 Task: Open Card Social Media Performance Review in Board Brand Style Guide Development and Implementation to Workspace Brand Management and add a team member Softage.1@softage.net, a label Blue, a checklist Data Visualization, an attachment from your computer, a color Blue and finally, add a card description 'Develop and launch new customer feedback program for service improvements' and a comment 'Given the potential risks associated with this task, let us ensure that we have a solid risk management plan in place.'. Add a start date 'Jan 18, 1900' with a due date 'Jan 25, 1900'
Action: Mouse moved to (628, 534)
Screenshot: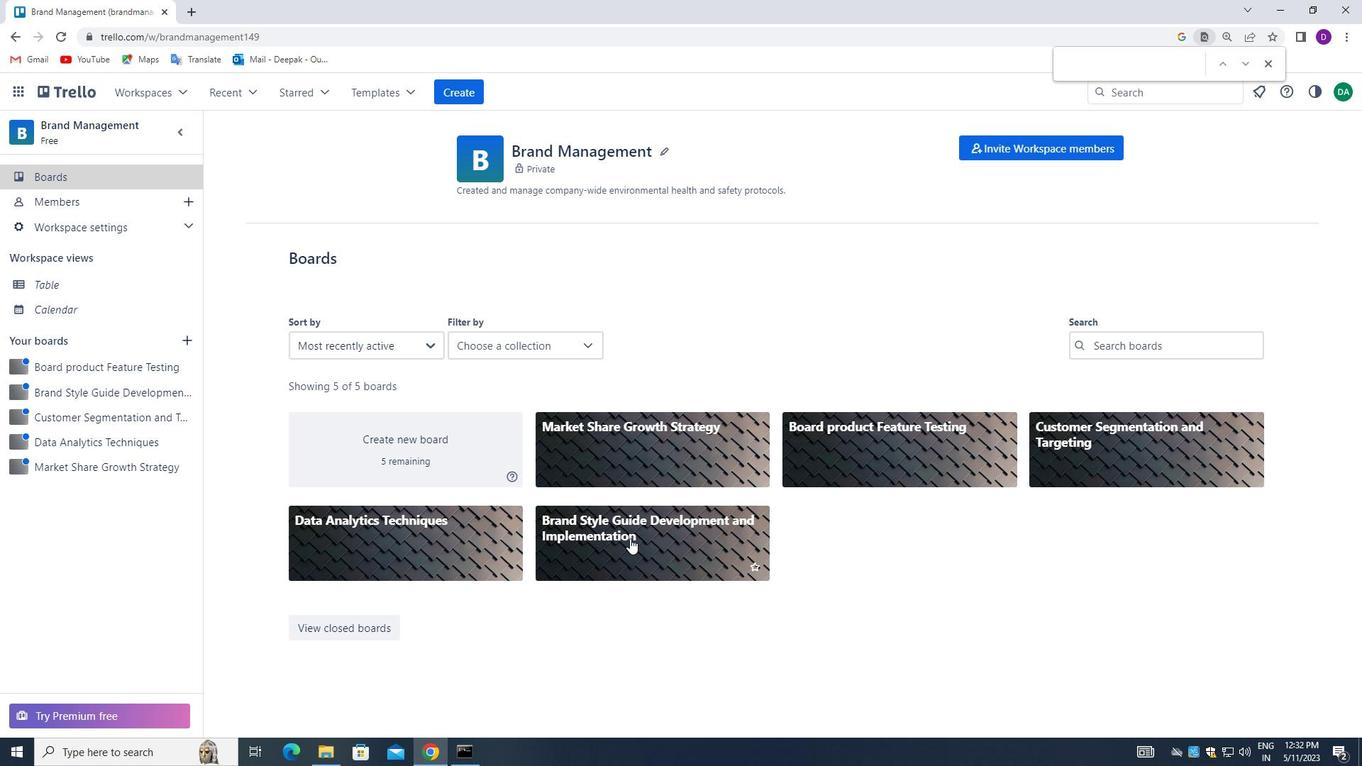 
Action: Mouse pressed left at (628, 534)
Screenshot: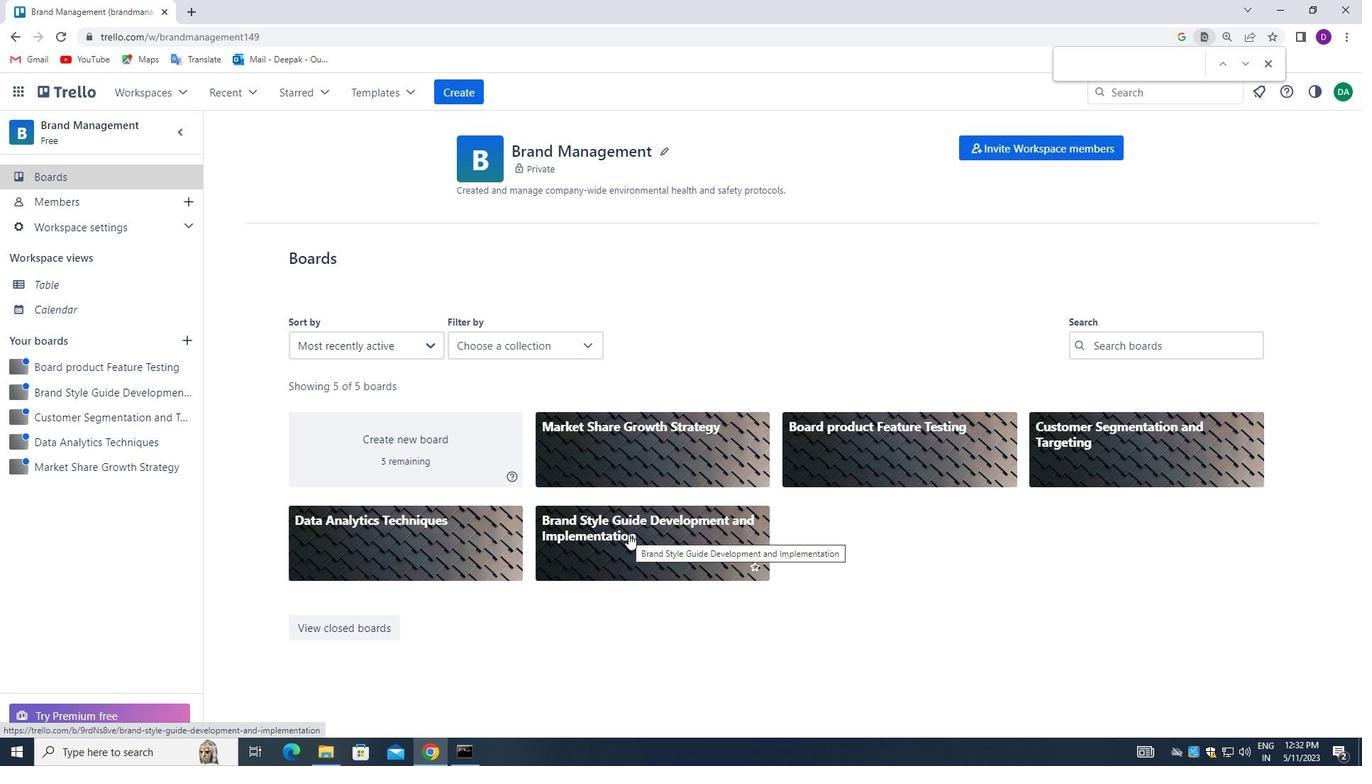 
Action: Mouse moved to (758, 214)
Screenshot: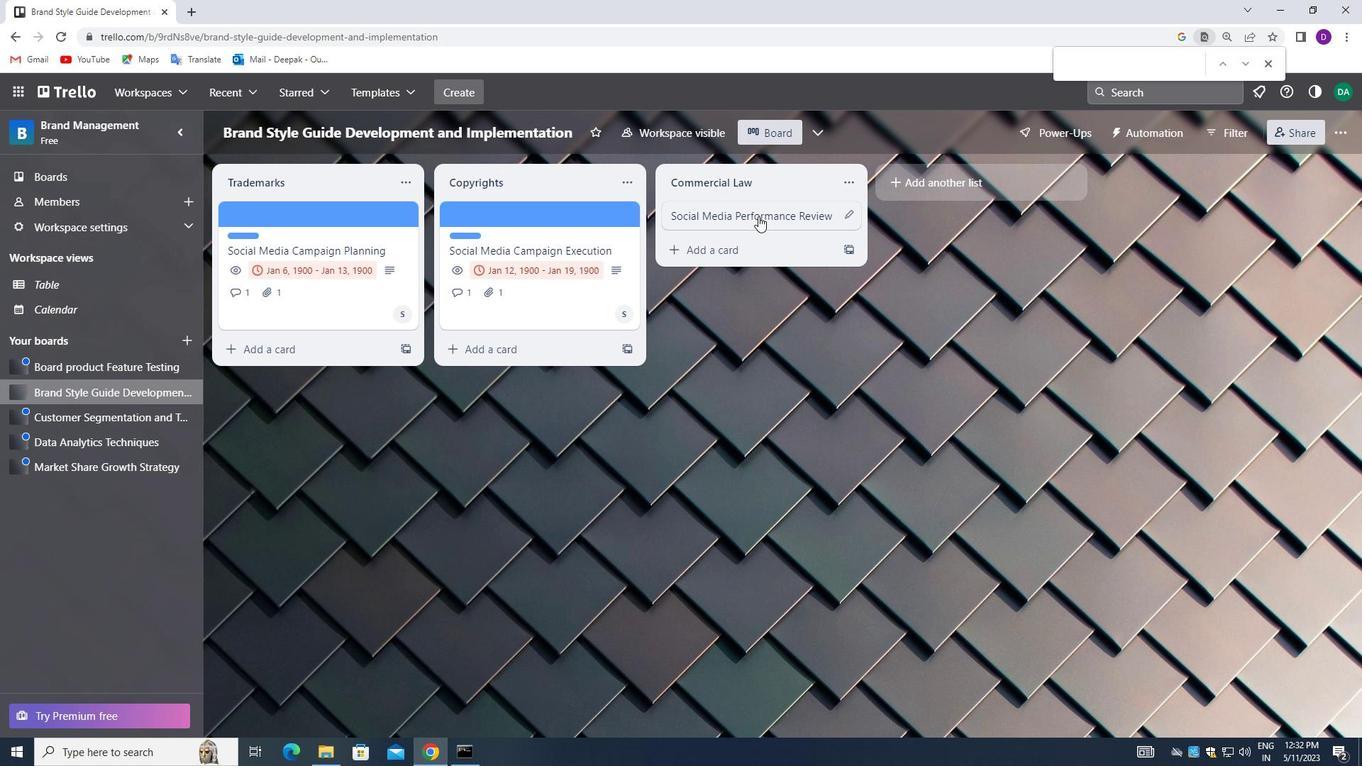
Action: Mouse pressed left at (758, 214)
Screenshot: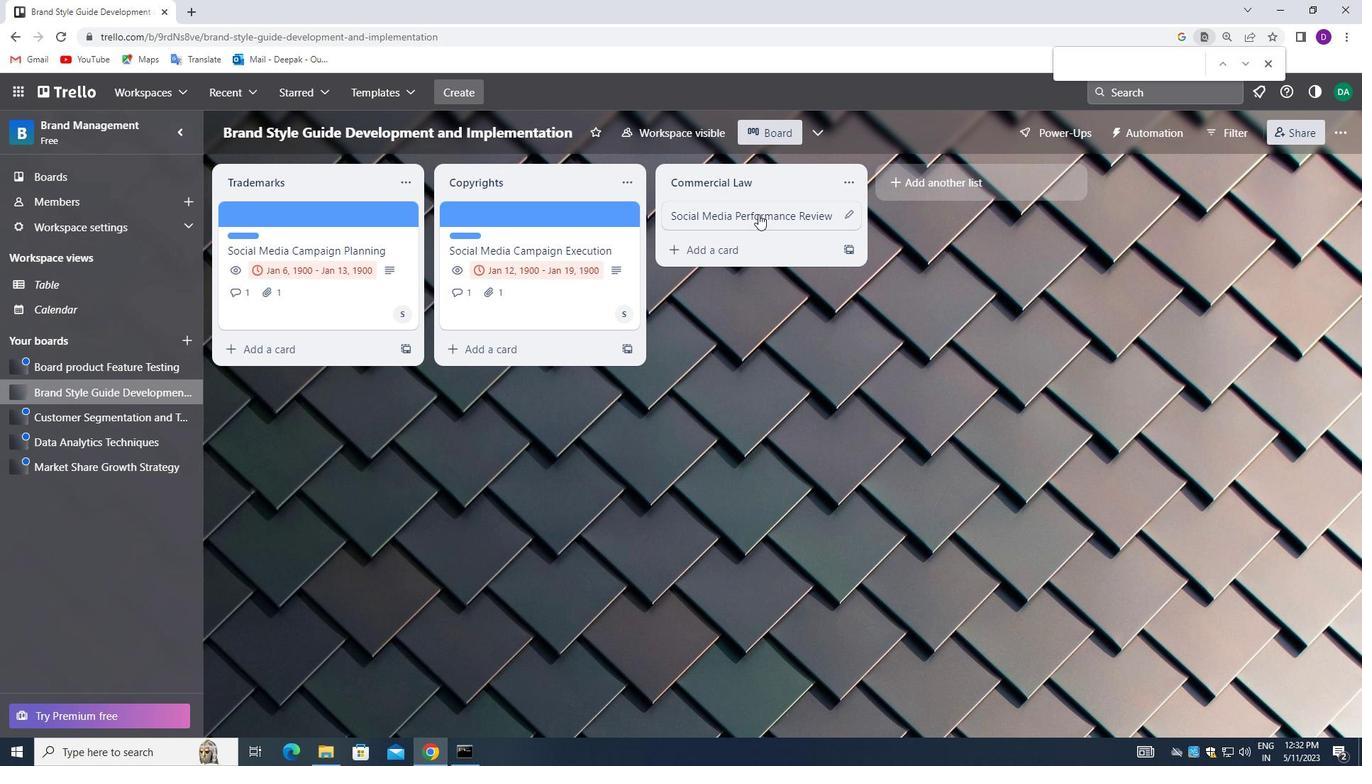 
Action: Mouse moved to (893, 274)
Screenshot: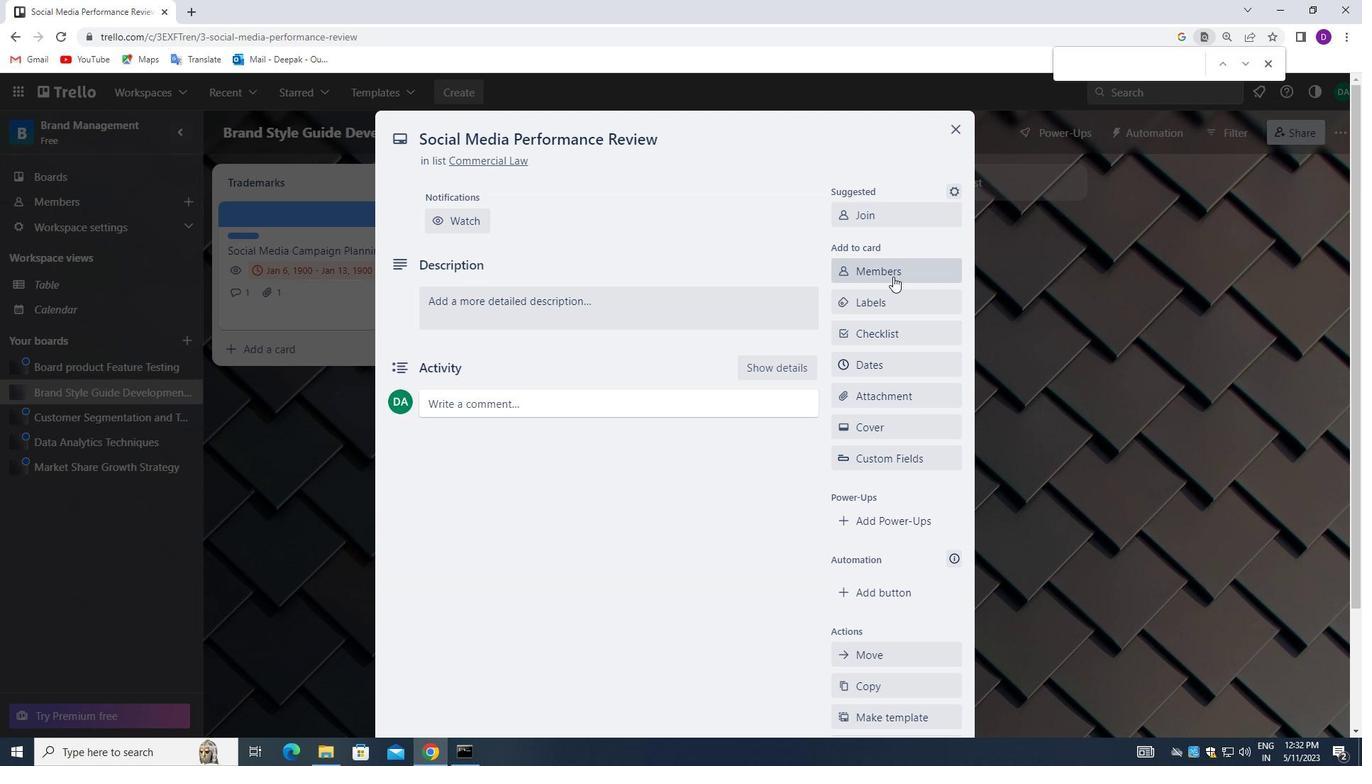 
Action: Mouse pressed left at (893, 274)
Screenshot: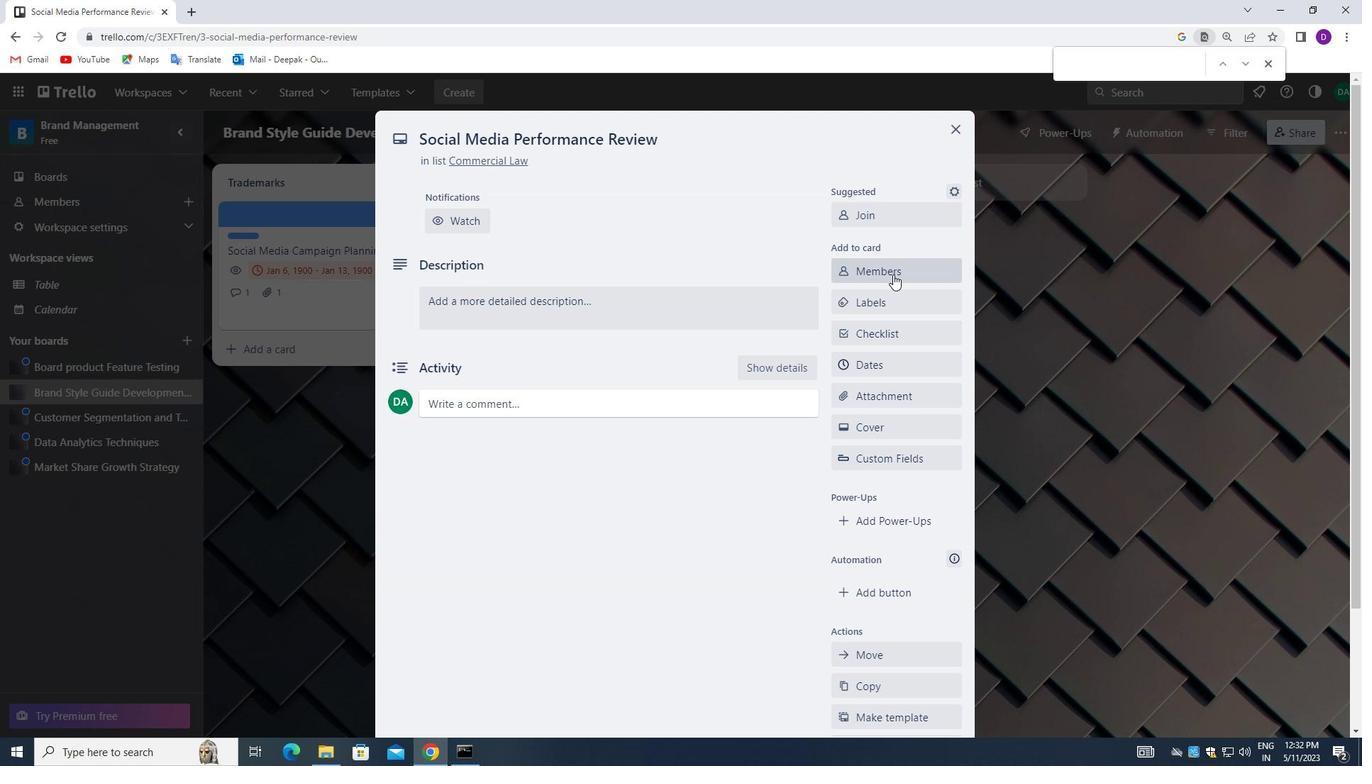 
Action: Mouse moved to (901, 343)
Screenshot: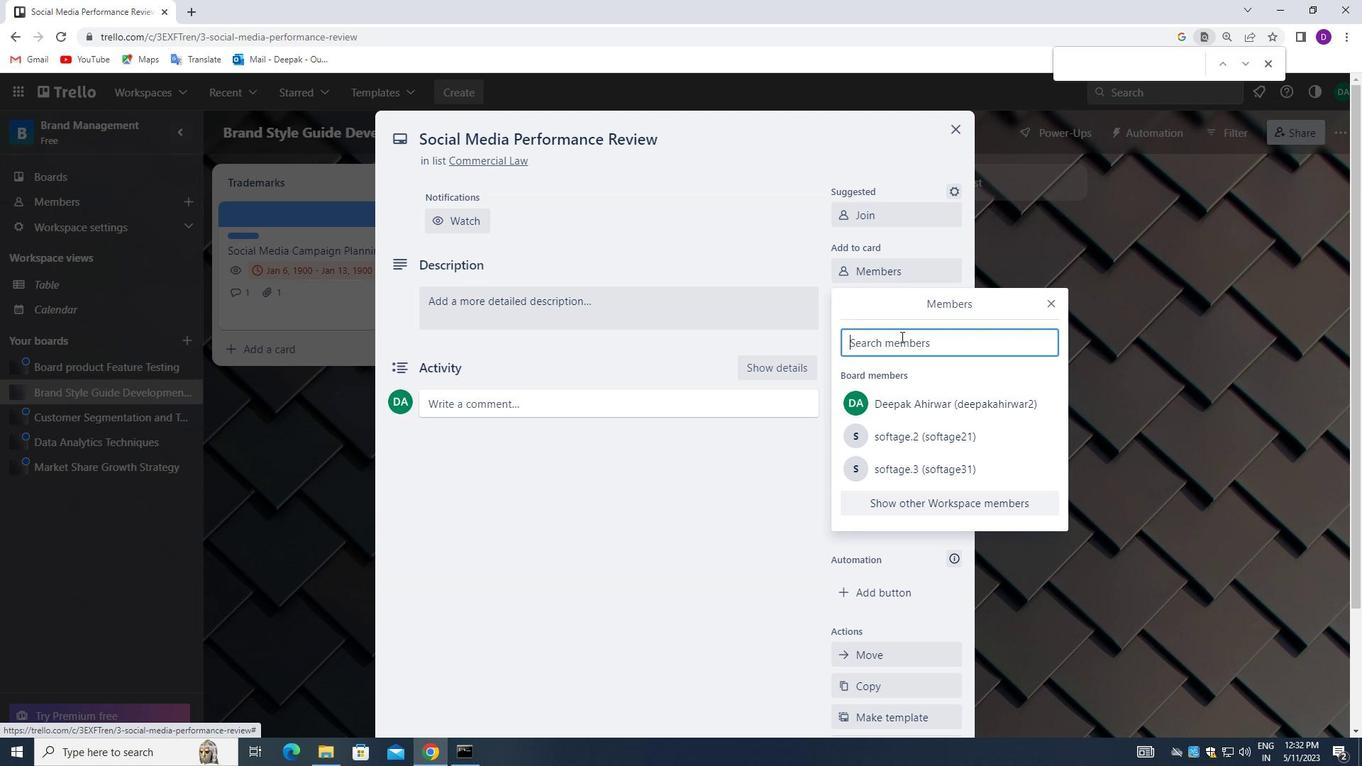 
Action: Mouse pressed left at (901, 343)
Screenshot: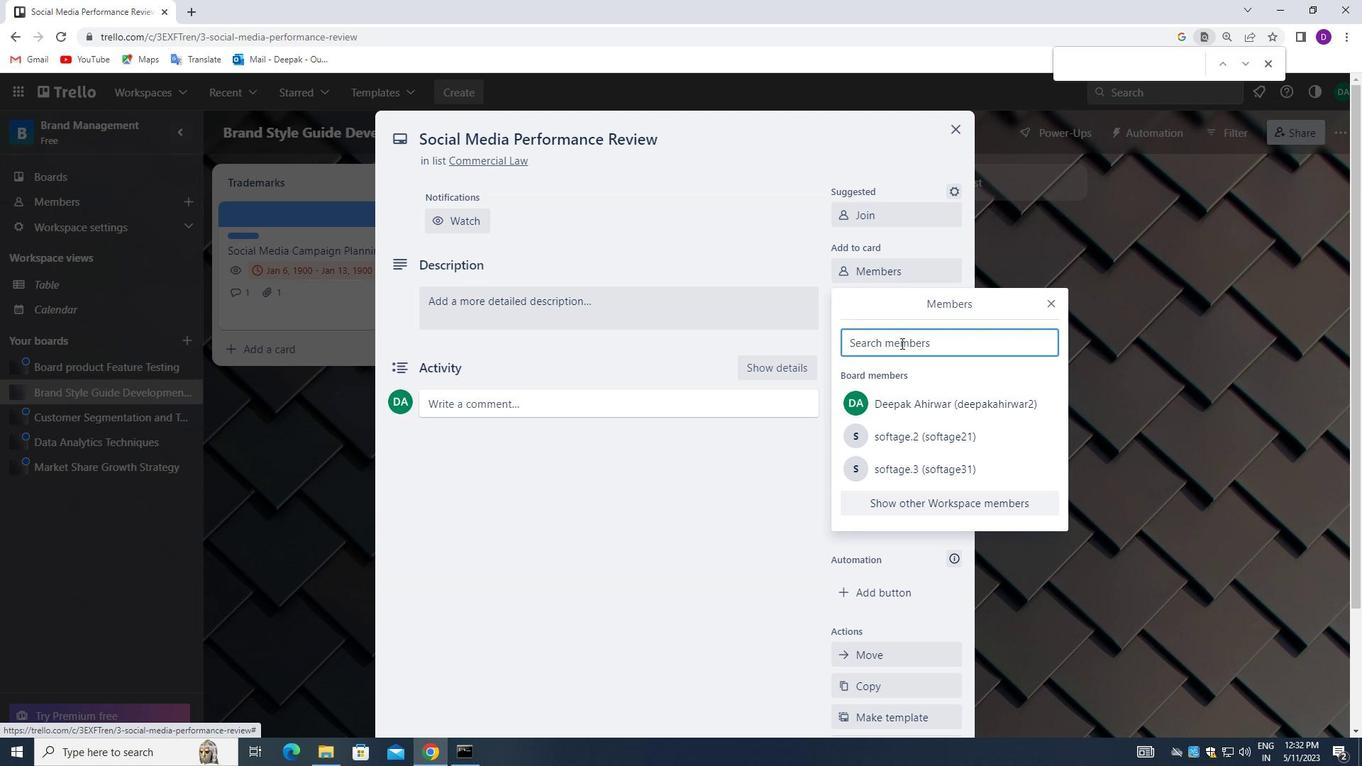 
Action: Mouse moved to (717, 403)
Screenshot: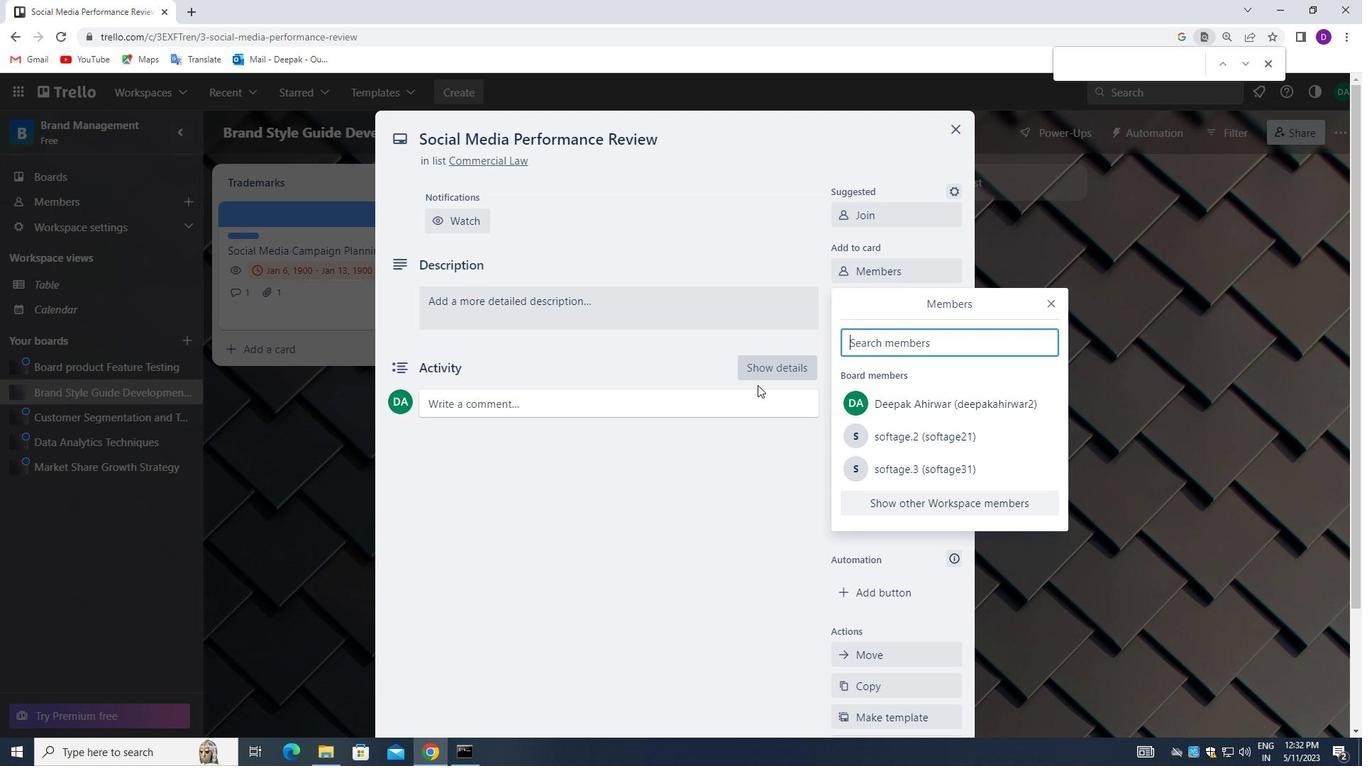 
Action: Key pressed softage.1<Key.shift>@SOFTAGE.NET
Screenshot: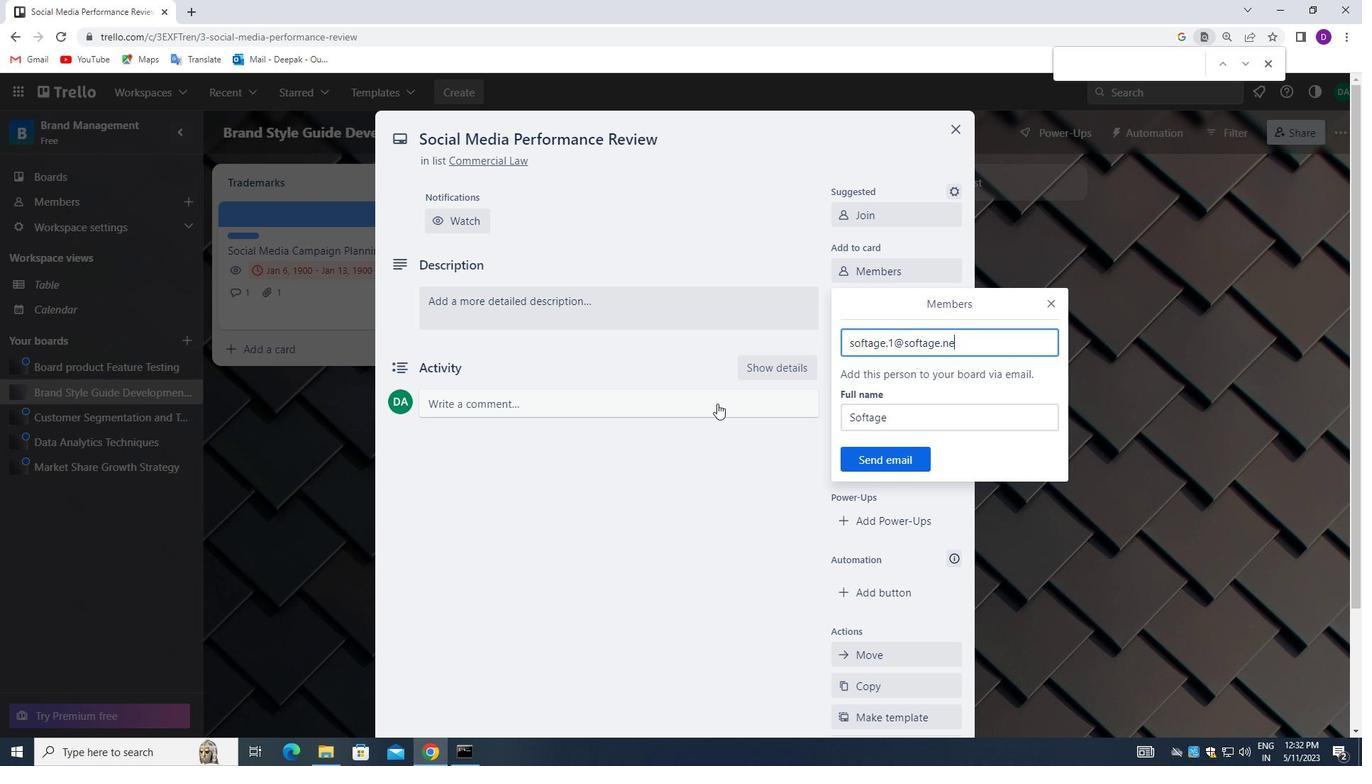 
Action: Mouse moved to (877, 459)
Screenshot: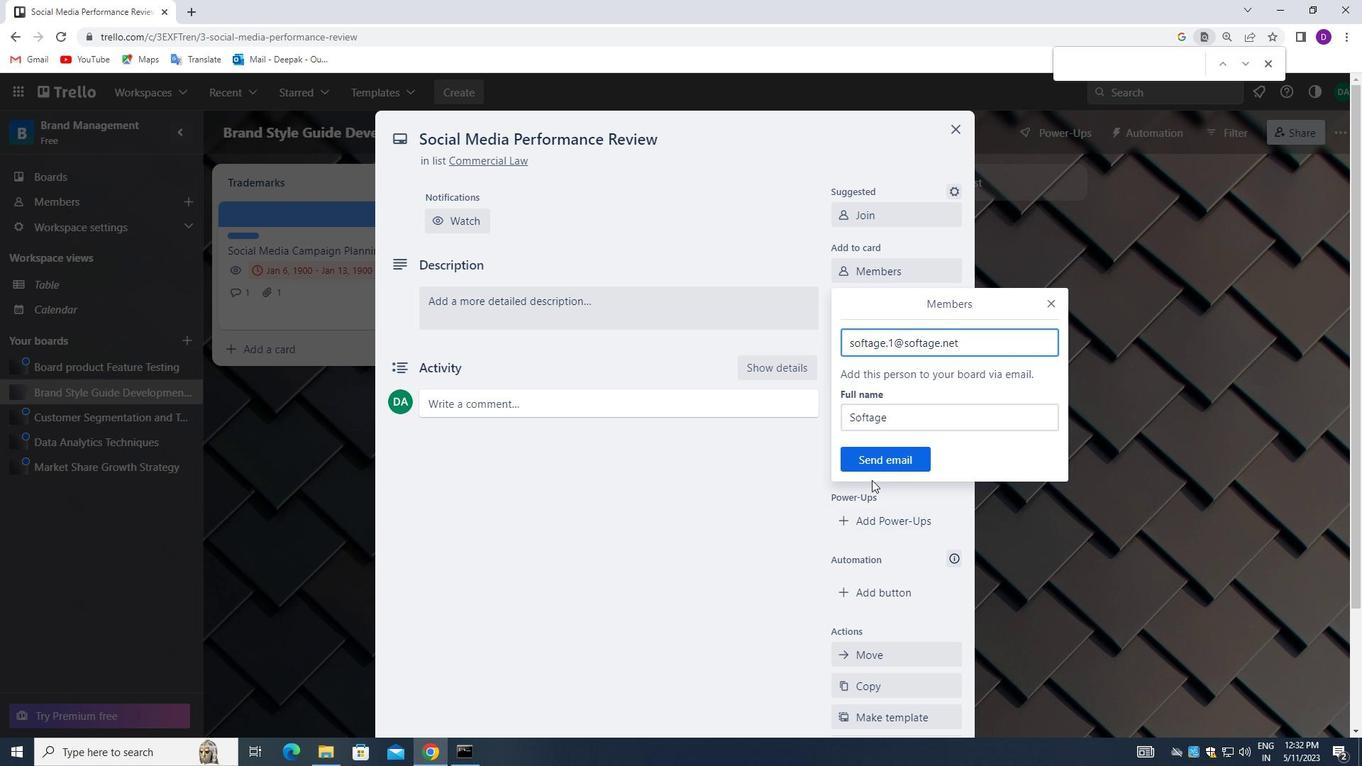 
Action: Mouse pressed left at (877, 459)
Screenshot: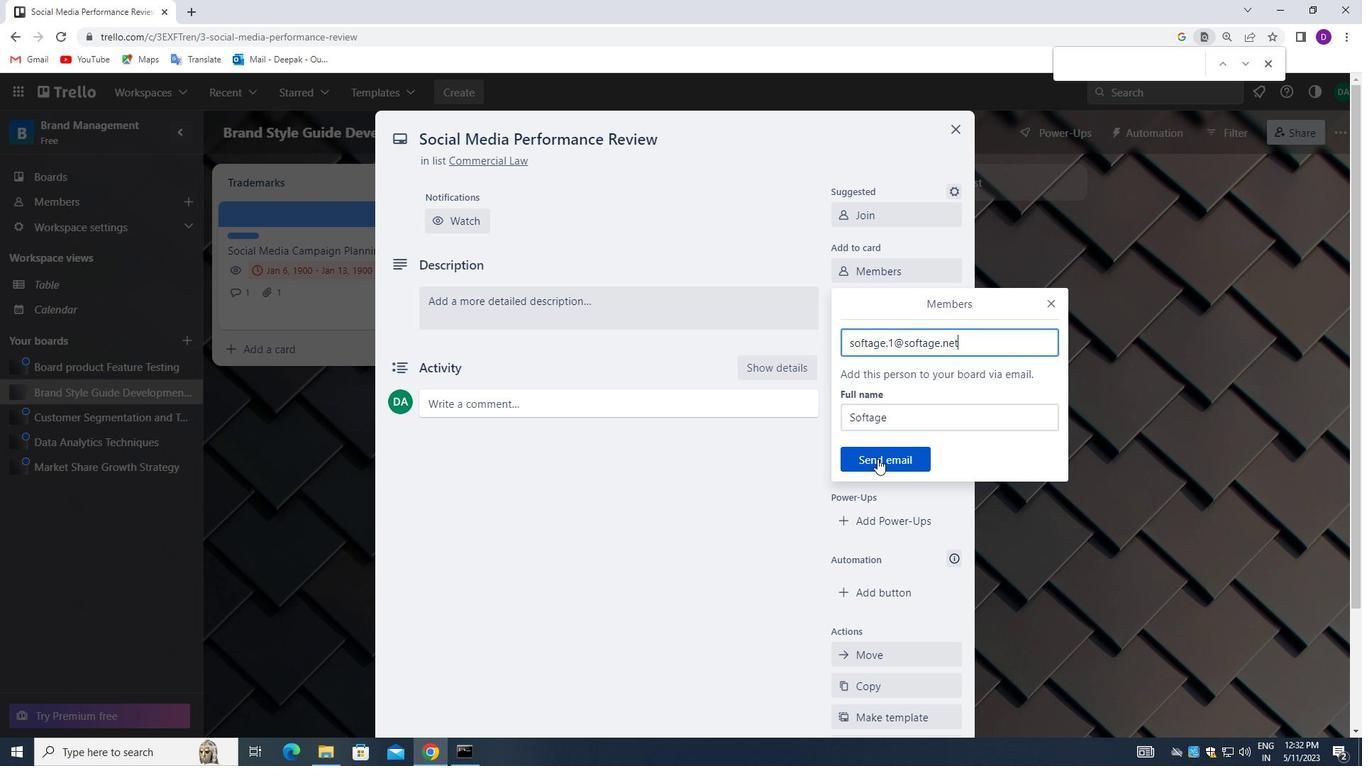 
Action: Mouse moved to (887, 307)
Screenshot: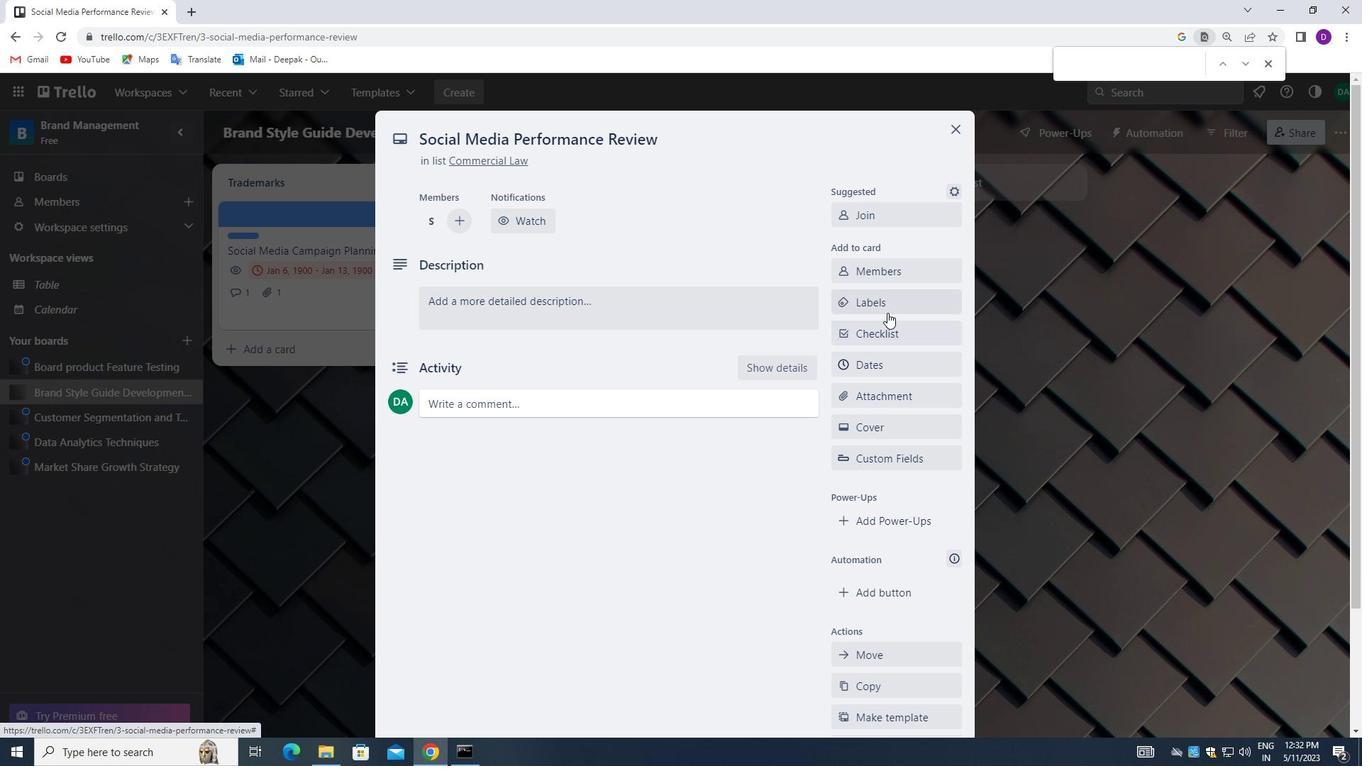 
Action: Mouse pressed left at (887, 307)
Screenshot: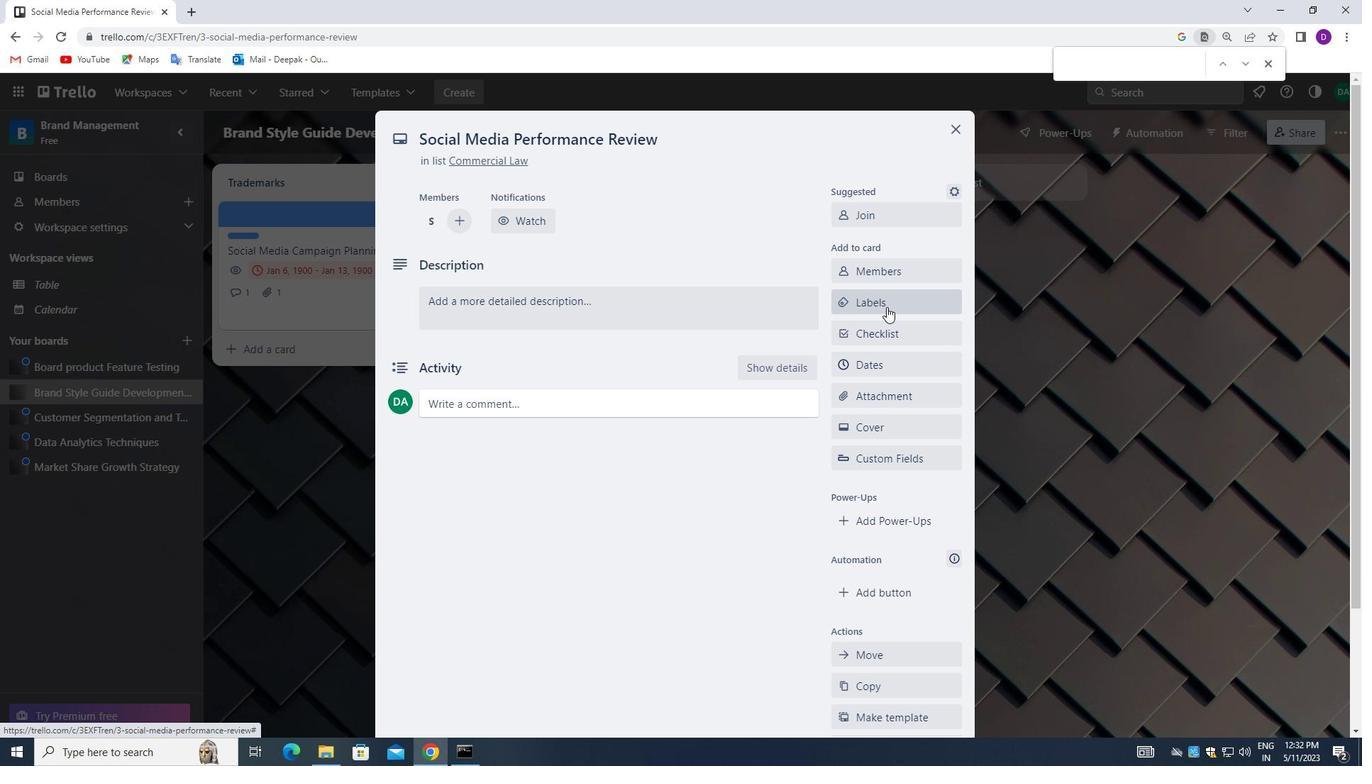 
Action: Mouse moved to (927, 567)
Screenshot: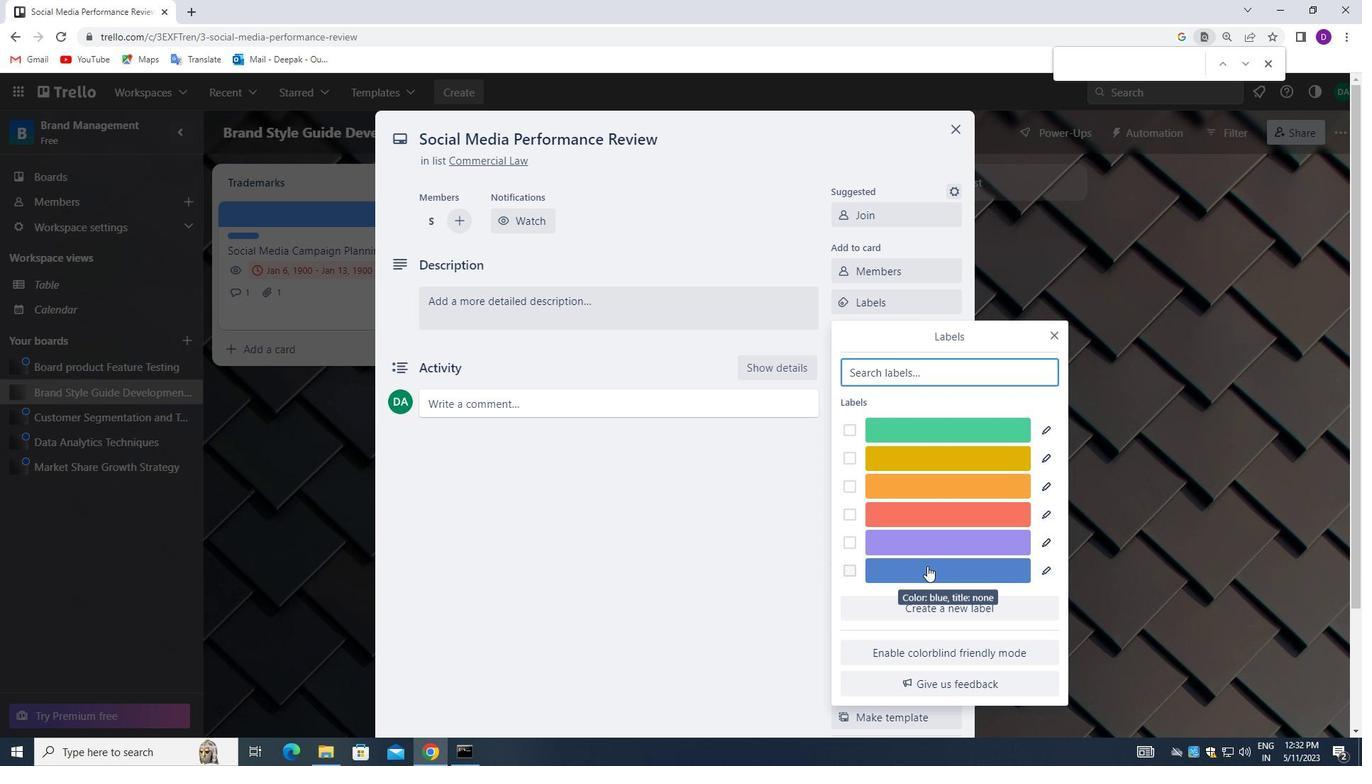 
Action: Mouse pressed left at (927, 567)
Screenshot: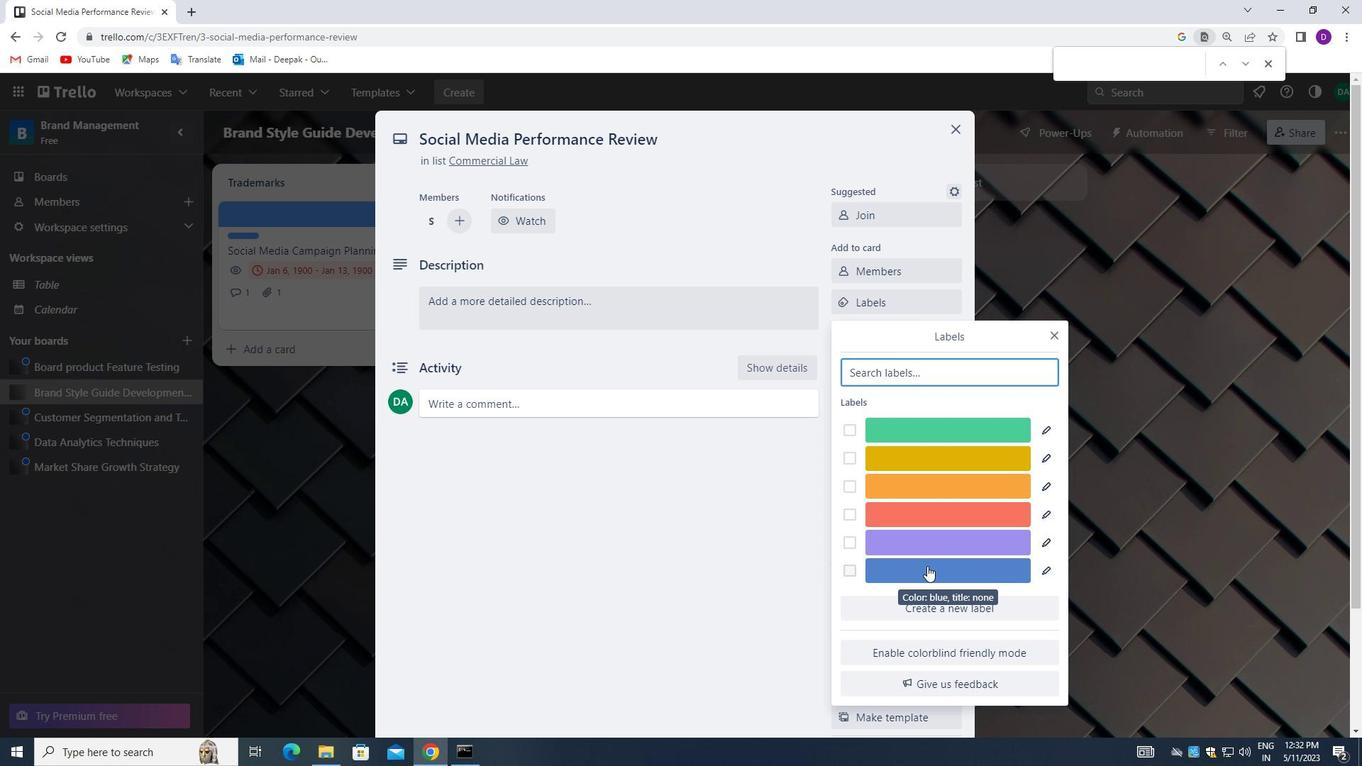 
Action: Mouse moved to (1053, 334)
Screenshot: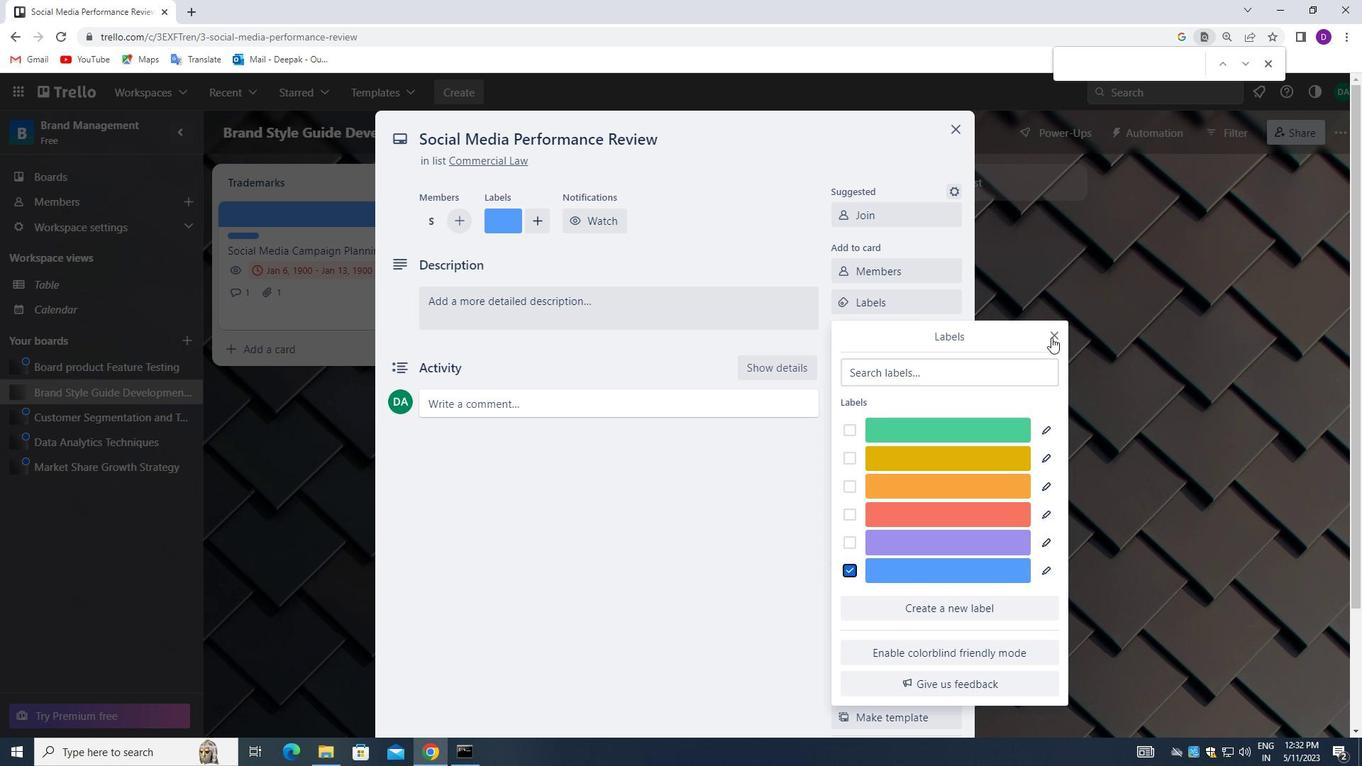 
Action: Mouse pressed left at (1053, 334)
Screenshot: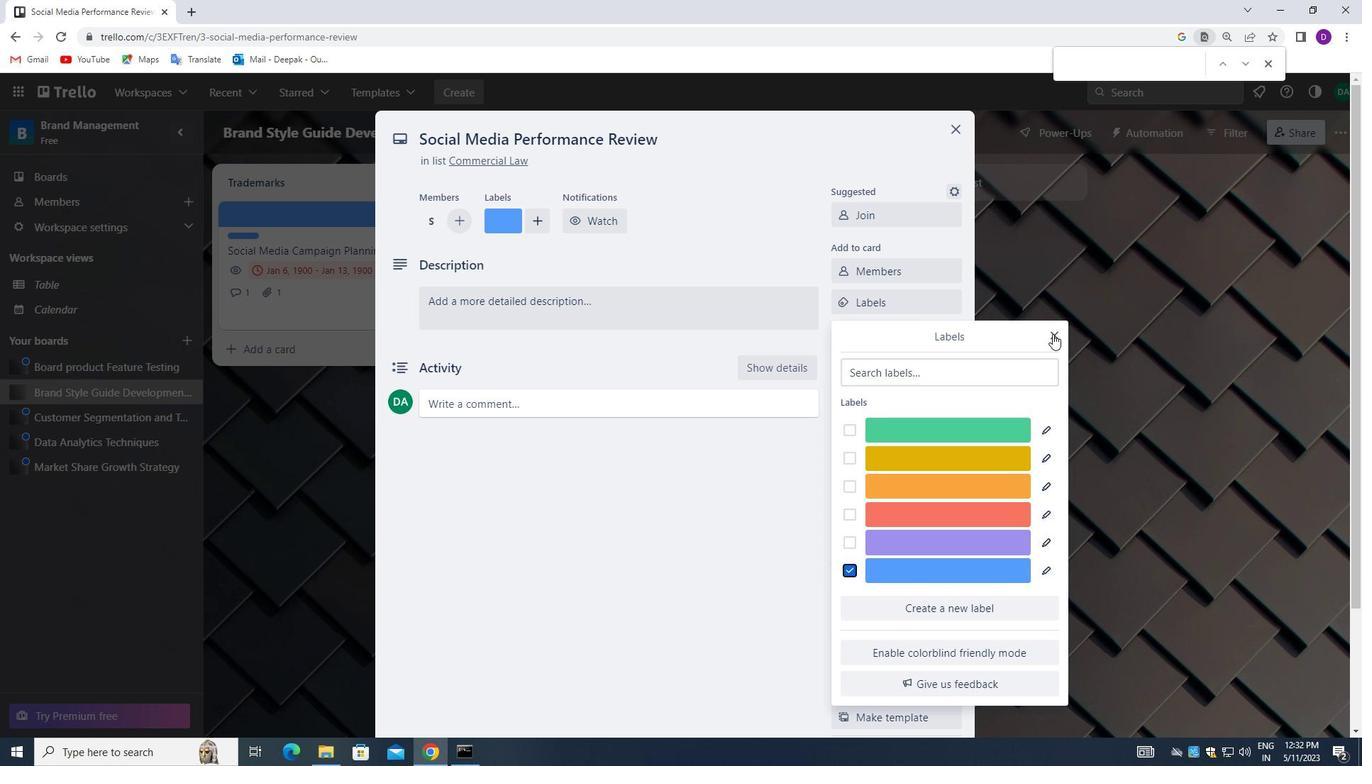 
Action: Mouse moved to (871, 335)
Screenshot: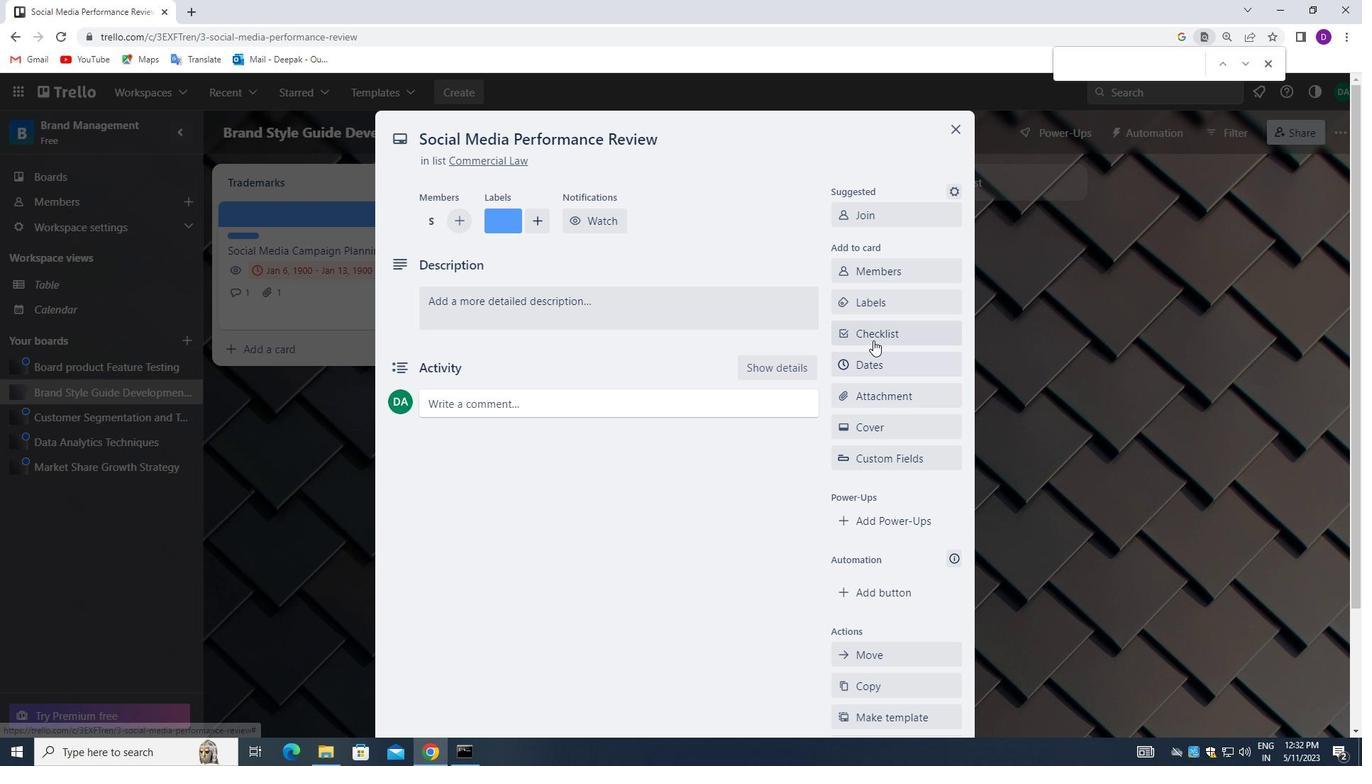 
Action: Mouse pressed left at (871, 335)
Screenshot: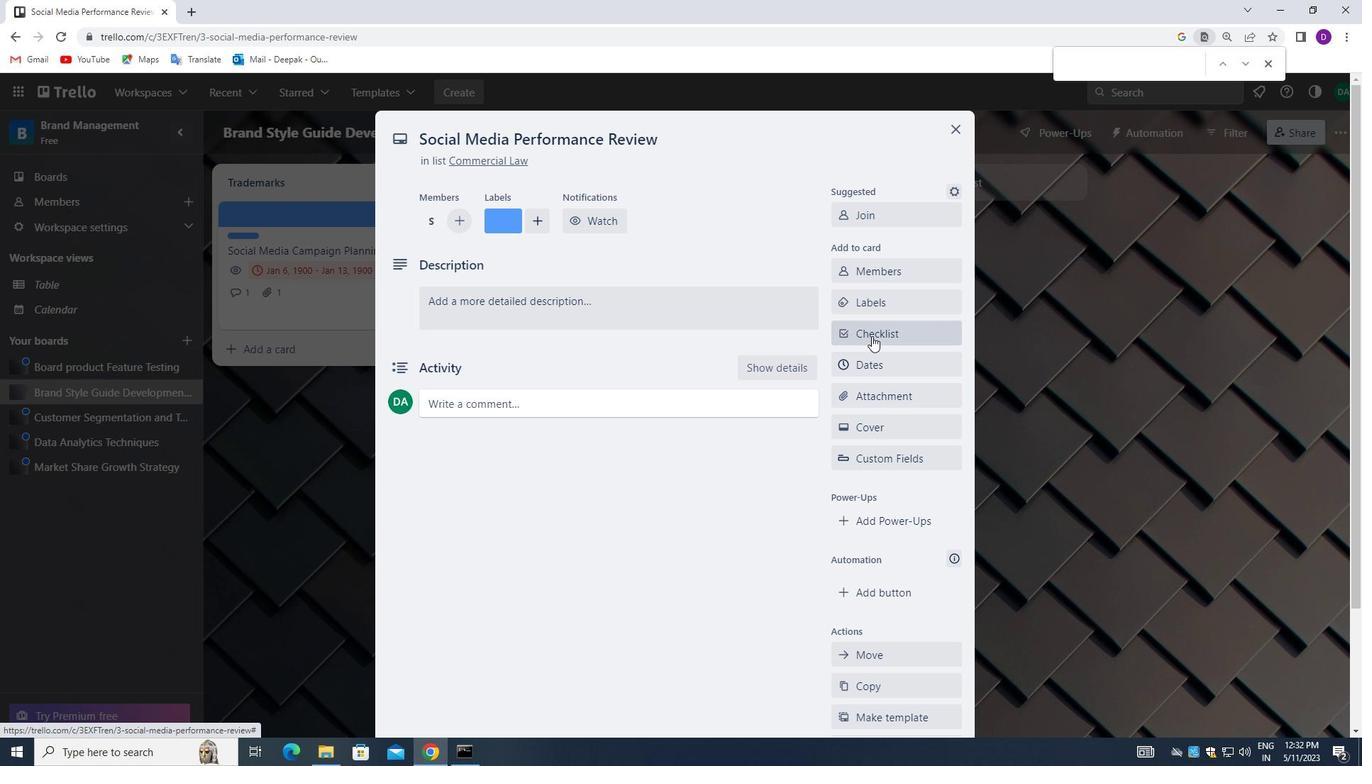
Action: Mouse moved to (932, 420)
Screenshot: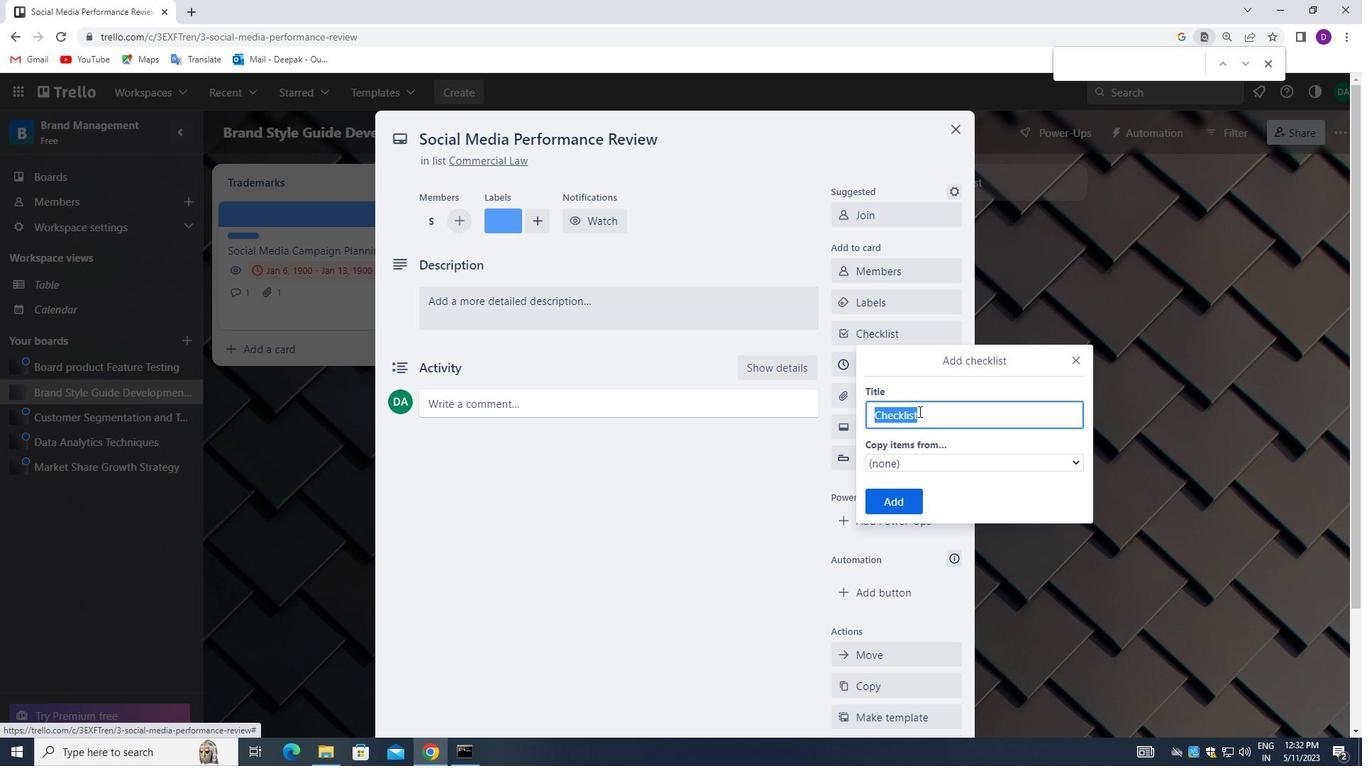 
Action: Key pressed <Key.backspace><Key.shift_r>DATA<Key.space><Key.shift_r><Key.shift_r><Key.shift_r><Key.shift_r><Key.shift_r>VISUALIZATION
Screenshot: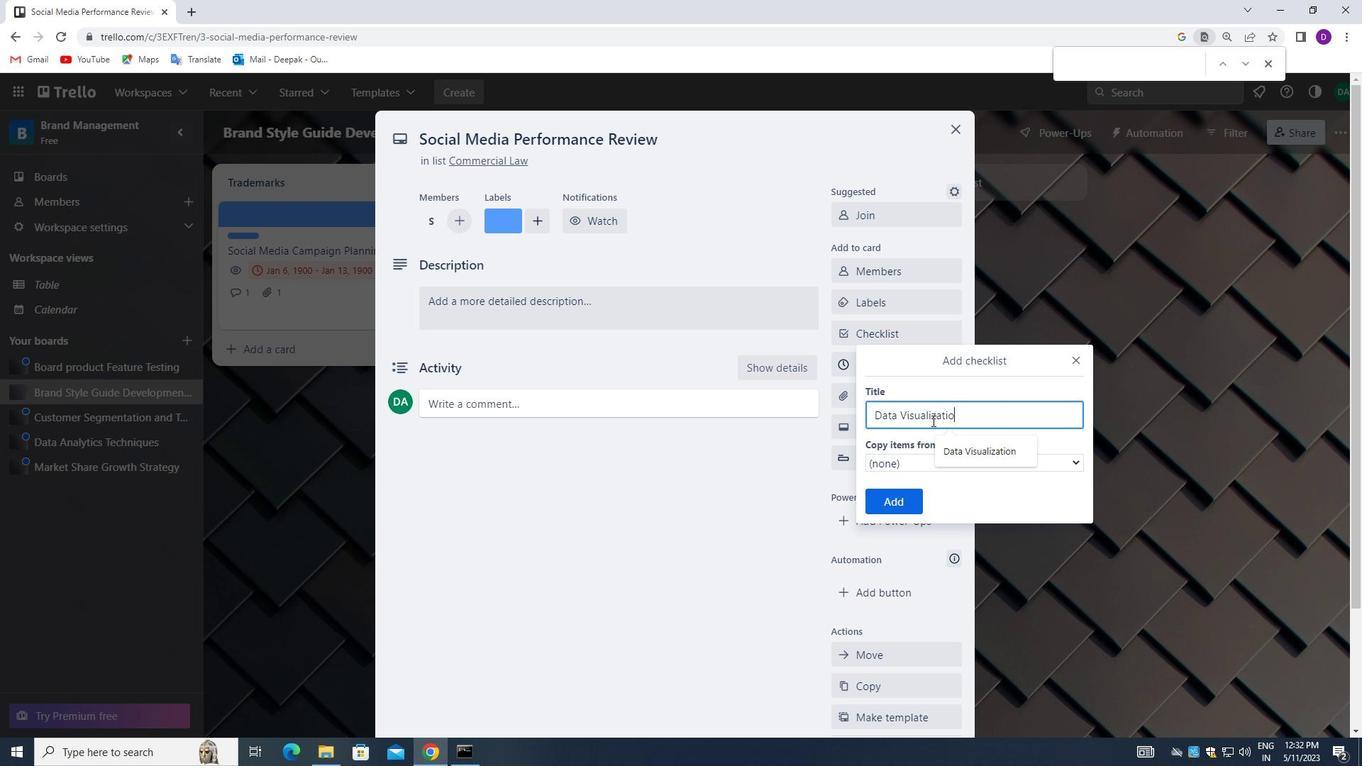 
Action: Mouse moved to (894, 497)
Screenshot: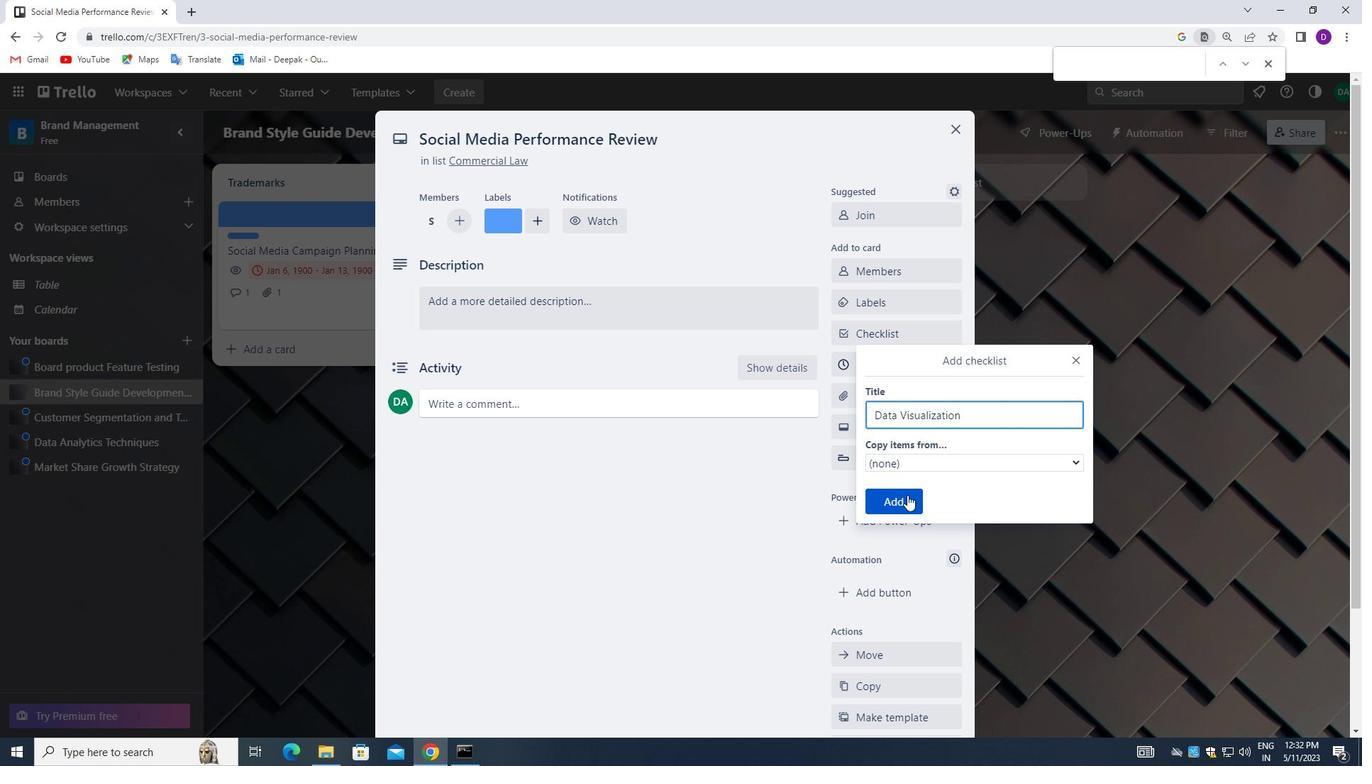 
Action: Mouse pressed left at (894, 497)
Screenshot: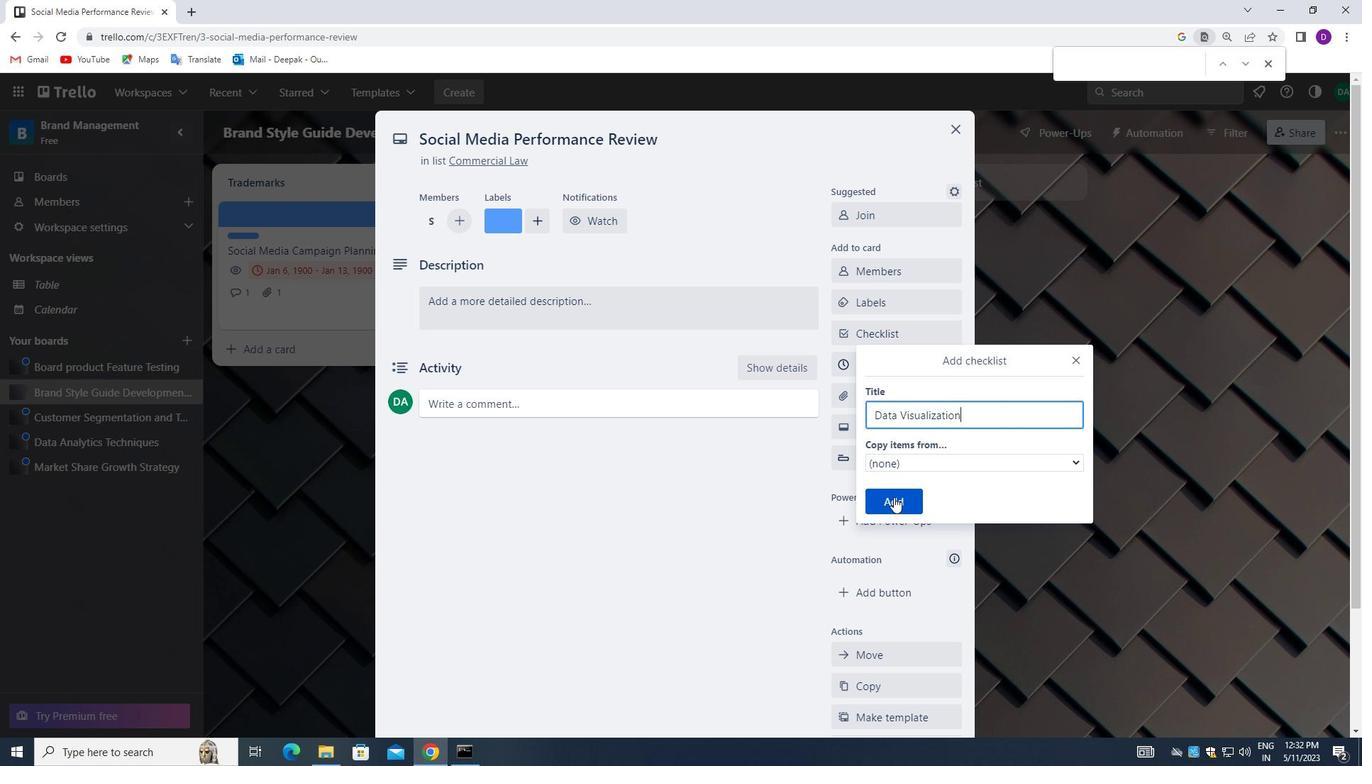 
Action: Mouse moved to (899, 396)
Screenshot: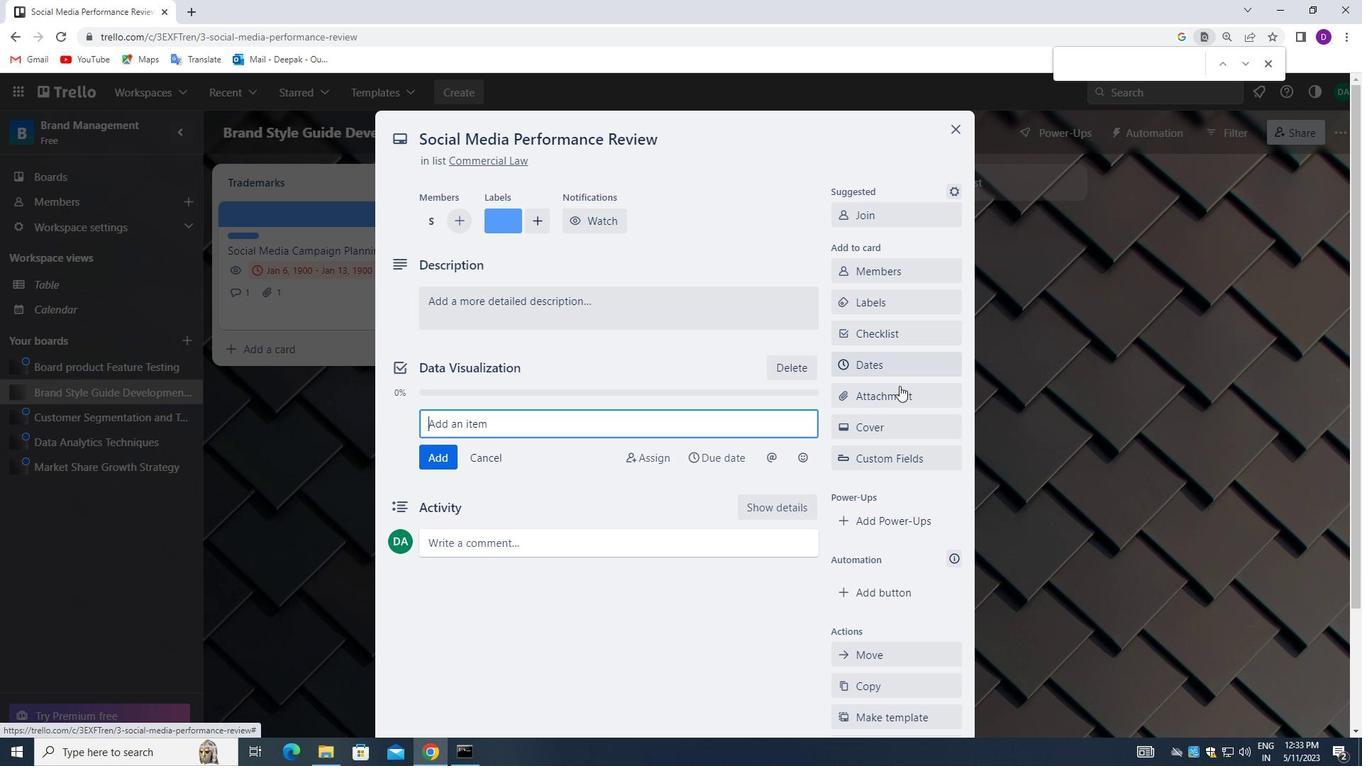 
Action: Mouse pressed left at (899, 396)
Screenshot: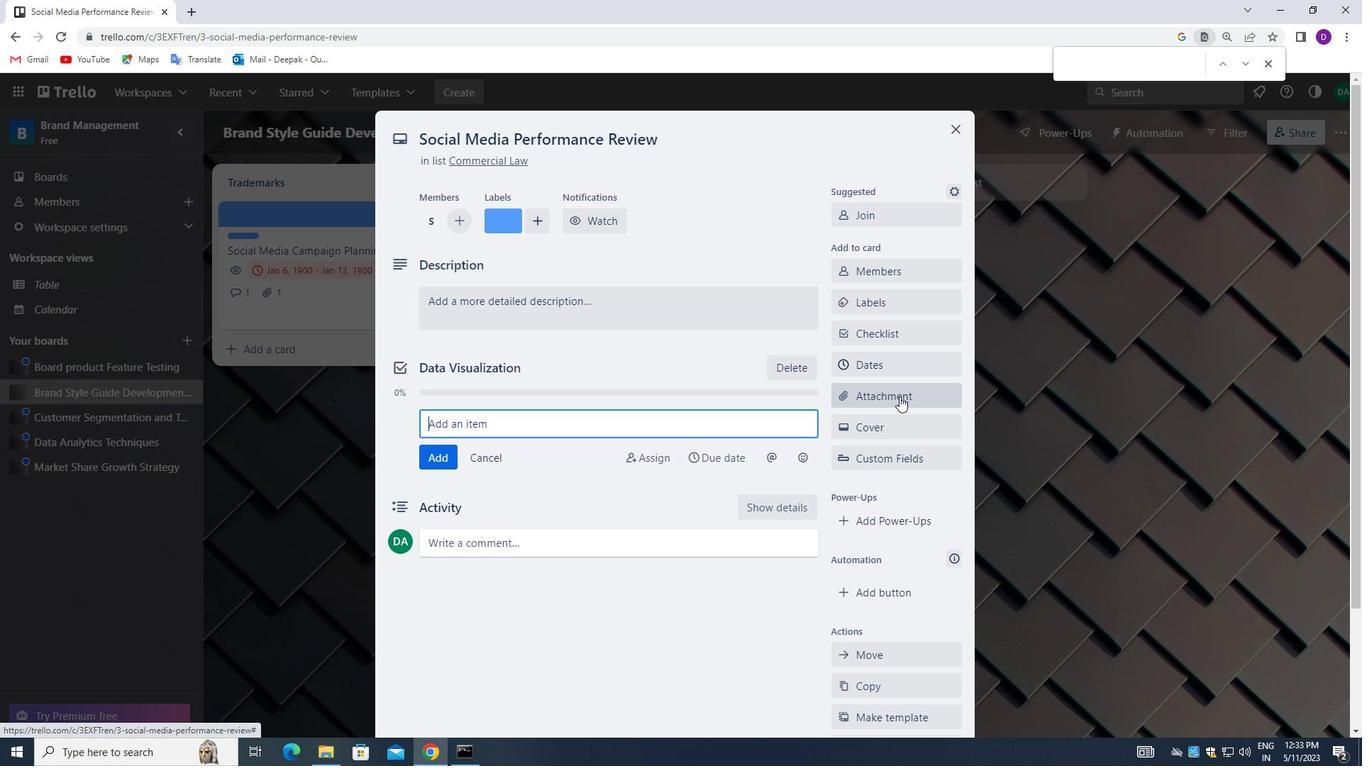 
Action: Mouse moved to (892, 164)
Screenshot: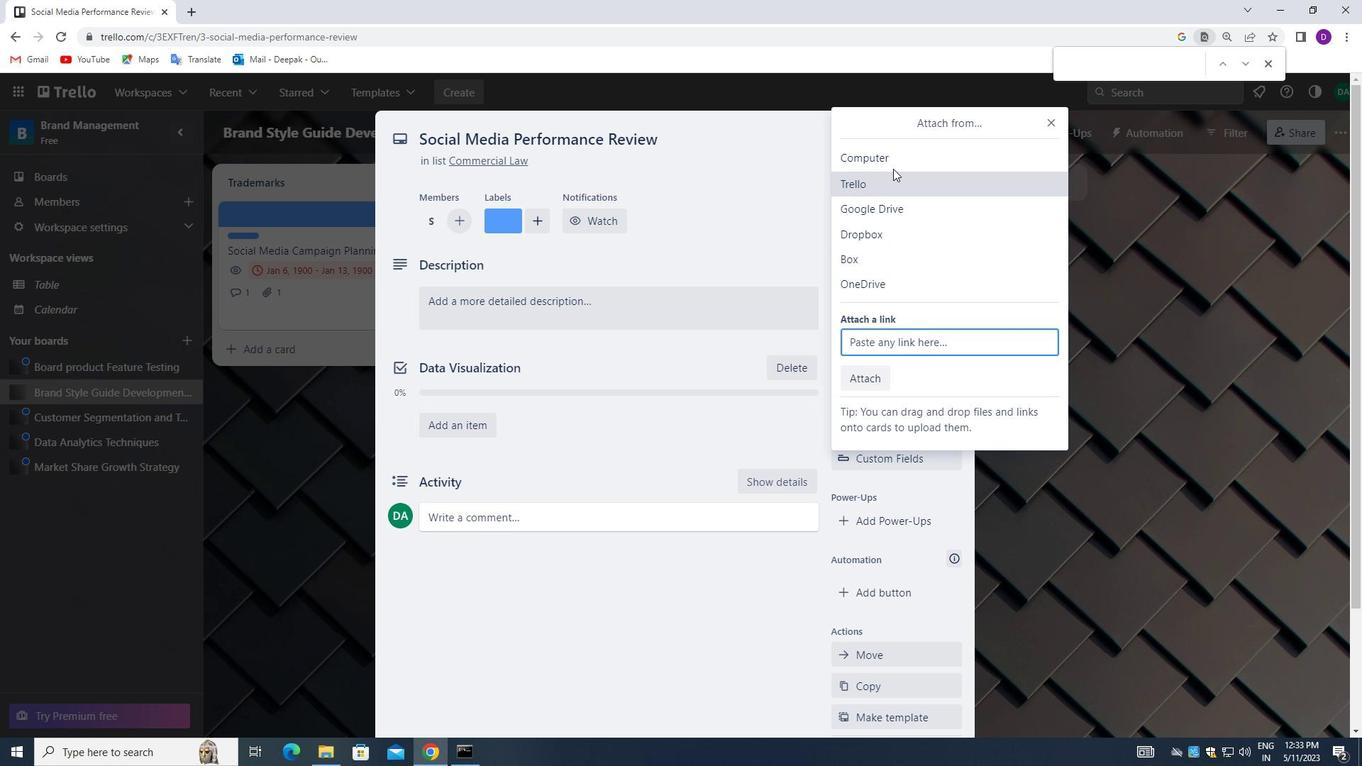 
Action: Mouse pressed left at (892, 164)
Screenshot: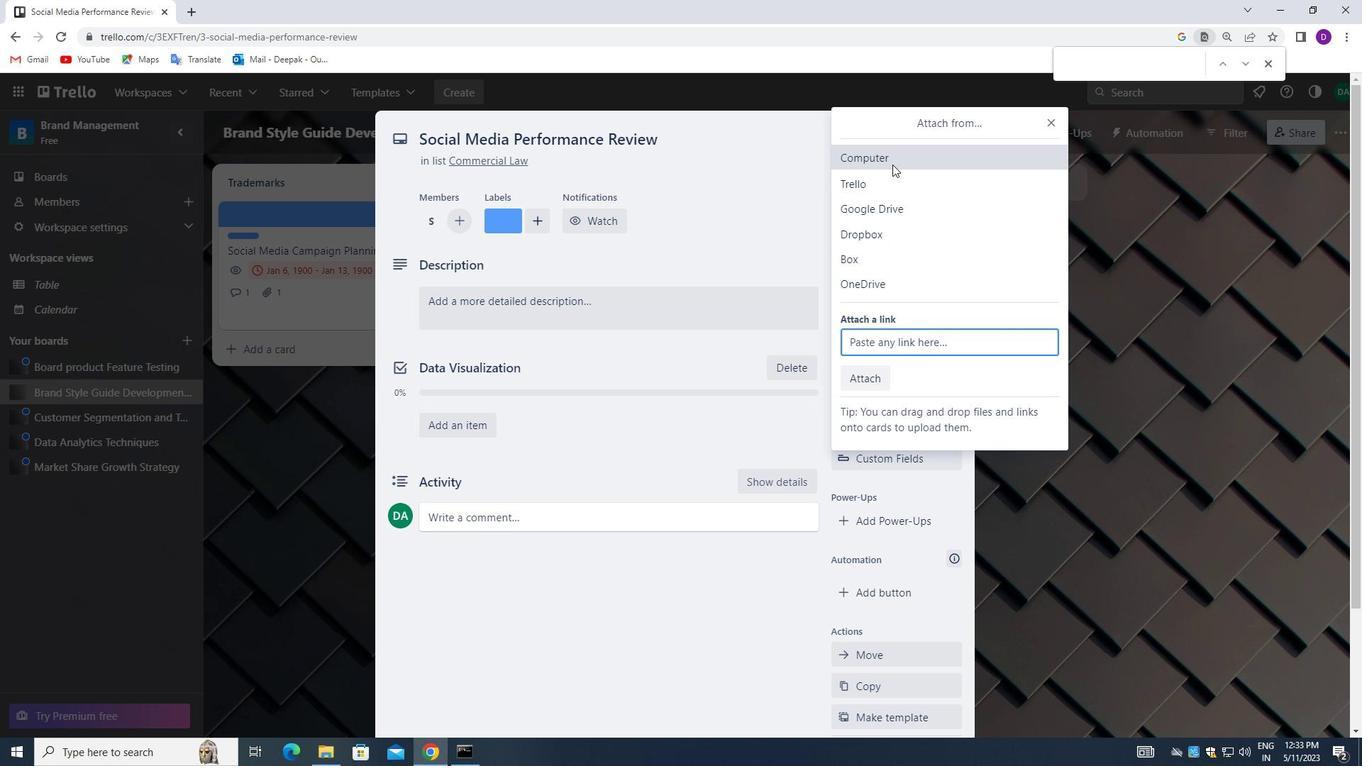 
Action: Mouse moved to (308, 258)
Screenshot: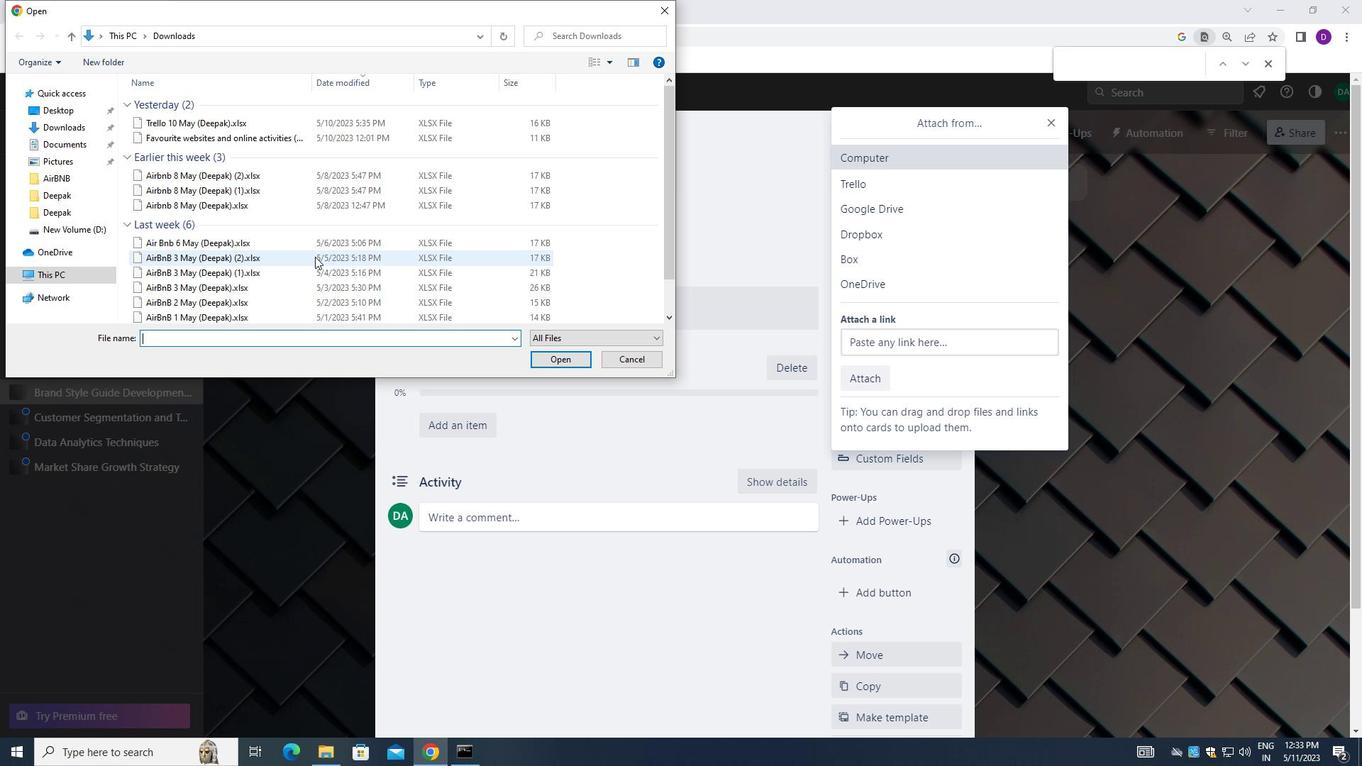 
Action: Mouse pressed left at (308, 258)
Screenshot: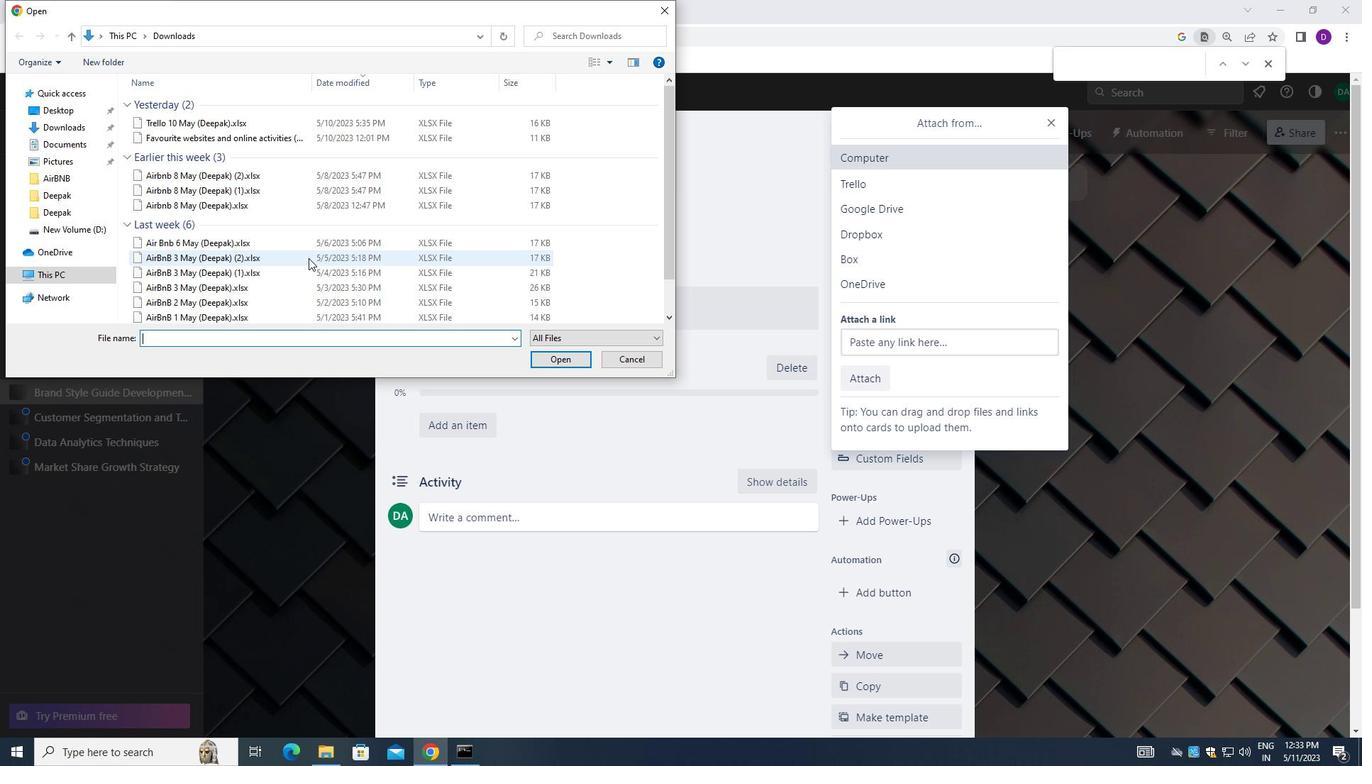
Action: Mouse moved to (558, 361)
Screenshot: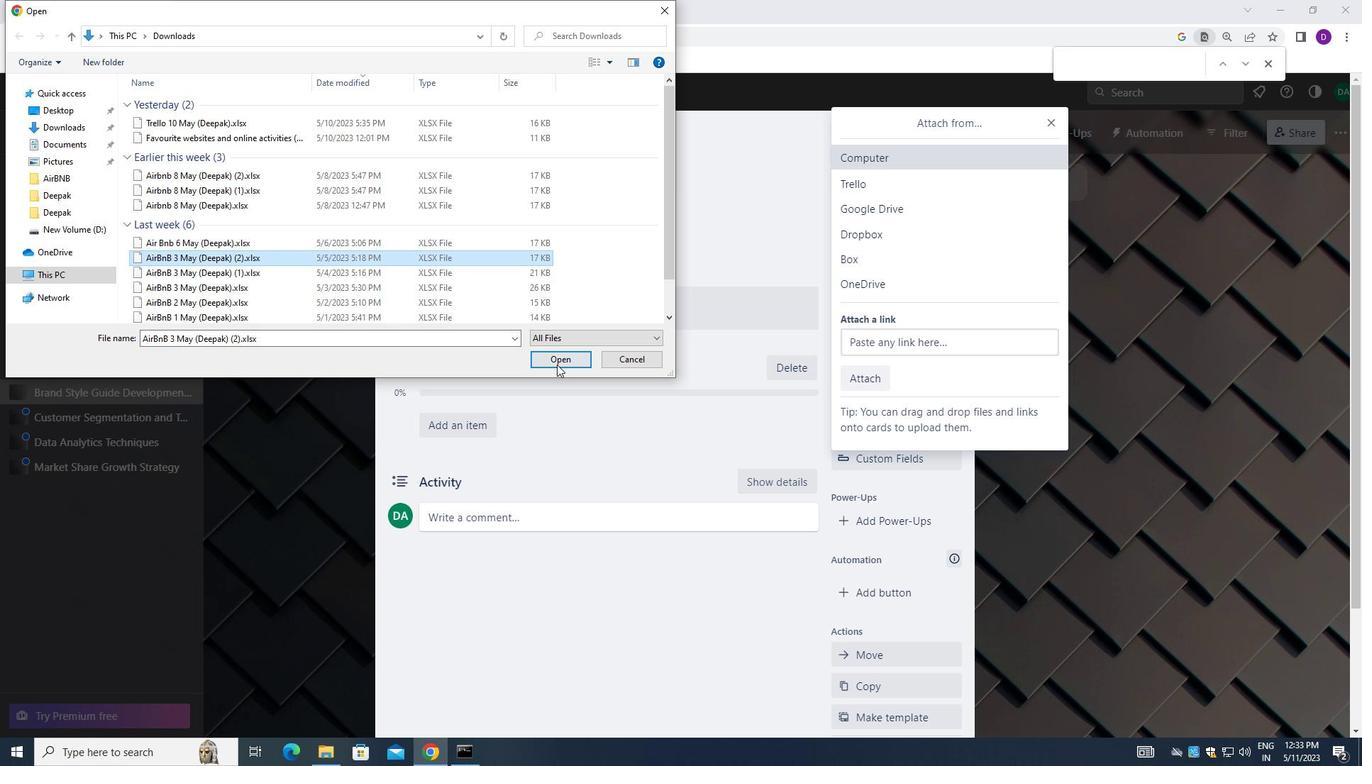 
Action: Mouse pressed left at (558, 361)
Screenshot: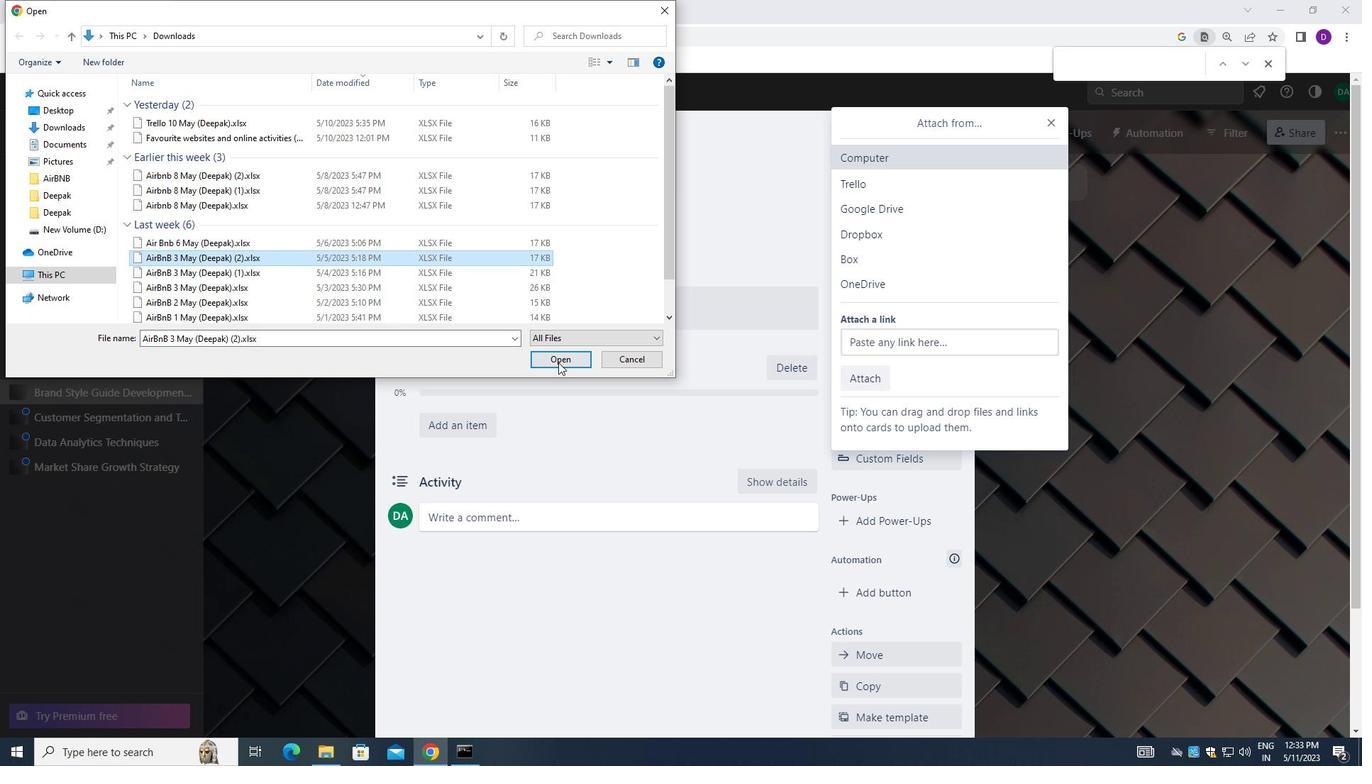 
Action: Mouse moved to (892, 428)
Screenshot: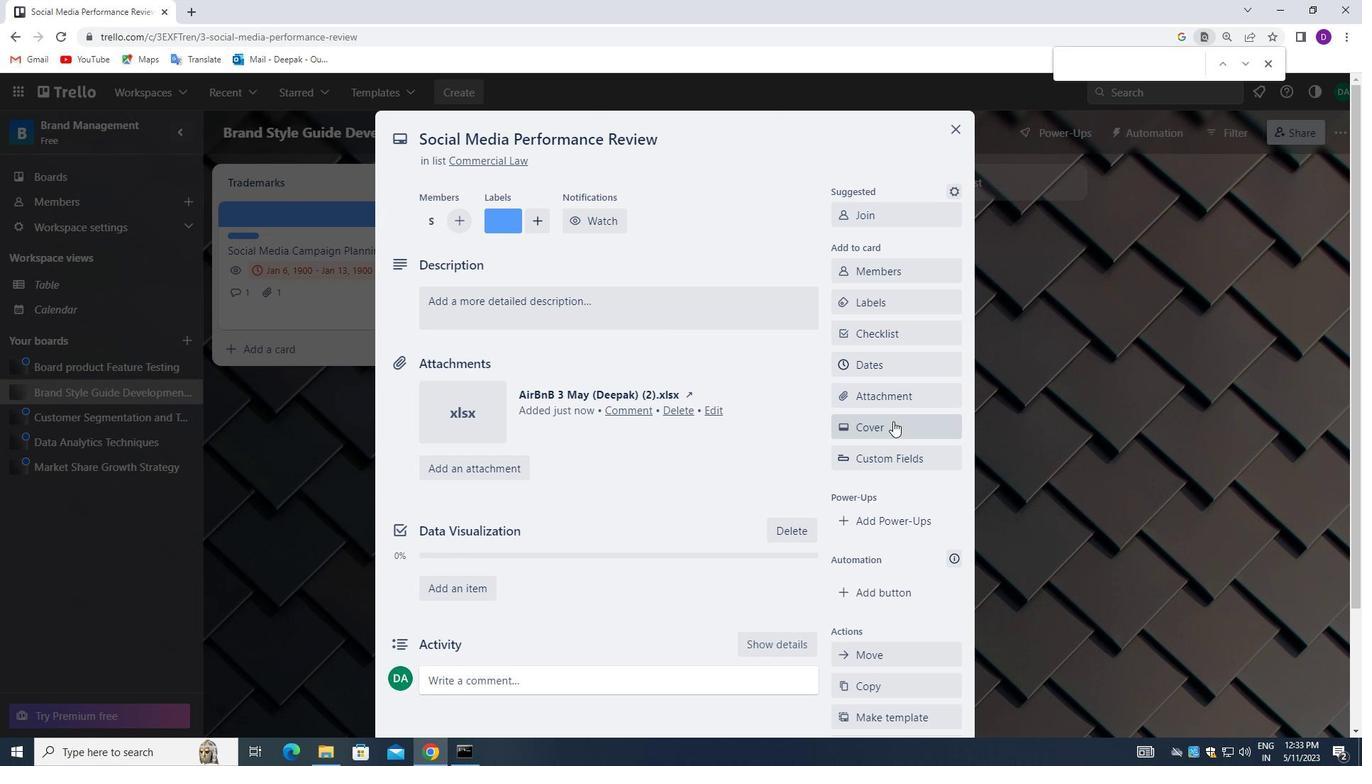 
Action: Mouse pressed left at (892, 428)
Screenshot: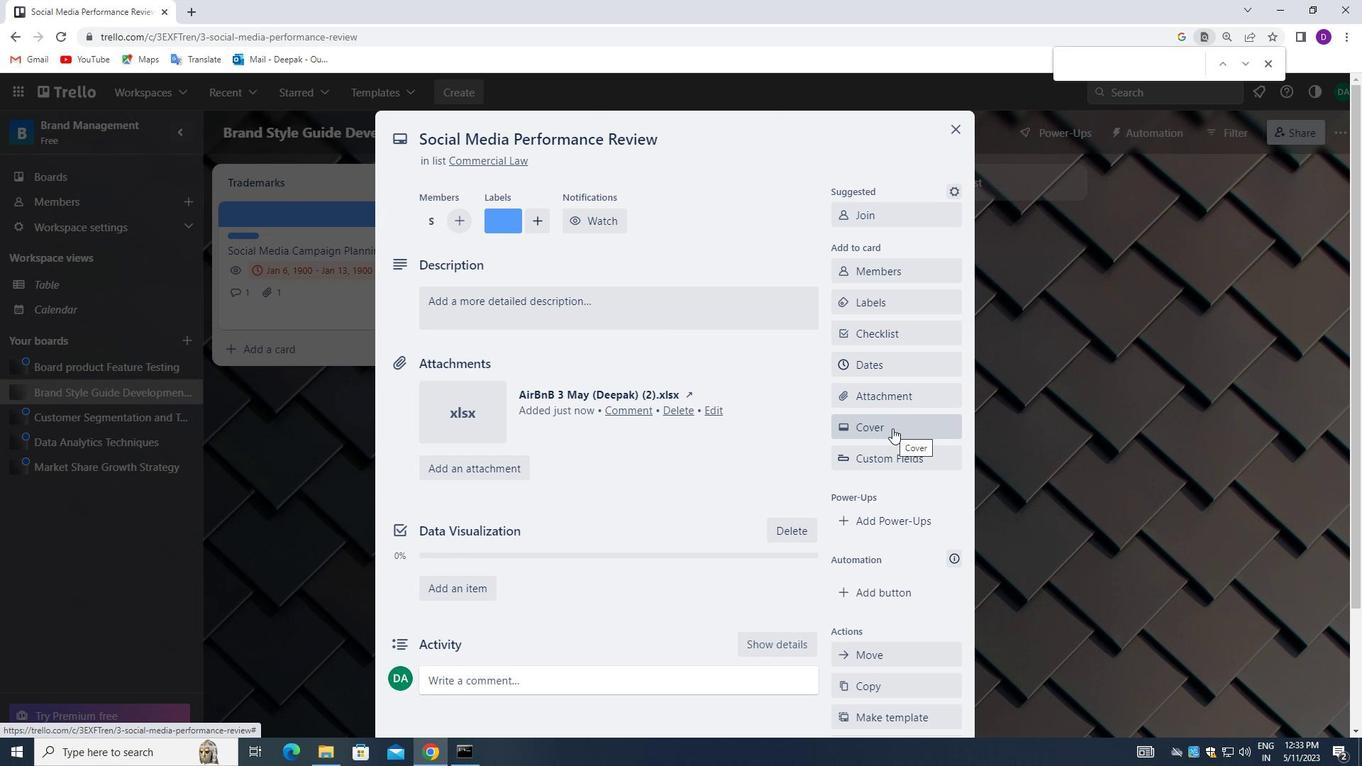 
Action: Mouse moved to (857, 285)
Screenshot: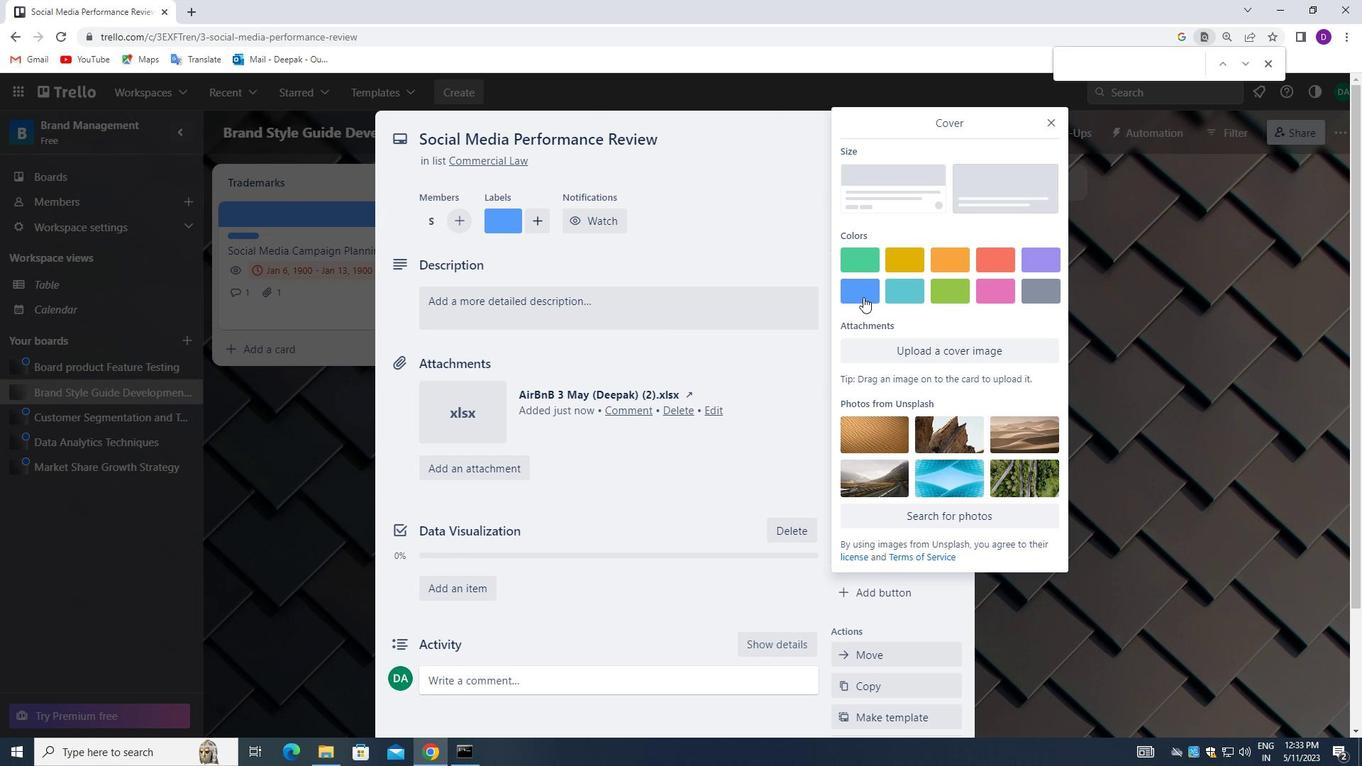 
Action: Mouse pressed left at (857, 285)
Screenshot: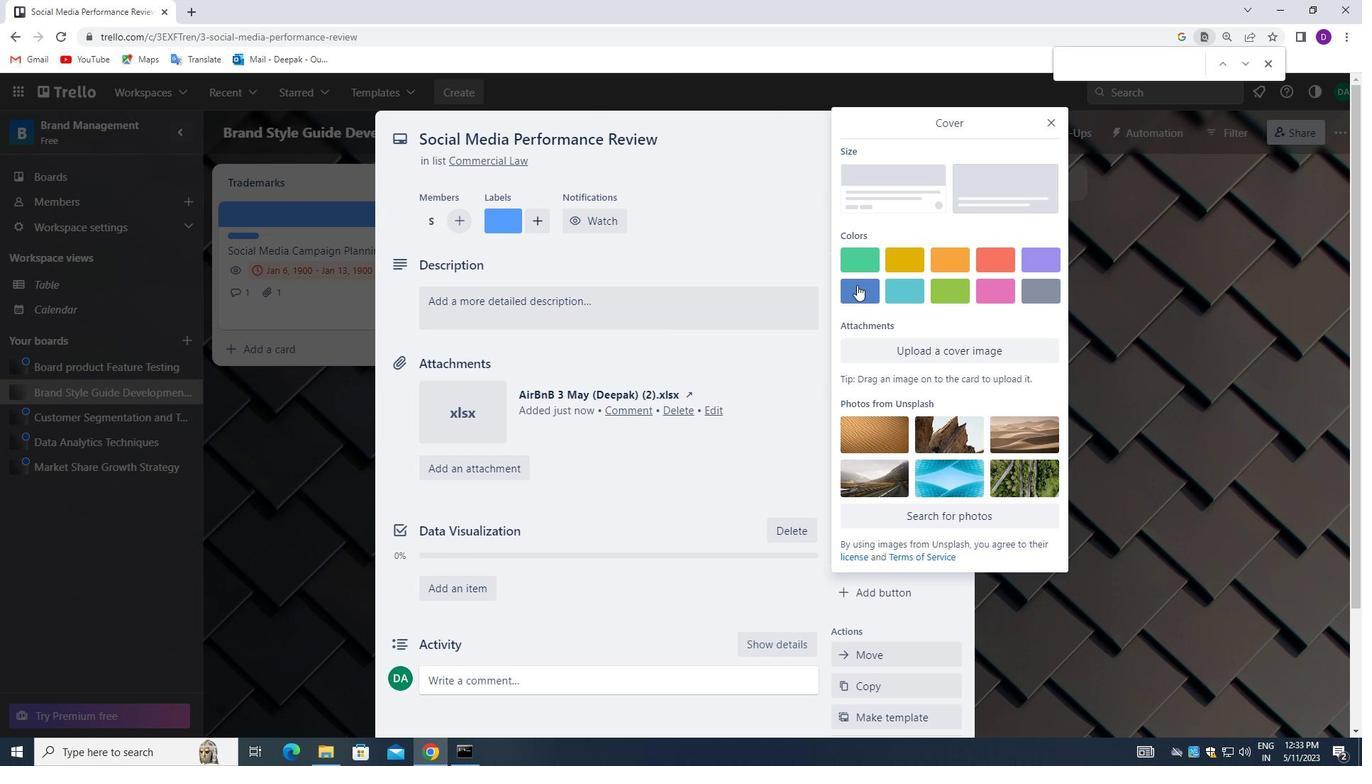 
Action: Mouse moved to (1051, 122)
Screenshot: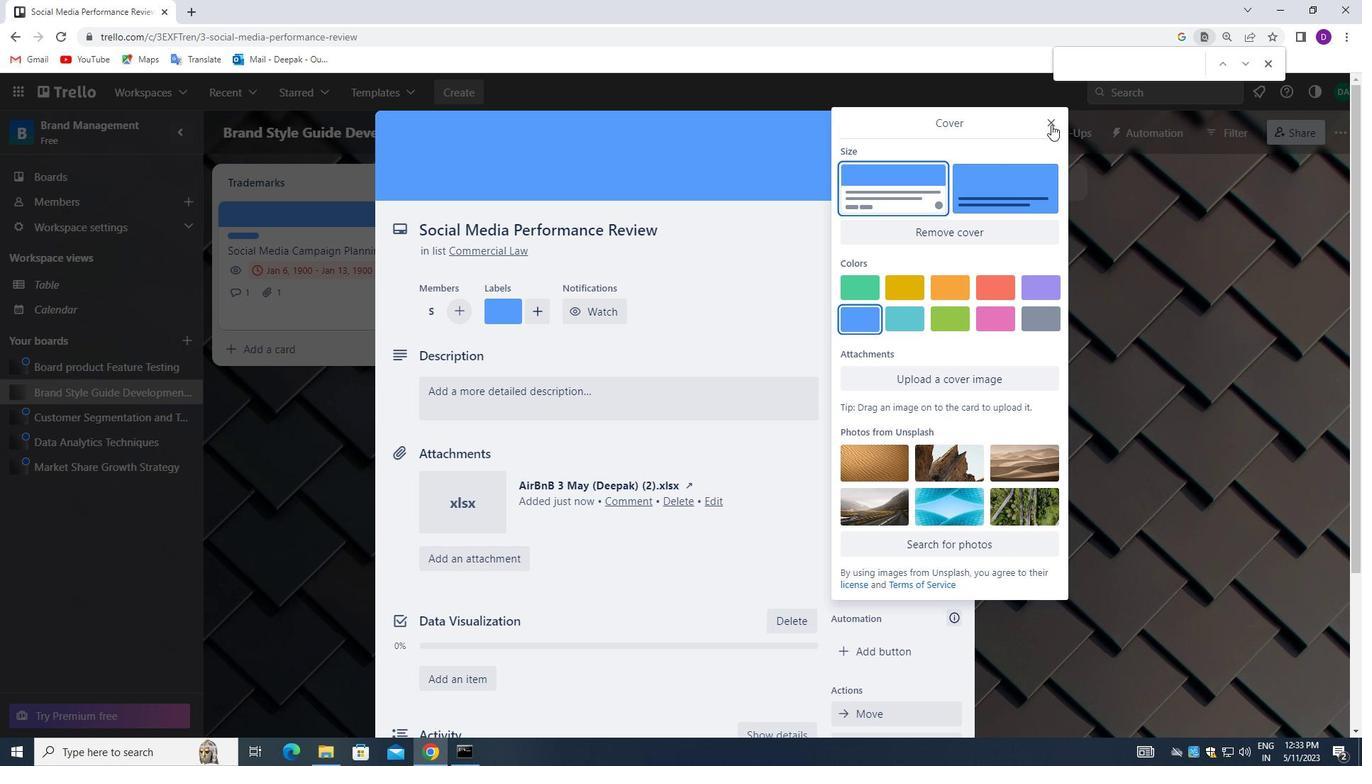 
Action: Mouse pressed left at (1051, 122)
Screenshot: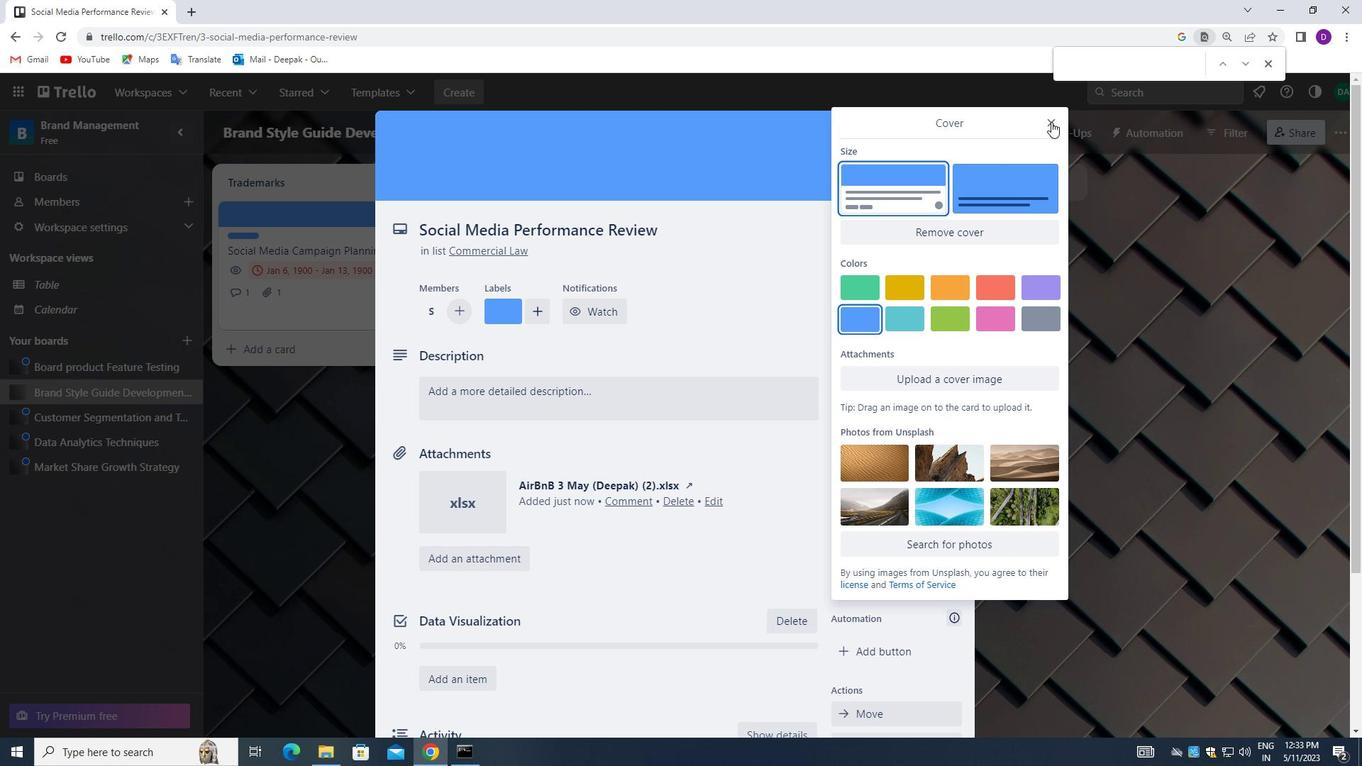 
Action: Mouse moved to (534, 391)
Screenshot: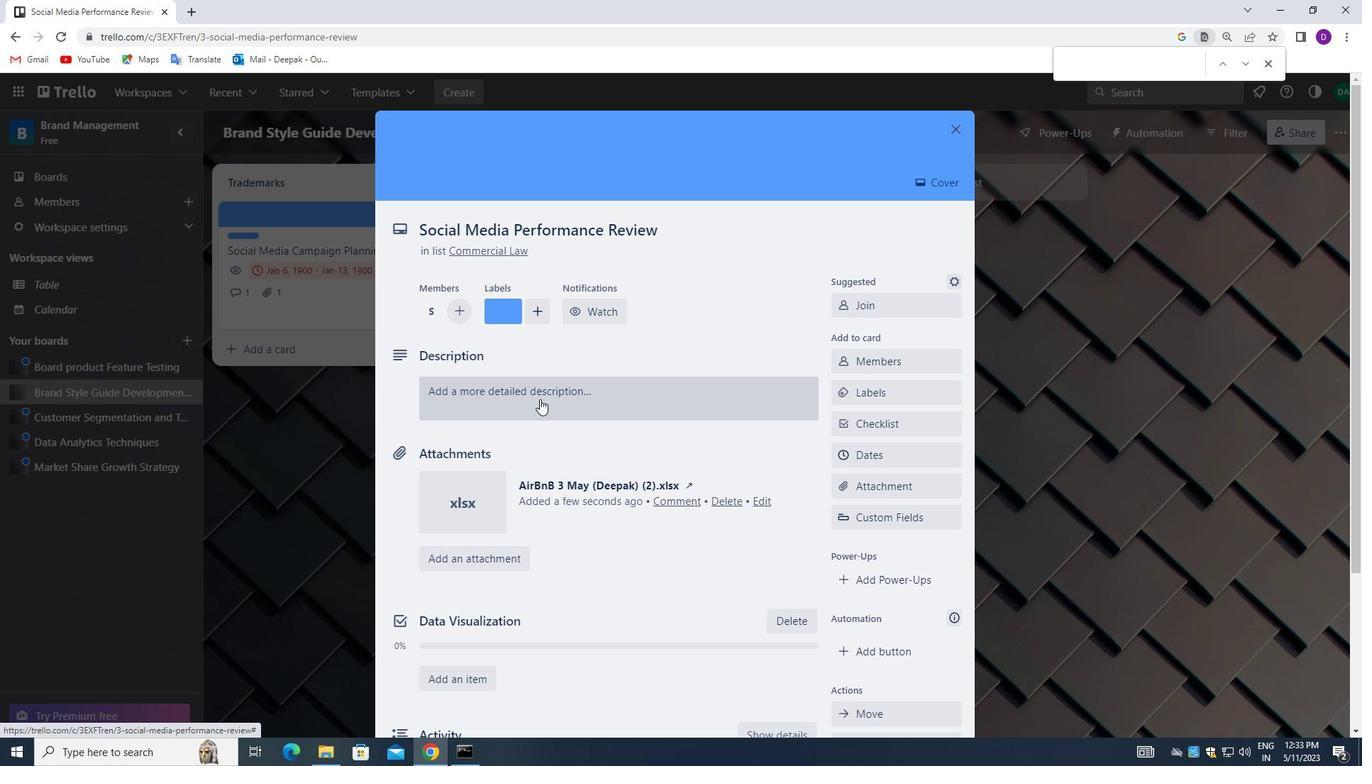 
Action: Mouse pressed left at (534, 391)
Screenshot: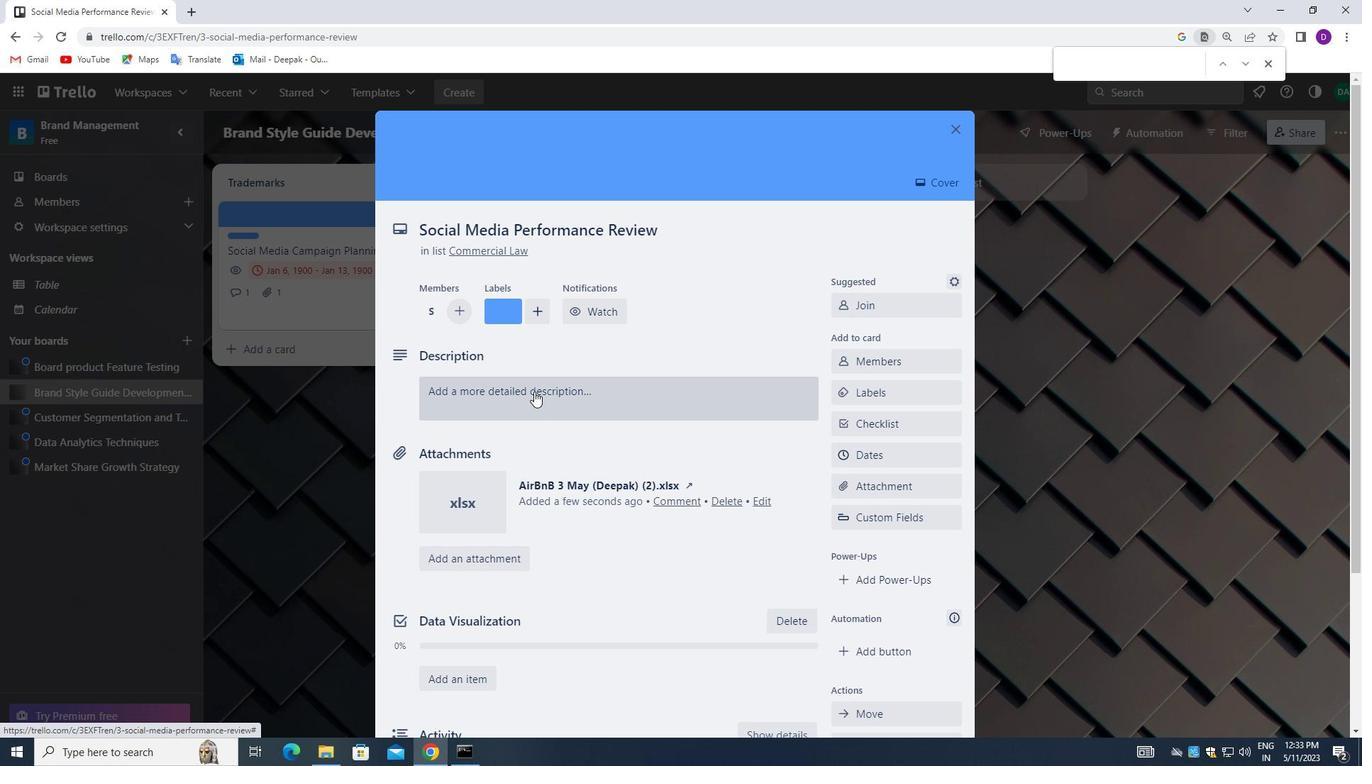 
Action: Mouse moved to (494, 443)
Screenshot: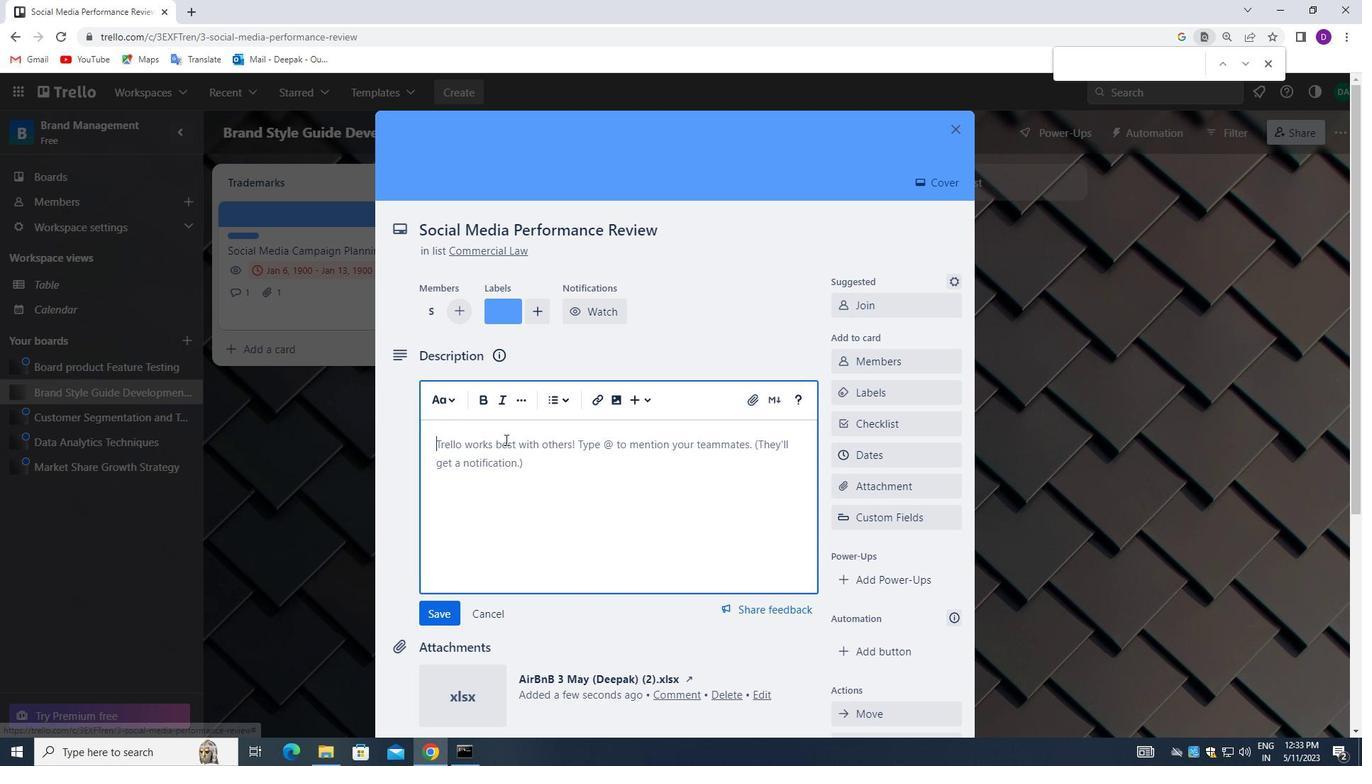 
Action: Mouse pressed left at (494, 443)
Screenshot: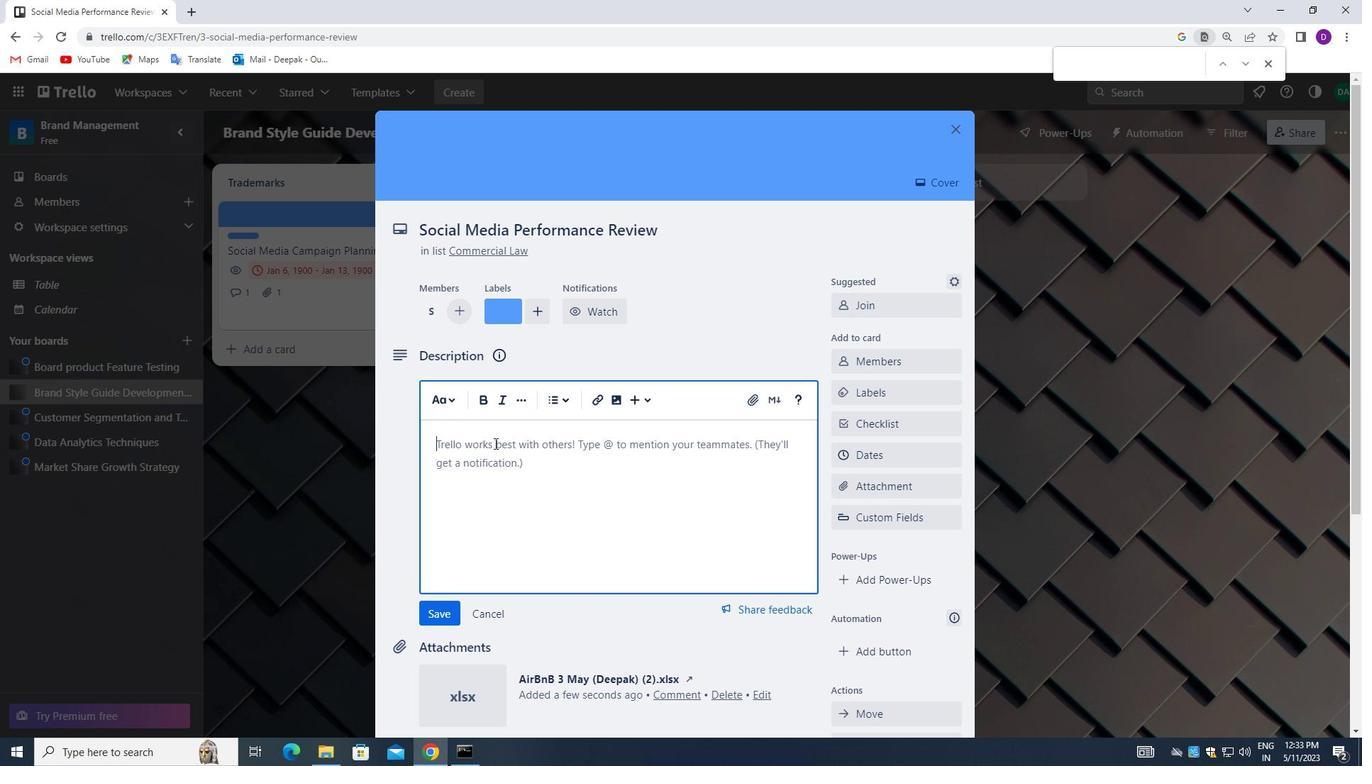 
Action: Key pressed <Key.shift_r><Key.shift_r>DEVELOP<Key.space>AND<Key.space>LAUNCH<Key.space>NEW<Key.space>CUSTOMER<Key.space>FEEDBACK<Key.space>PROGRAM<Key.space>FOR<Key.space>SERVICE<Key.space>IMPROVEMENTS.
Screenshot: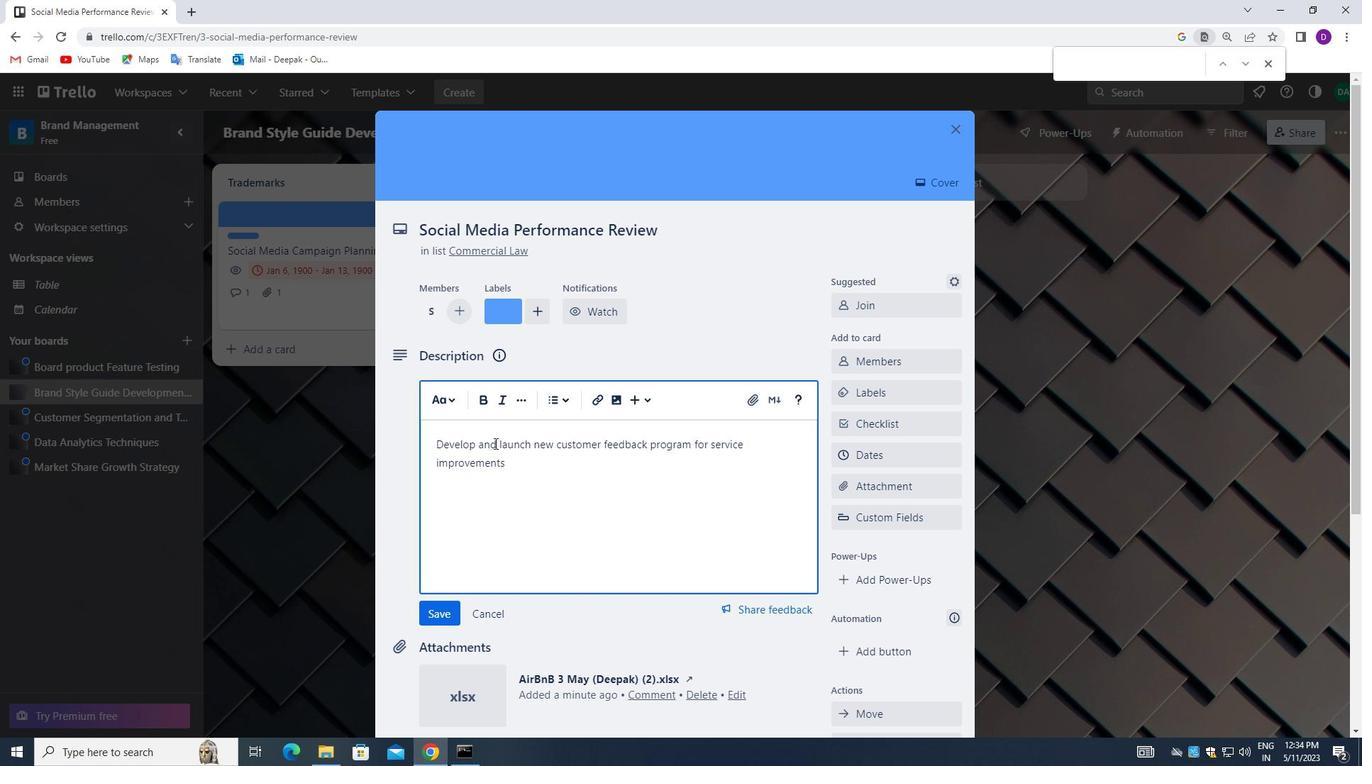 
Action: Mouse moved to (564, 525)
Screenshot: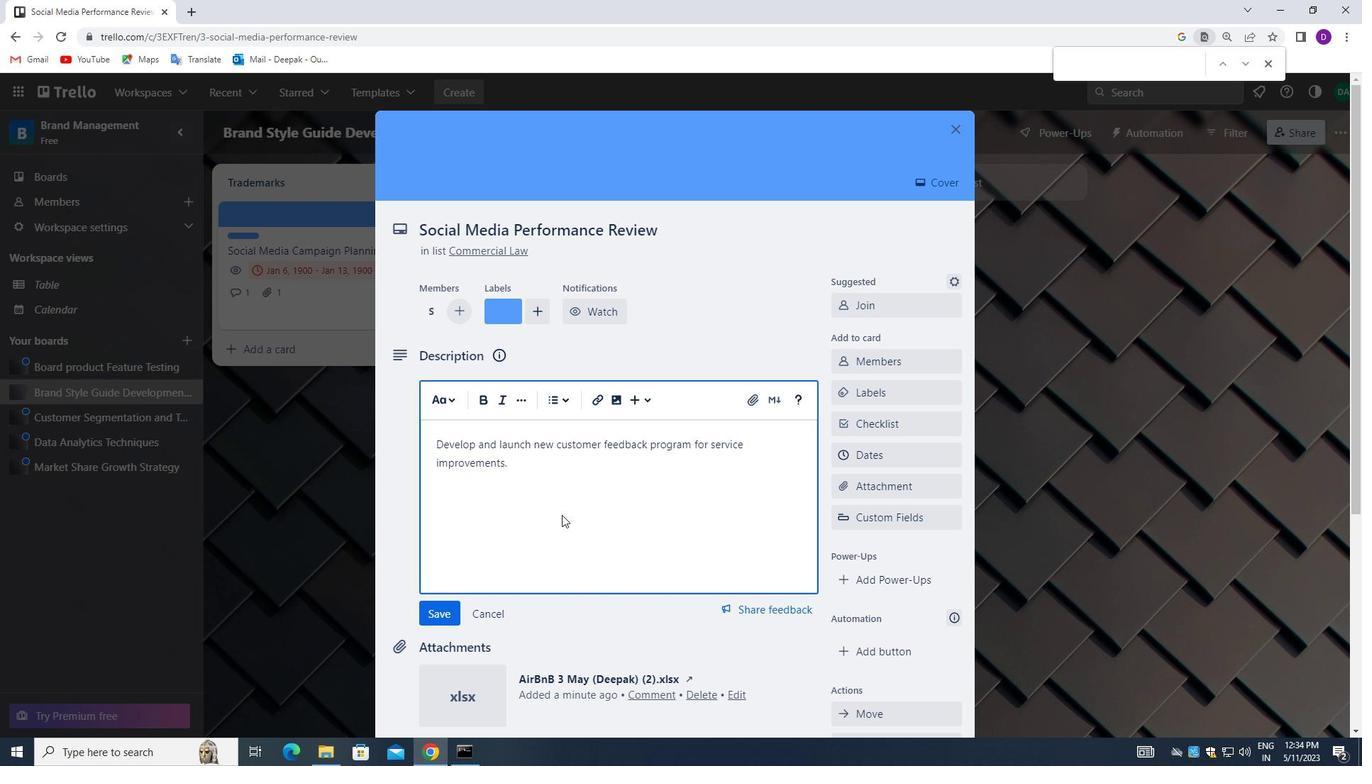 
Action: Mouse scrolled (564, 524) with delta (0, 0)
Screenshot: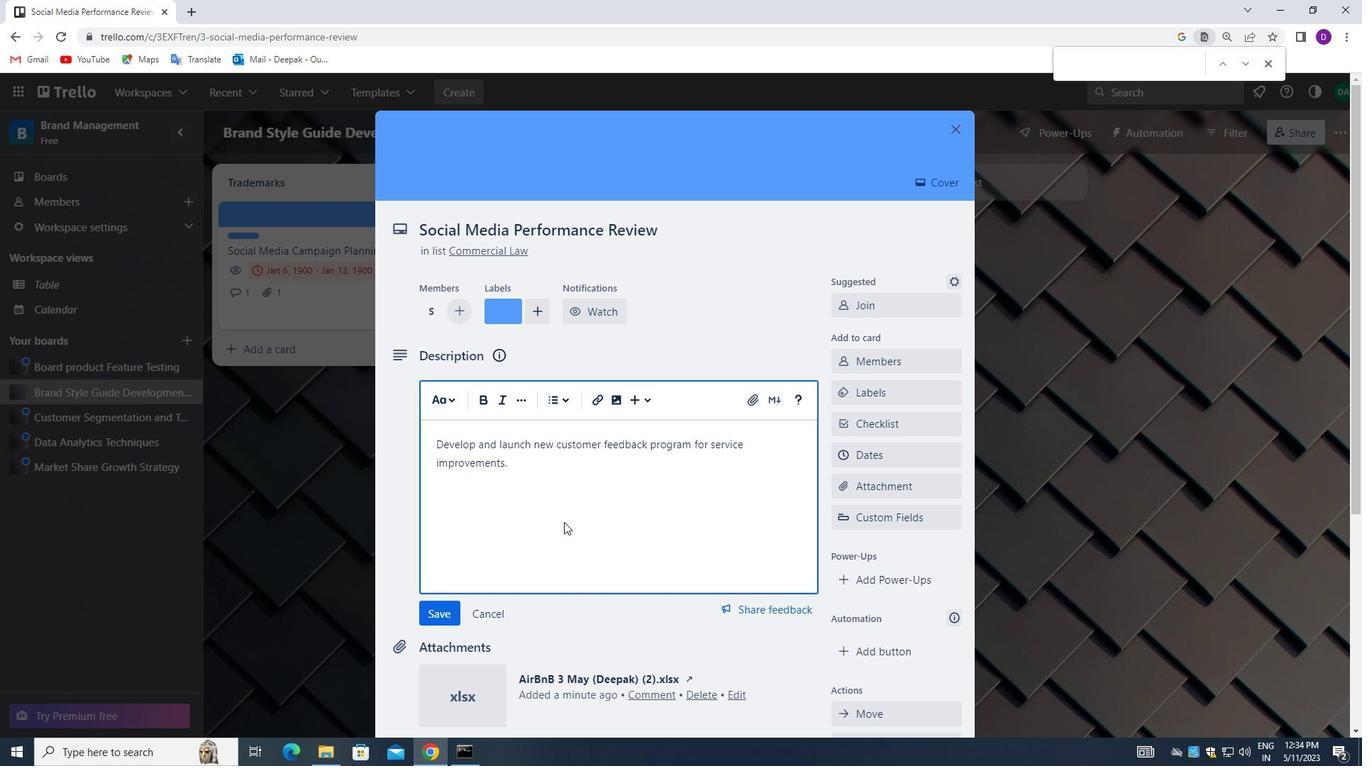 
Action: Mouse moved to (564, 526)
Screenshot: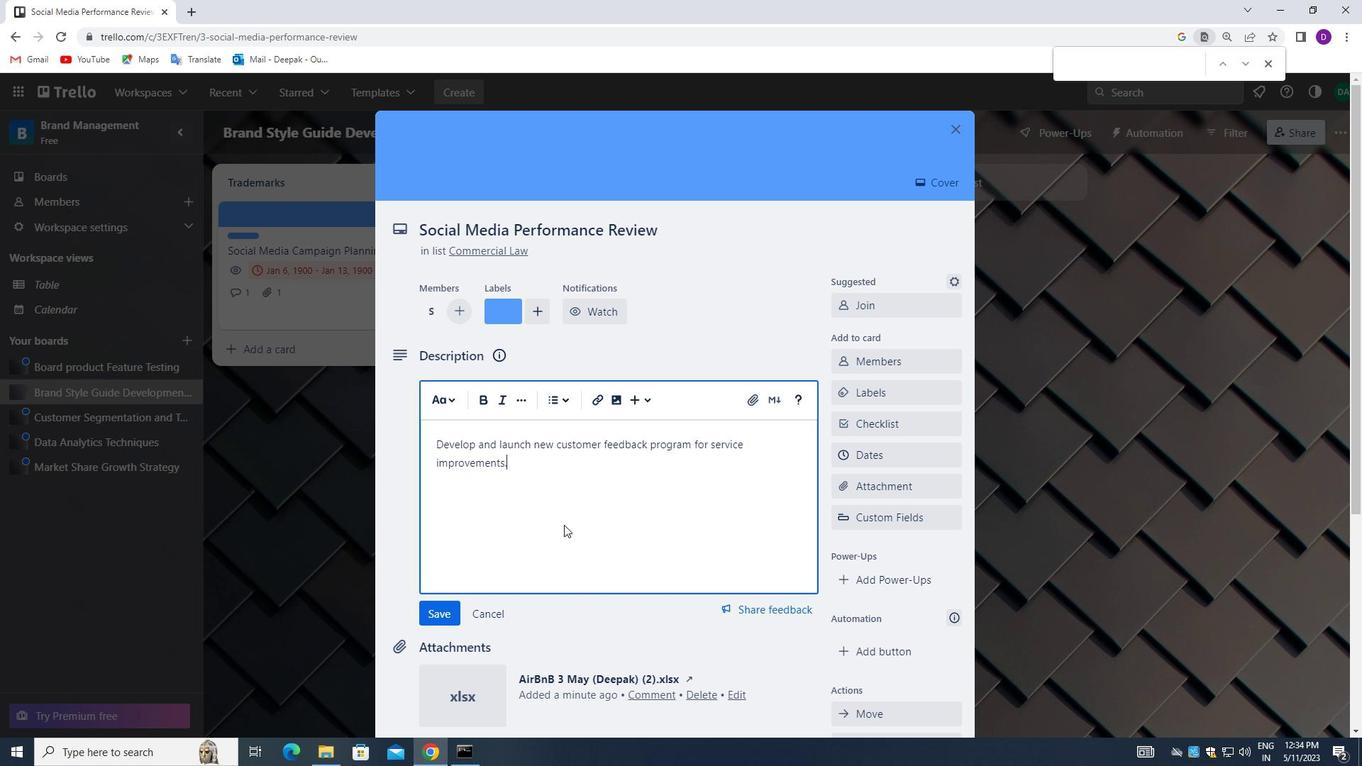 
Action: Mouse scrolled (564, 525) with delta (0, 0)
Screenshot: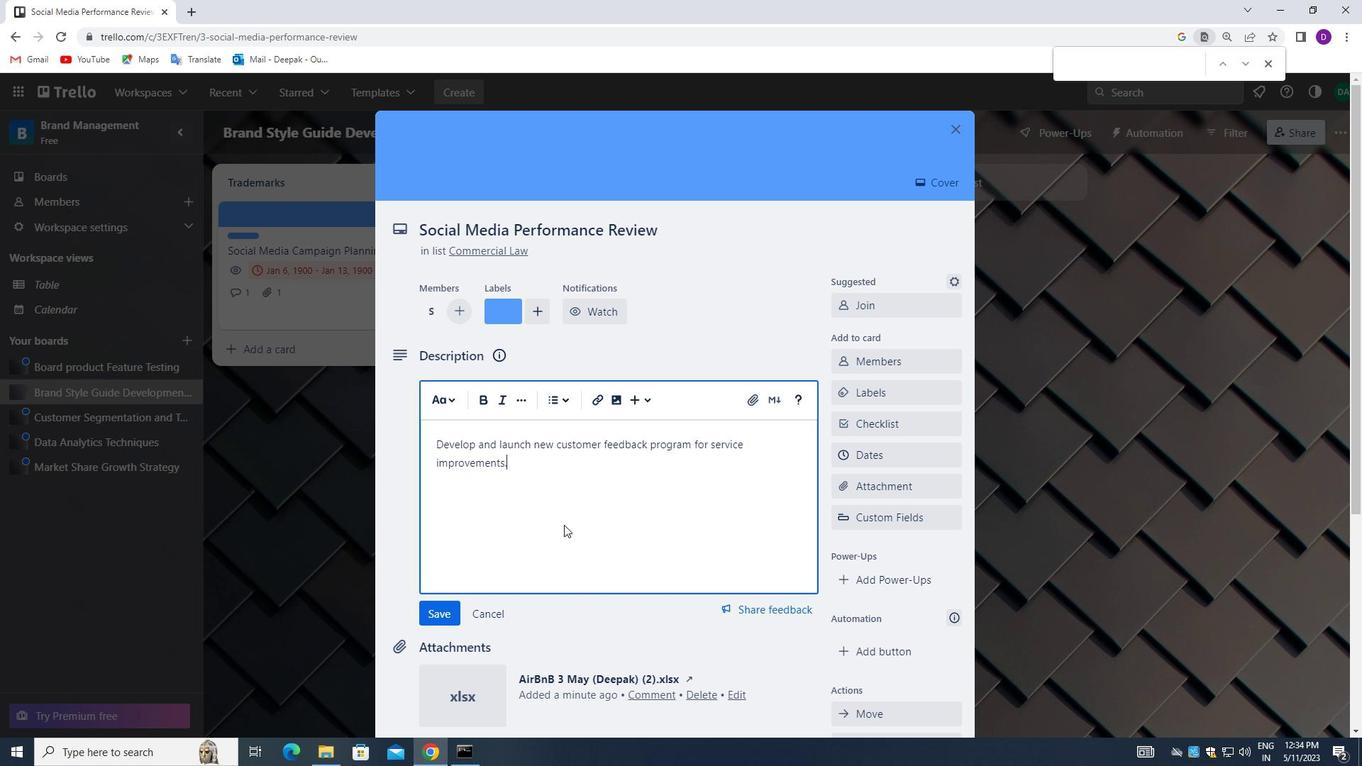 
Action: Mouse moved to (535, 578)
Screenshot: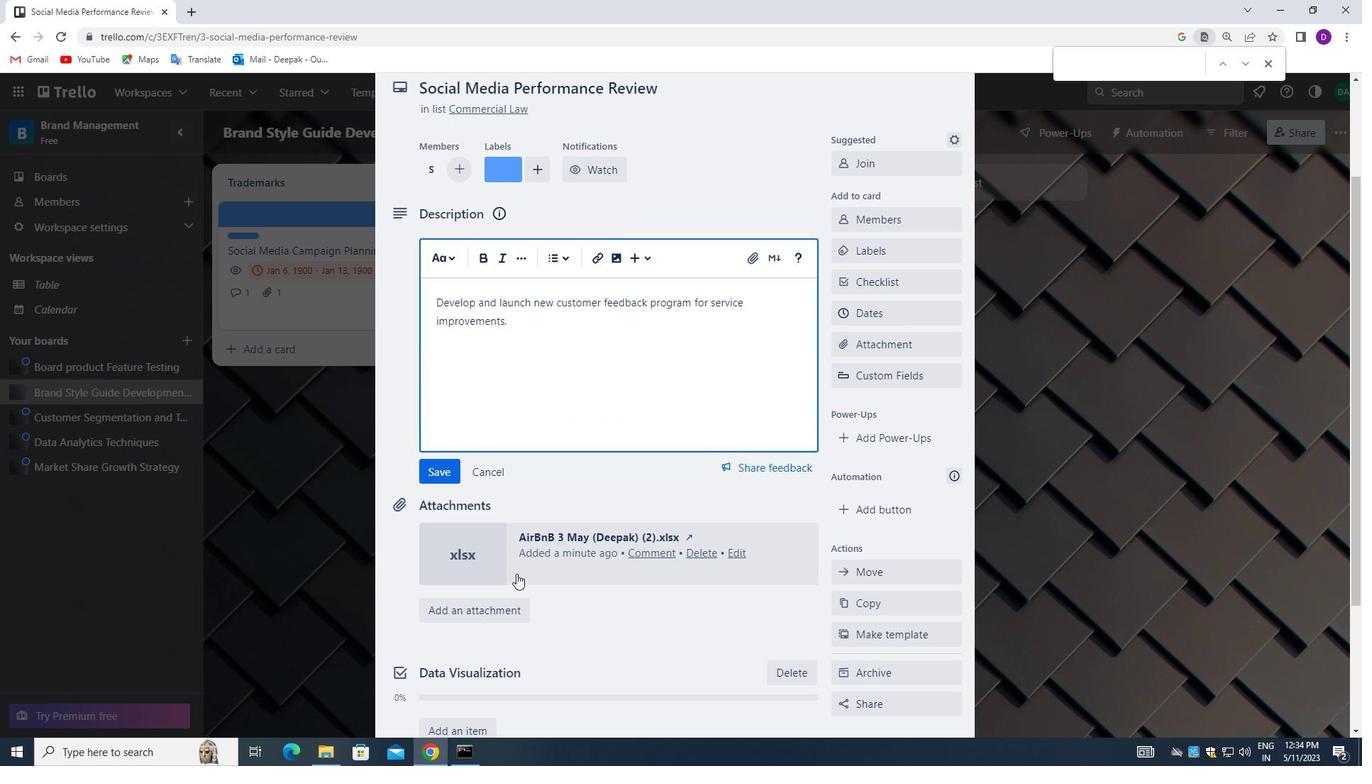 
Action: Mouse scrolled (535, 577) with delta (0, 0)
Screenshot: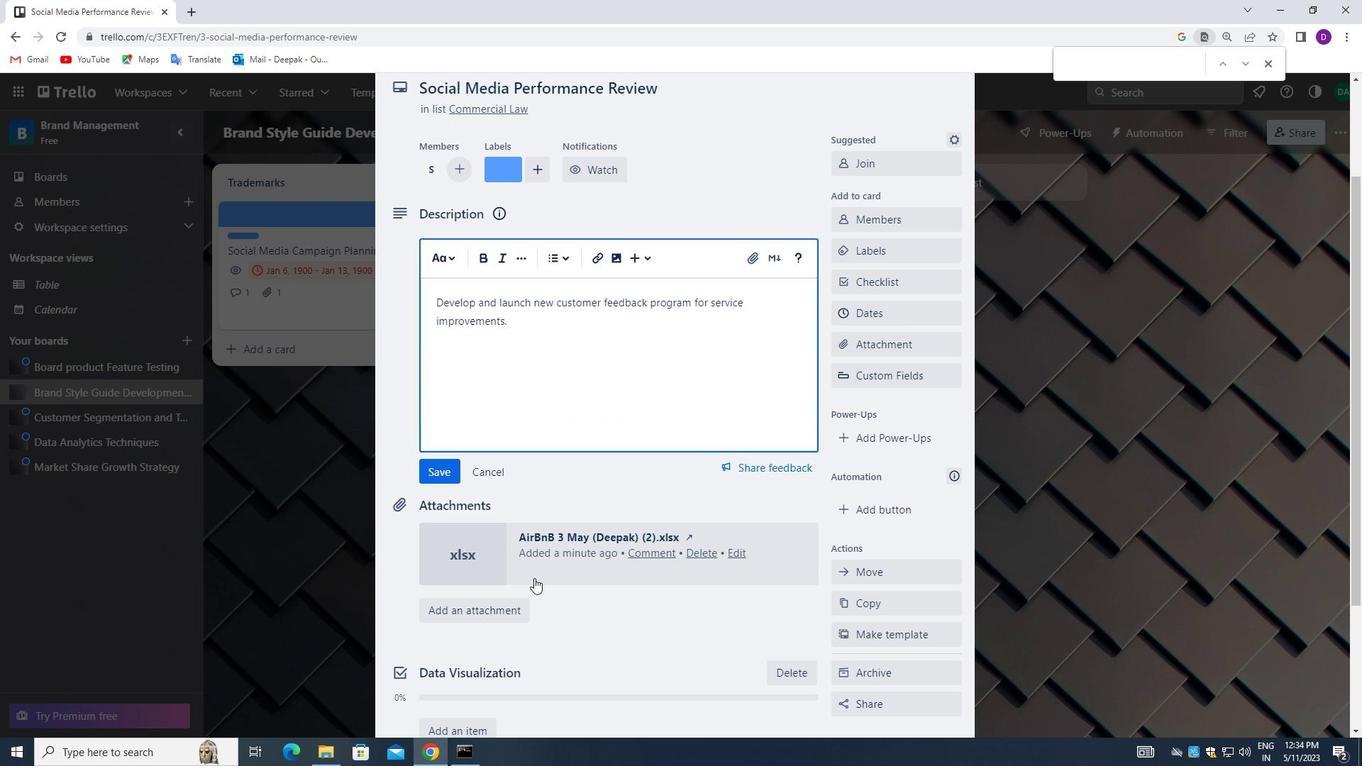 
Action: Mouse moved to (537, 620)
Screenshot: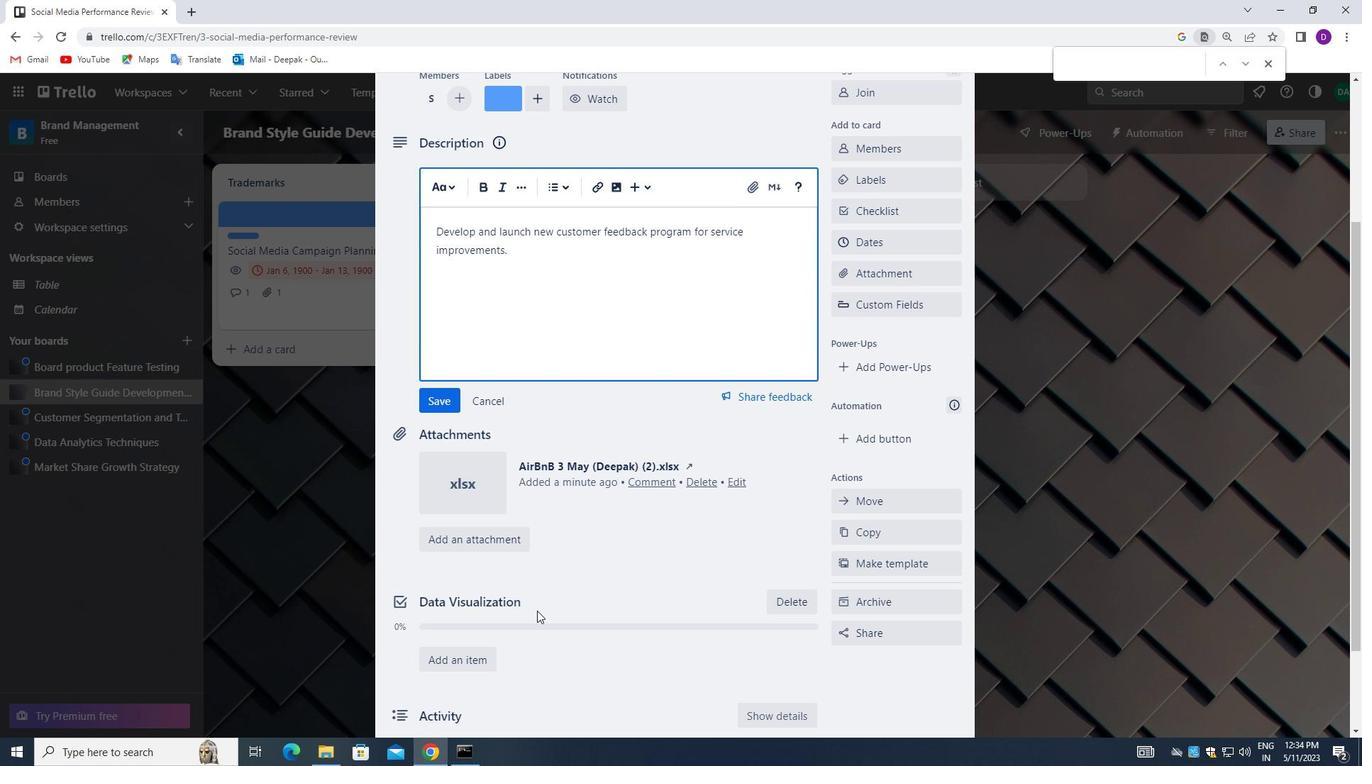 
Action: Mouse scrolled (537, 619) with delta (0, 0)
Screenshot: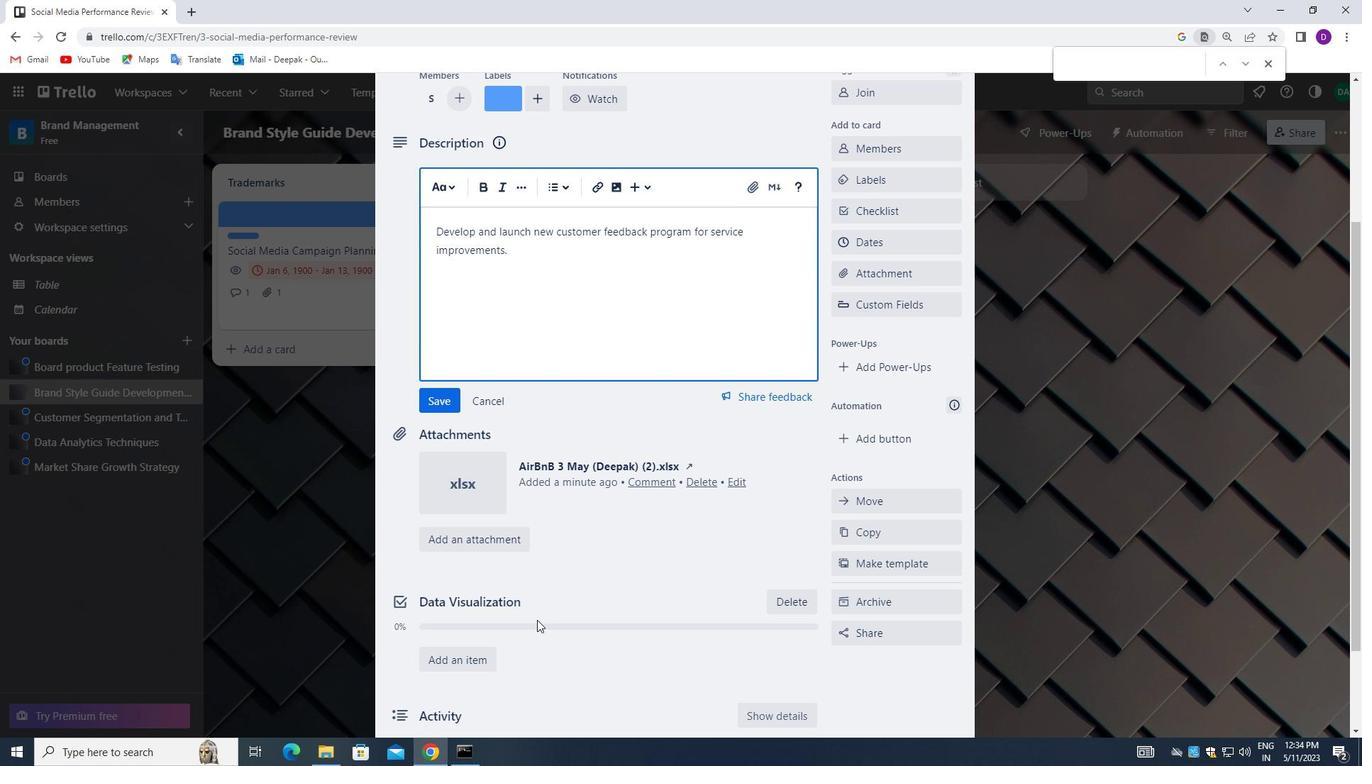 
Action: Mouse moved to (540, 603)
Screenshot: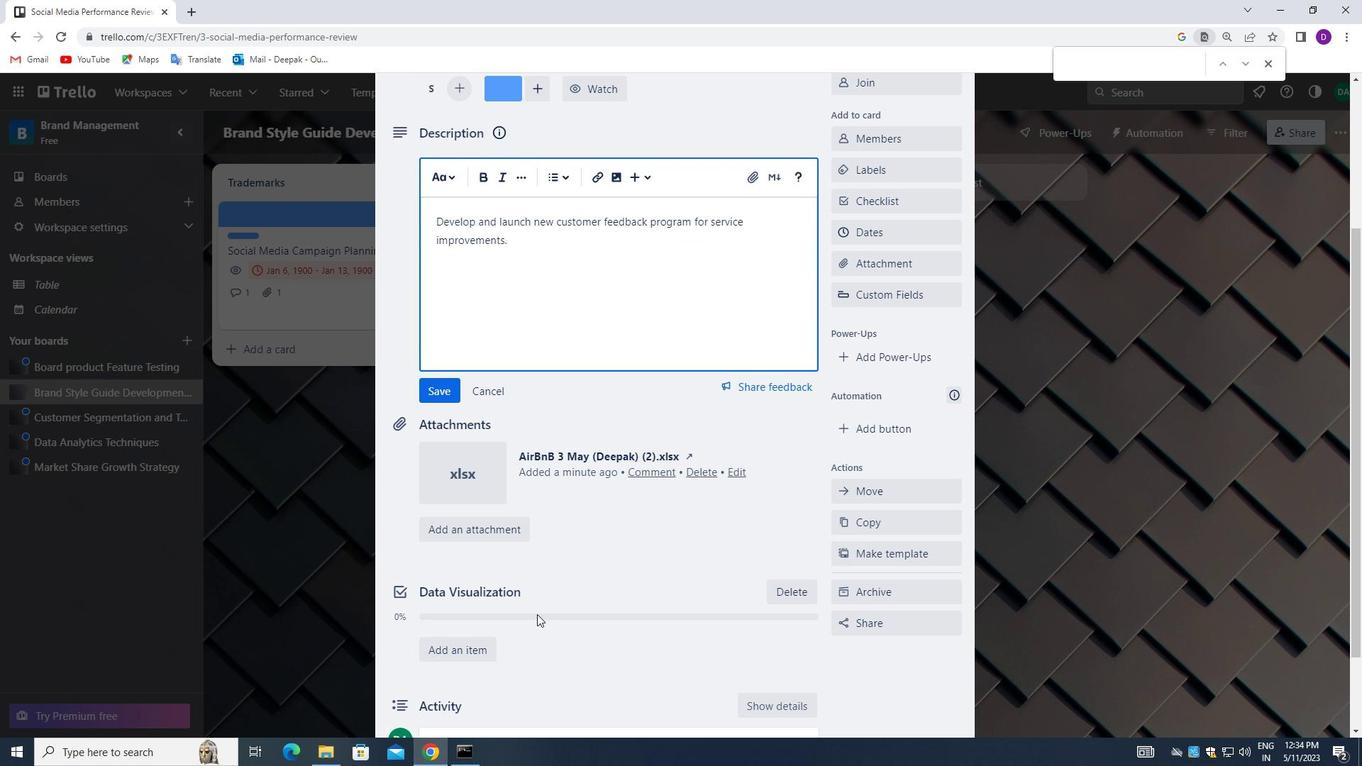 
Action: Mouse scrolled (540, 602) with delta (0, 0)
Screenshot: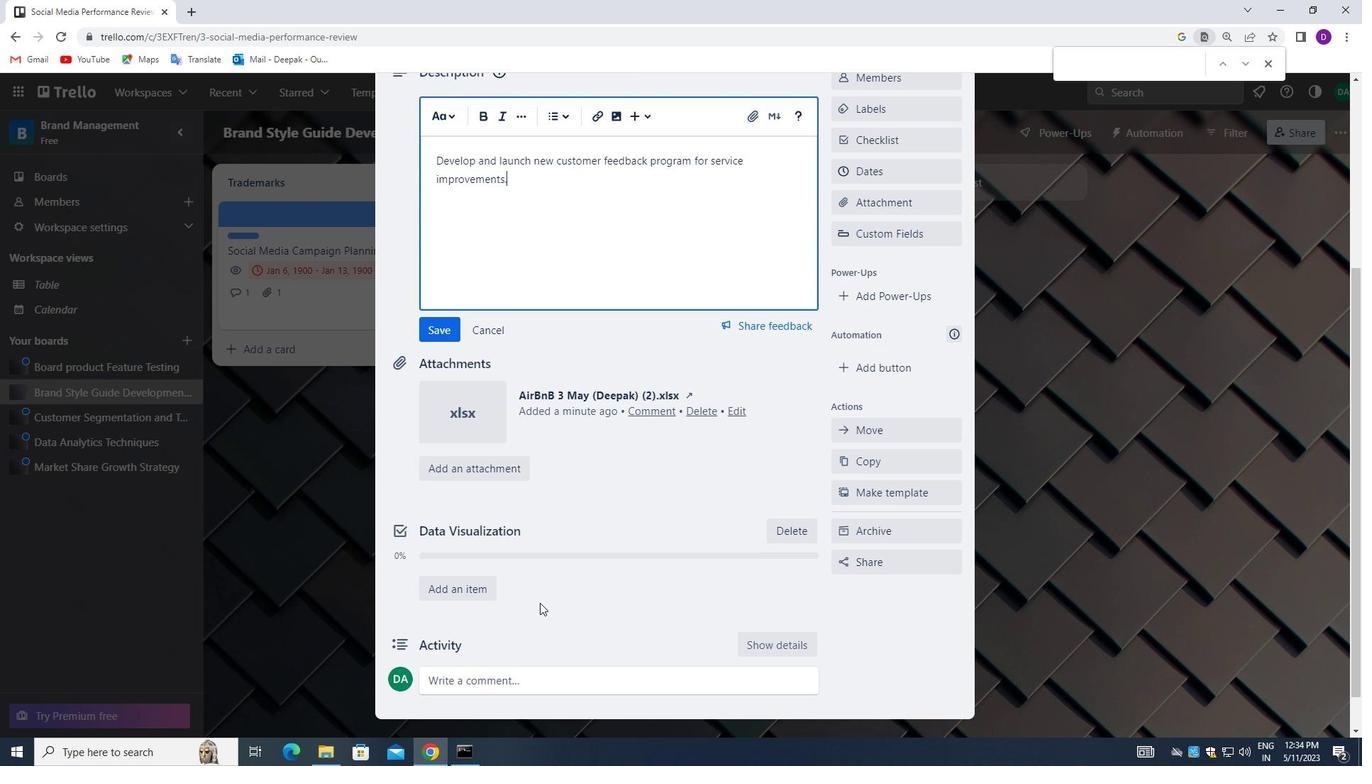 
Action: Mouse scrolled (540, 602) with delta (0, 0)
Screenshot: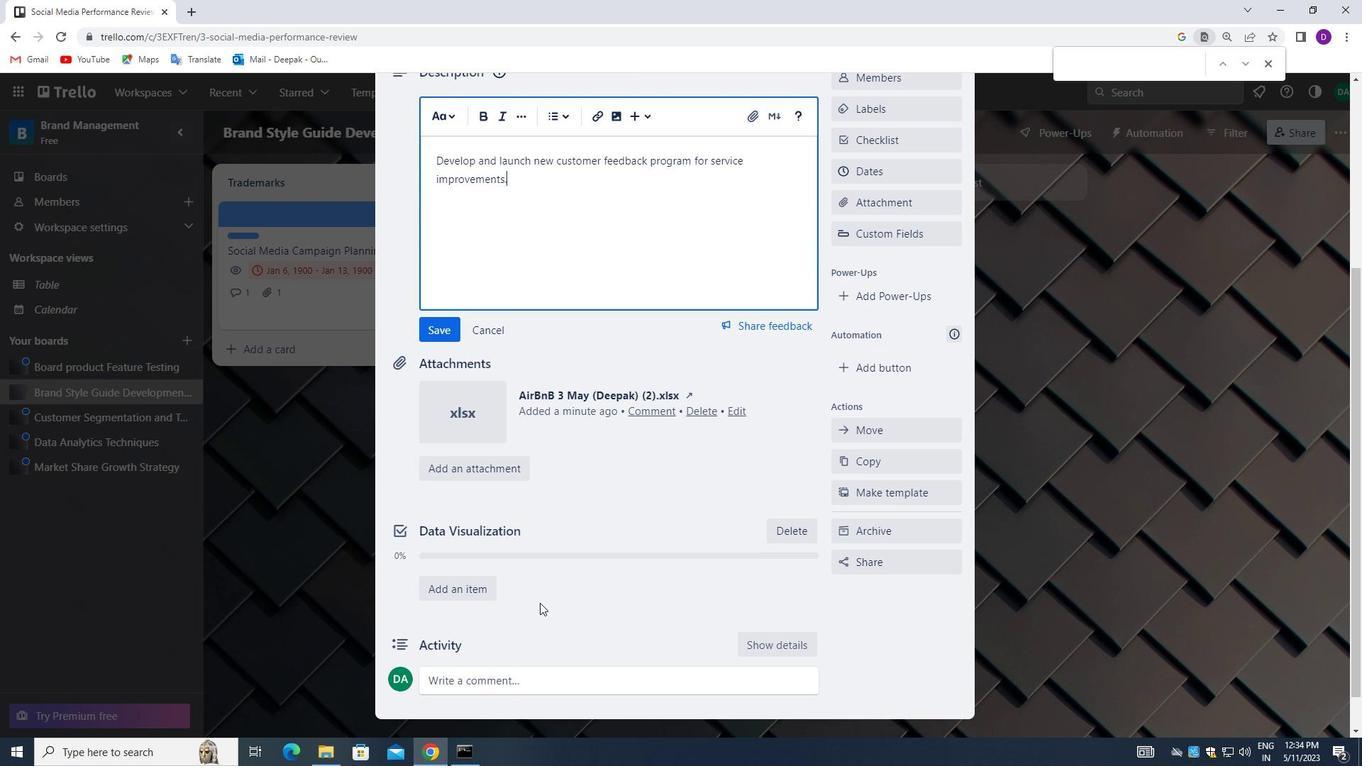 
Action: Mouse scrolled (540, 602) with delta (0, 0)
Screenshot: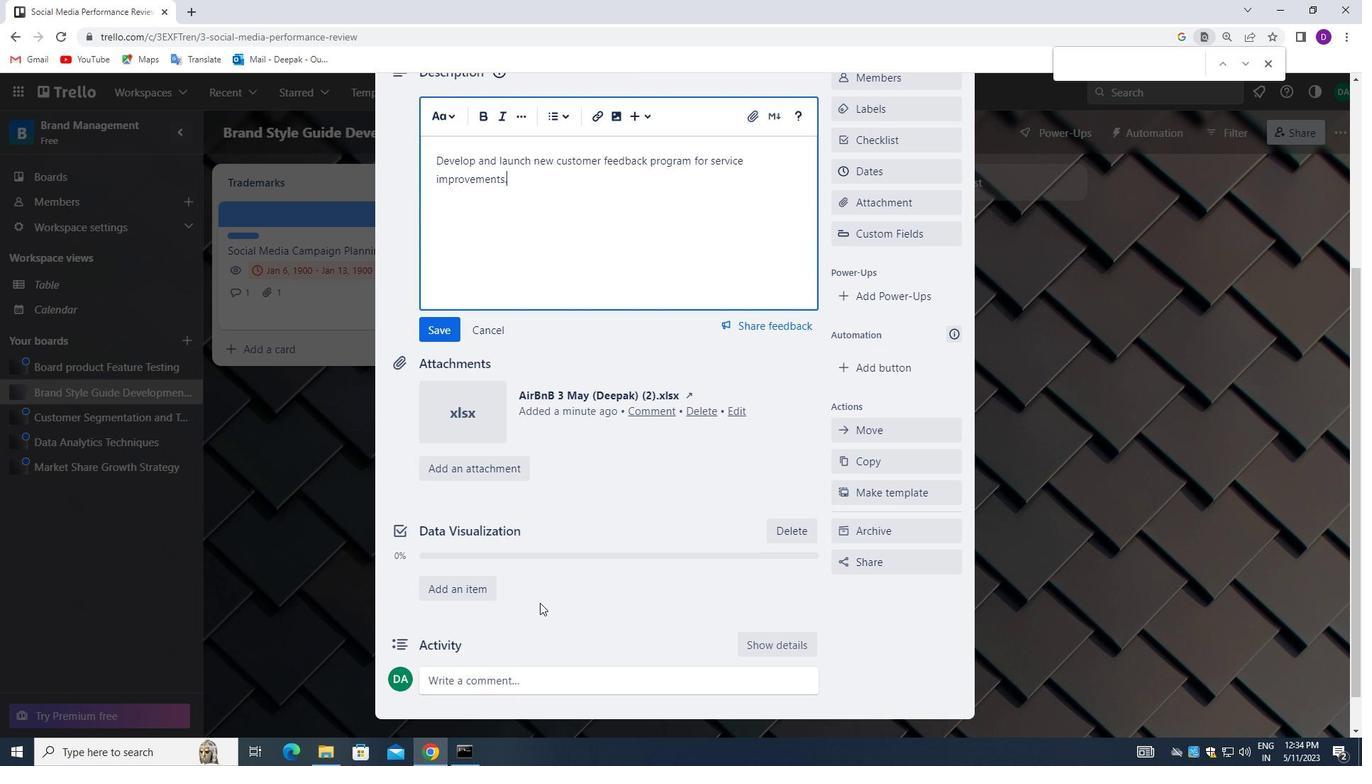 
Action: Mouse moved to (535, 633)
Screenshot: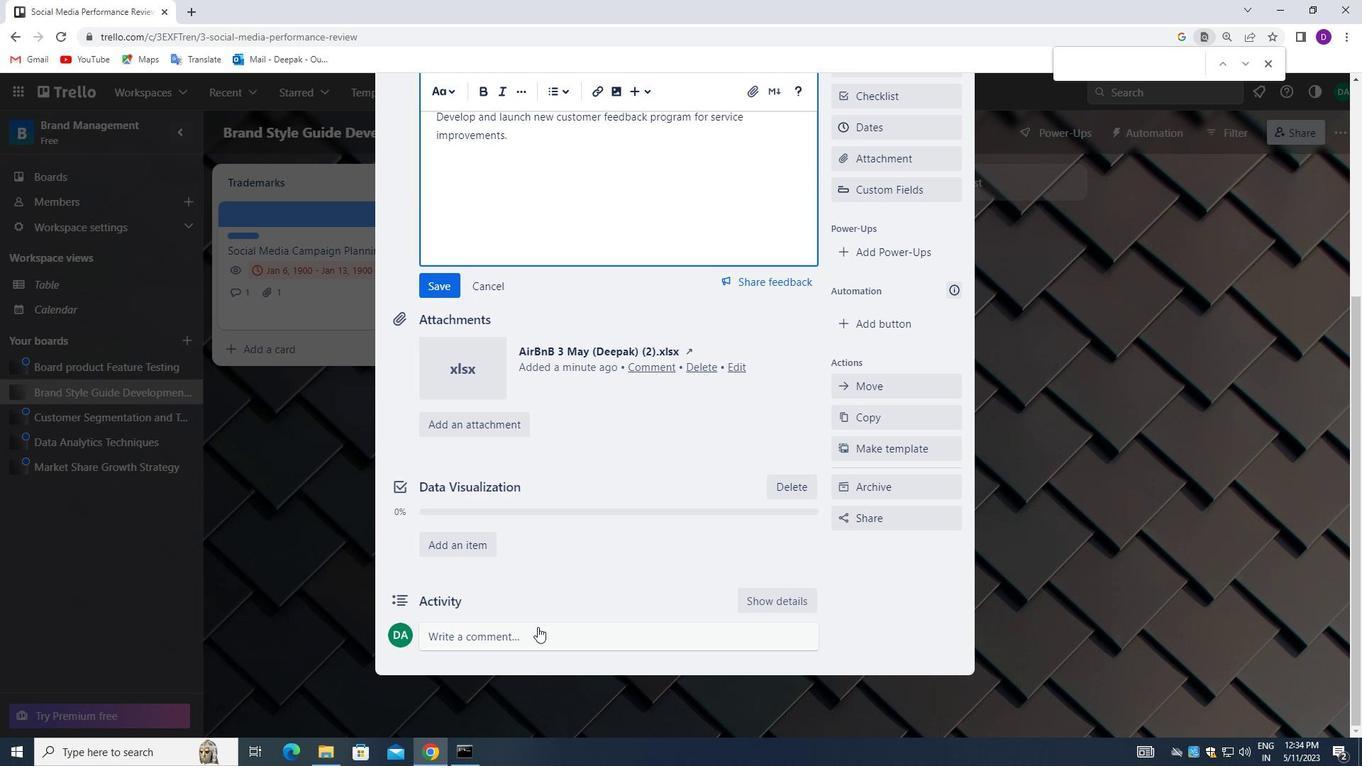 
Action: Mouse pressed left at (535, 633)
Screenshot: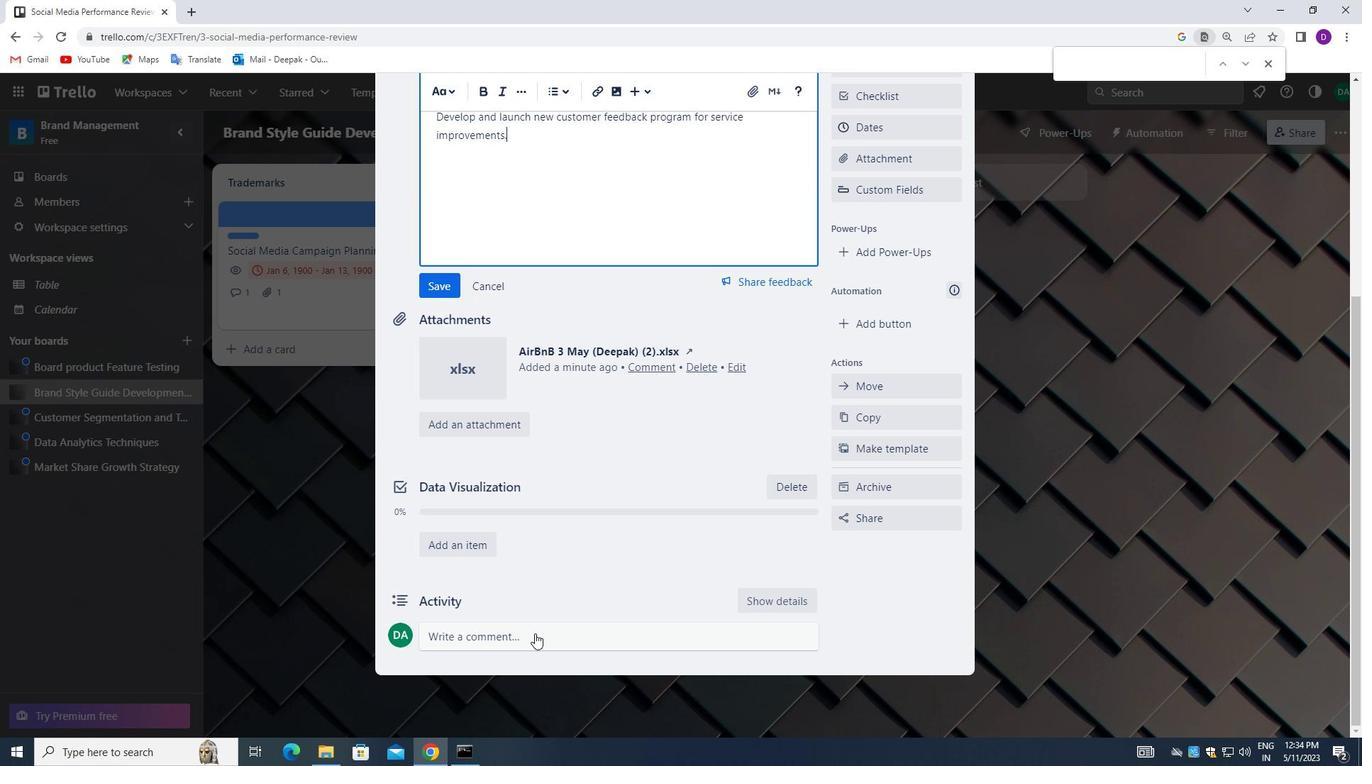 
Action: Mouse moved to (535, 633)
Screenshot: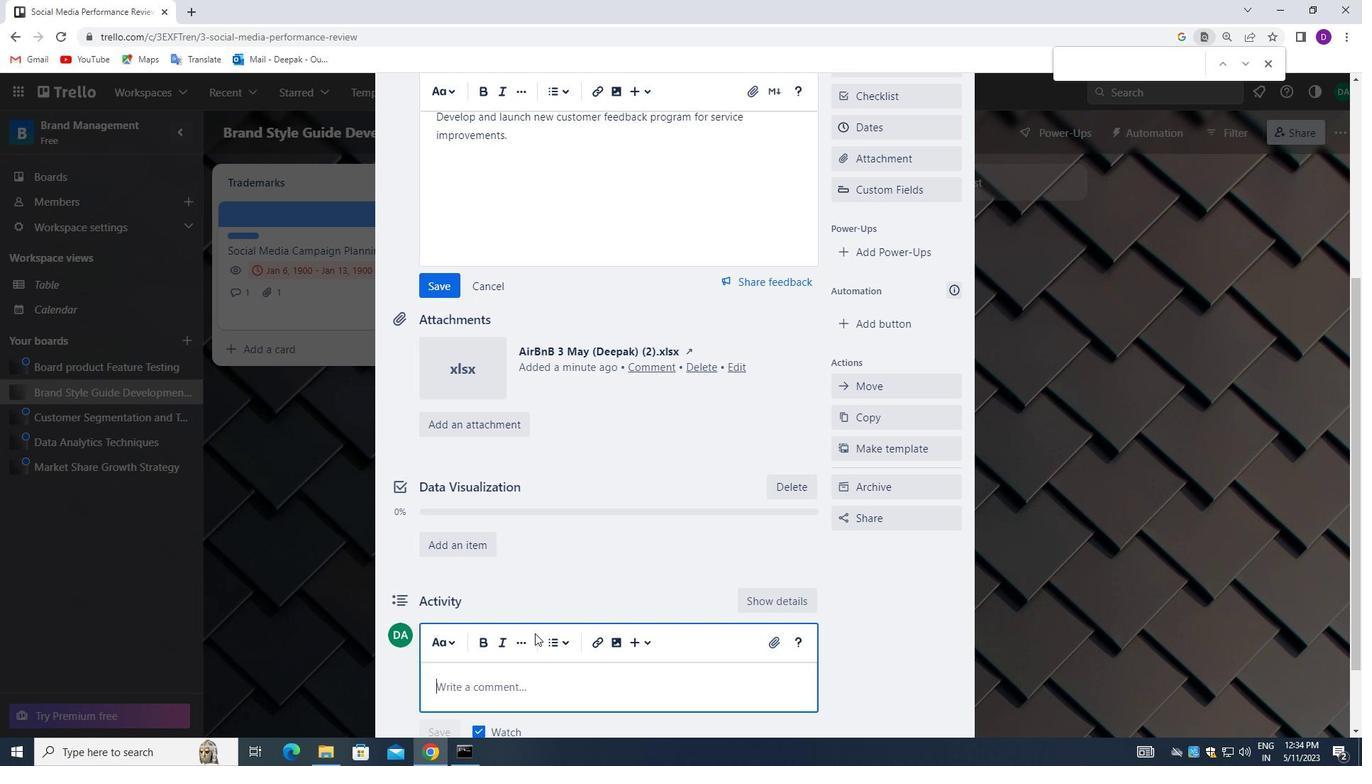 
Action: Mouse scrolled (535, 633) with delta (0, 0)
Screenshot: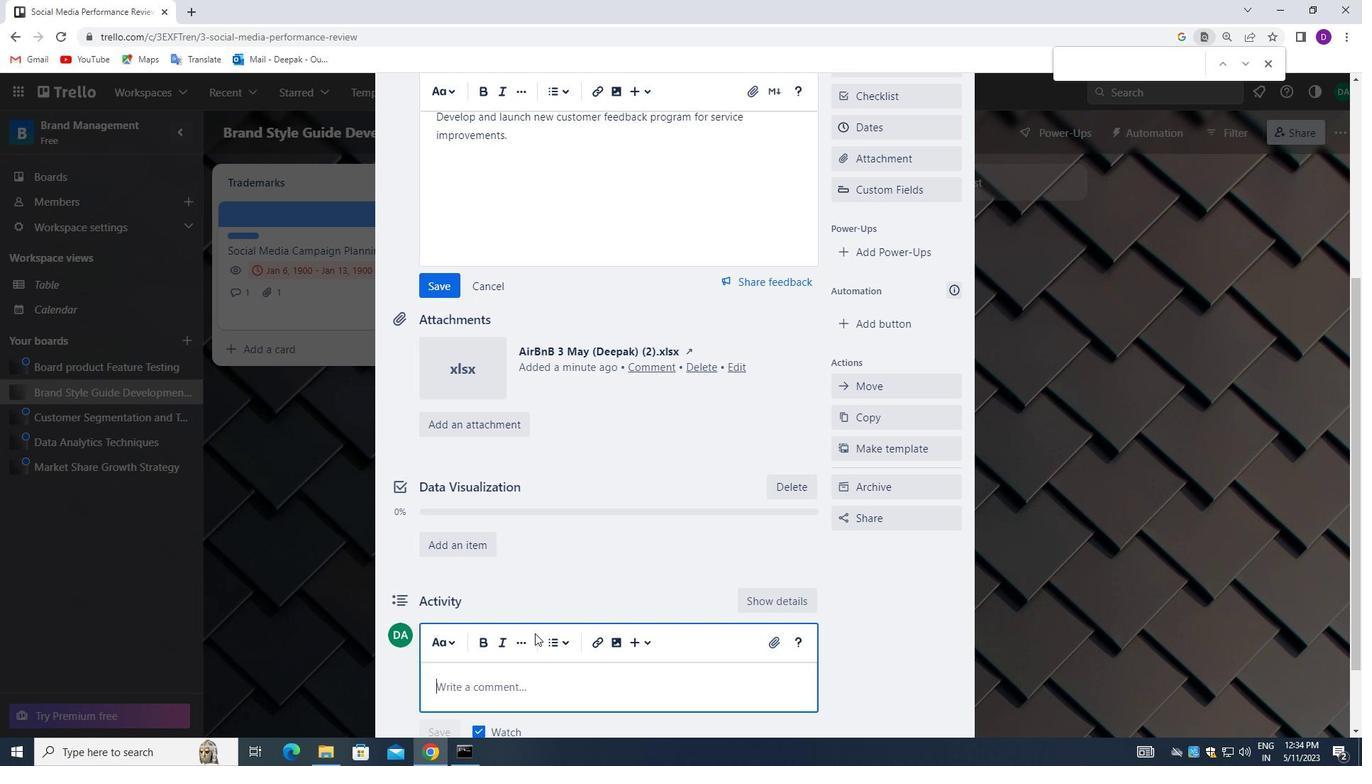 
Action: Mouse moved to (508, 614)
Screenshot: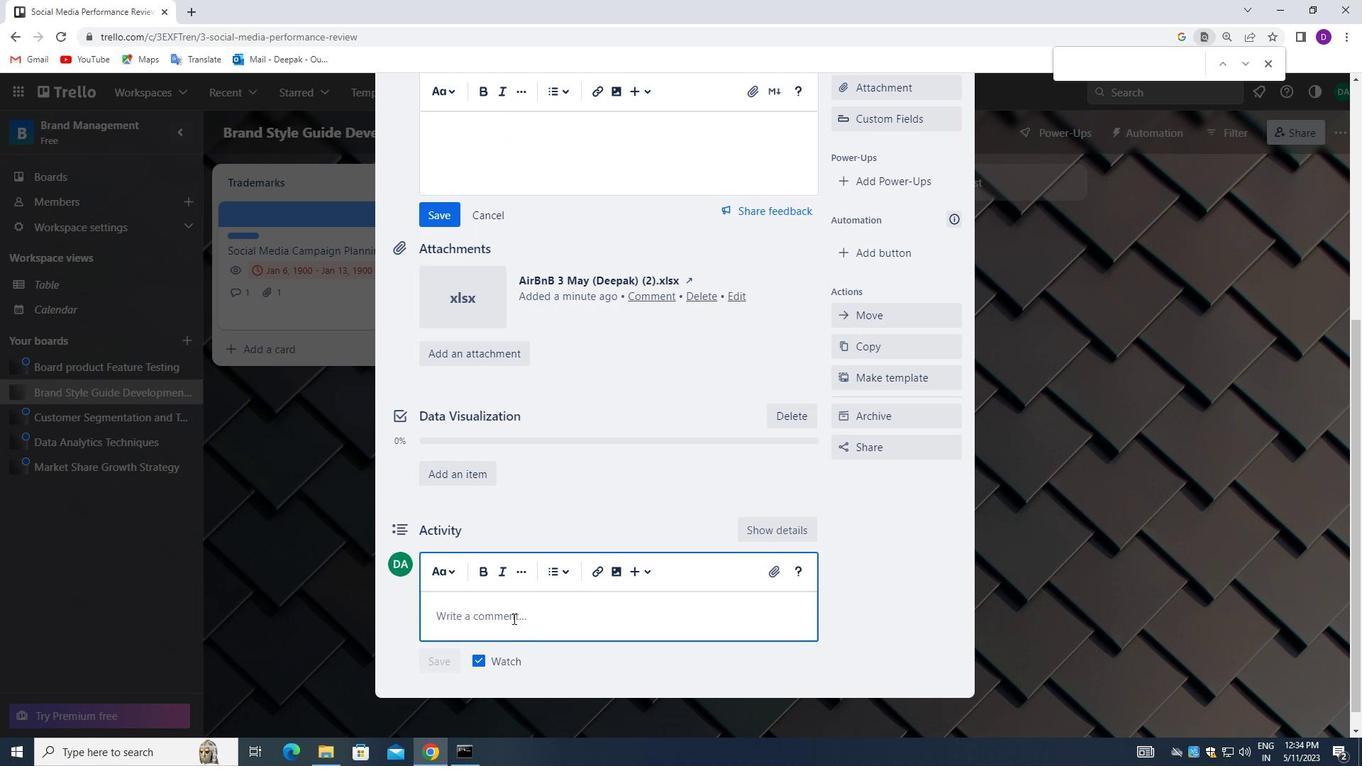 
Action: Mouse pressed left at (508, 614)
Screenshot: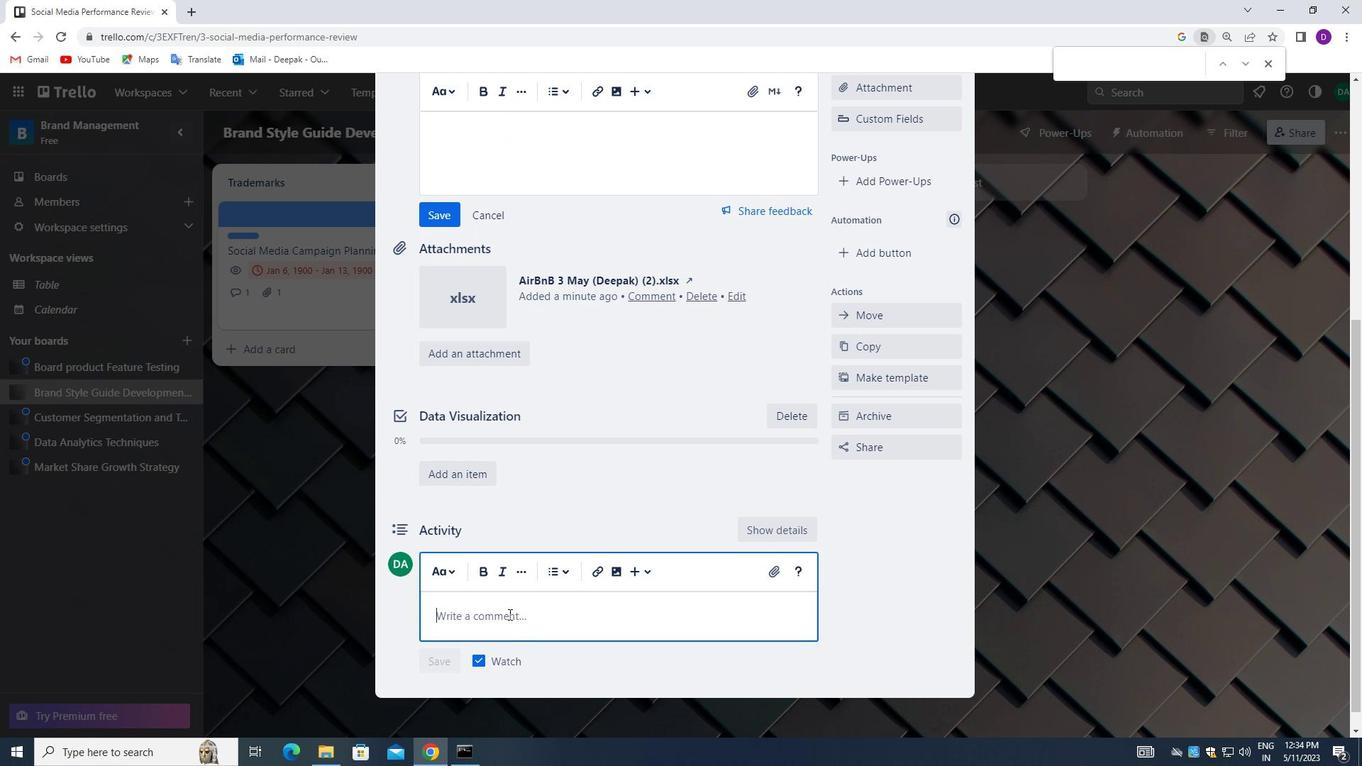 
Action: Key pressed <Key.shift_r>FIVEN<Key.space><Key.backspace><Key.backspace><Key.backspace><Key.backspace><Key.backspace><Key.backspace><Key.shift_r>GIVEN<Key.space>THE<Key.space>POTENTIAL<Key.space>RISKS<Key.space>ASSOCIATED<Key.space>WITH<Key.space>THIS<Key.space>TALK.<Key.space>LET<Key.space>US<Key.space>ENSURE<Key.space>THAT<Key.space>WE<Key.space>HAVE<Key.space>A<Key.space>SOLID<Key.space>RISK<Key.space>MANAGEMENT<Key.space>PLAN<Key.space>IN<Key.space>PLACE.
Screenshot: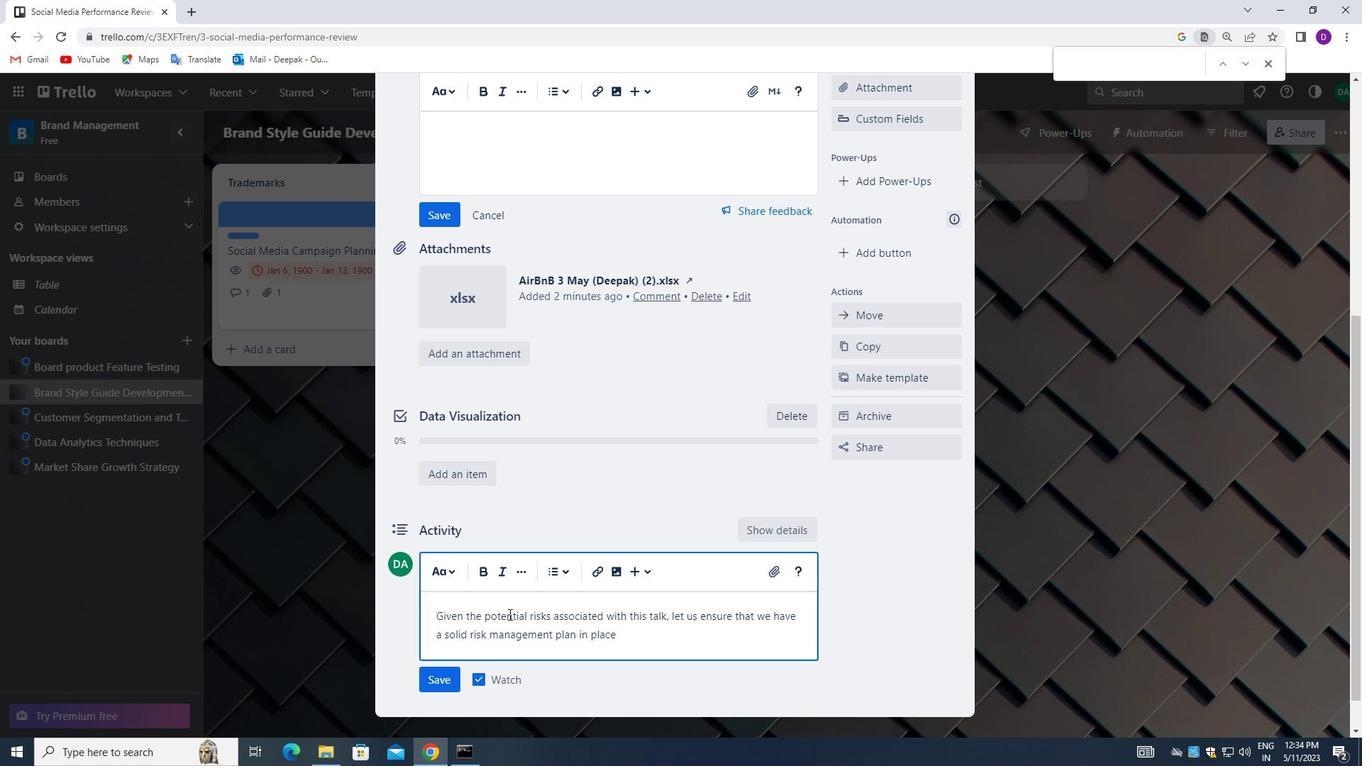 
Action: Mouse moved to (440, 674)
Screenshot: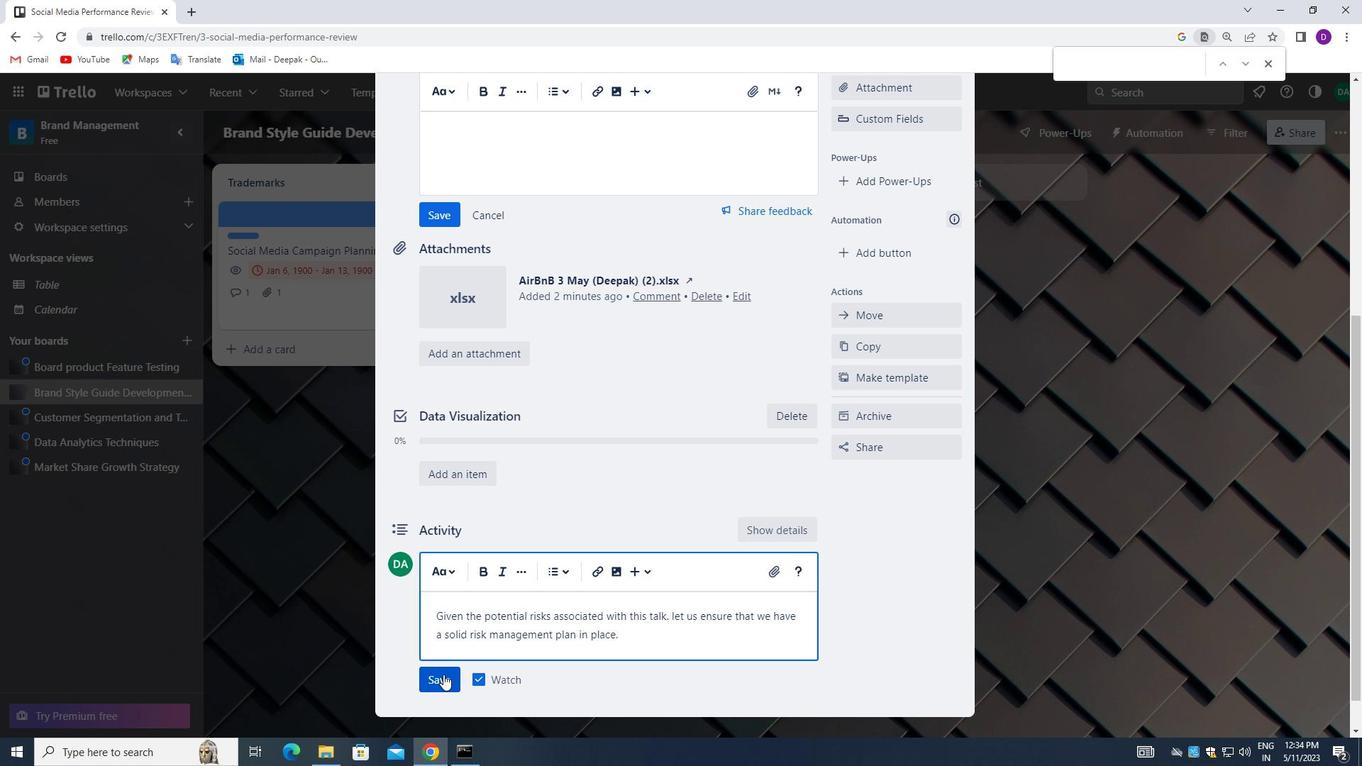 
Action: Mouse pressed left at (440, 674)
Screenshot: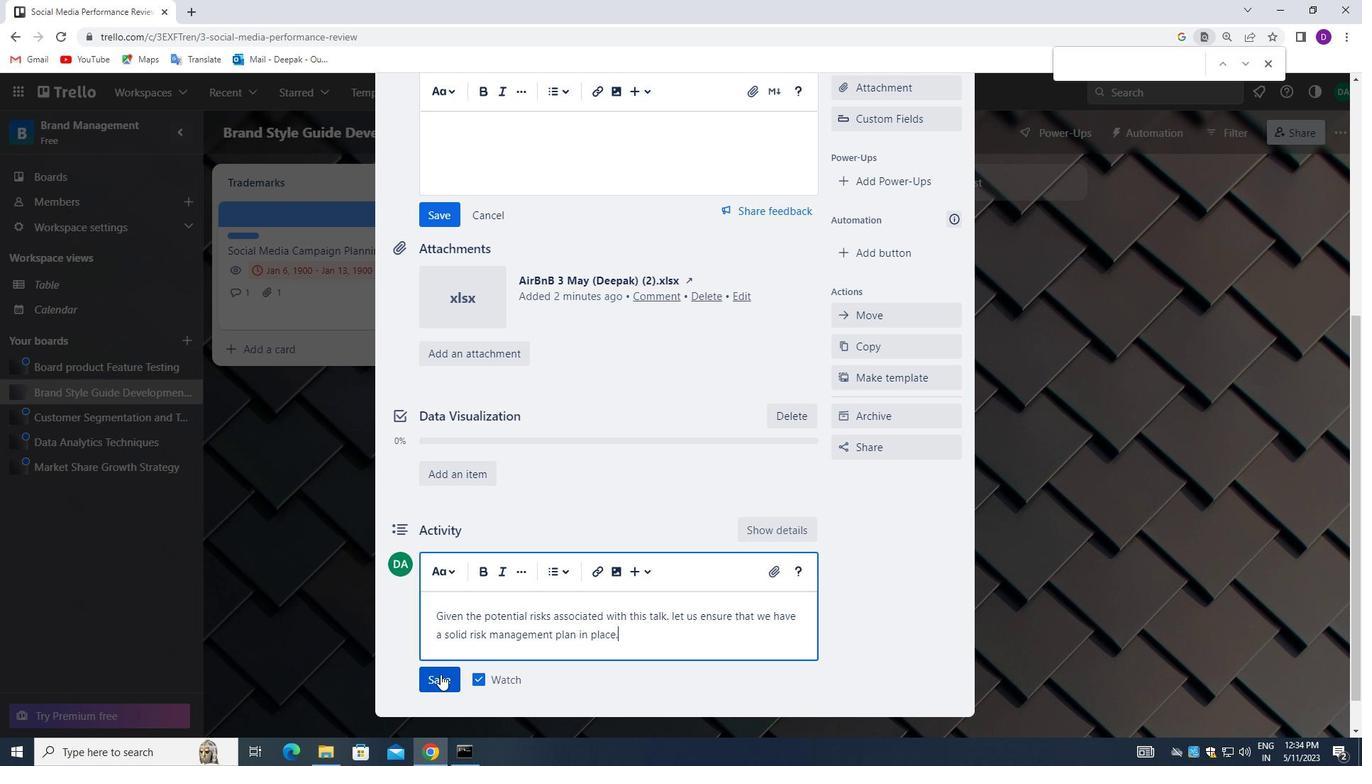 
Action: Mouse moved to (885, 247)
Screenshot: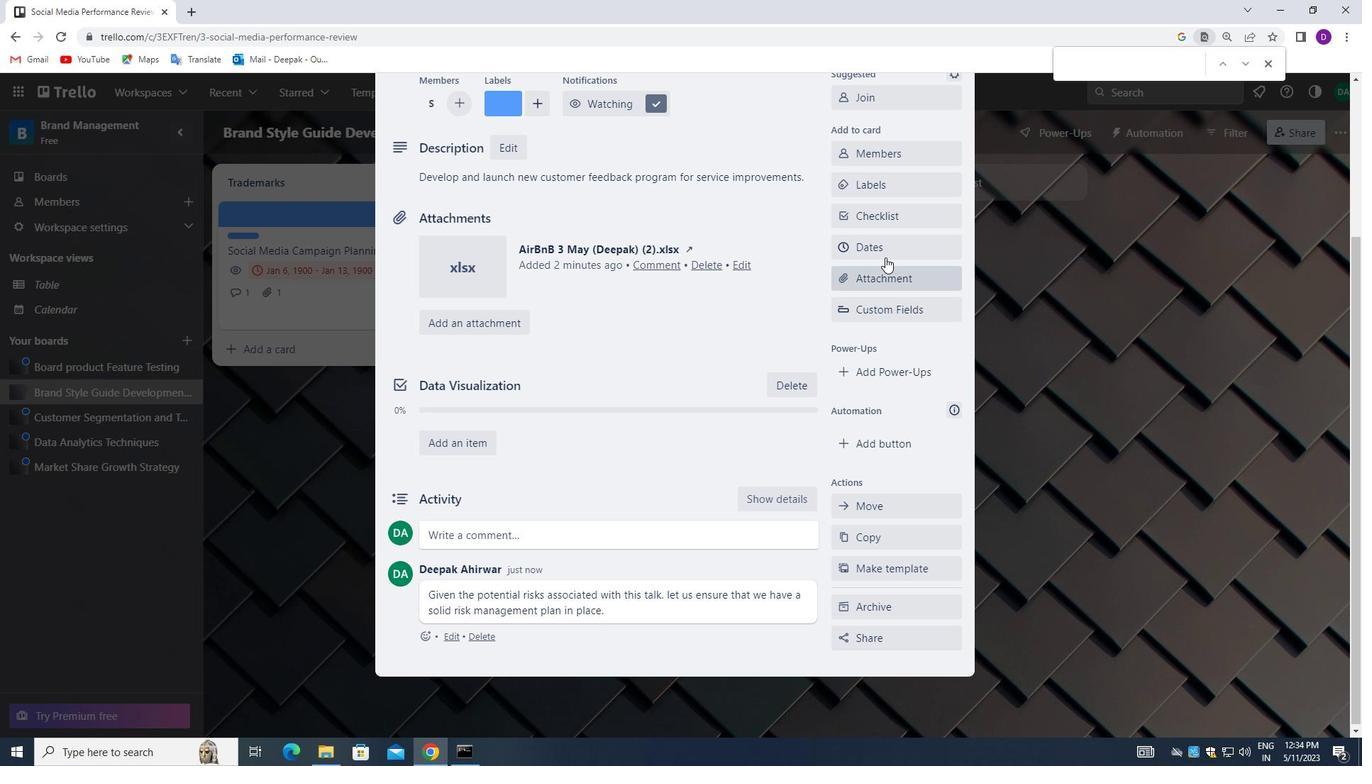 
Action: Mouse pressed left at (885, 247)
Screenshot: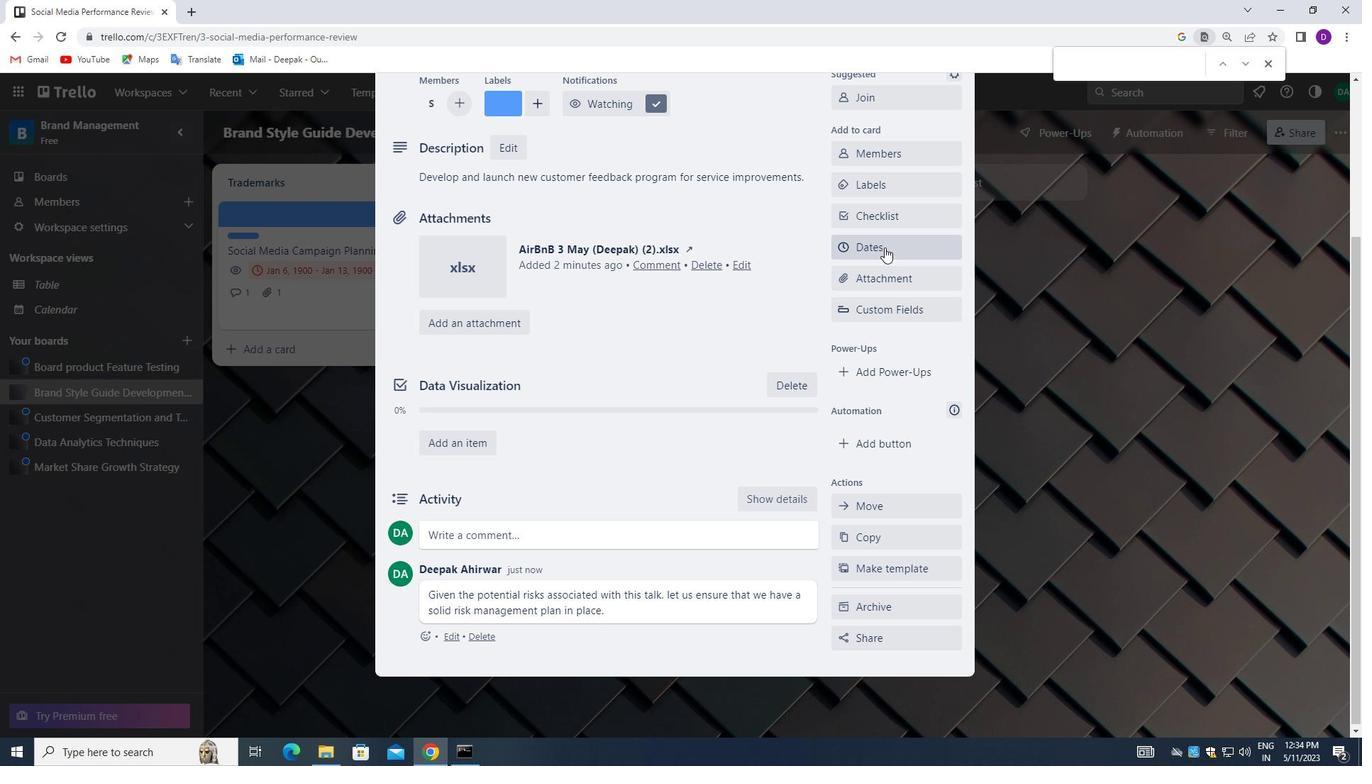 
Action: Mouse moved to (844, 416)
Screenshot: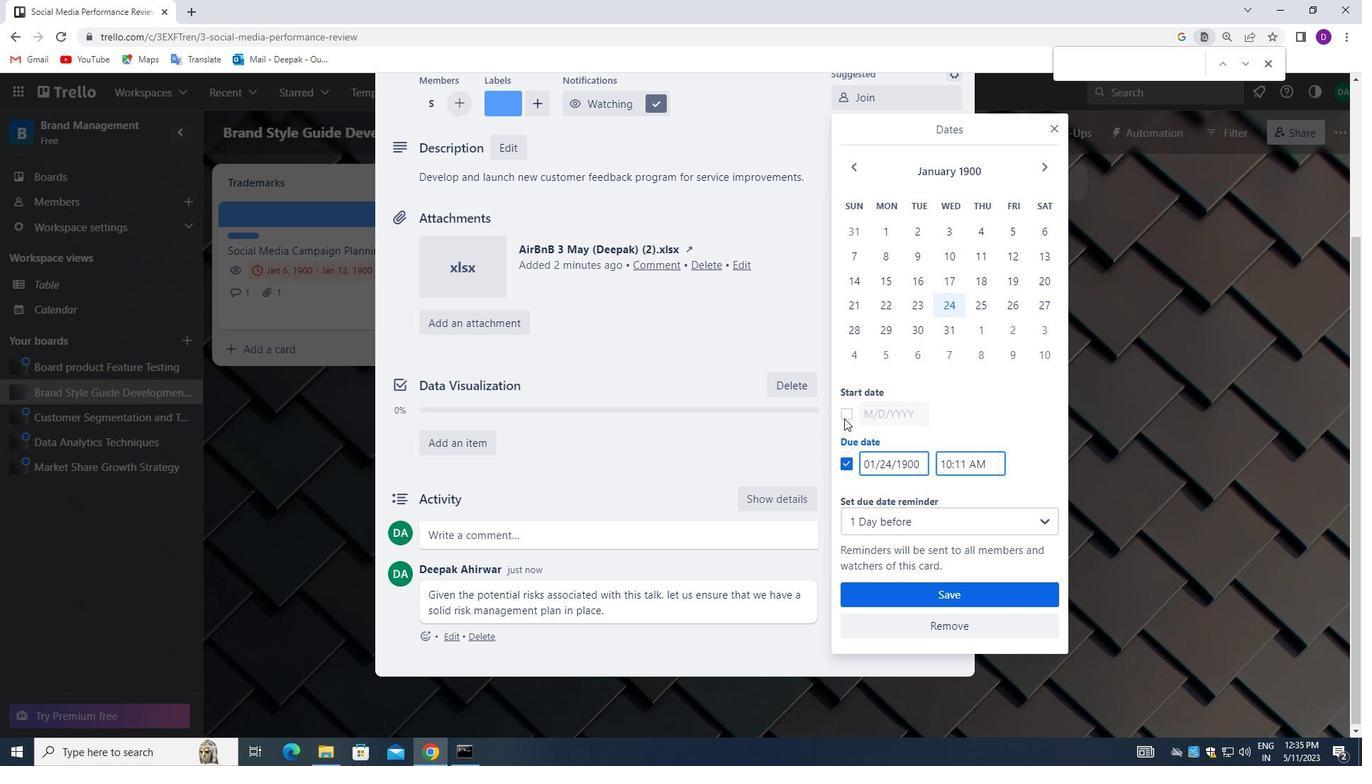 
Action: Mouse pressed left at (844, 416)
Screenshot: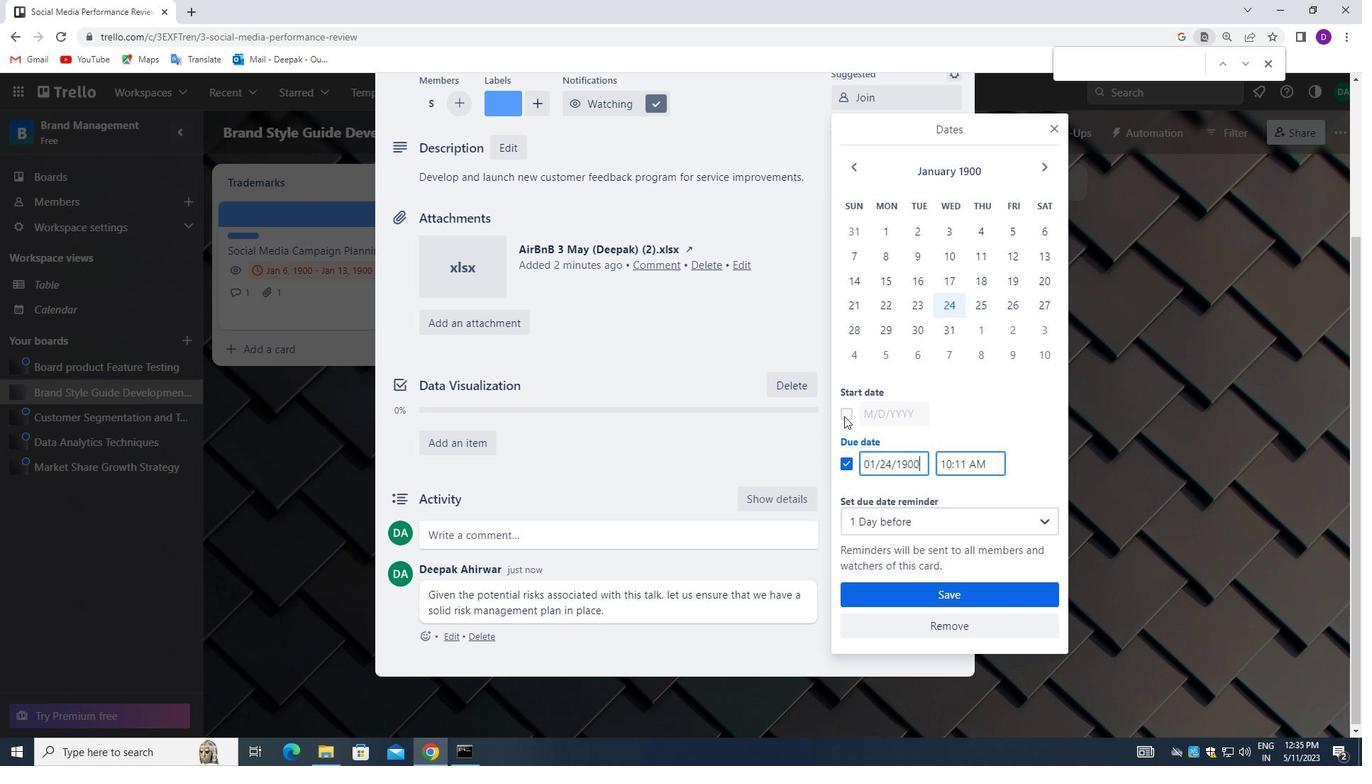 
Action: Mouse moved to (920, 417)
Screenshot: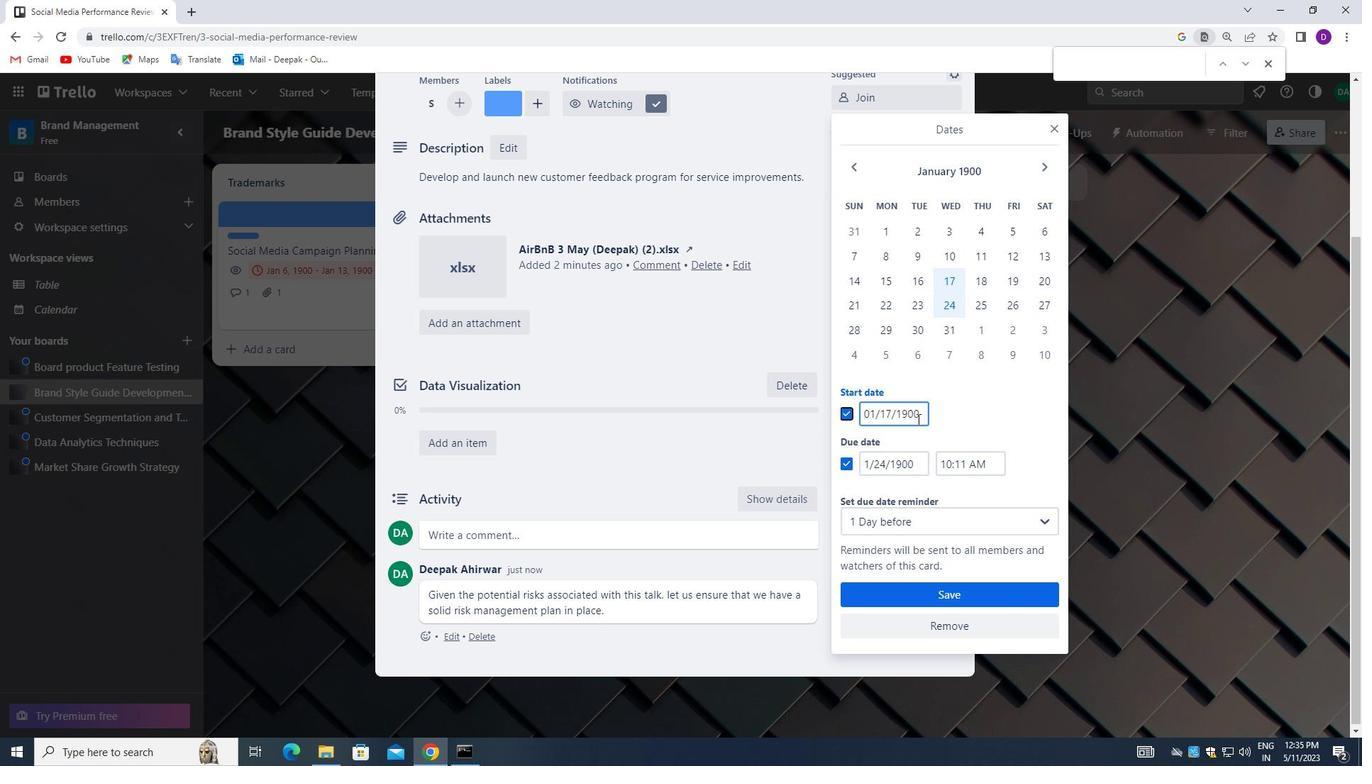 
Action: Mouse pressed left at (920, 417)
Screenshot: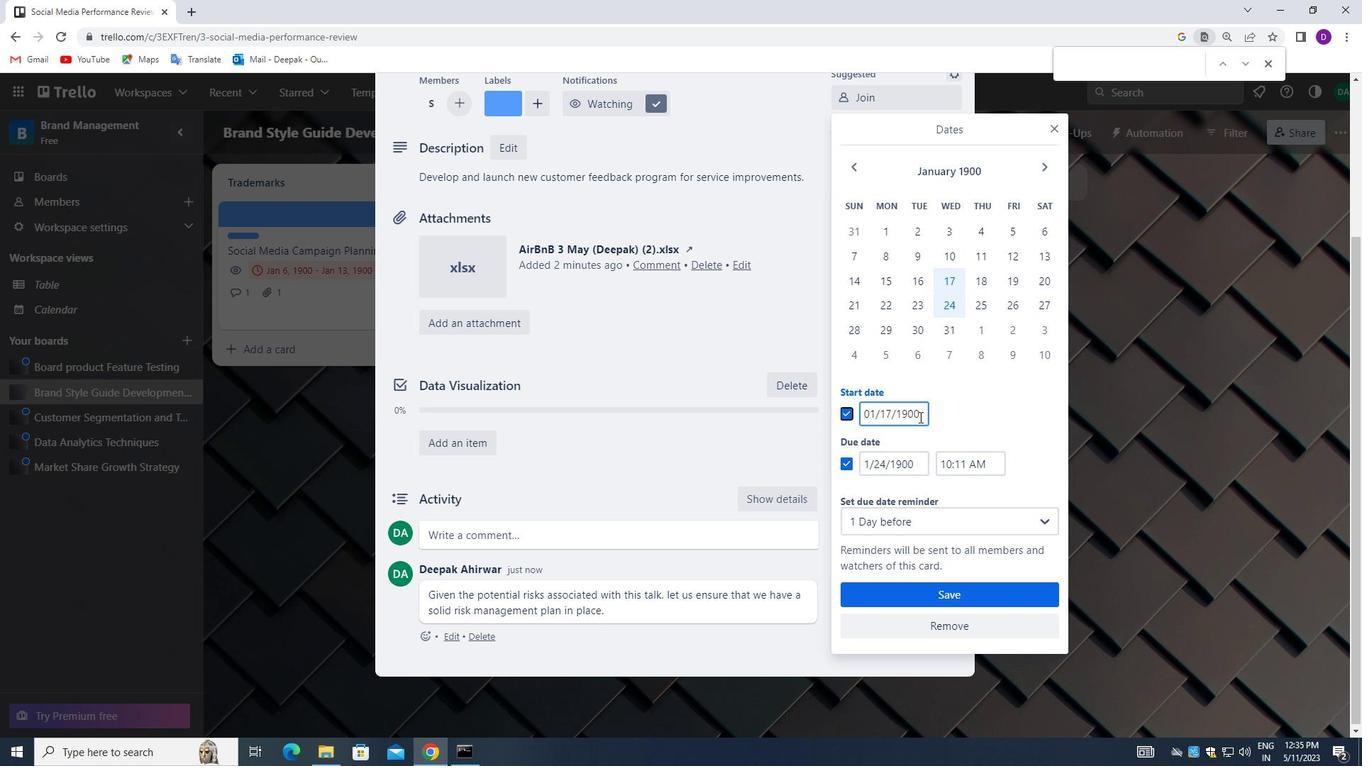 
Action: Mouse moved to (865, 418)
Screenshot: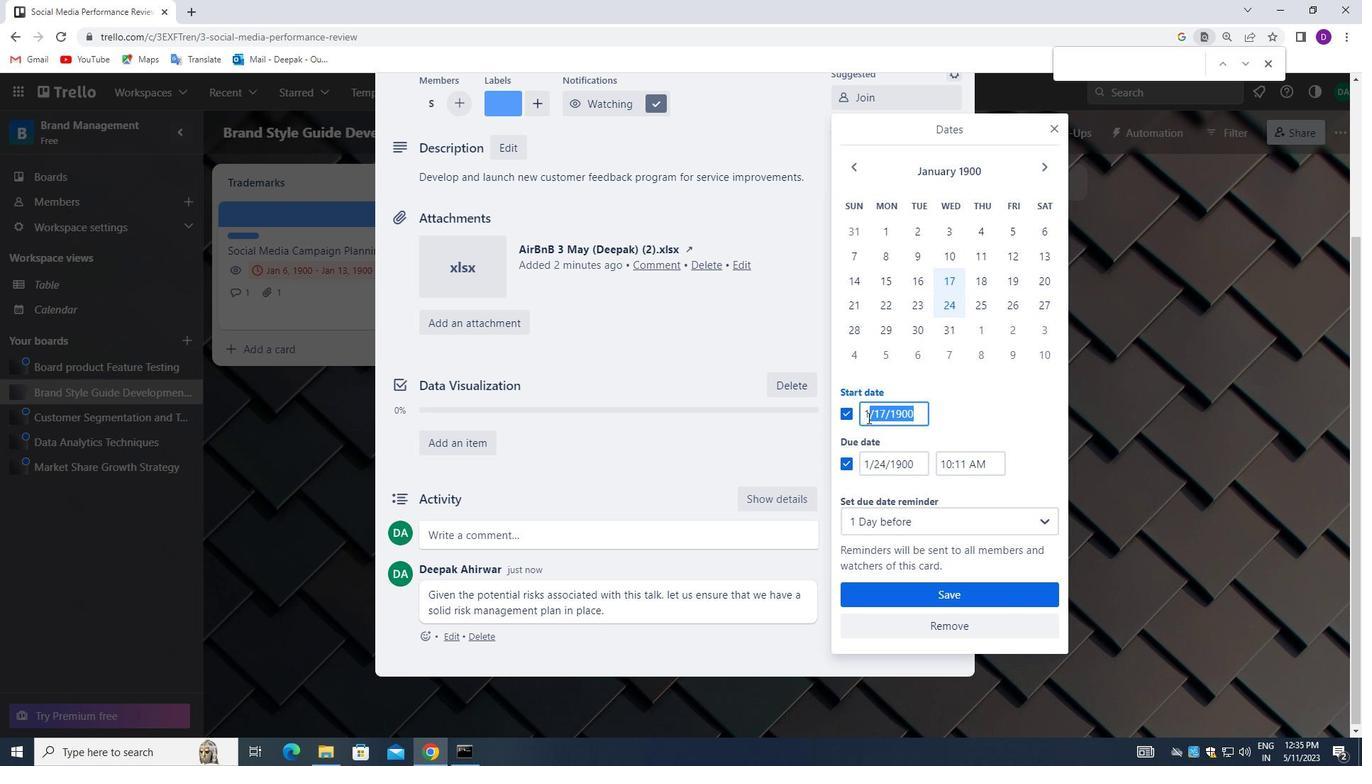 
Action: Key pressed <Key.backspace>01/18/1900
Screenshot: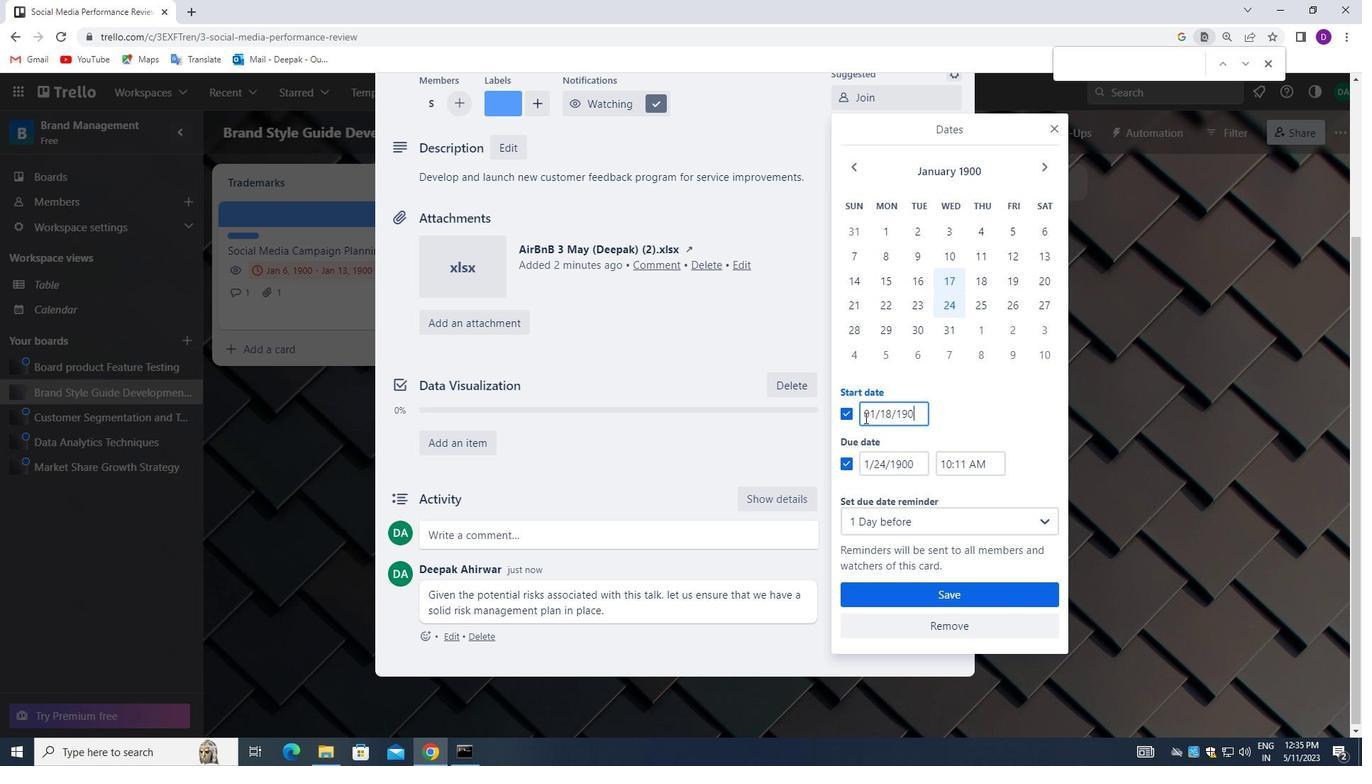 
Action: Mouse moved to (918, 465)
Screenshot: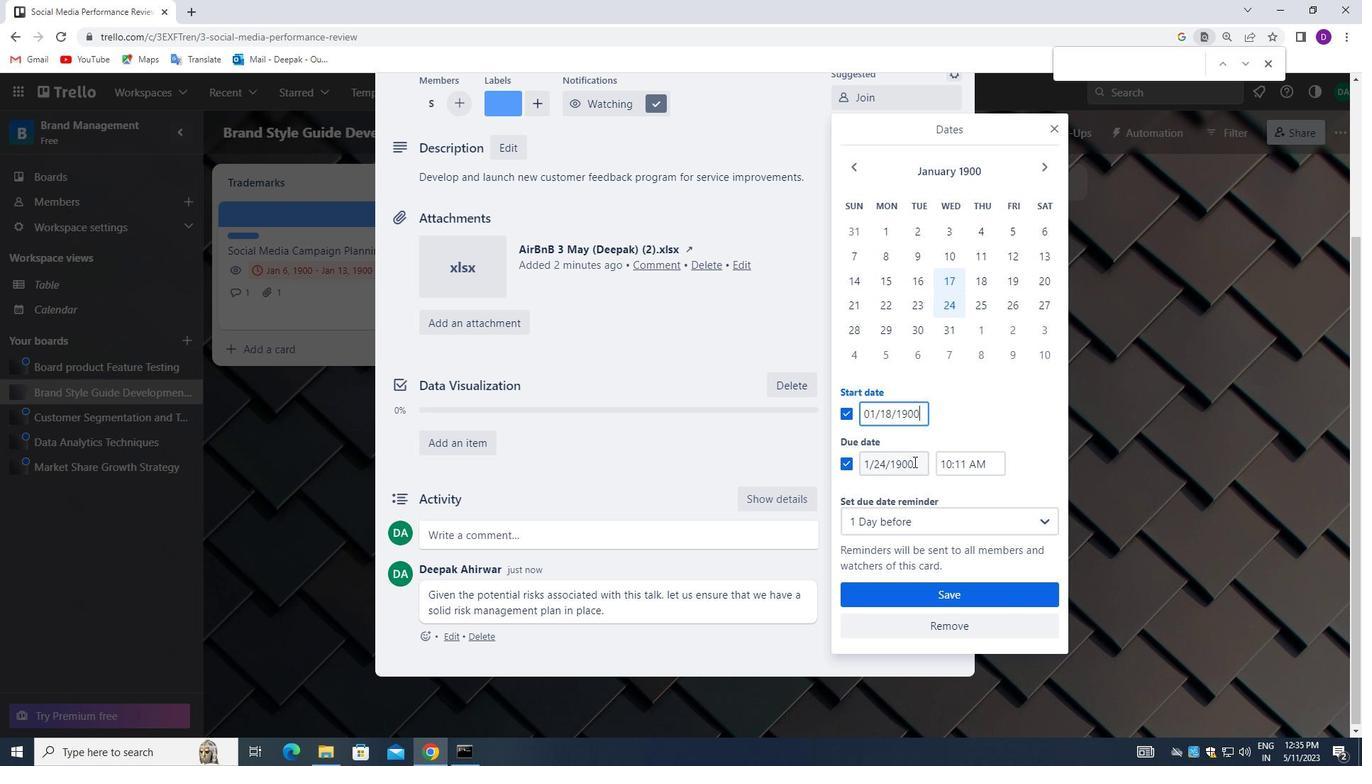 
Action: Mouse pressed left at (918, 465)
Screenshot: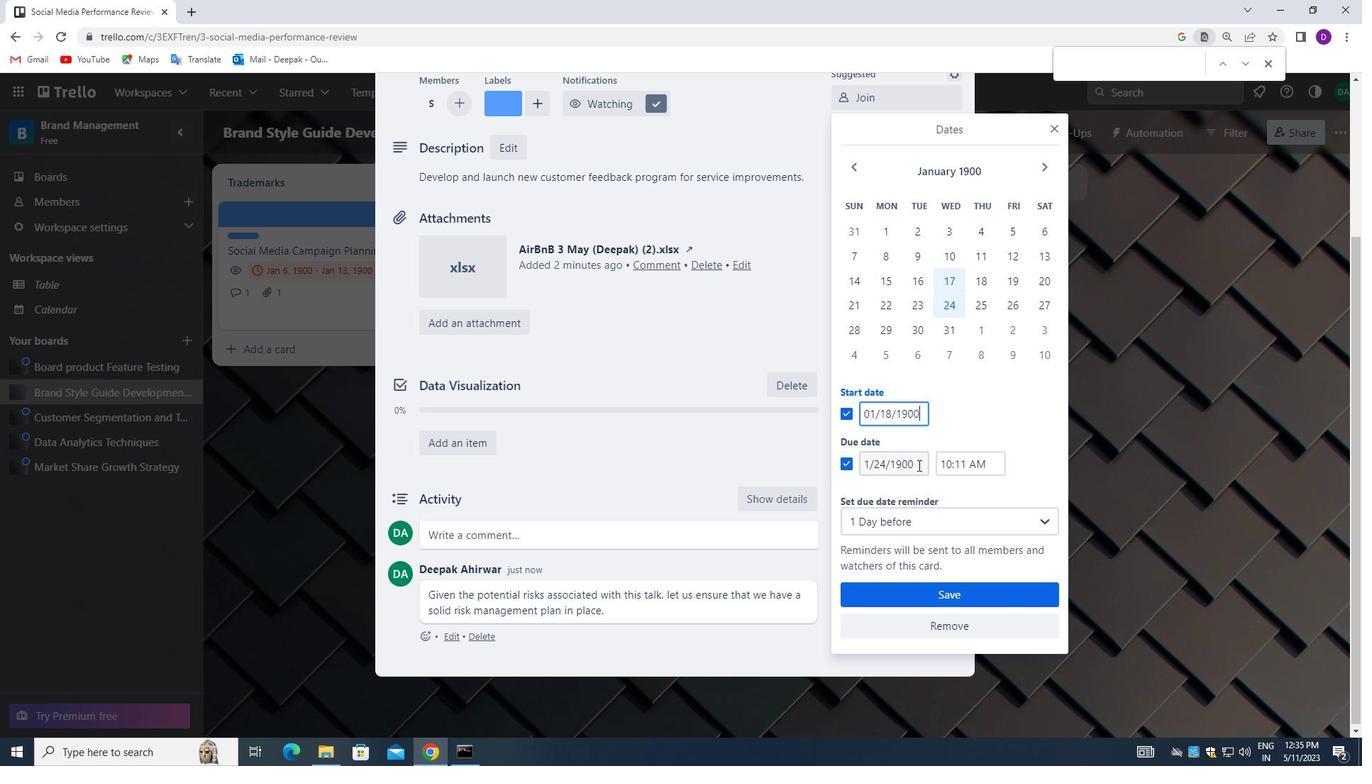 
Action: Mouse pressed left at (918, 465)
Screenshot: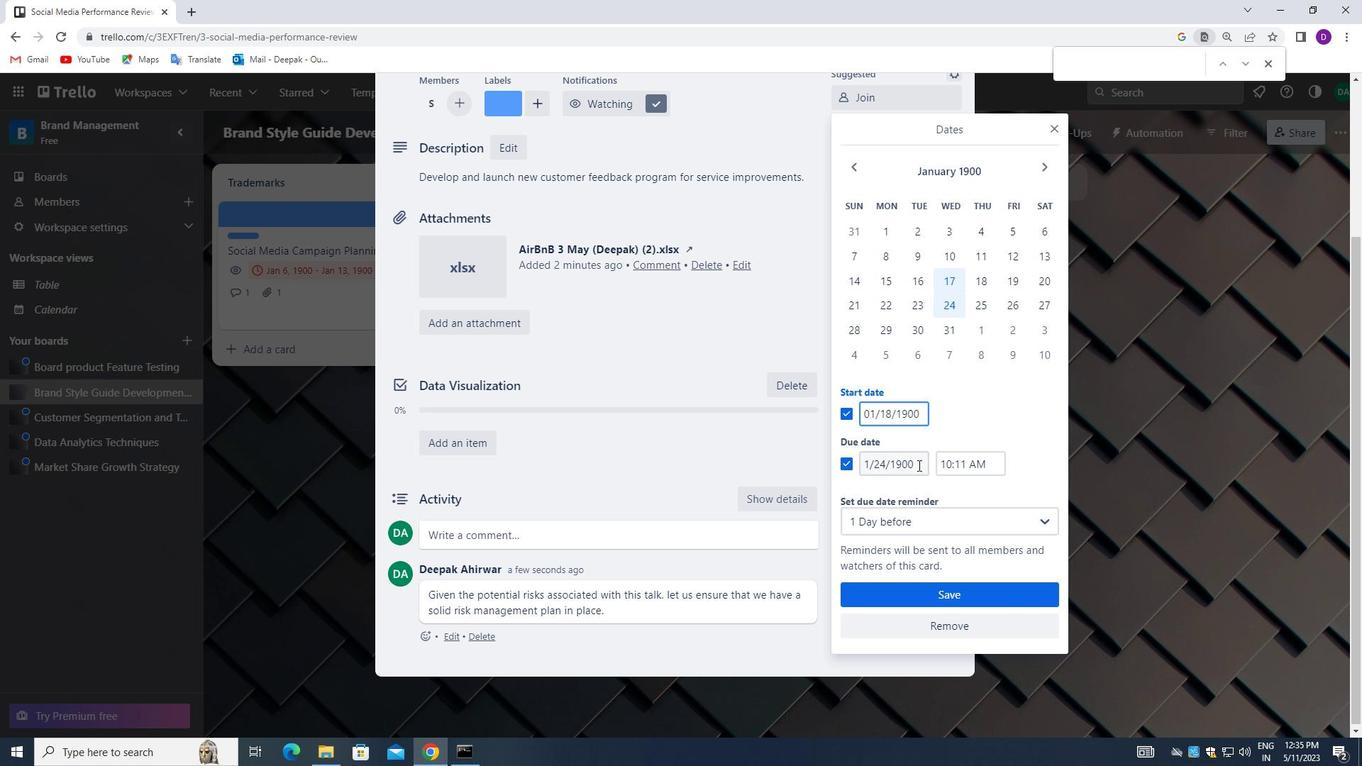 
Action: Mouse pressed left at (918, 465)
Screenshot: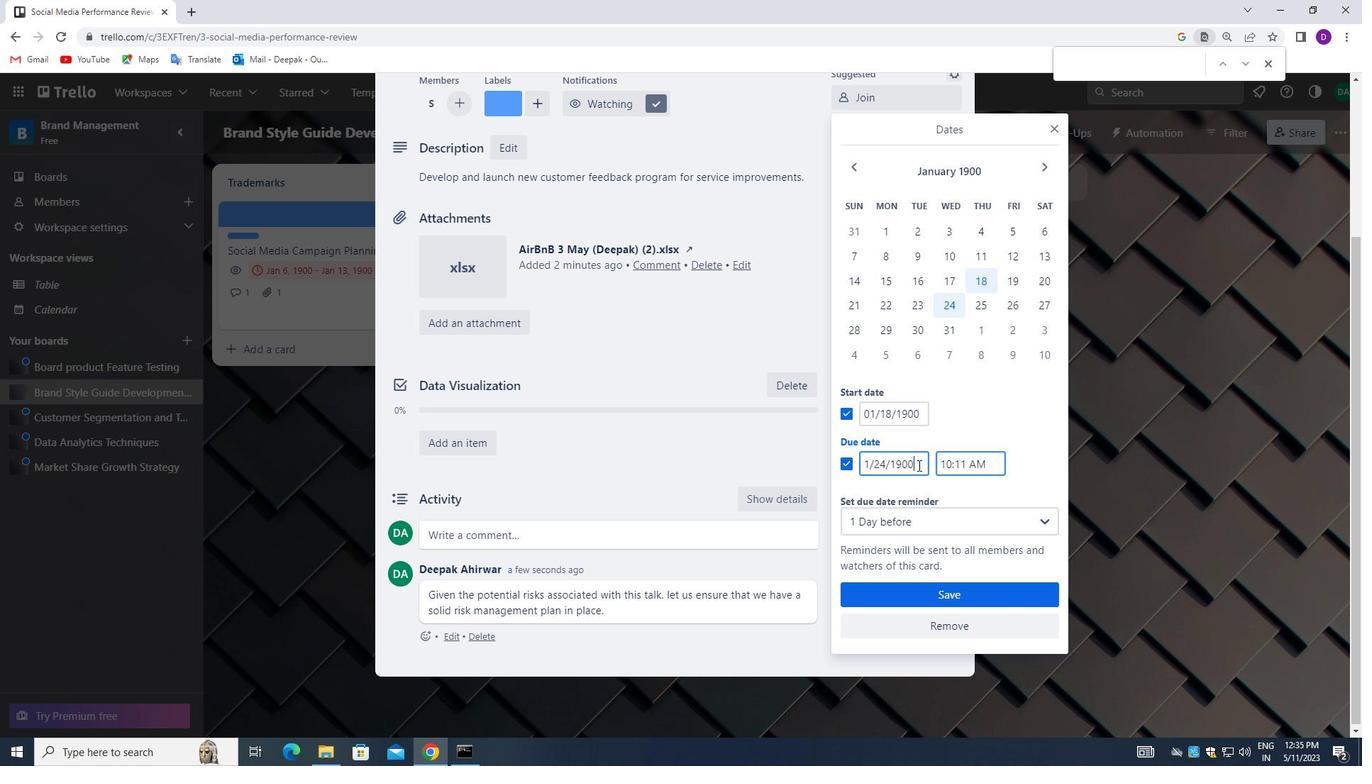 
Action: Key pressed 01/25/1900
Screenshot: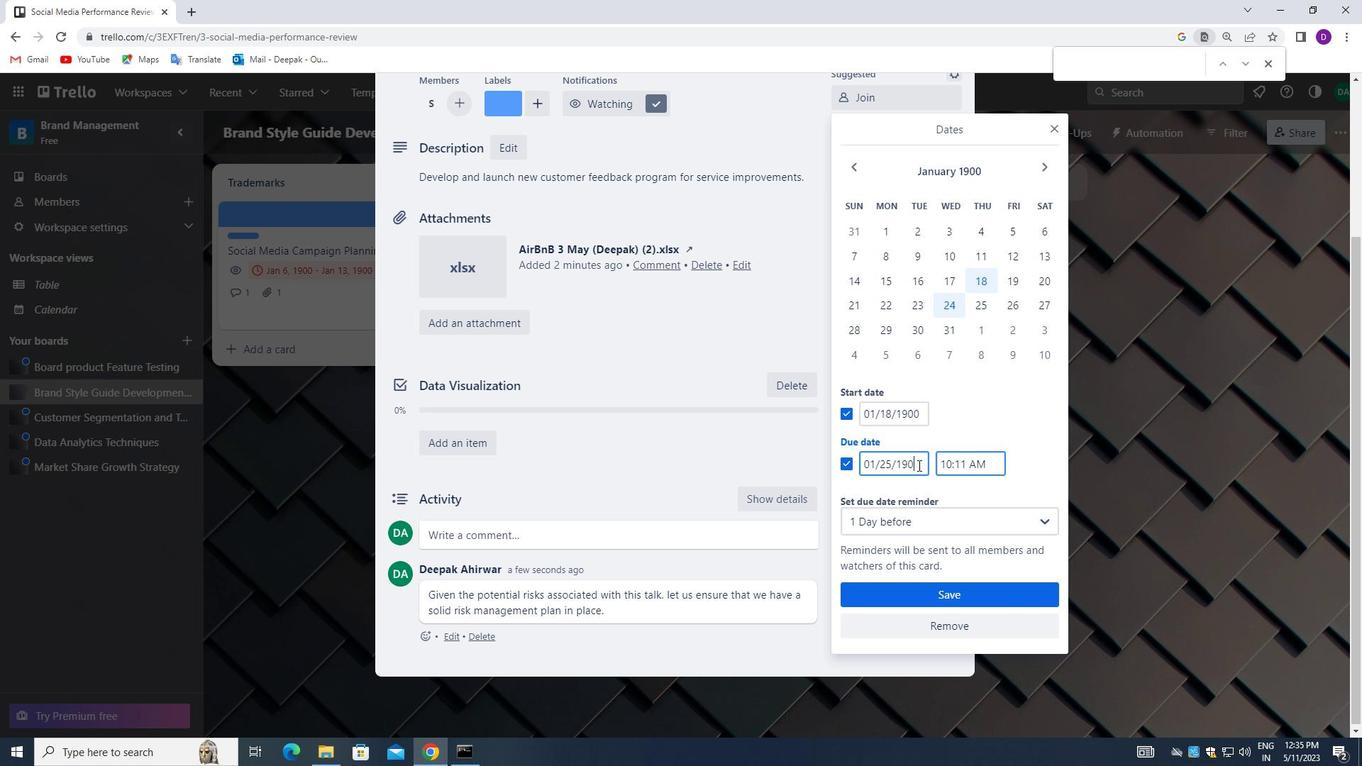 
Action: Mouse moved to (934, 530)
Screenshot: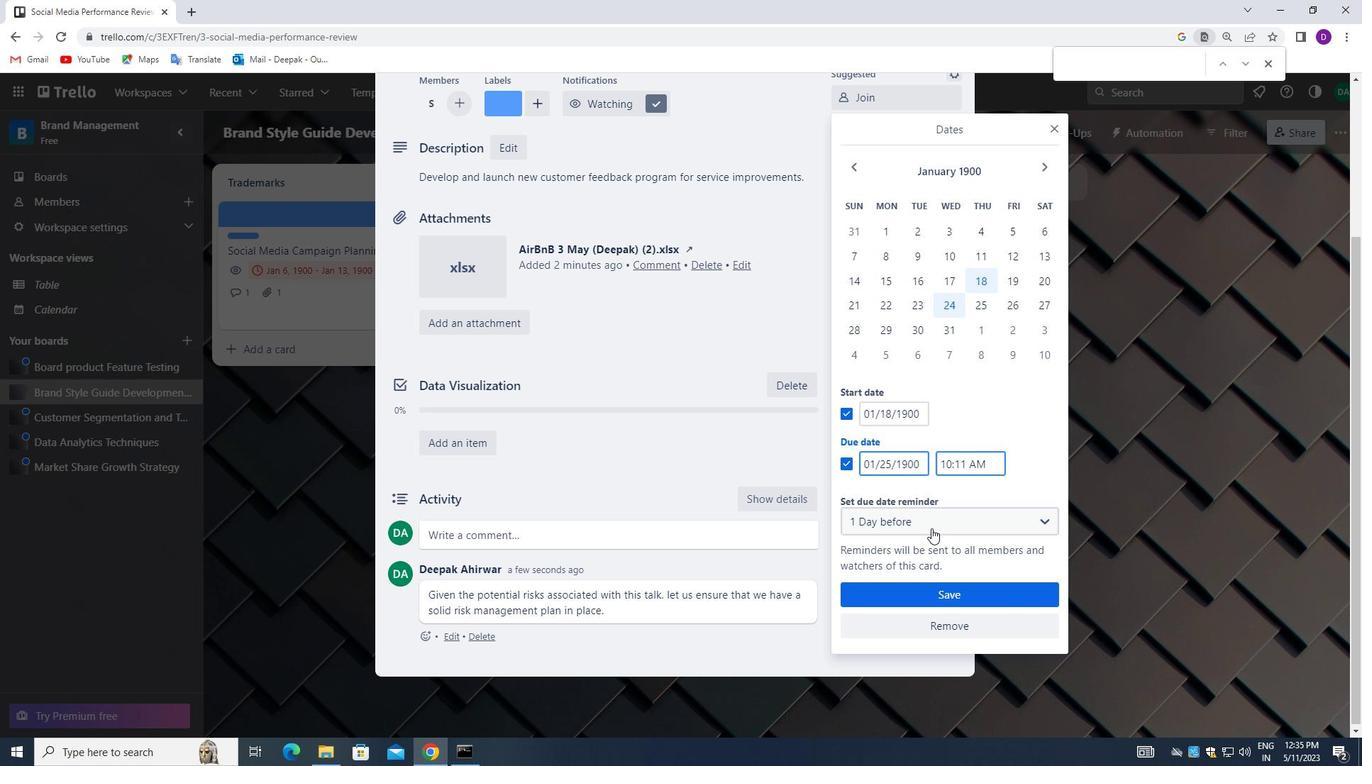 
Action: Mouse scrolled (934, 530) with delta (0, 0)
Screenshot: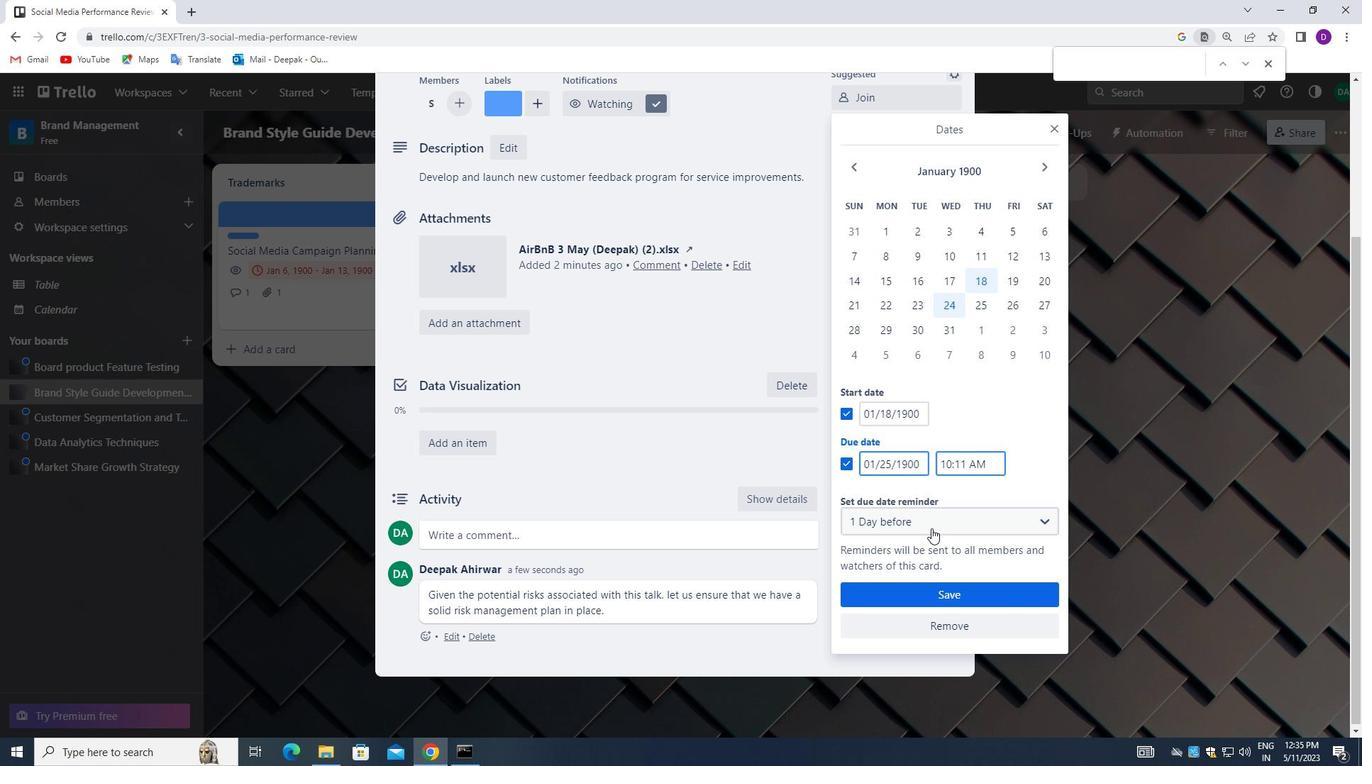 
Action: Mouse moved to (950, 590)
Screenshot: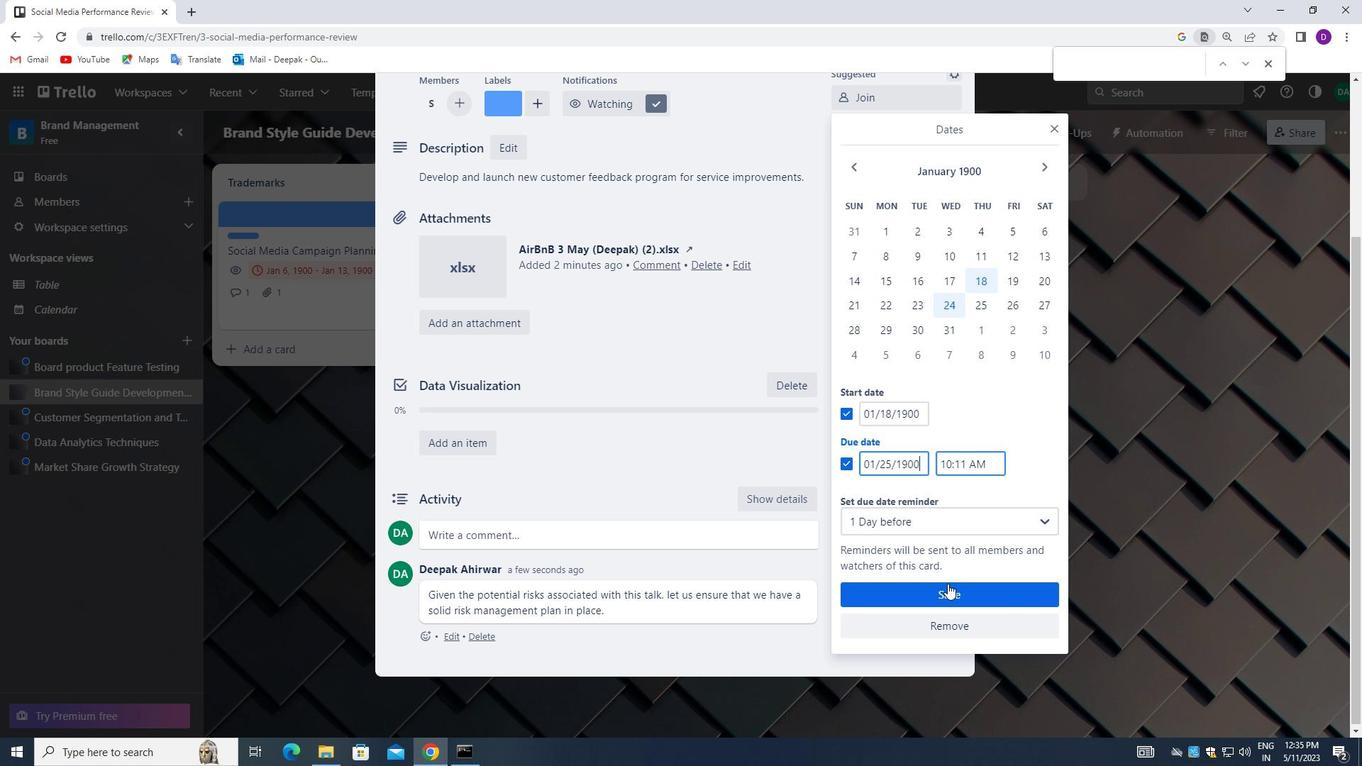 
Action: Mouse pressed left at (950, 590)
Screenshot: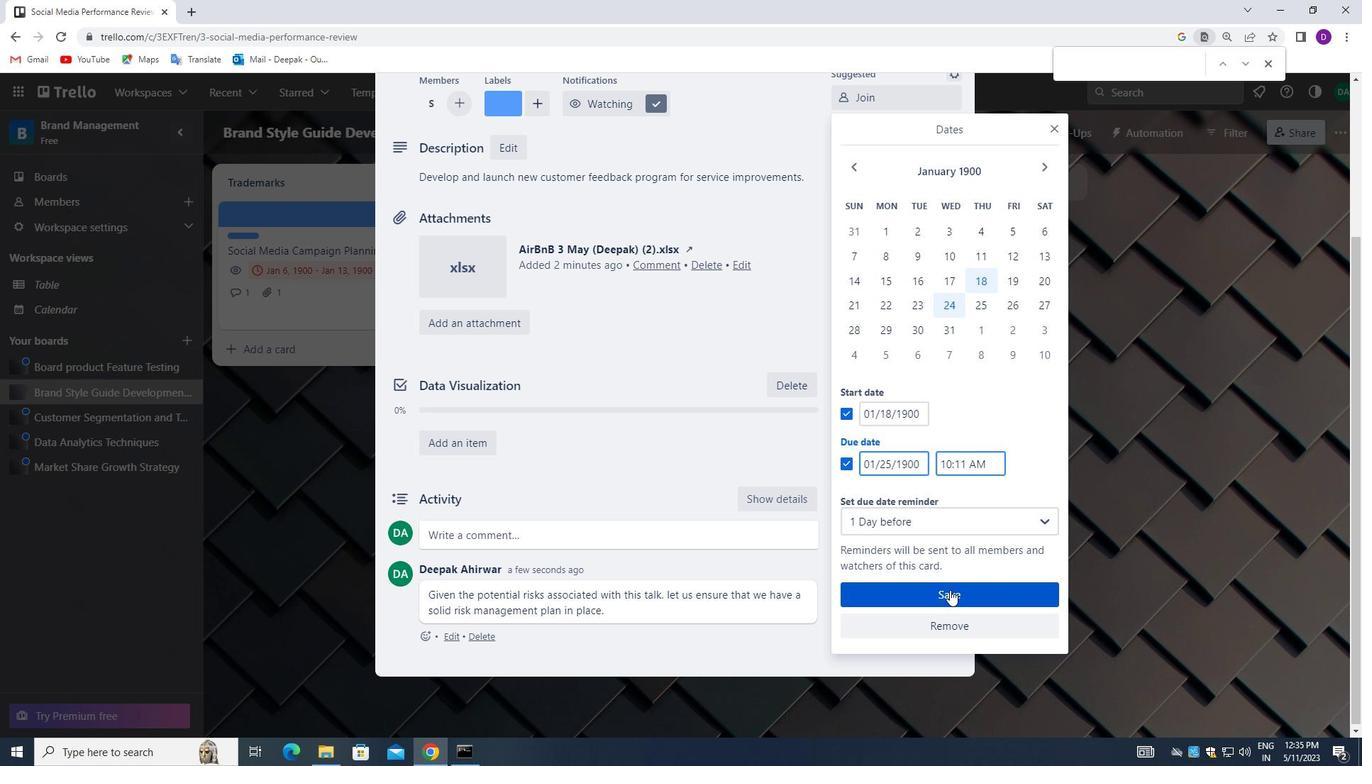 
Action: Mouse moved to (567, 526)
Screenshot: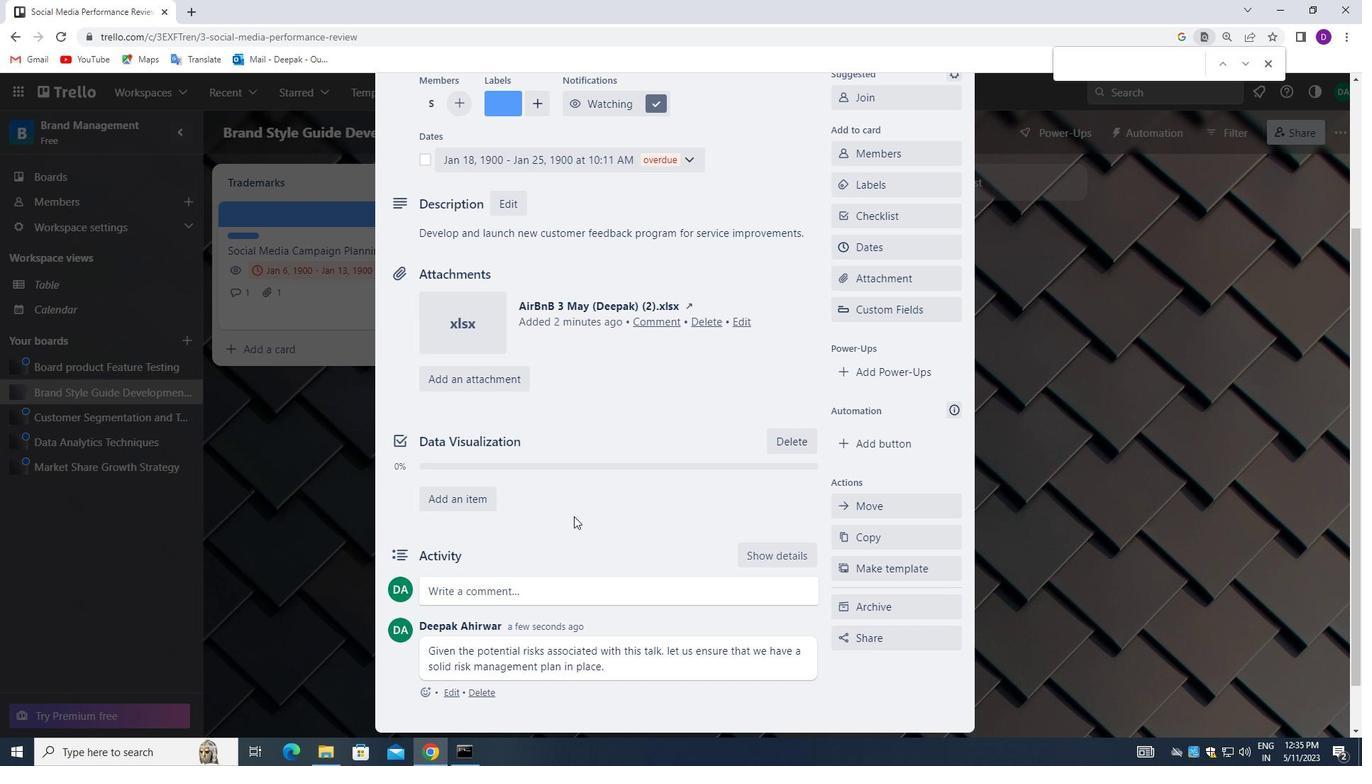 
Action: Mouse scrolled (567, 525) with delta (0, 0)
Screenshot: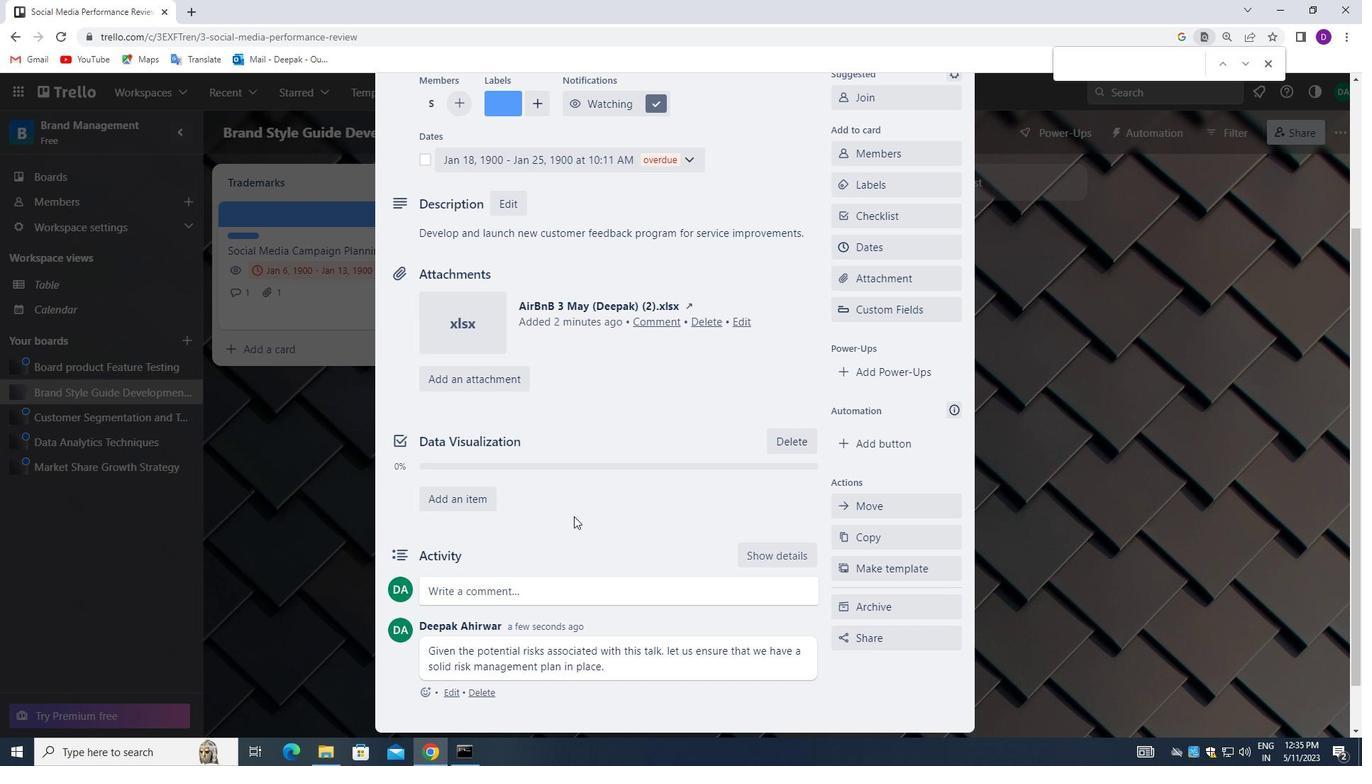 
Action: Mouse moved to (567, 528)
Screenshot: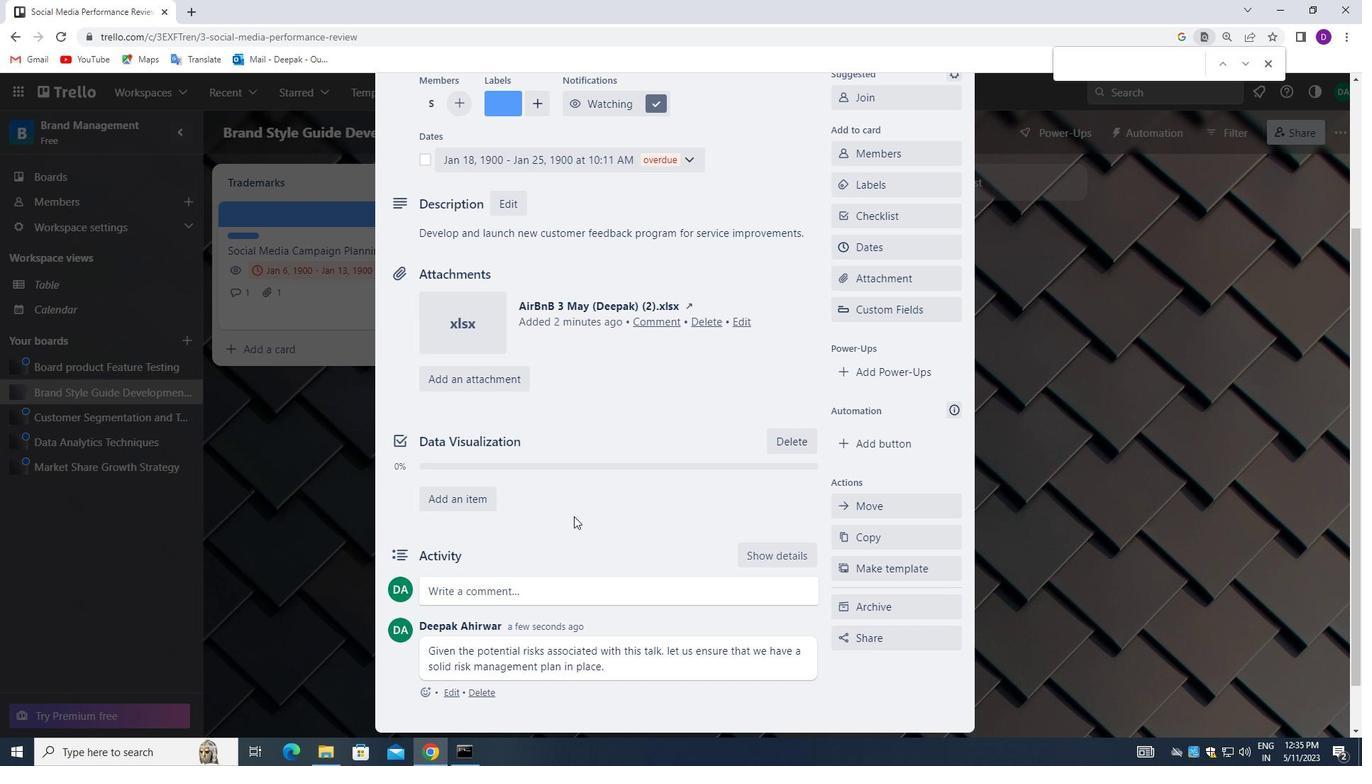 
Action: Mouse scrolled (567, 528) with delta (0, 0)
Screenshot: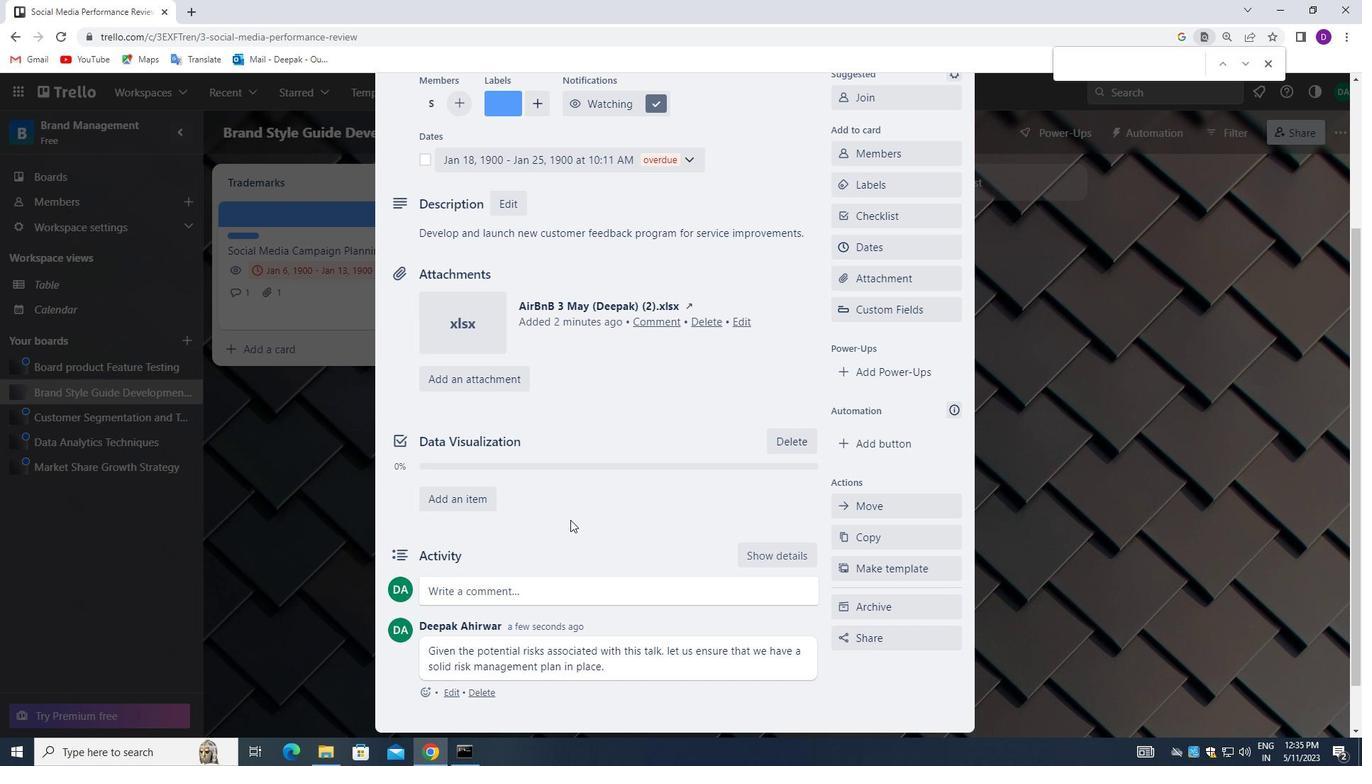 
Action: Mouse moved to (565, 529)
Screenshot: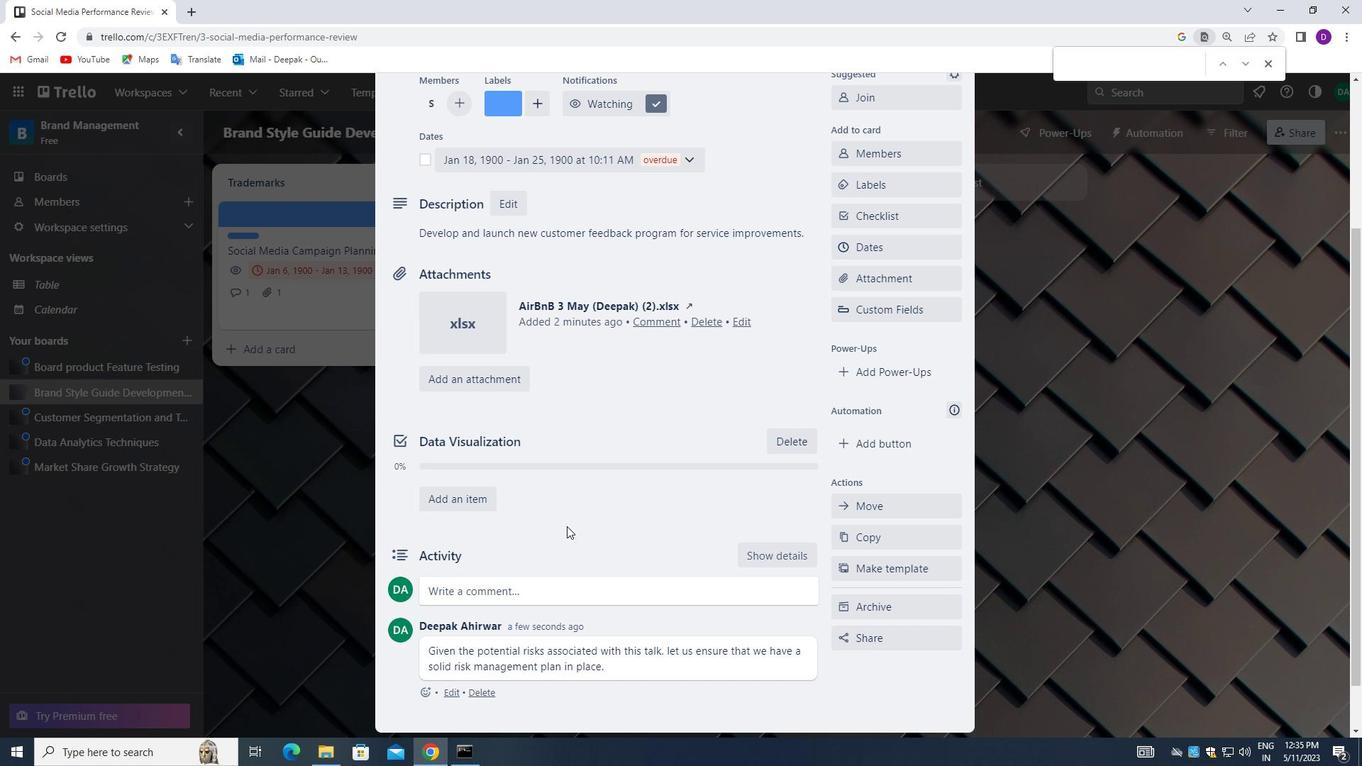 
Action: Mouse scrolled (565, 528) with delta (0, 0)
Screenshot: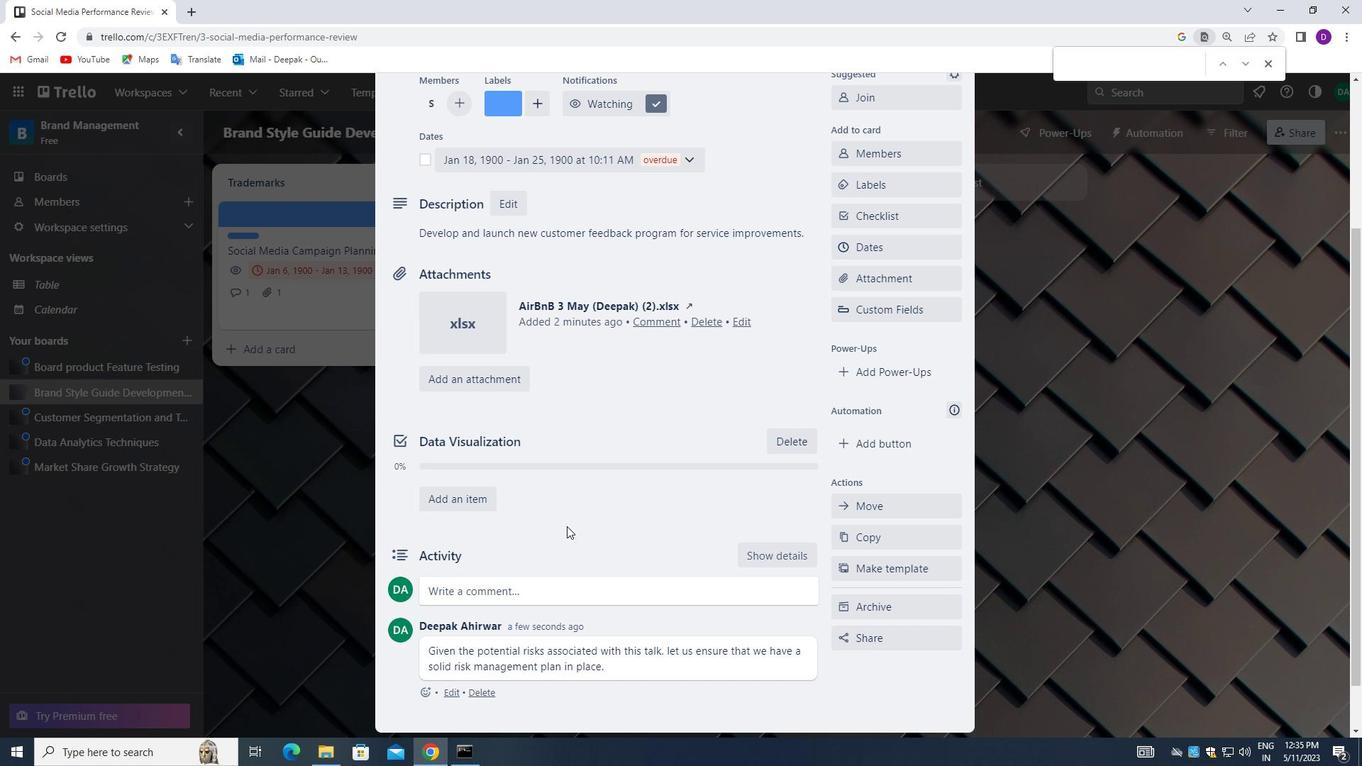 
Action: Mouse moved to (564, 532)
Screenshot: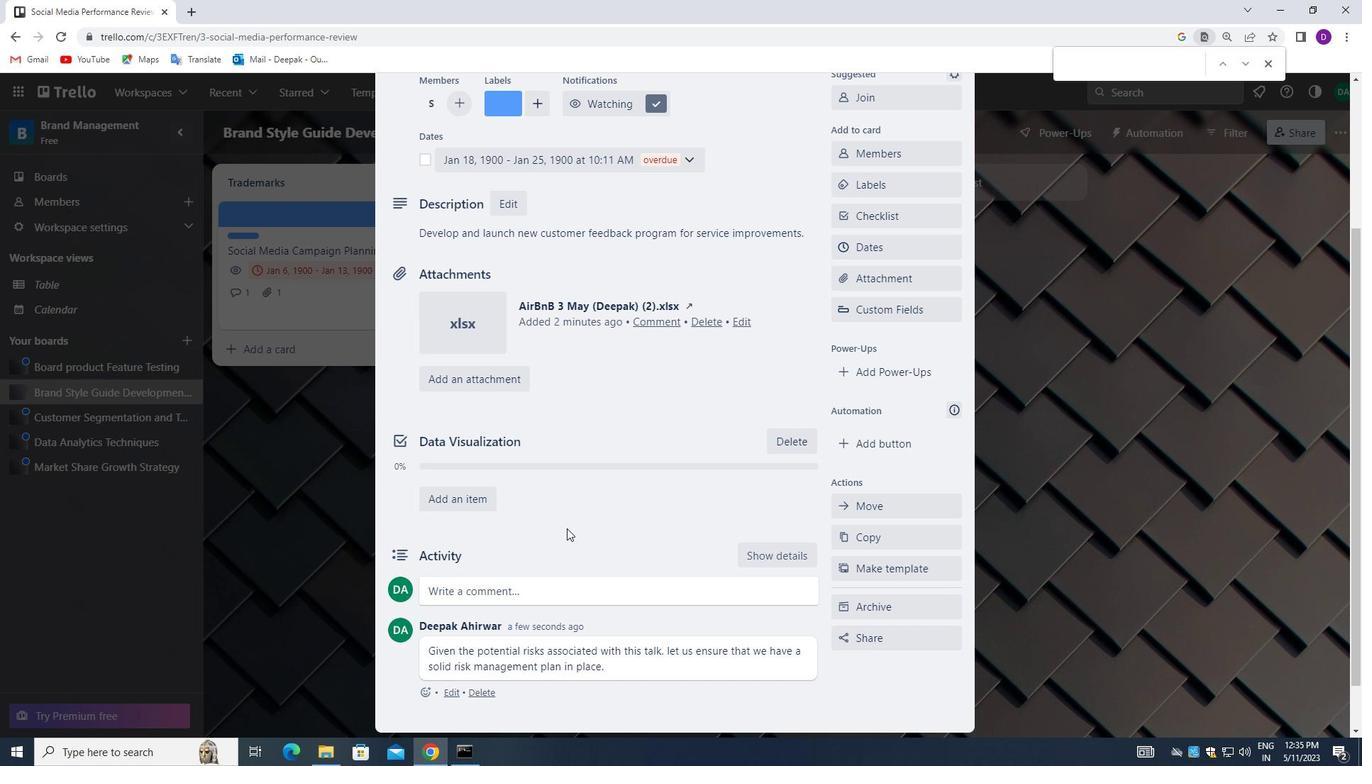 
Action: Mouse scrolled (564, 531) with delta (0, 0)
Screenshot: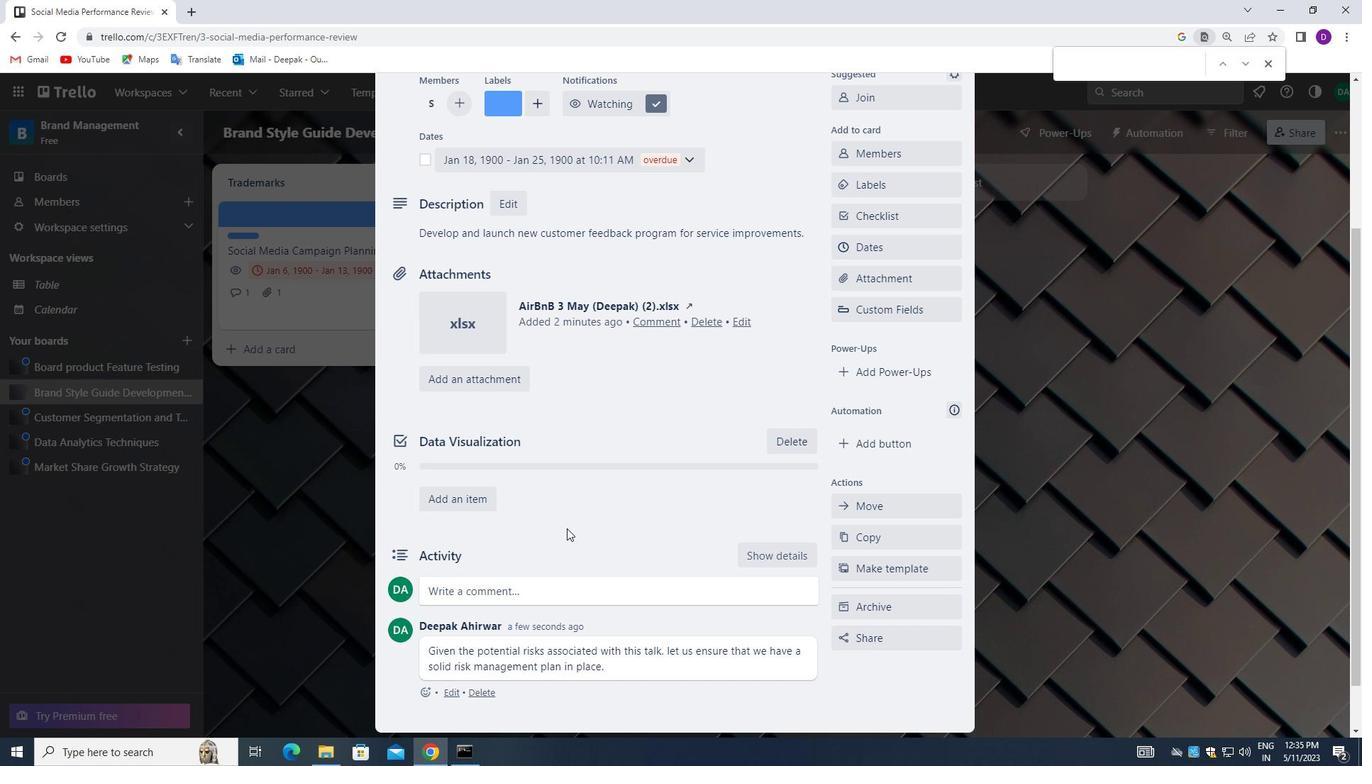 
Action: Mouse moved to (563, 534)
Screenshot: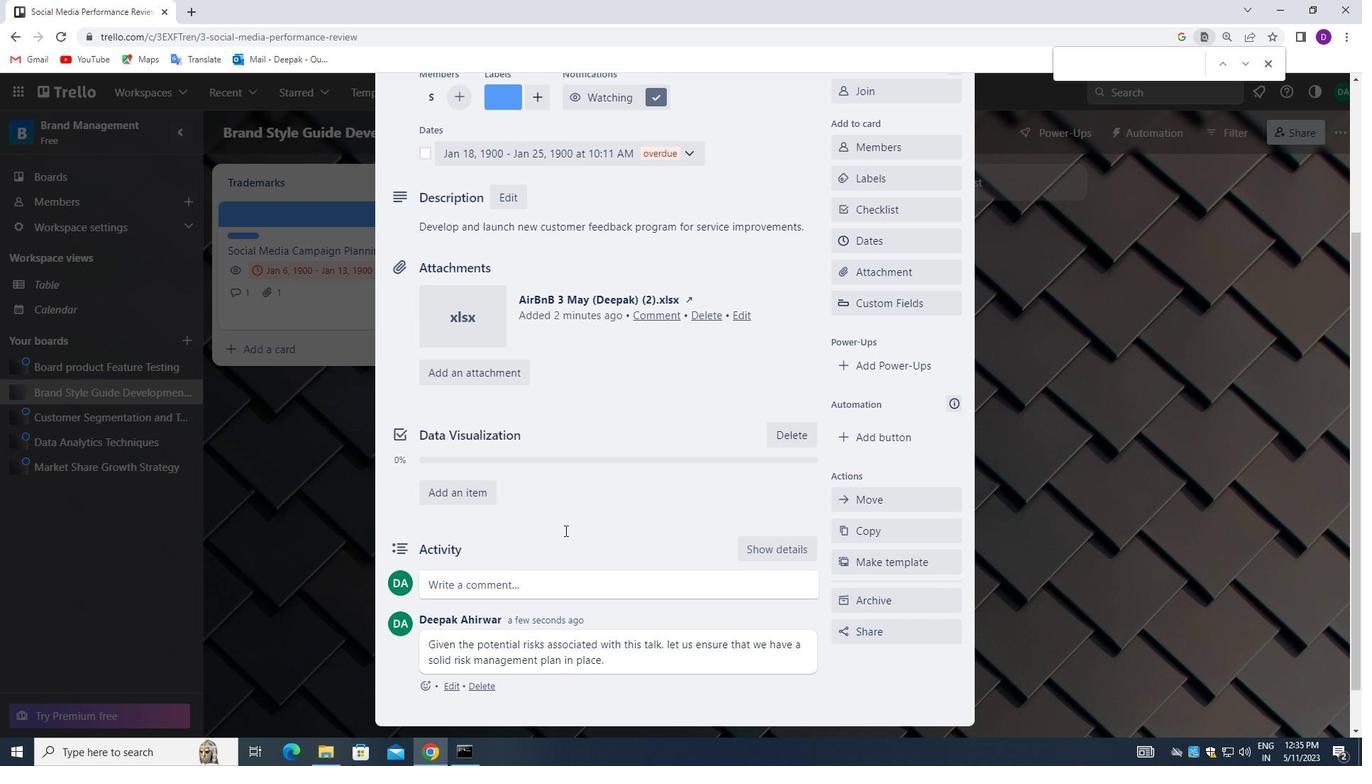 
Action: Mouse scrolled (563, 533) with delta (0, 0)
Screenshot: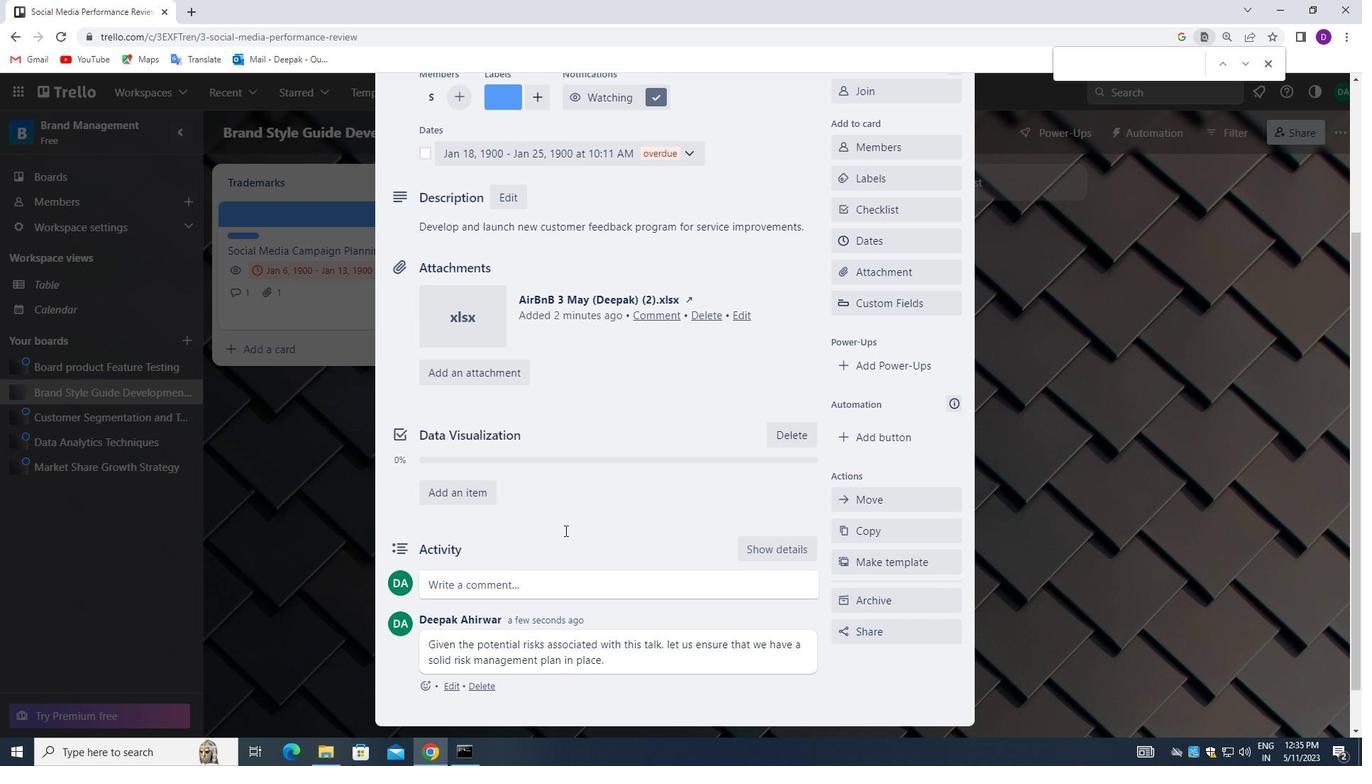 
Action: Mouse moved to (581, 473)
Screenshot: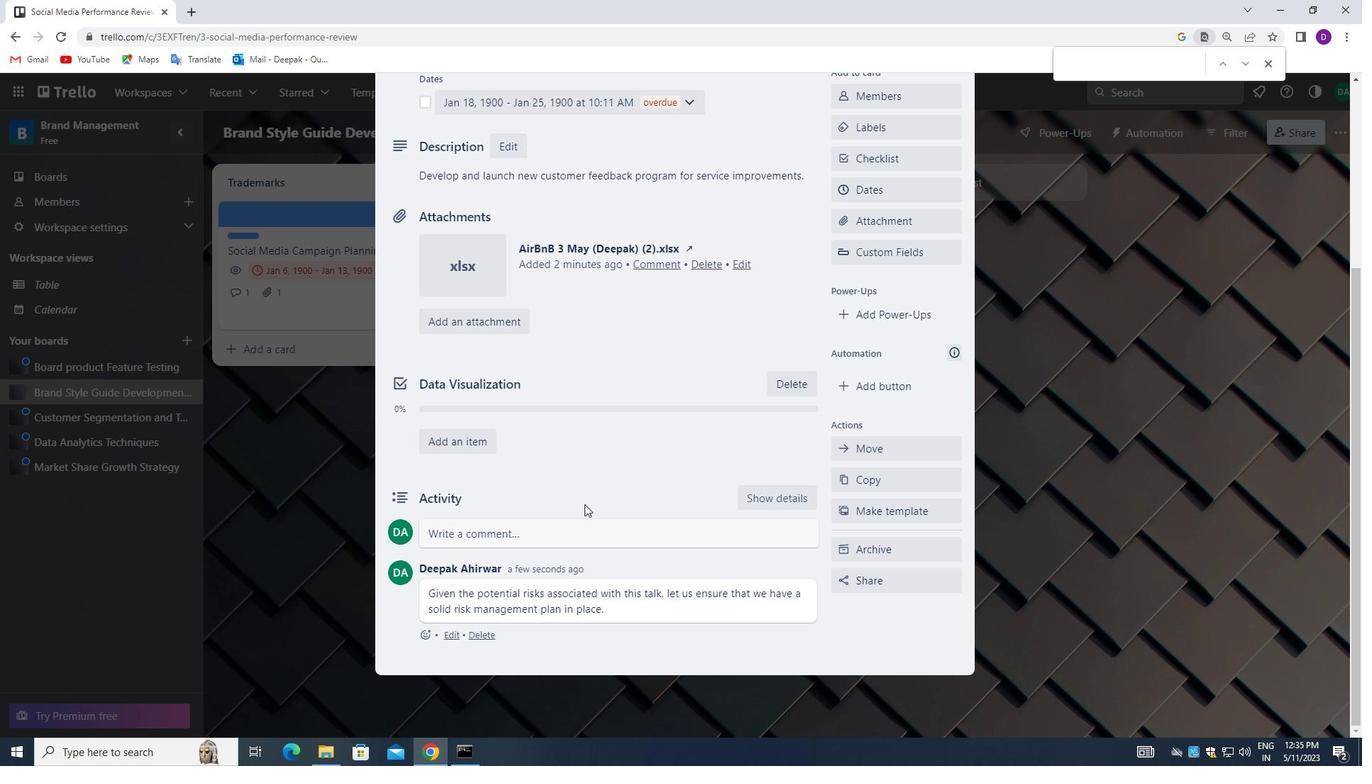 
Action: Mouse scrolled (581, 474) with delta (0, 0)
Screenshot: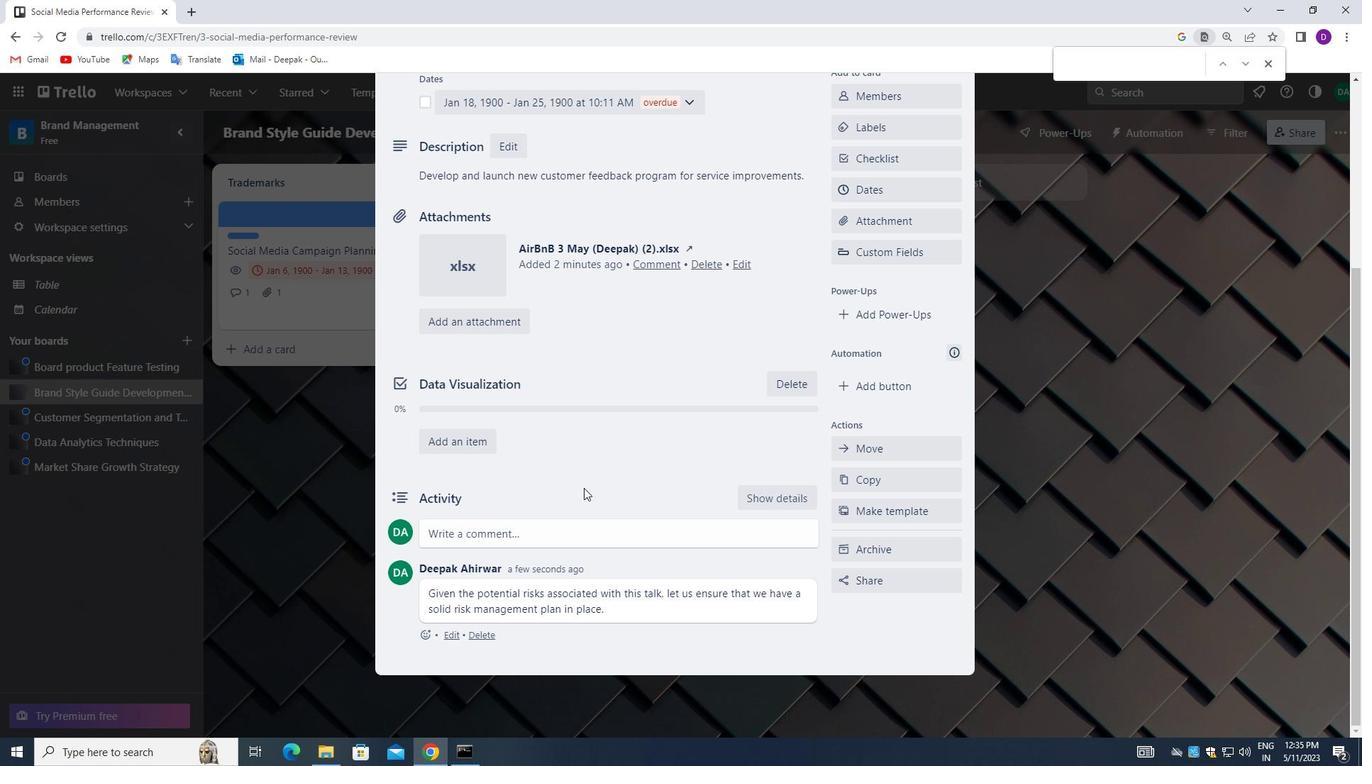 
Action: Mouse moved to (581, 472)
Screenshot: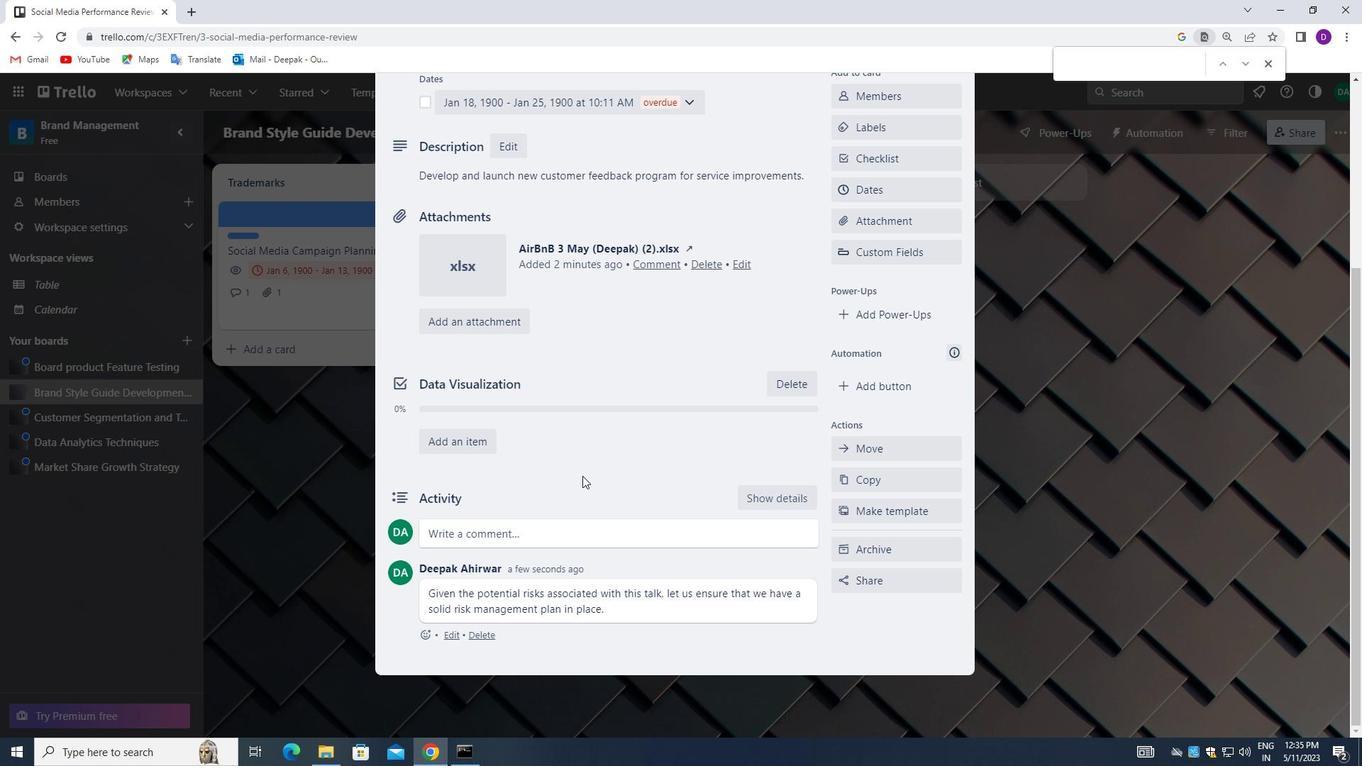 
Action: Mouse scrolled (581, 473) with delta (0, 0)
Screenshot: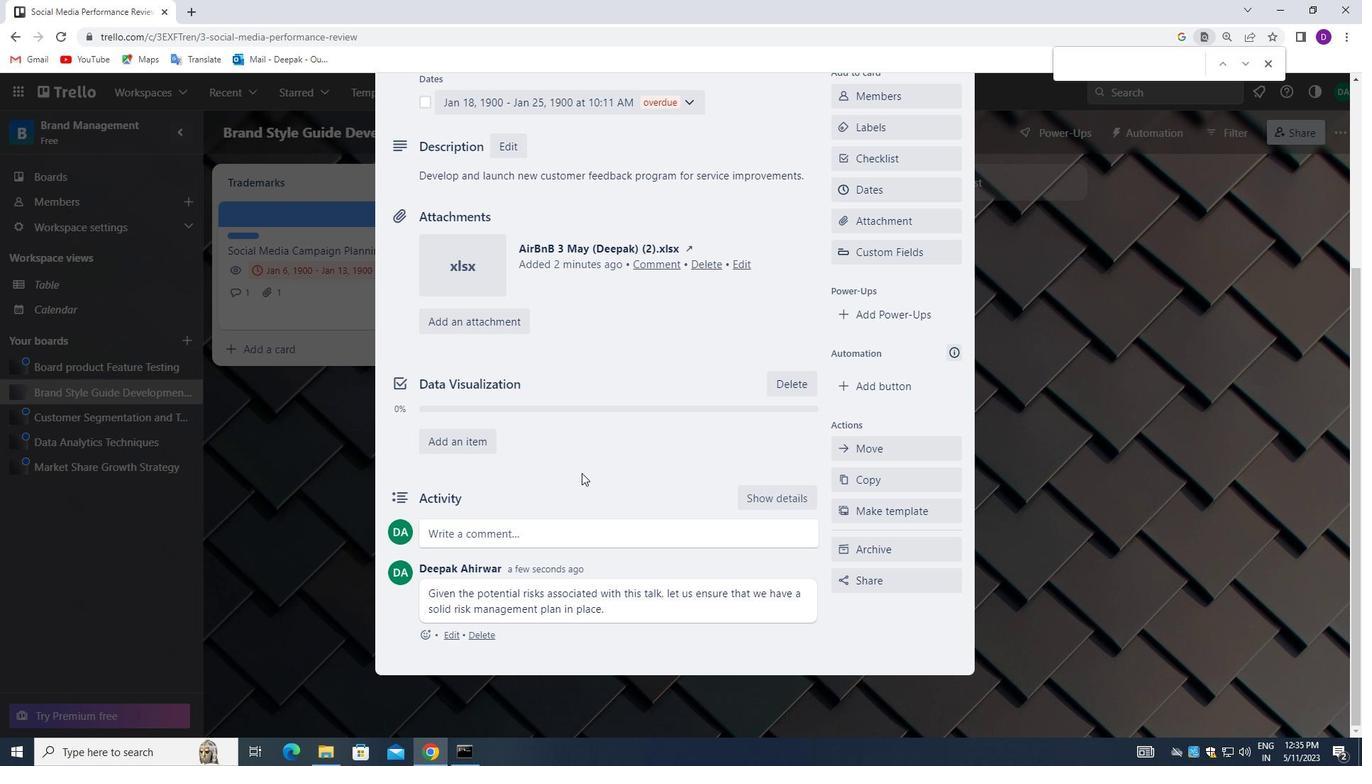 
Action: Mouse moved to (581, 471)
Screenshot: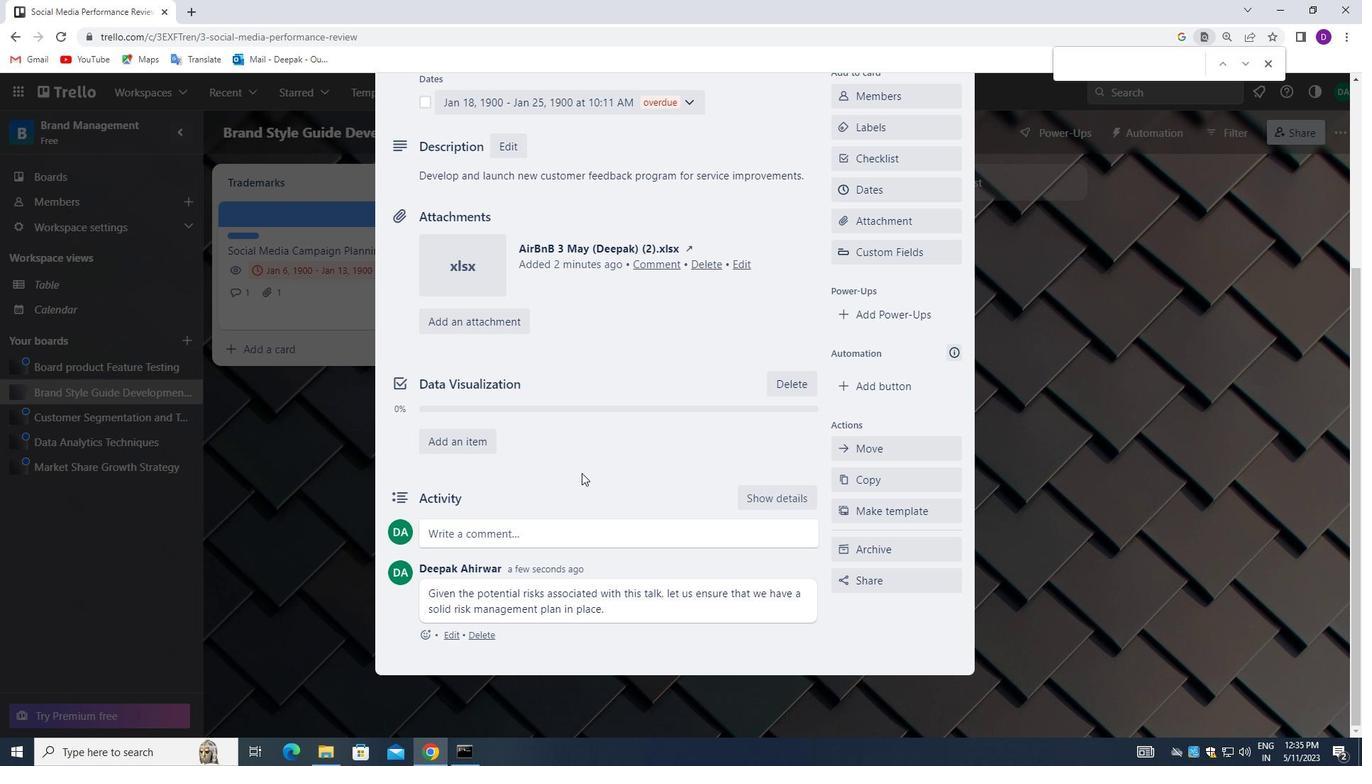 
Action: Mouse scrolled (581, 472) with delta (0, 0)
Screenshot: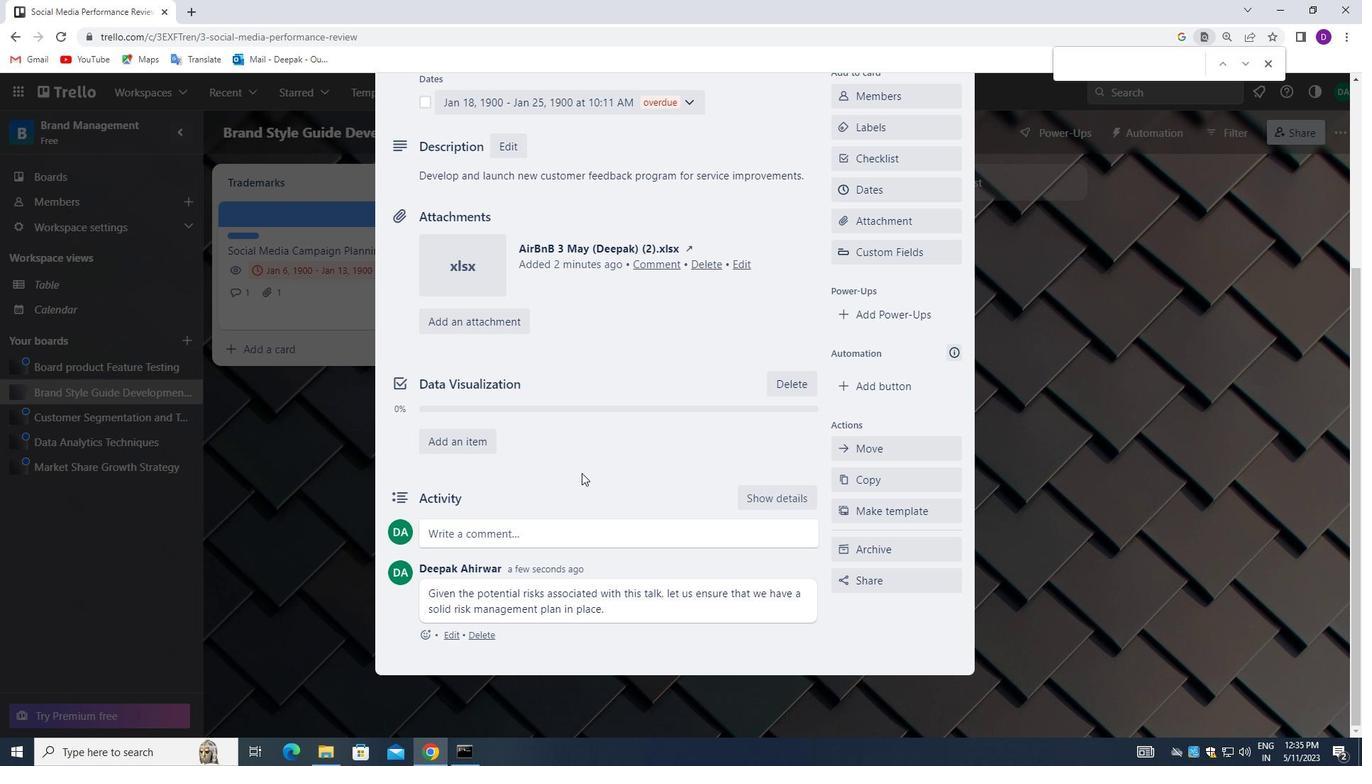 
Action: Mouse scrolled (581, 472) with delta (0, 0)
Screenshot: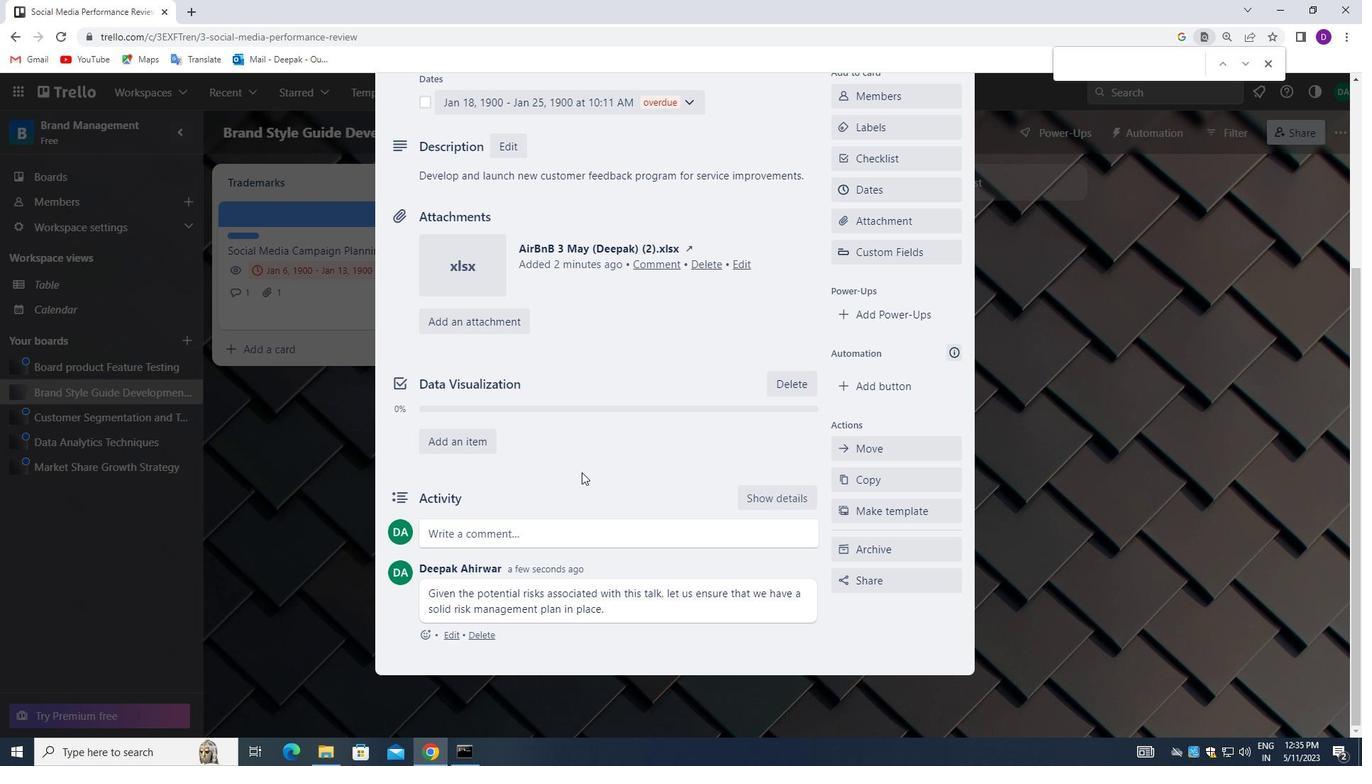 
Action: Mouse moved to (603, 454)
Screenshot: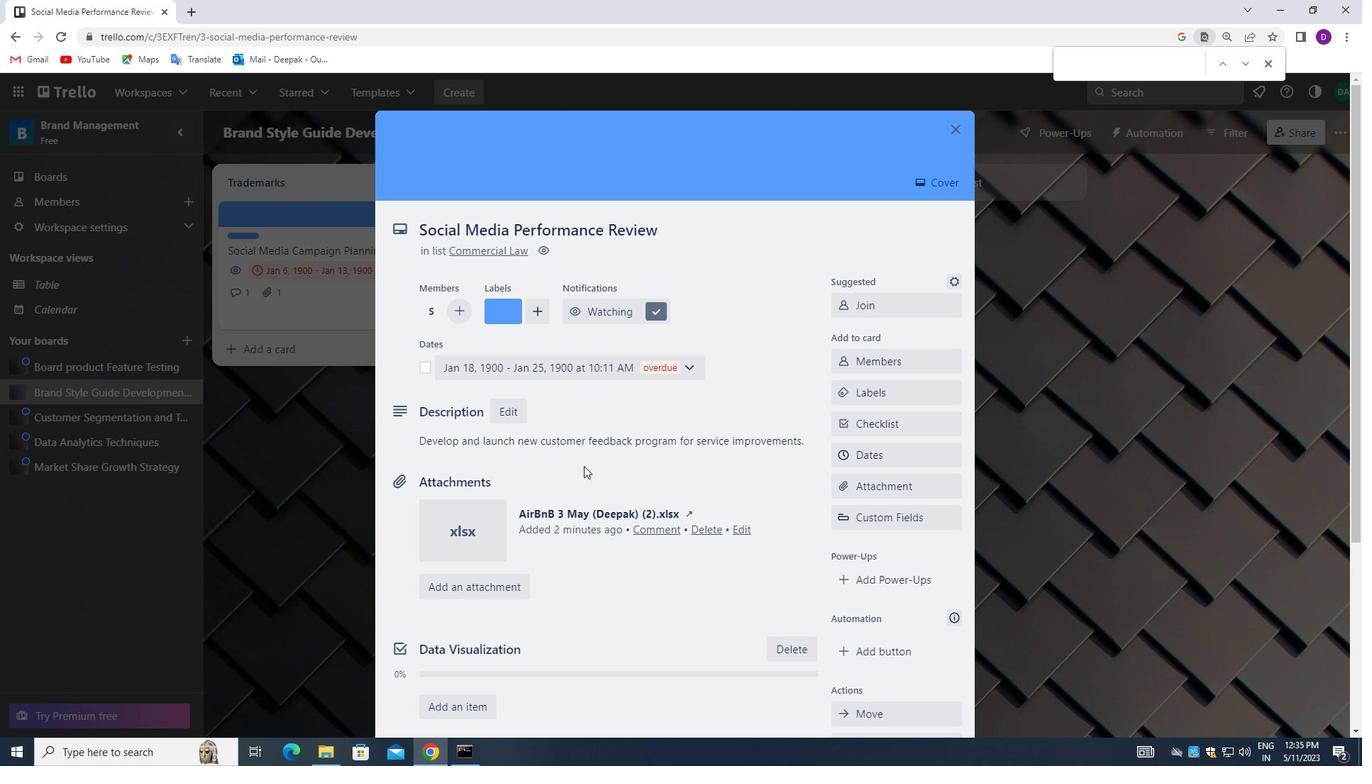 
Action: Mouse scrolled (603, 454) with delta (0, 0)
Screenshot: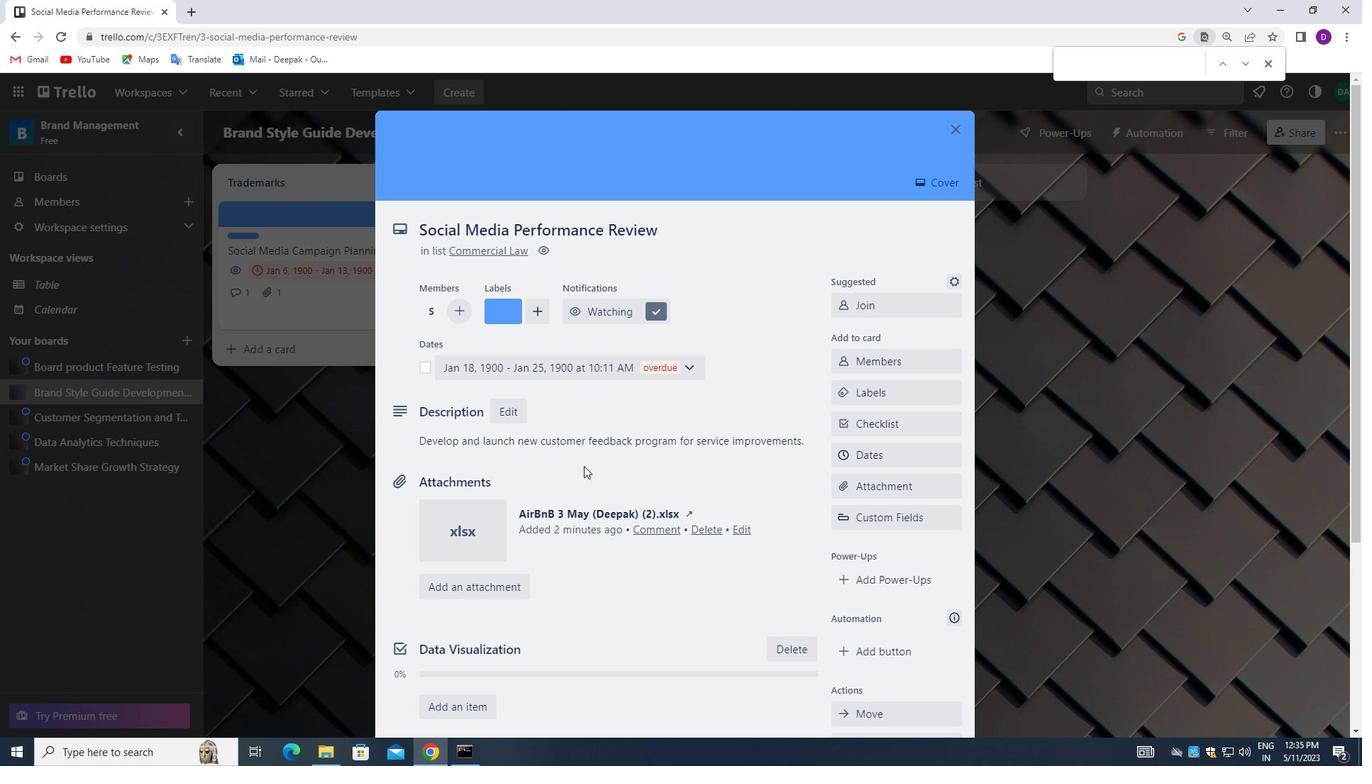 
Action: Mouse scrolled (603, 453) with delta (0, 0)
Screenshot: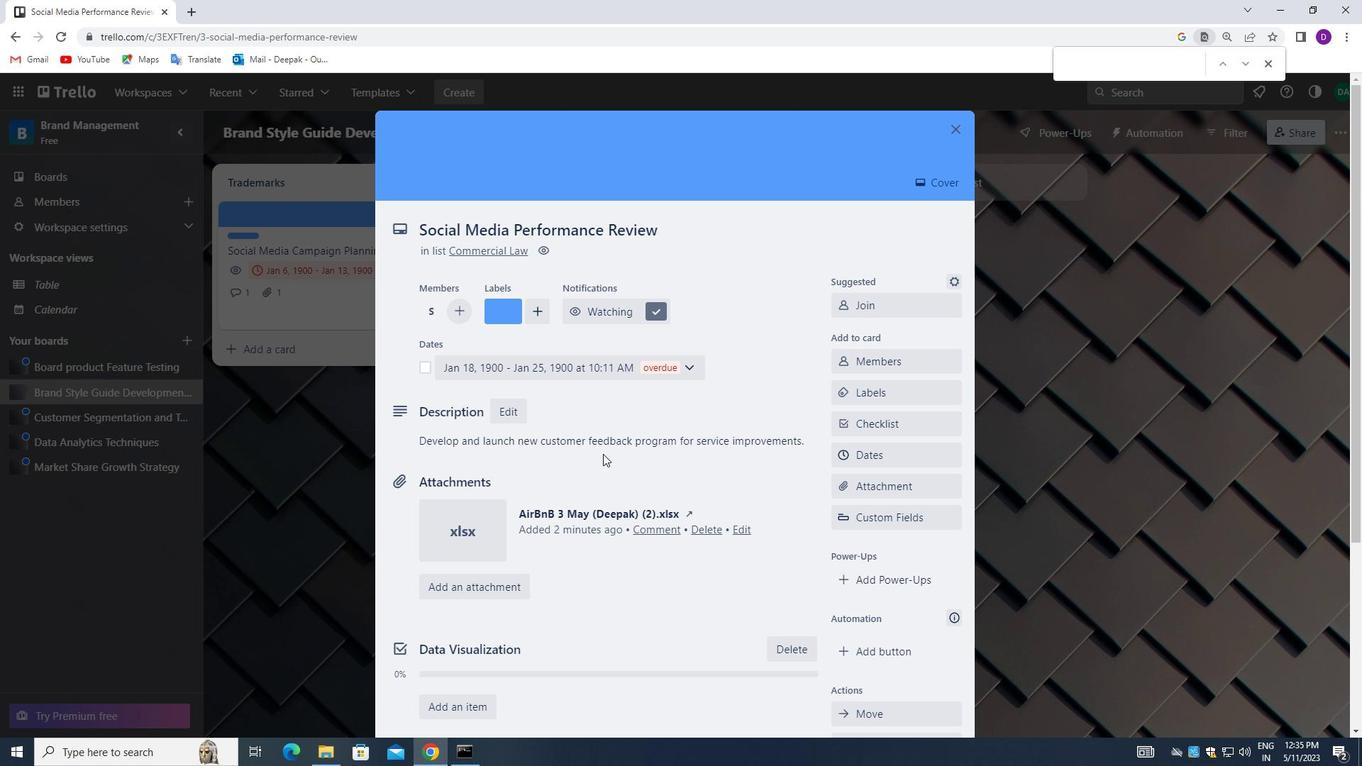 
Action: Mouse scrolled (603, 453) with delta (0, 0)
Screenshot: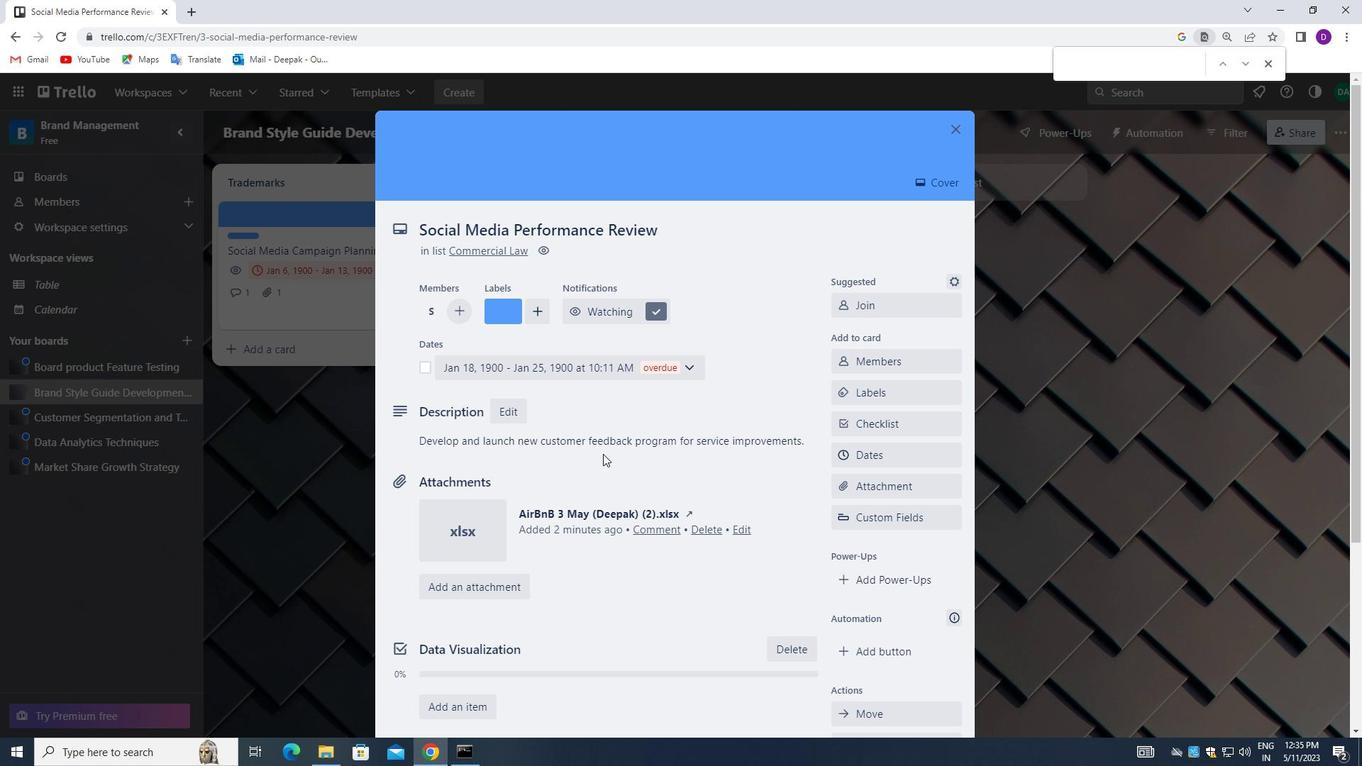 
Action: Mouse scrolled (603, 453) with delta (0, 0)
Screenshot: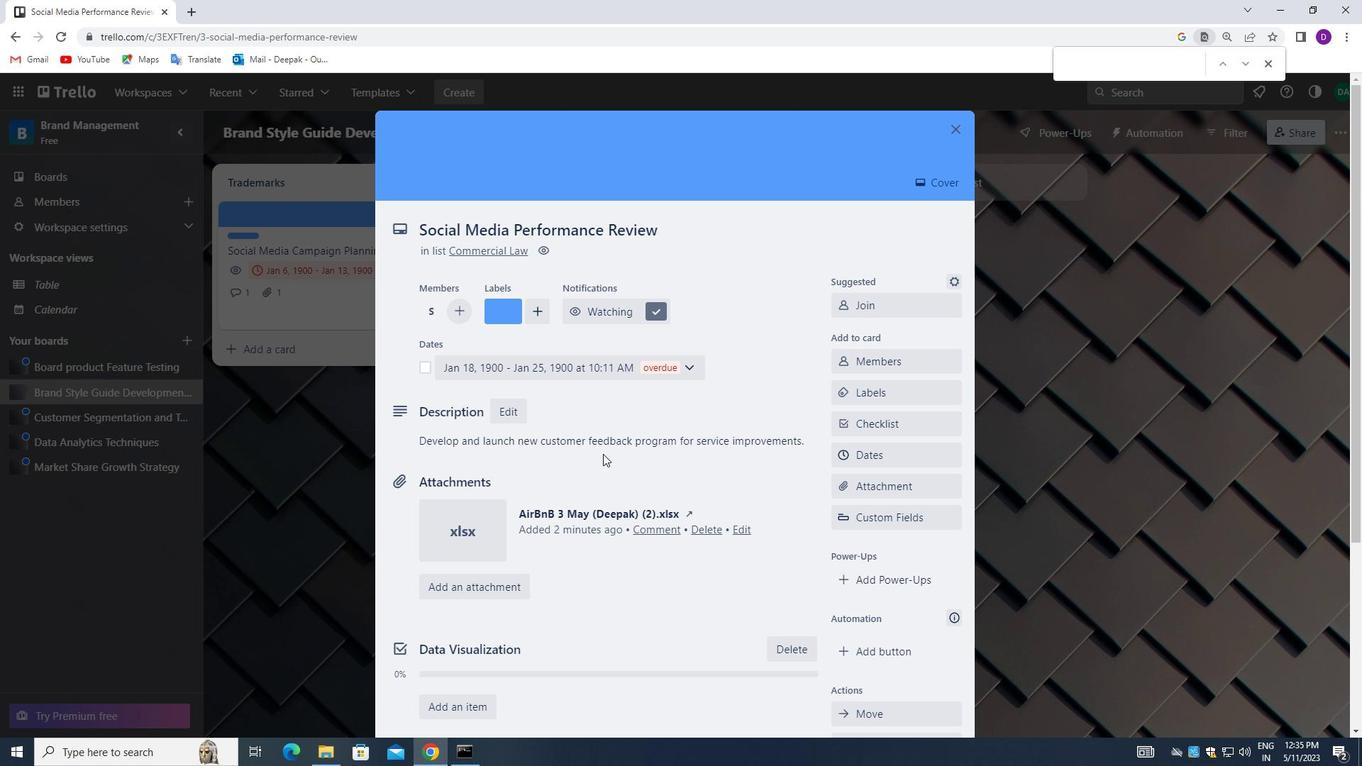 
Action: Mouse moved to (661, 402)
Screenshot: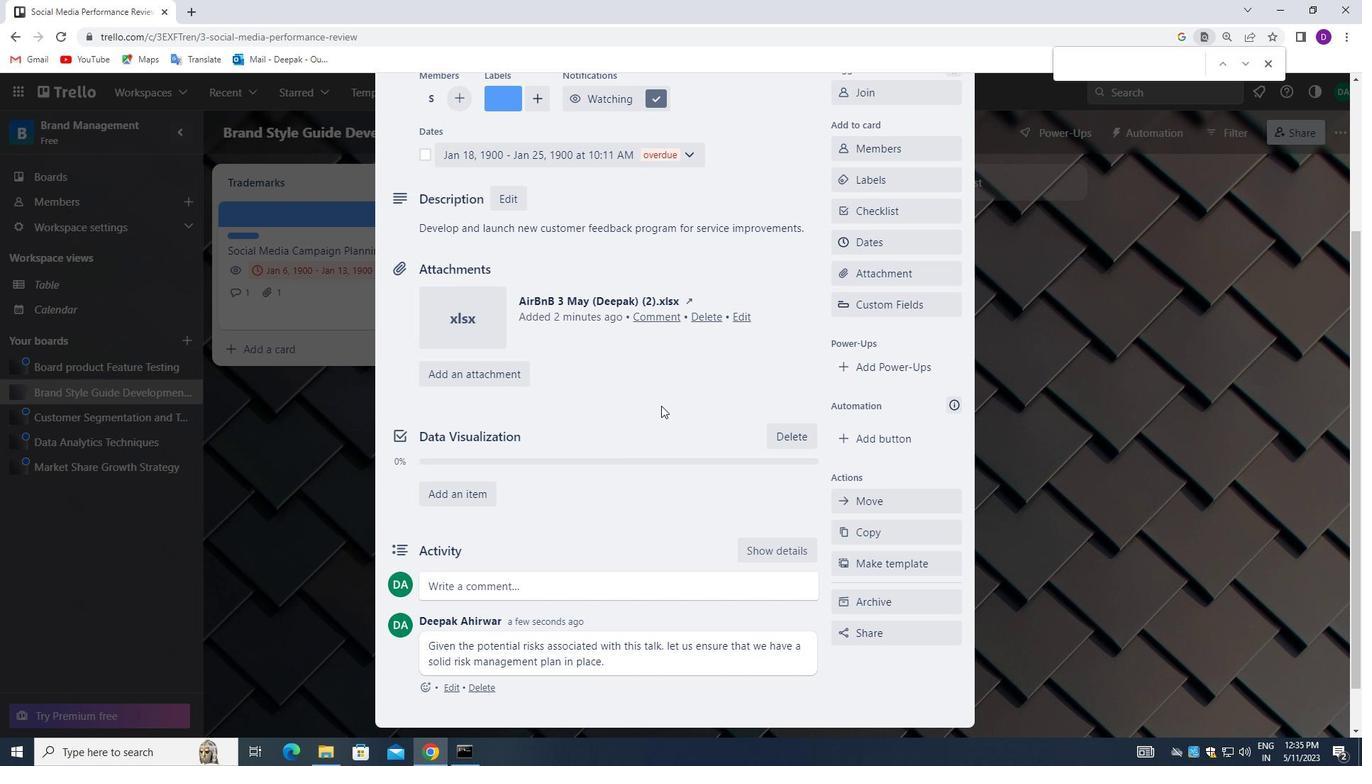 
Action: Mouse scrolled (661, 403) with delta (0, 0)
Screenshot: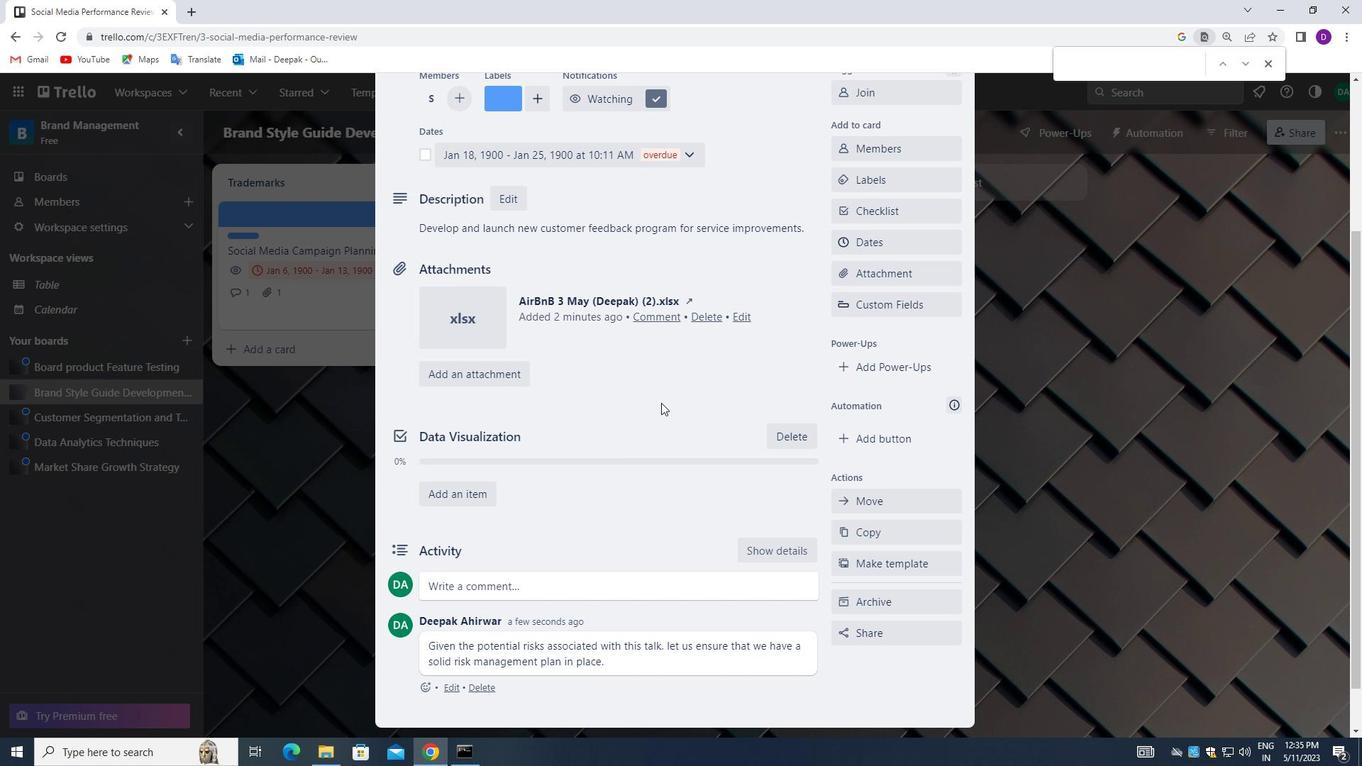 
Action: Mouse moved to (661, 402)
Screenshot: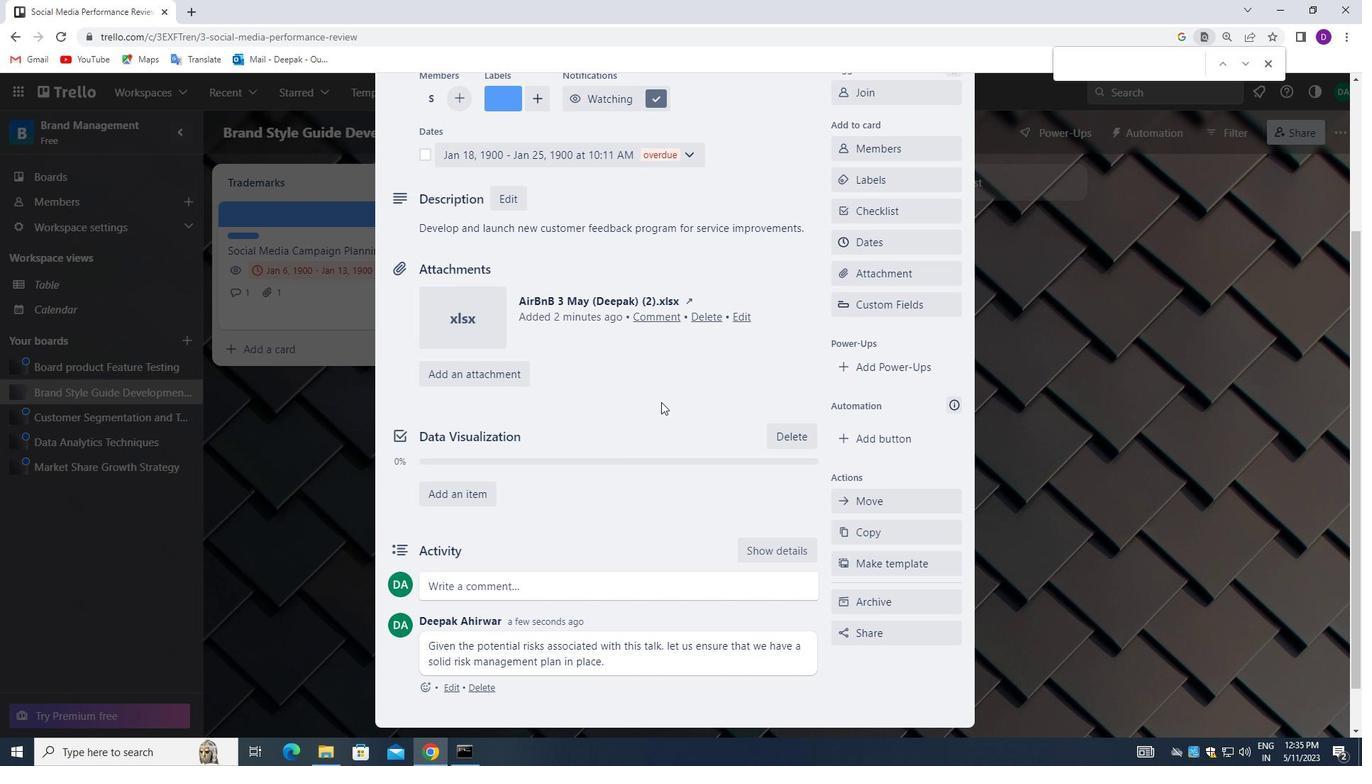 
Action: Mouse scrolled (661, 401) with delta (0, 0)
Screenshot: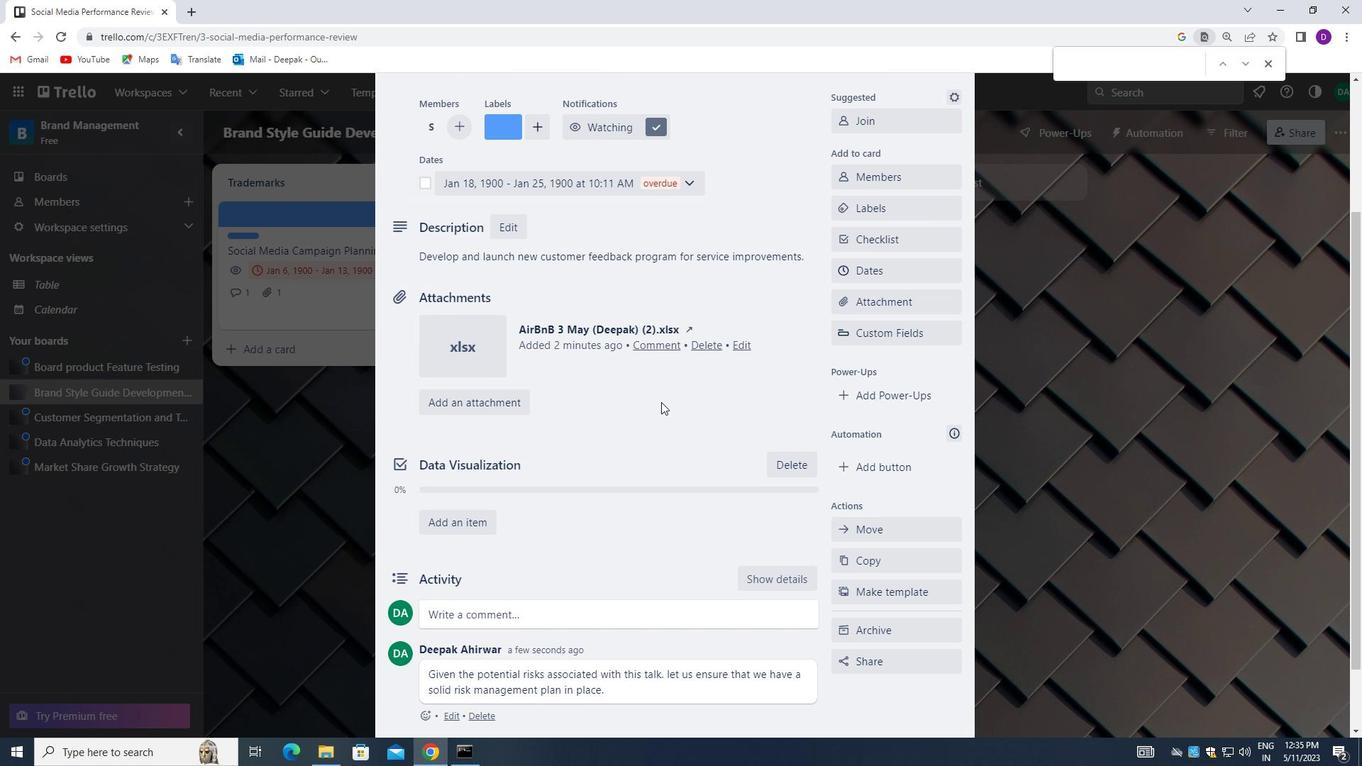 
Action: Mouse scrolled (661, 401) with delta (0, 0)
Screenshot: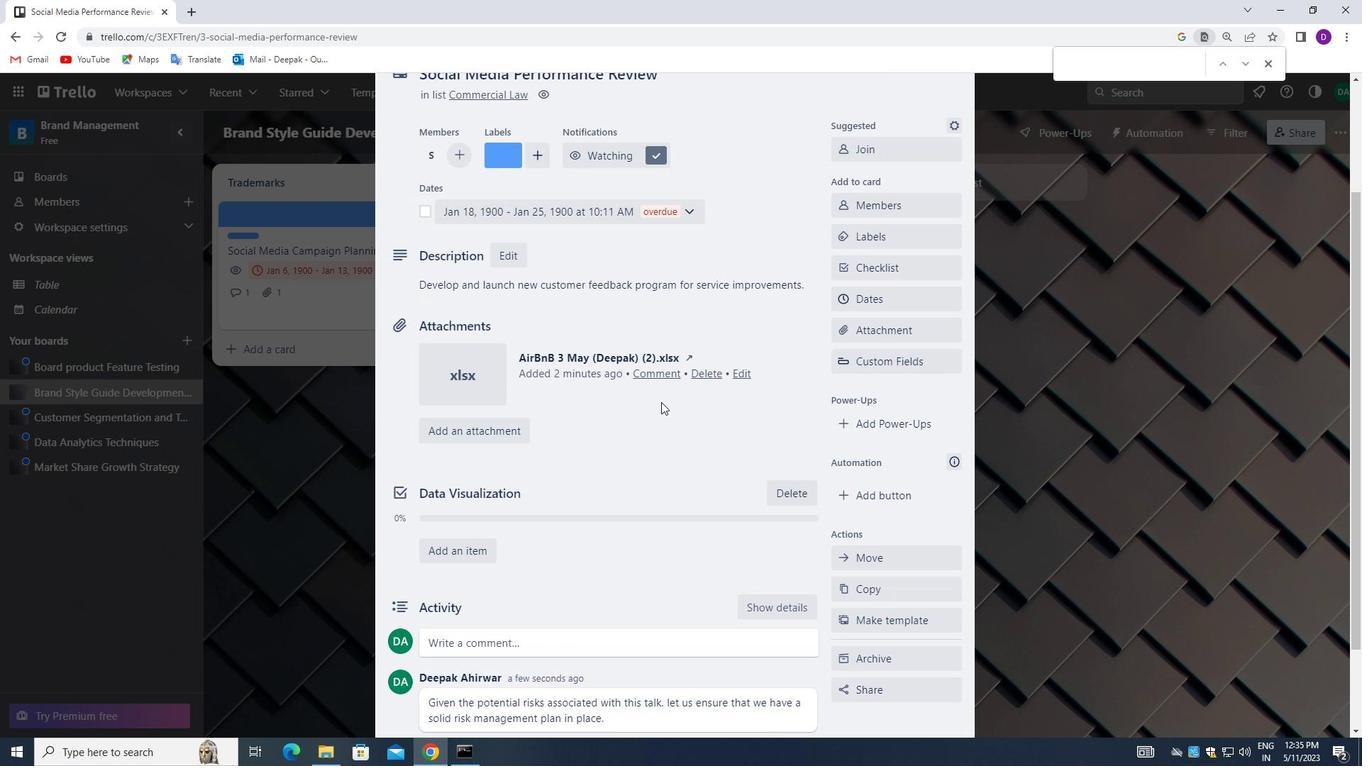 
Action: Mouse moved to (660, 436)
Screenshot: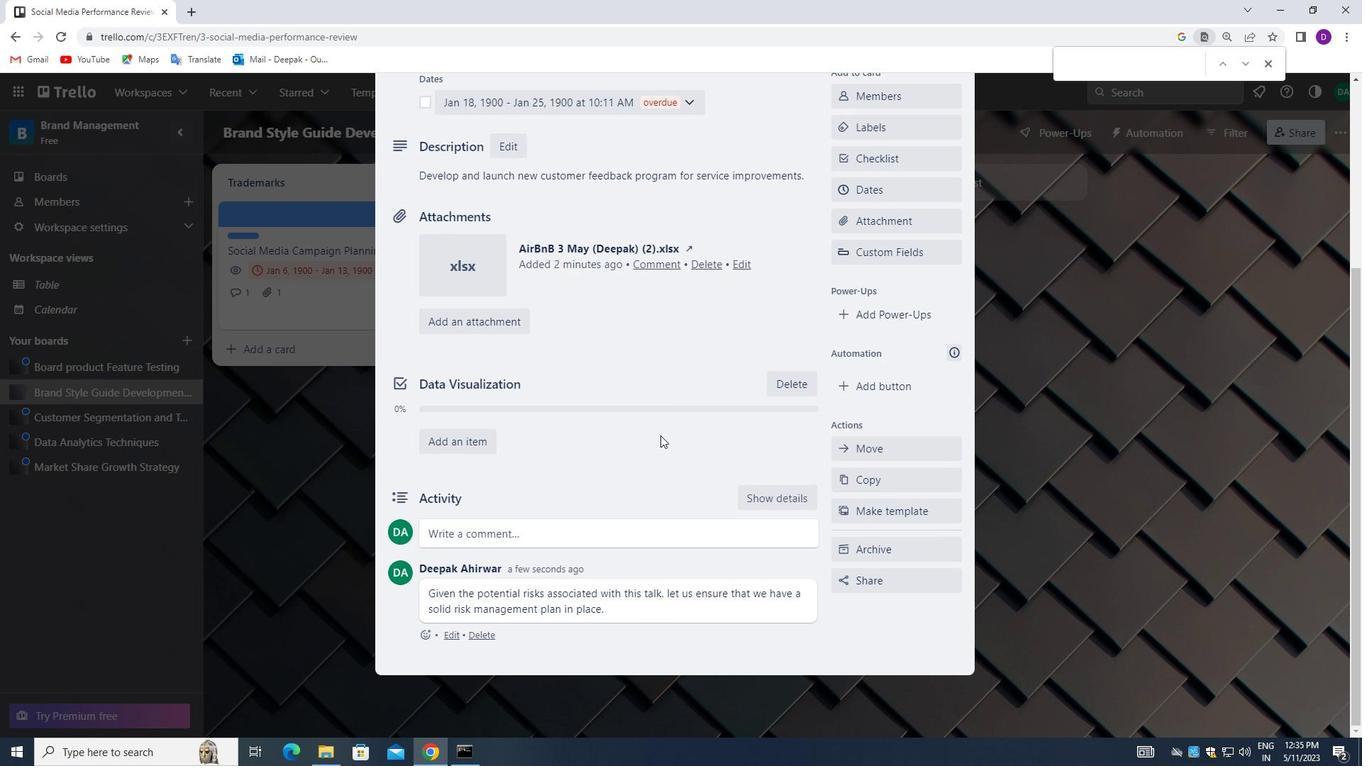 
Action: Mouse scrolled (660, 437) with delta (0, 0)
Screenshot: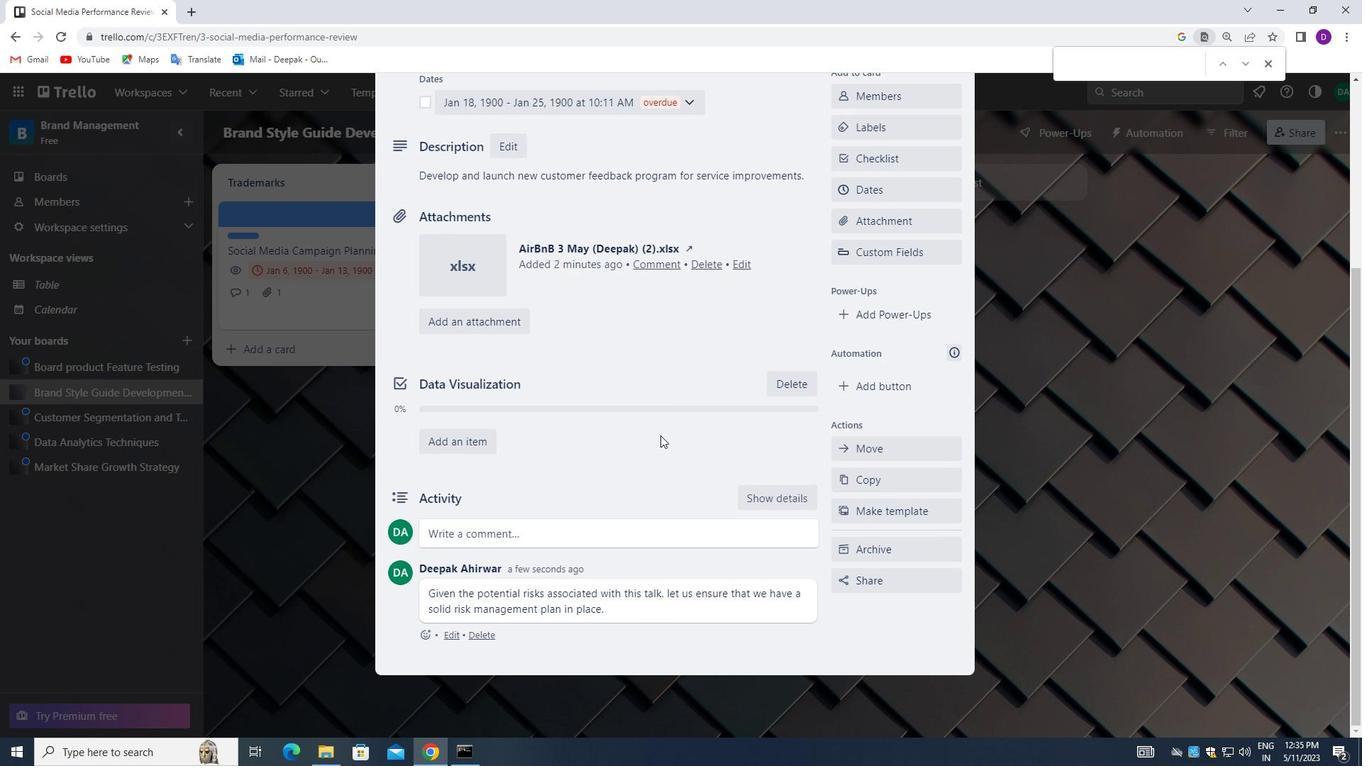 
Action: Mouse moved to (659, 435)
Screenshot: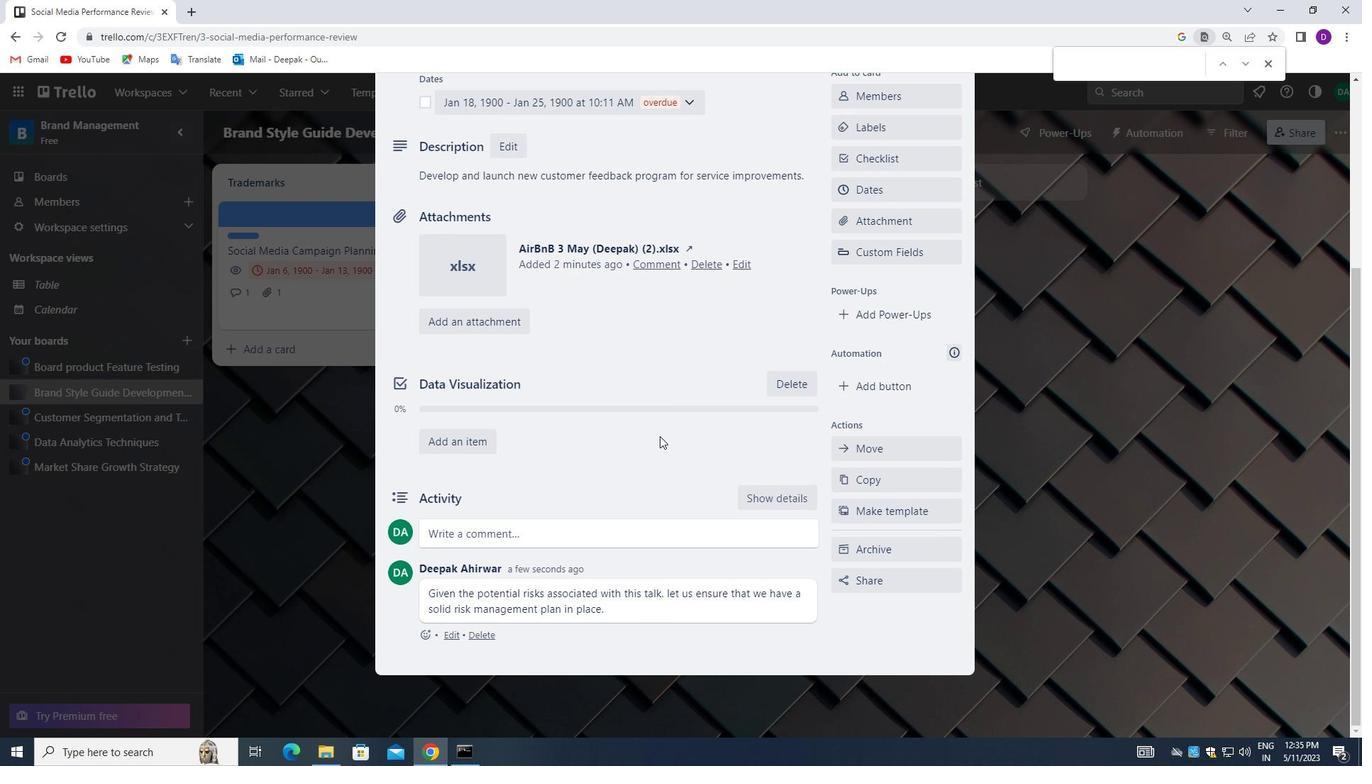 
Action: Mouse scrolled (659, 436) with delta (0, 0)
Screenshot: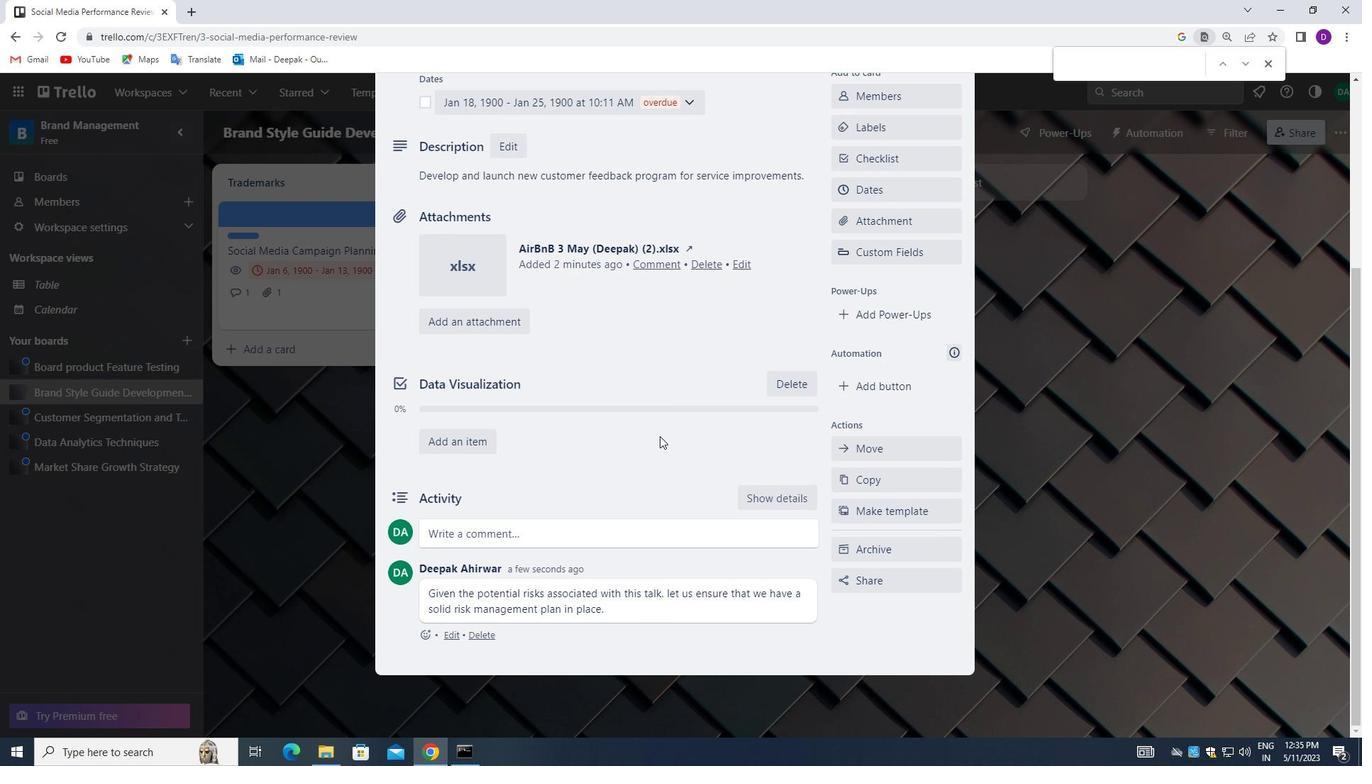 
Action: Mouse moved to (659, 434)
Screenshot: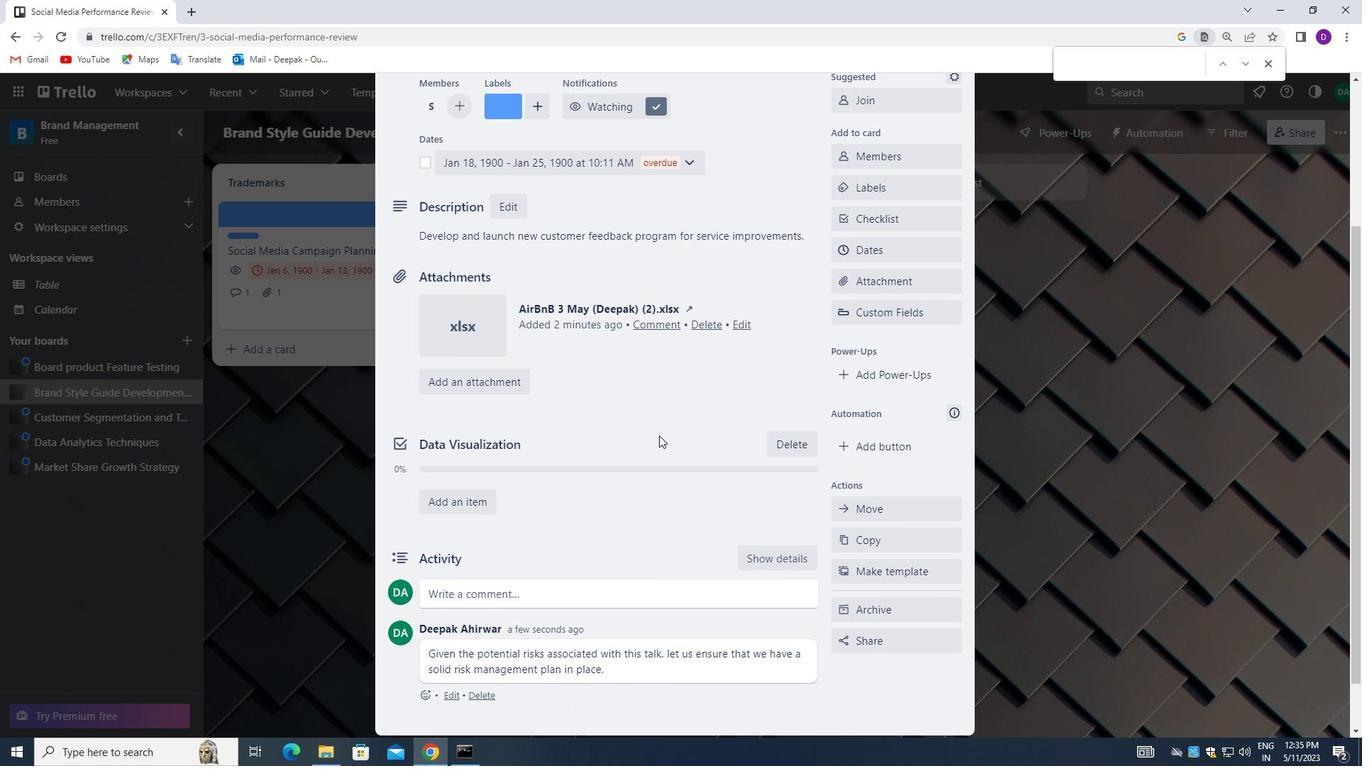 
Action: Mouse scrolled (659, 435) with delta (0, 0)
Screenshot: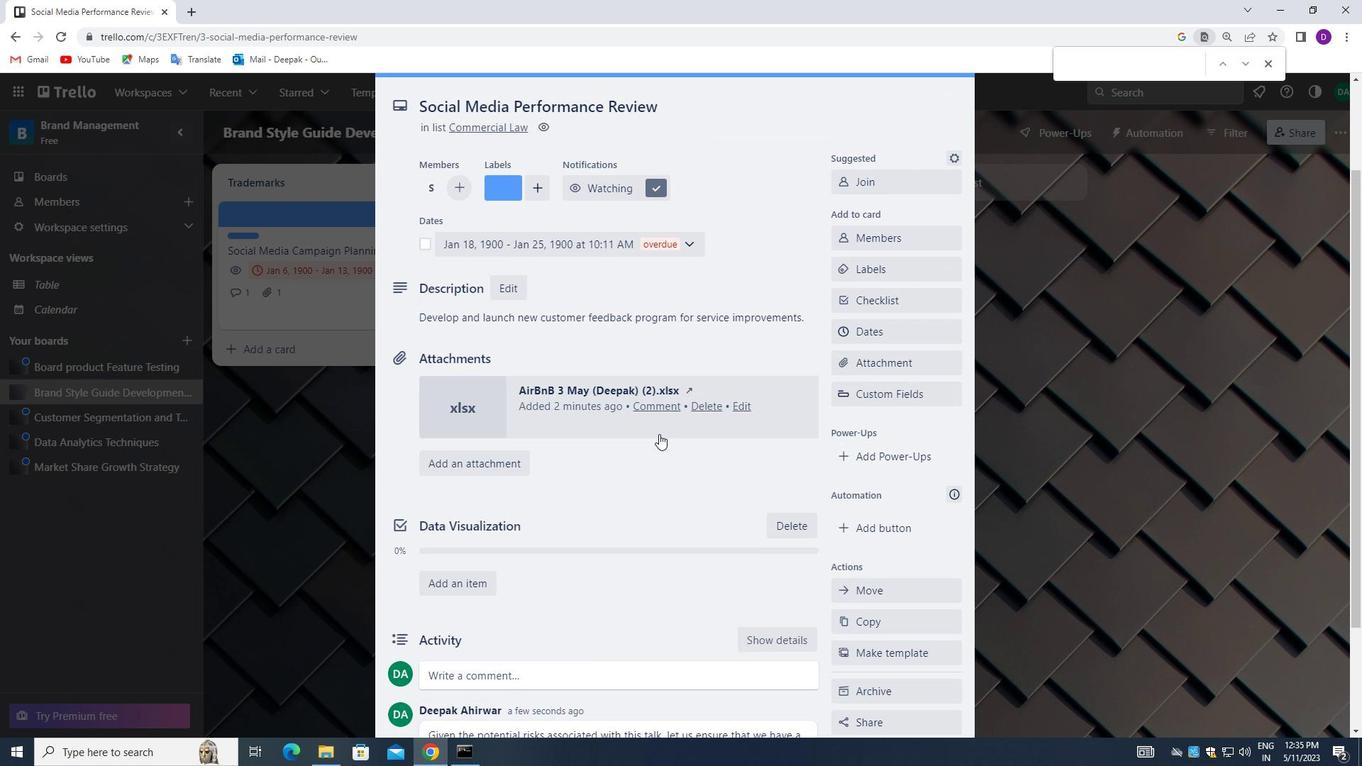 
Action: Mouse scrolled (659, 435) with delta (0, 0)
Screenshot: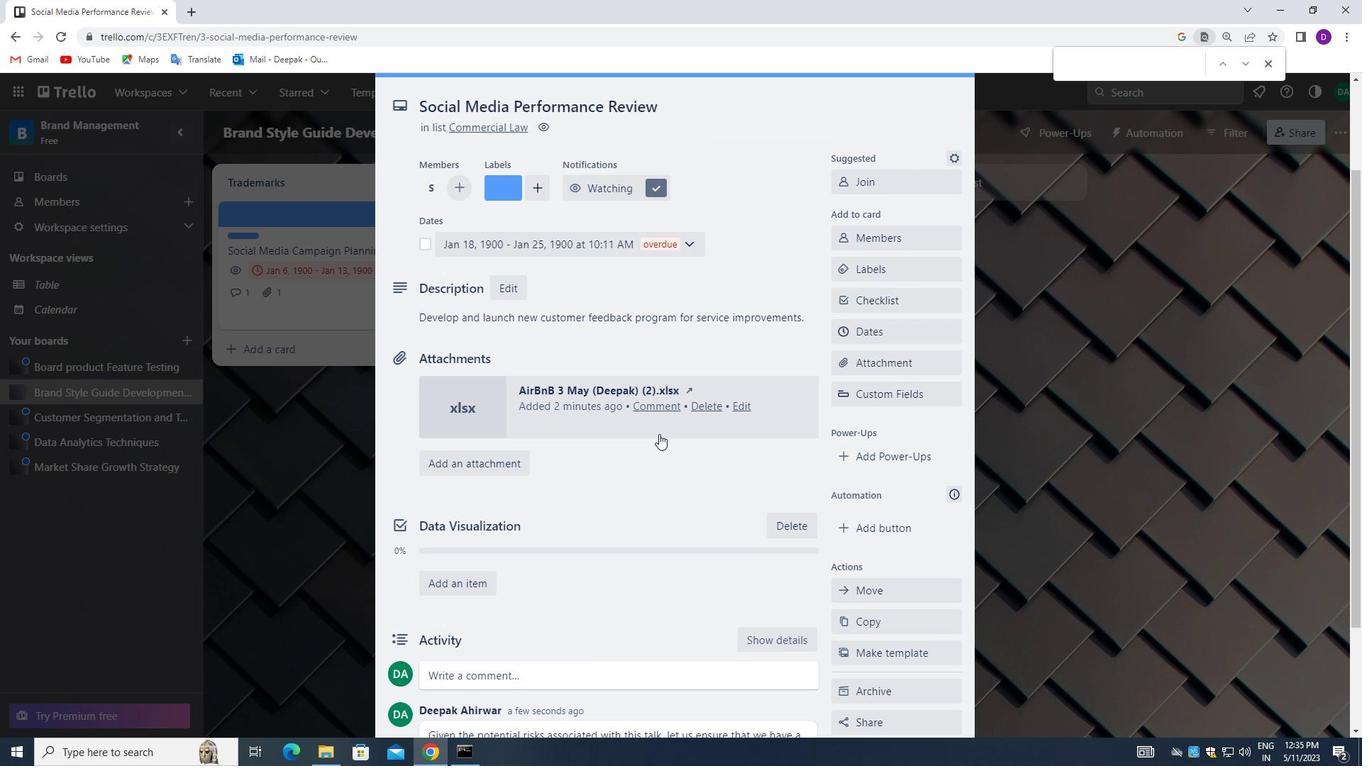 
Action: Mouse scrolled (659, 435) with delta (0, 0)
Screenshot: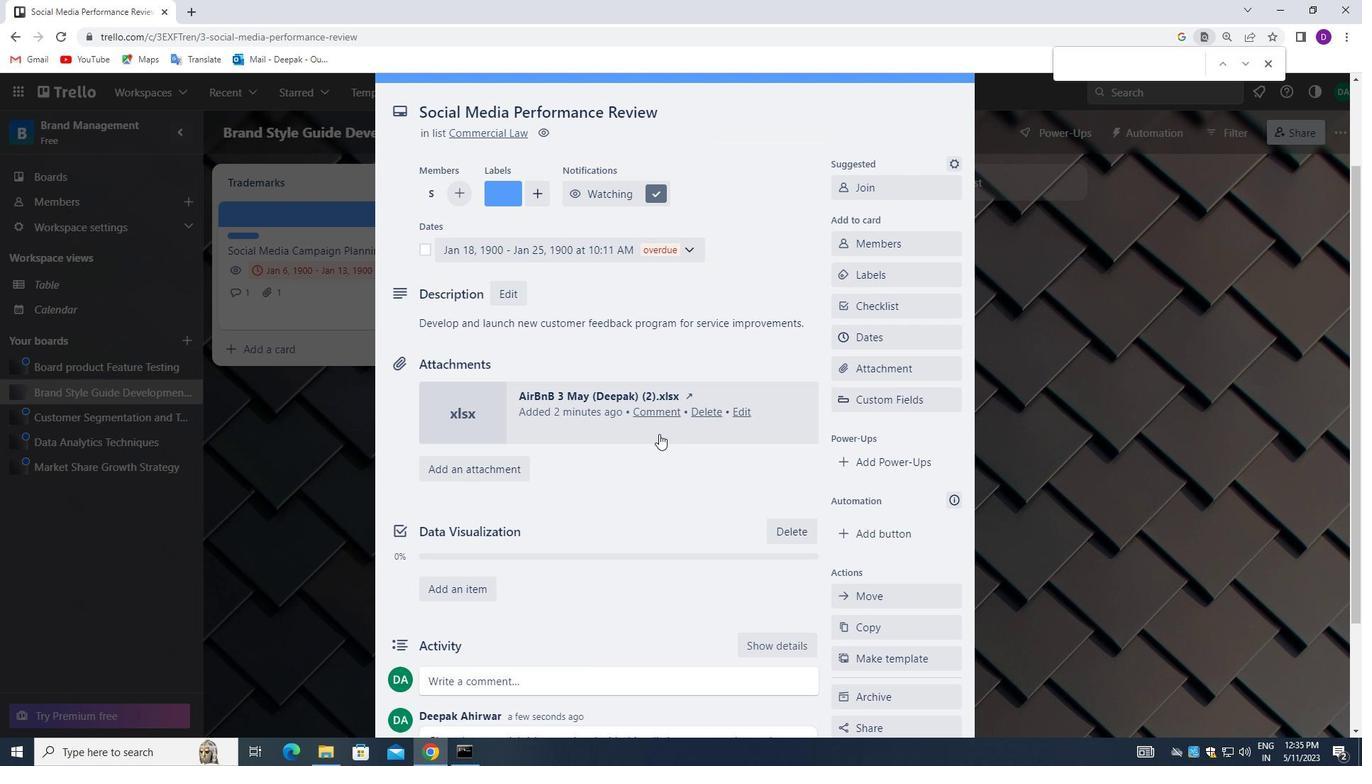 
Action: Mouse scrolled (659, 435) with delta (0, 0)
Screenshot: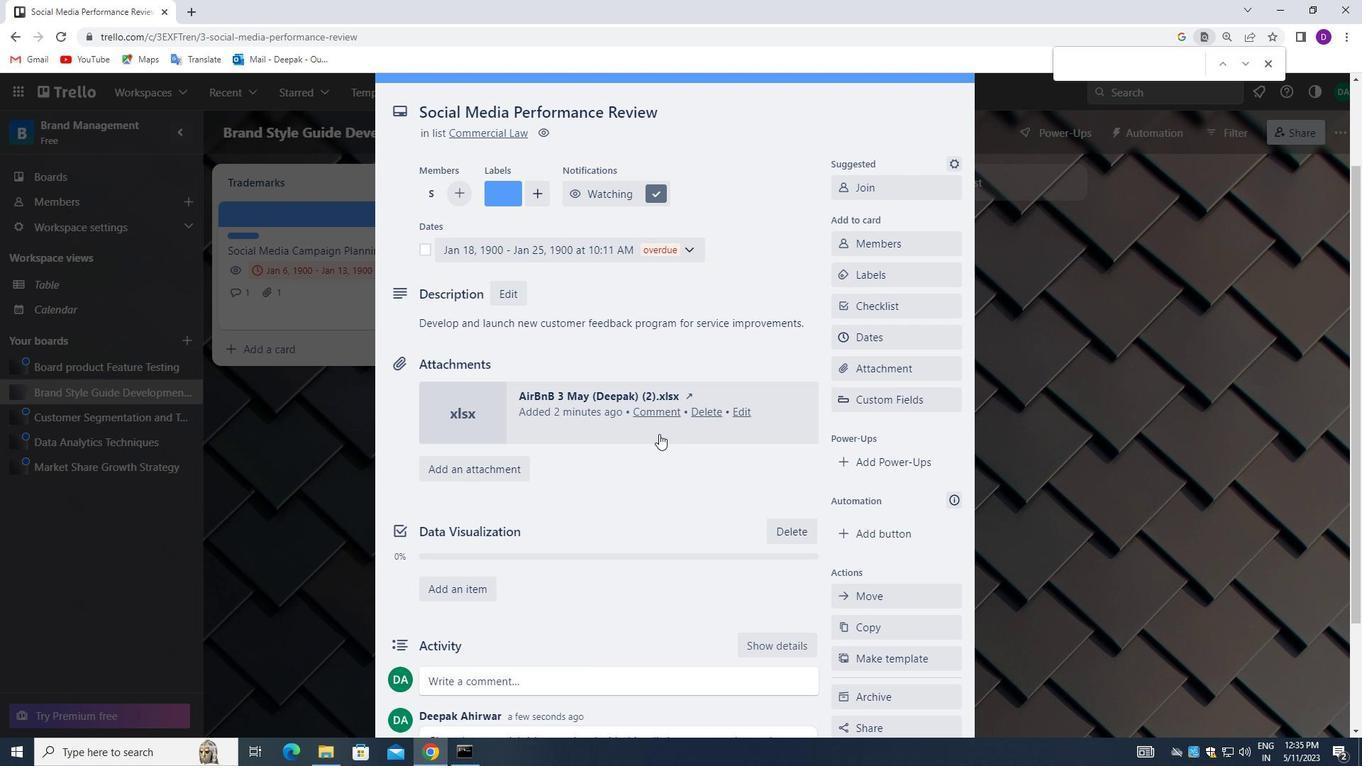 
Action: Mouse moved to (723, 359)
Screenshot: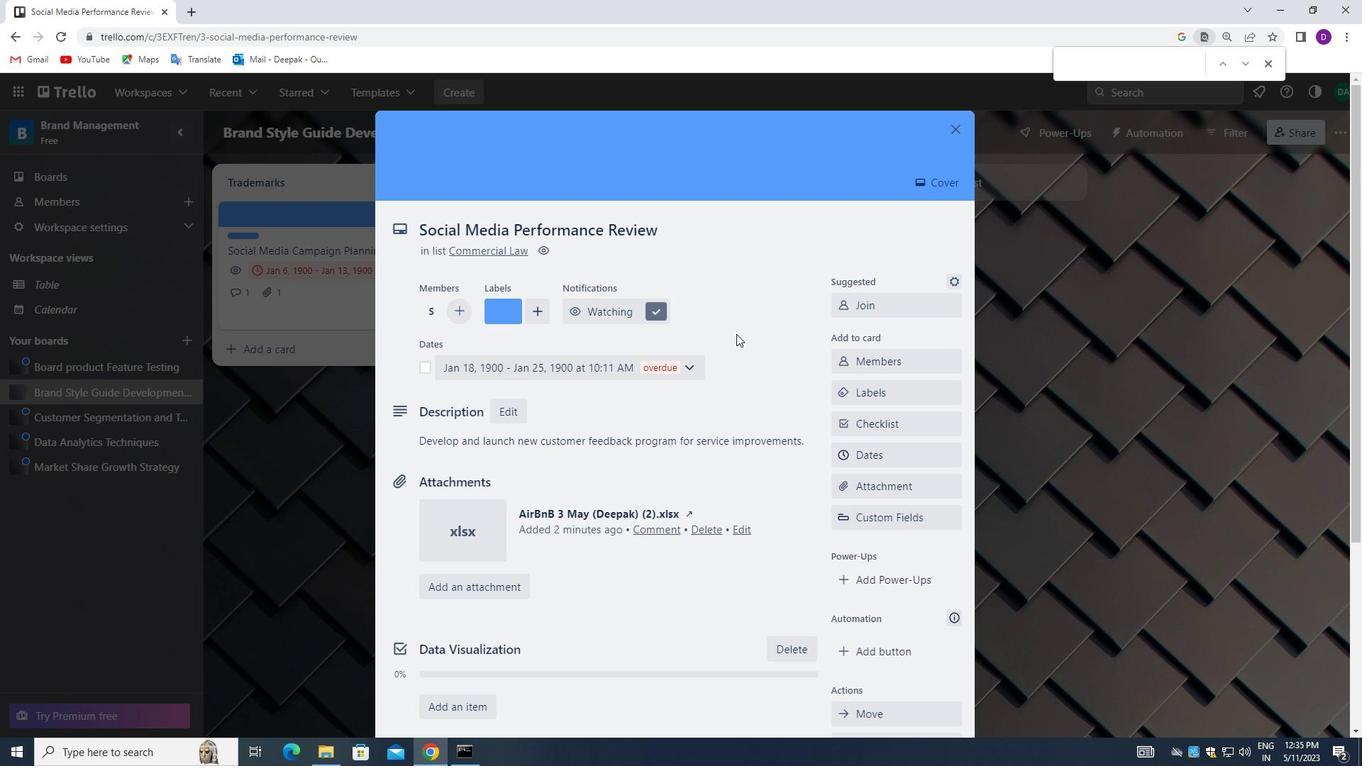 
Action: Mouse scrolled (723, 358) with delta (0, 0)
Screenshot: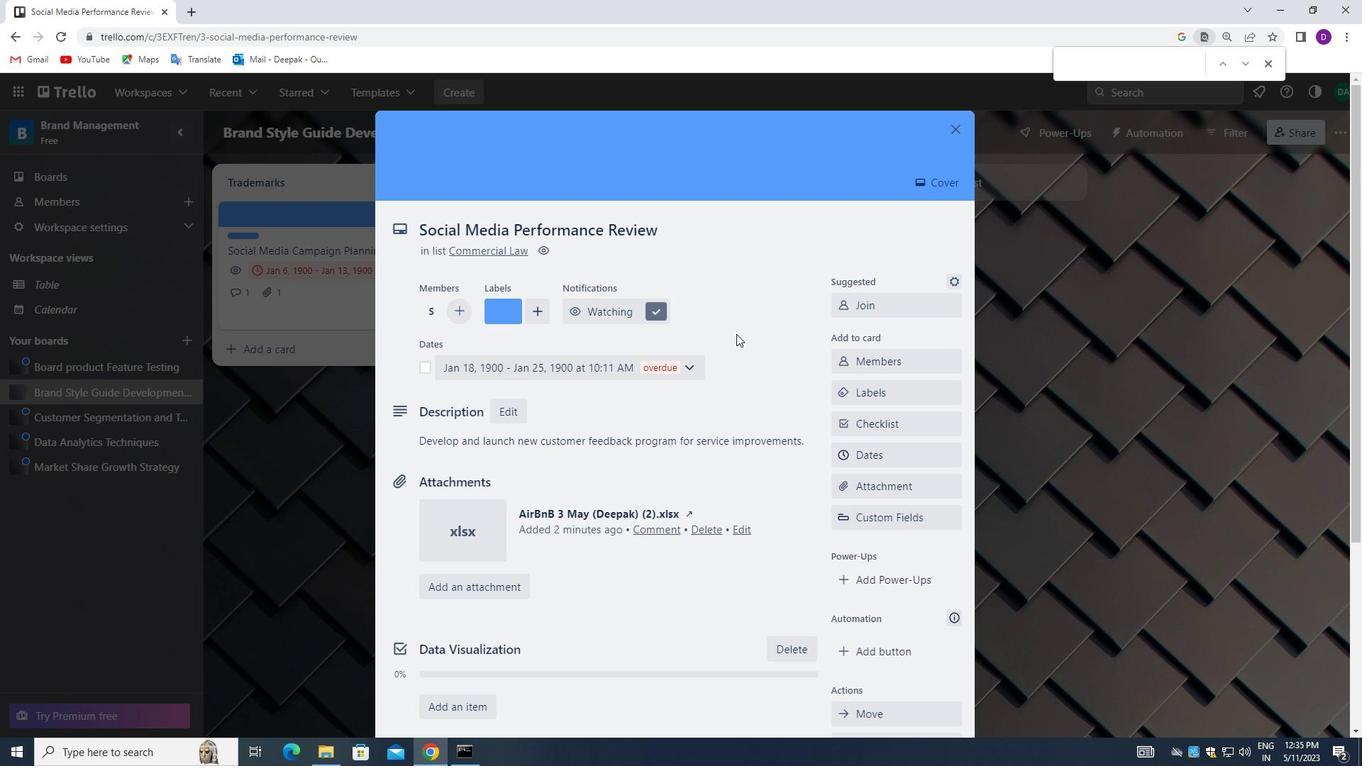 
Action: Mouse moved to (722, 359)
Screenshot: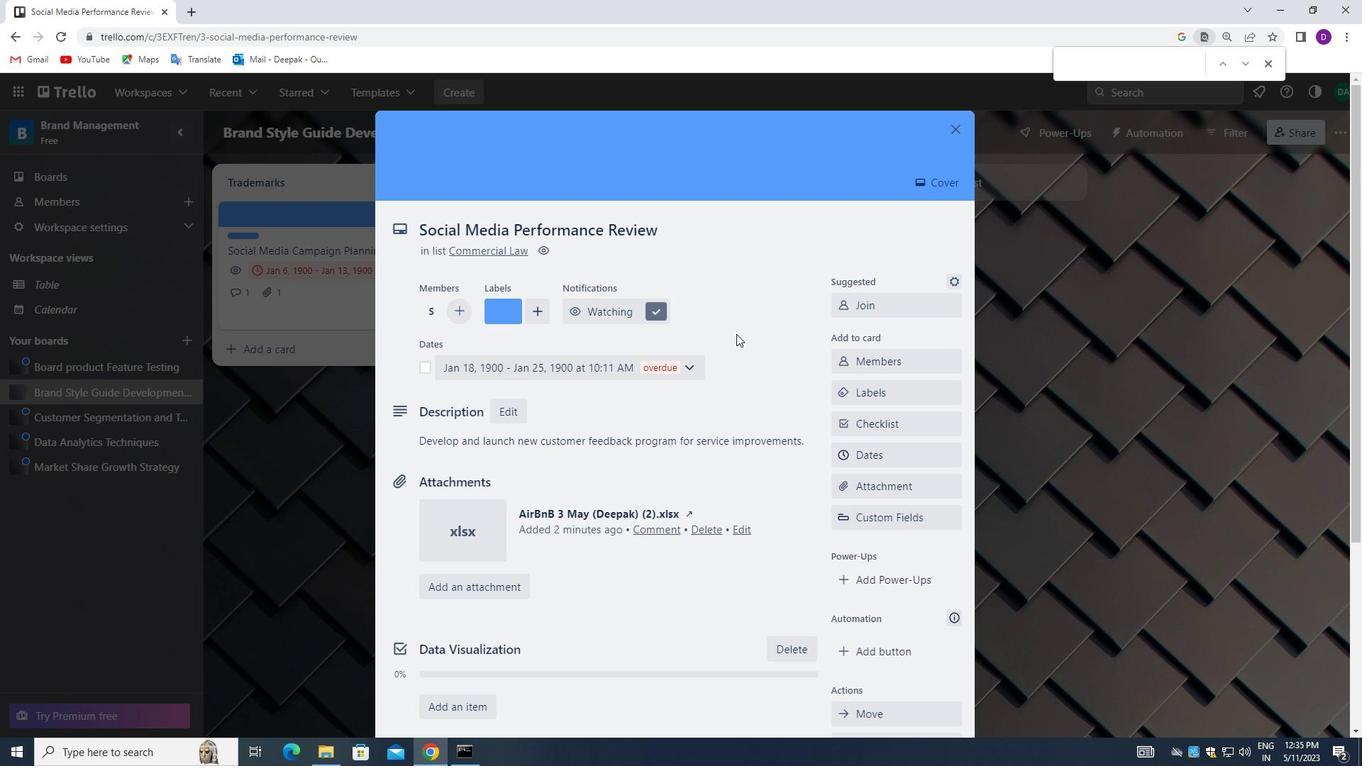 
Action: Mouse scrolled (722, 359) with delta (0, 0)
Screenshot: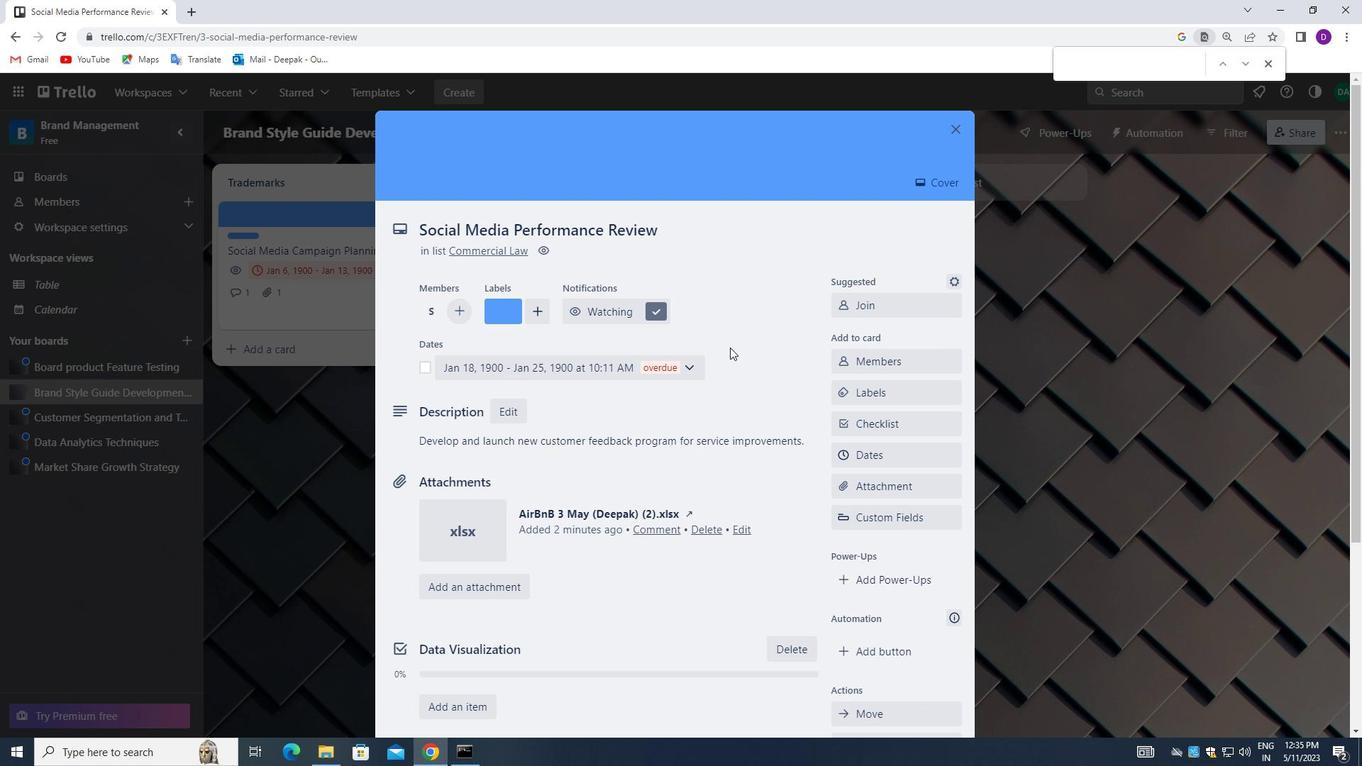 
Action: Mouse scrolled (722, 359) with delta (0, 0)
Screenshot: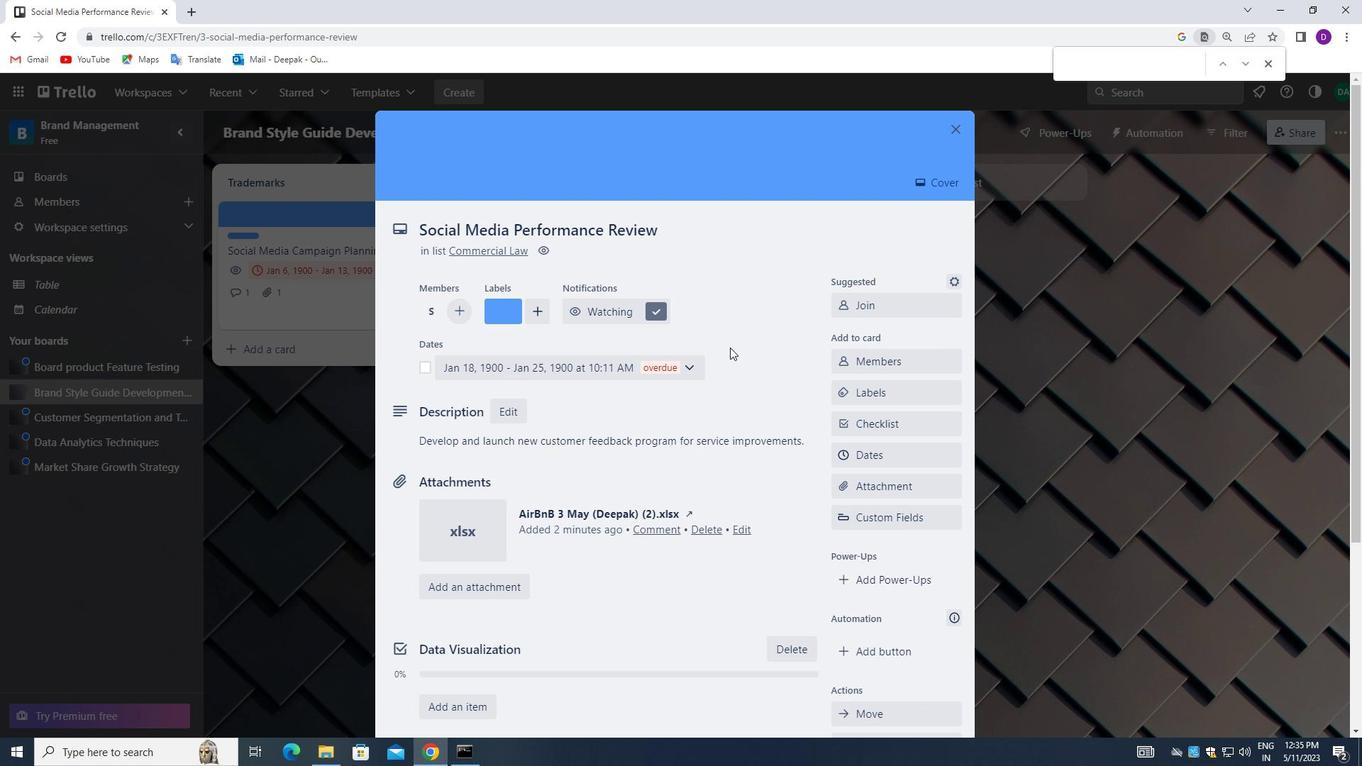 
Action: Mouse moved to (722, 364)
Screenshot: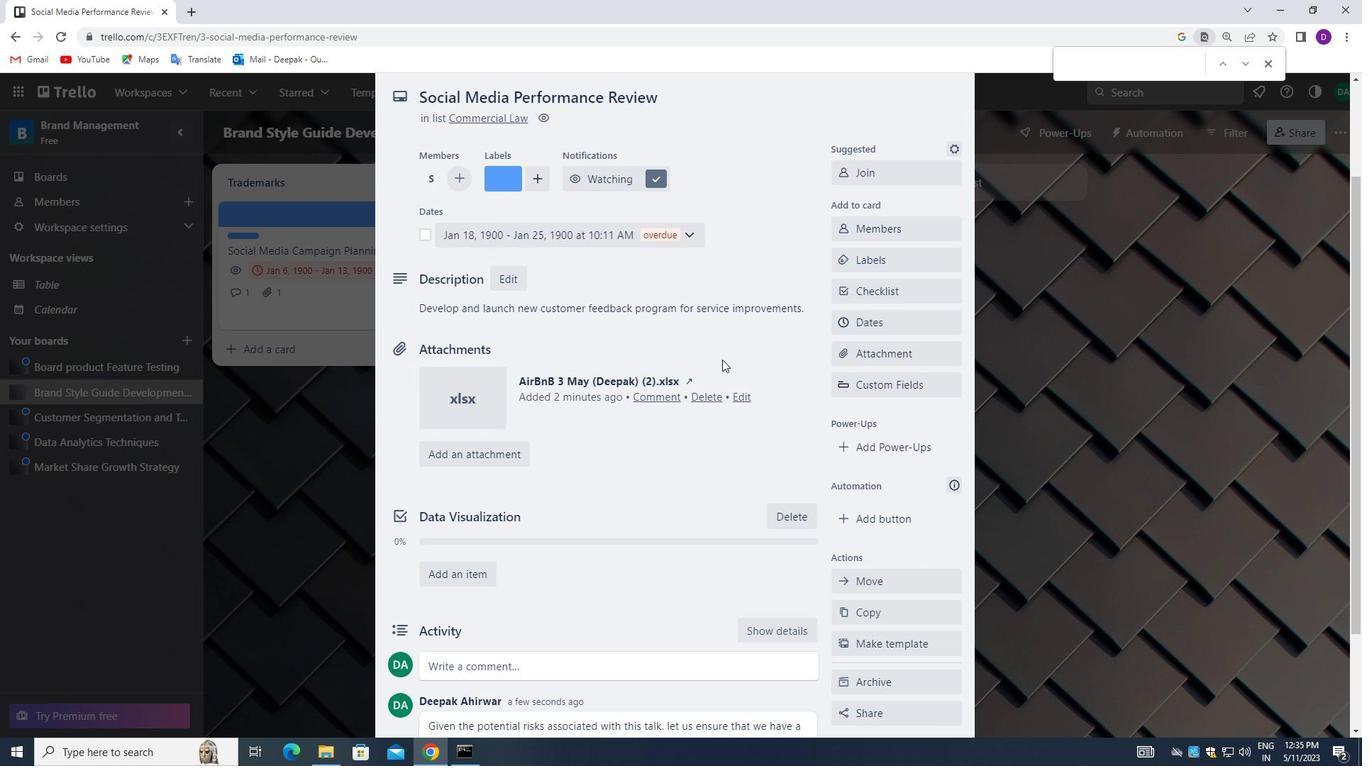 
Action: Mouse scrolled (722, 363) with delta (0, 0)
Screenshot: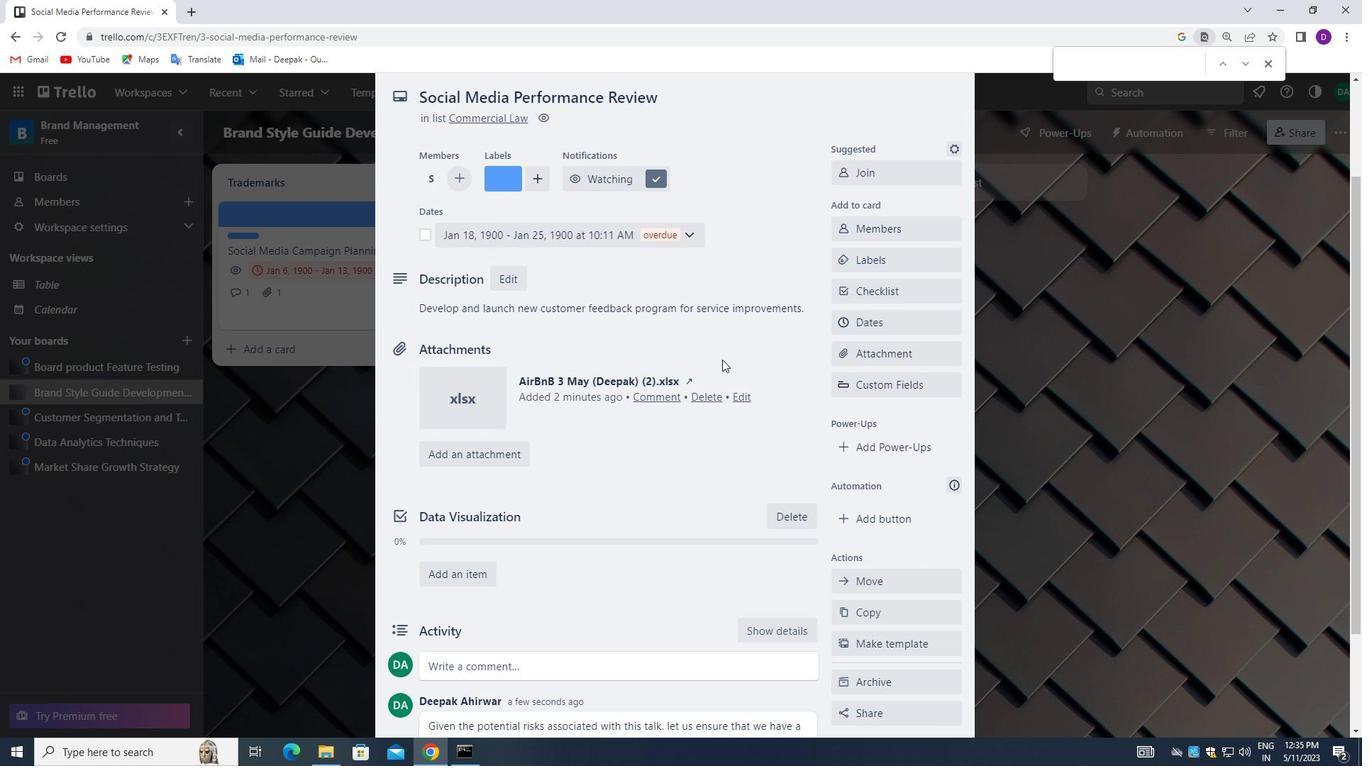 
Action: Mouse moved to (722, 366)
Screenshot: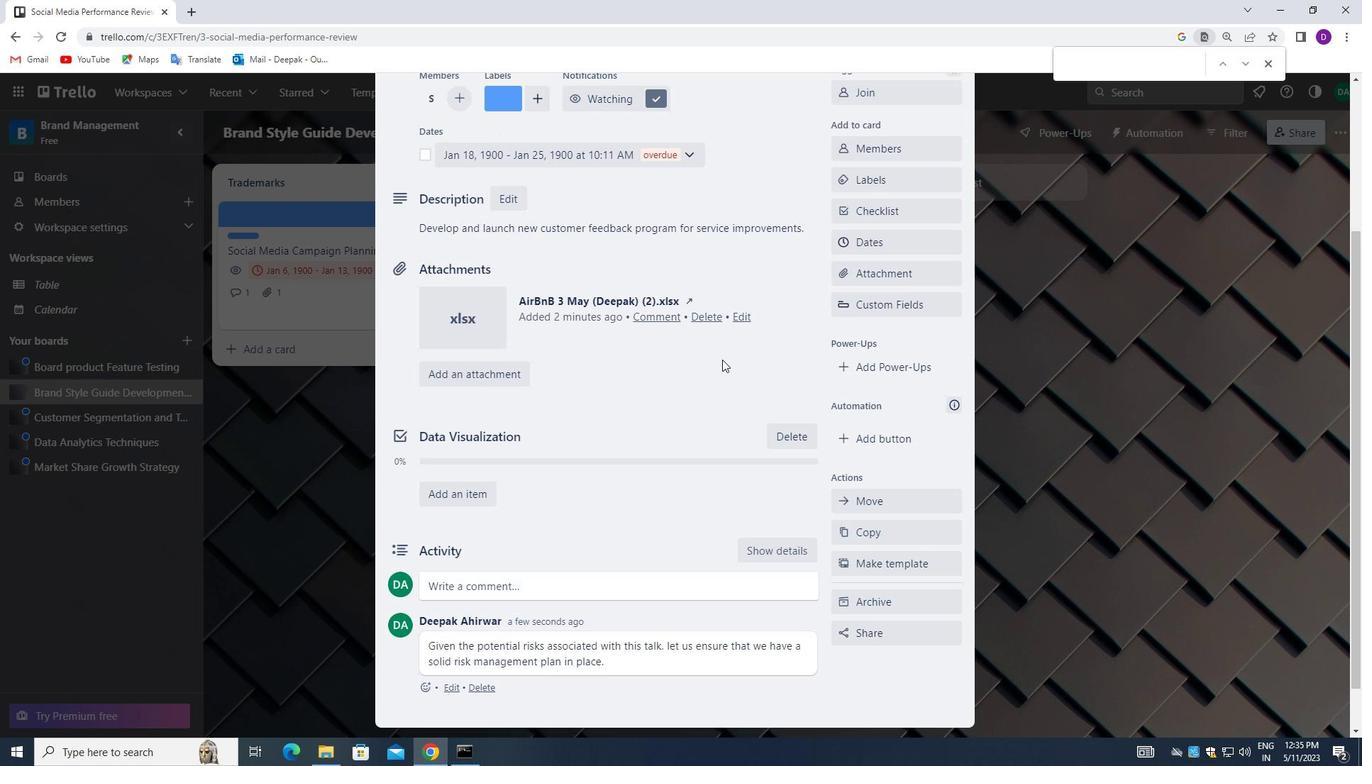 
Action: Mouse scrolled (722, 366) with delta (0, 0)
Screenshot: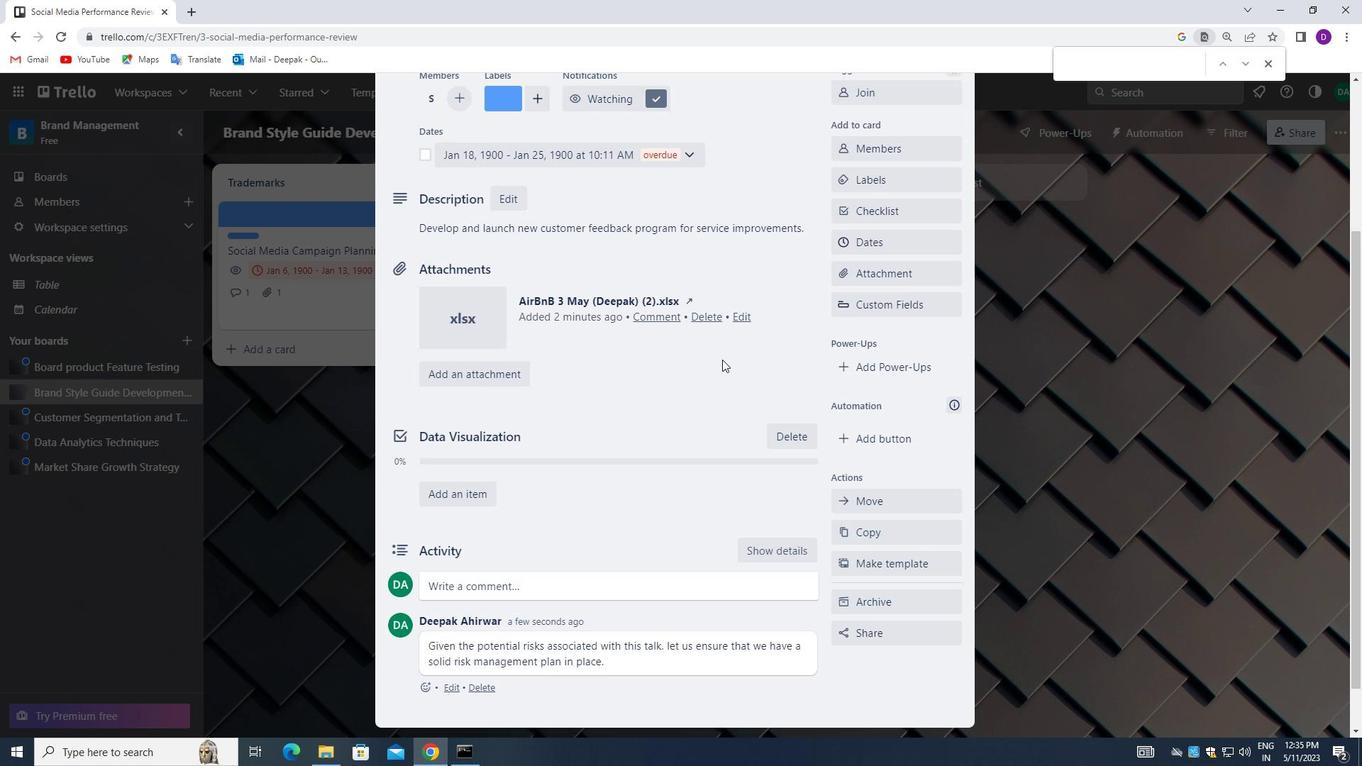 
Action: Mouse moved to (721, 366)
Screenshot: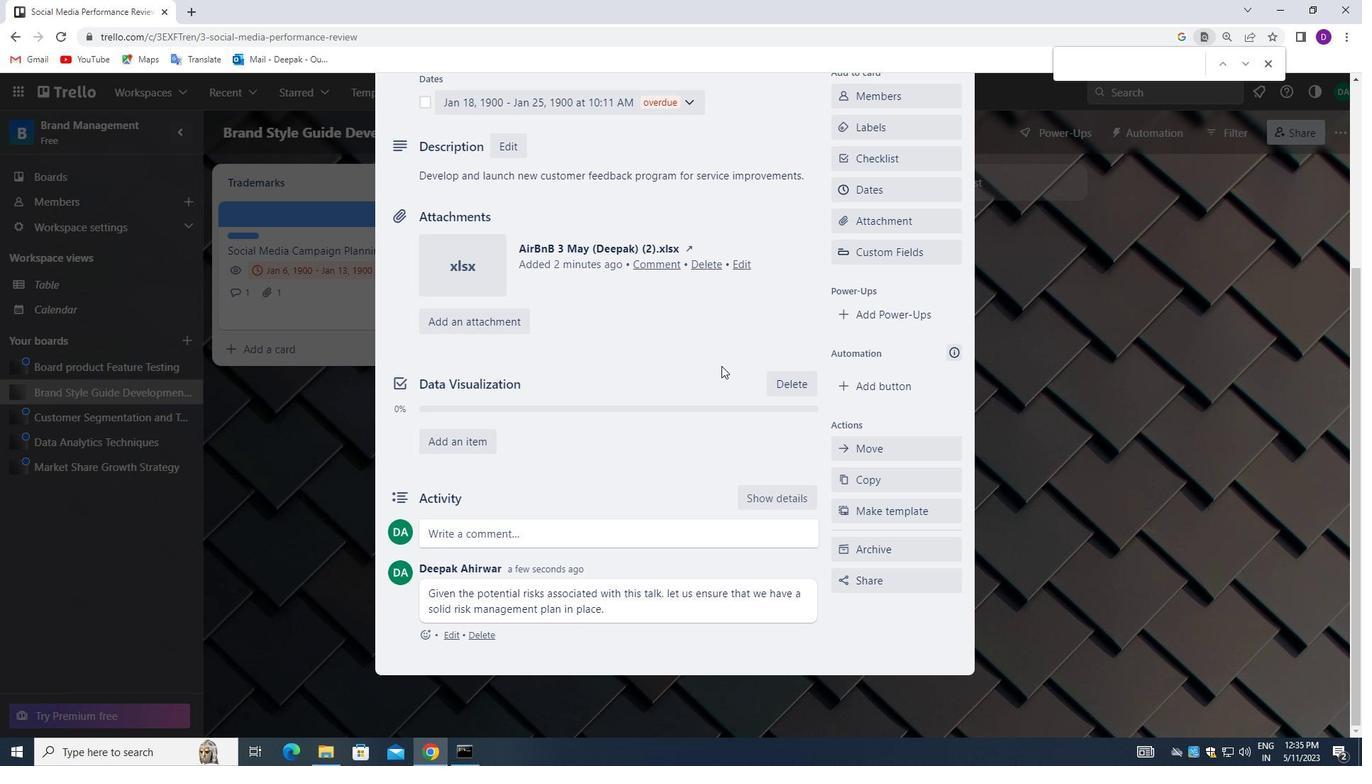 
Action: Mouse scrolled (721, 366) with delta (0, 0)
Screenshot: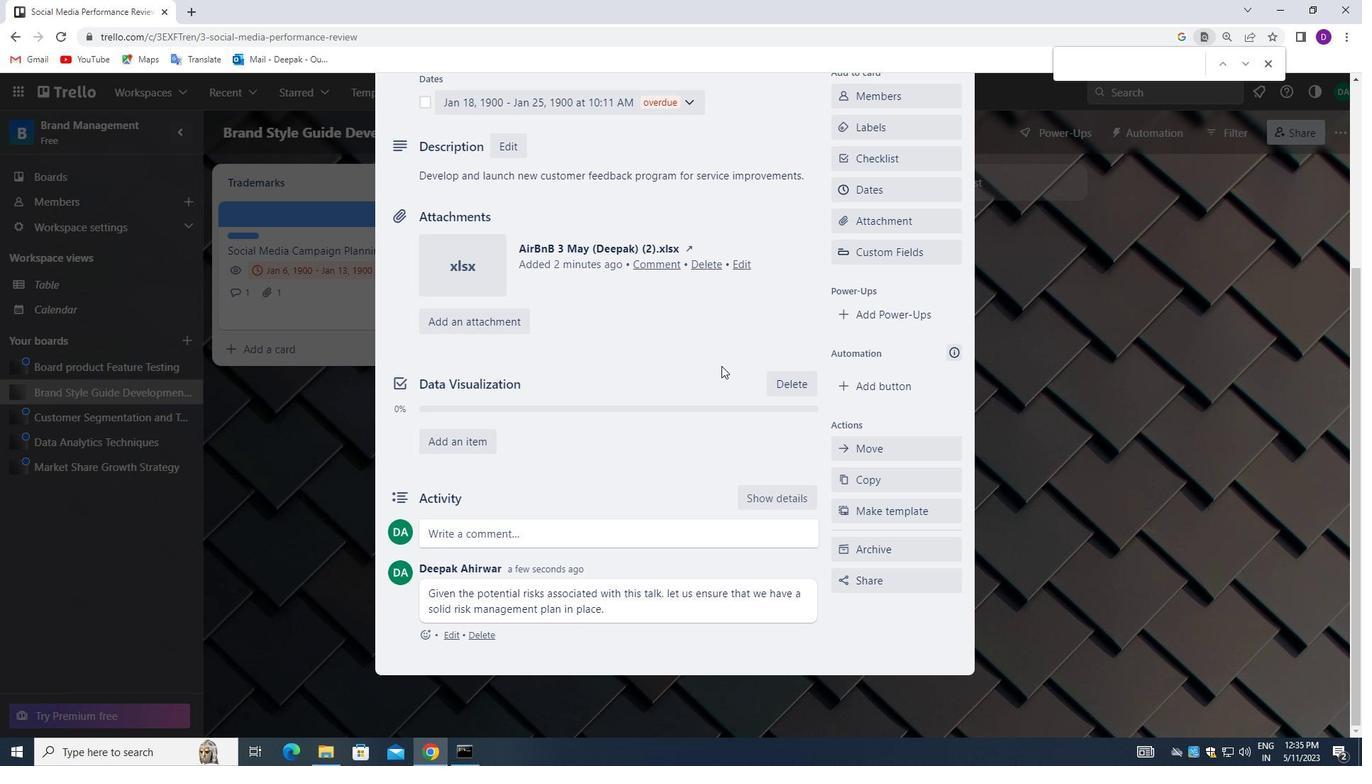 
Action: Mouse scrolled (721, 366) with delta (0, 0)
Screenshot: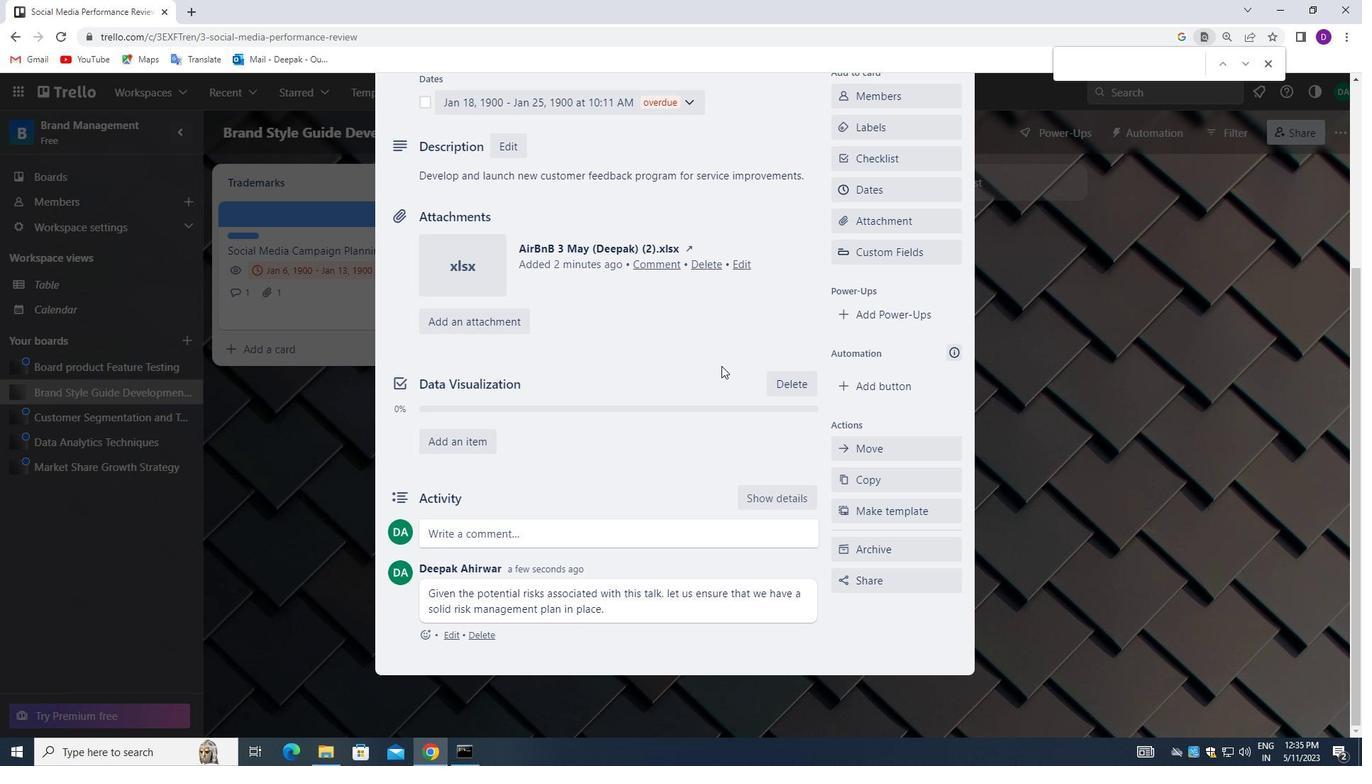 
Action: Mouse scrolled (721, 366) with delta (0, 0)
Screenshot: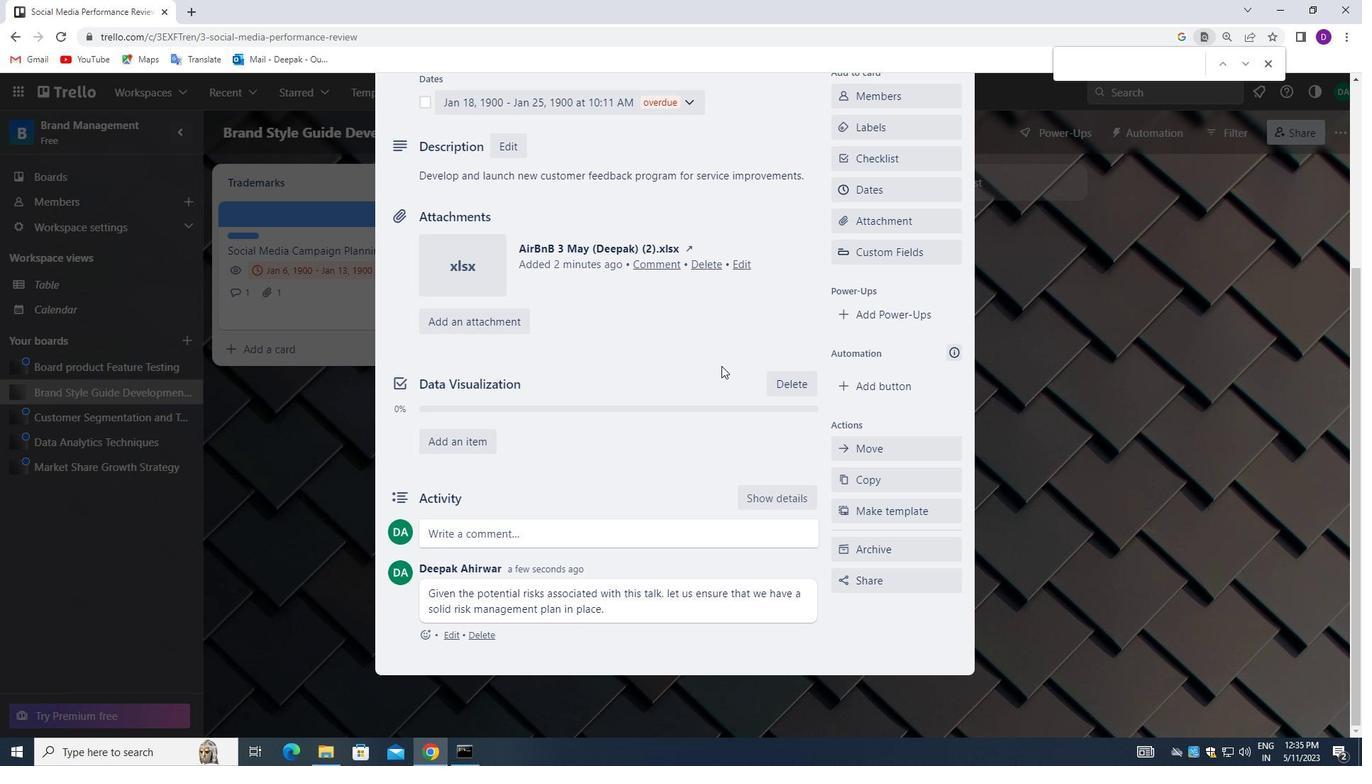 
Action: Mouse scrolled (721, 366) with delta (0, 0)
Screenshot: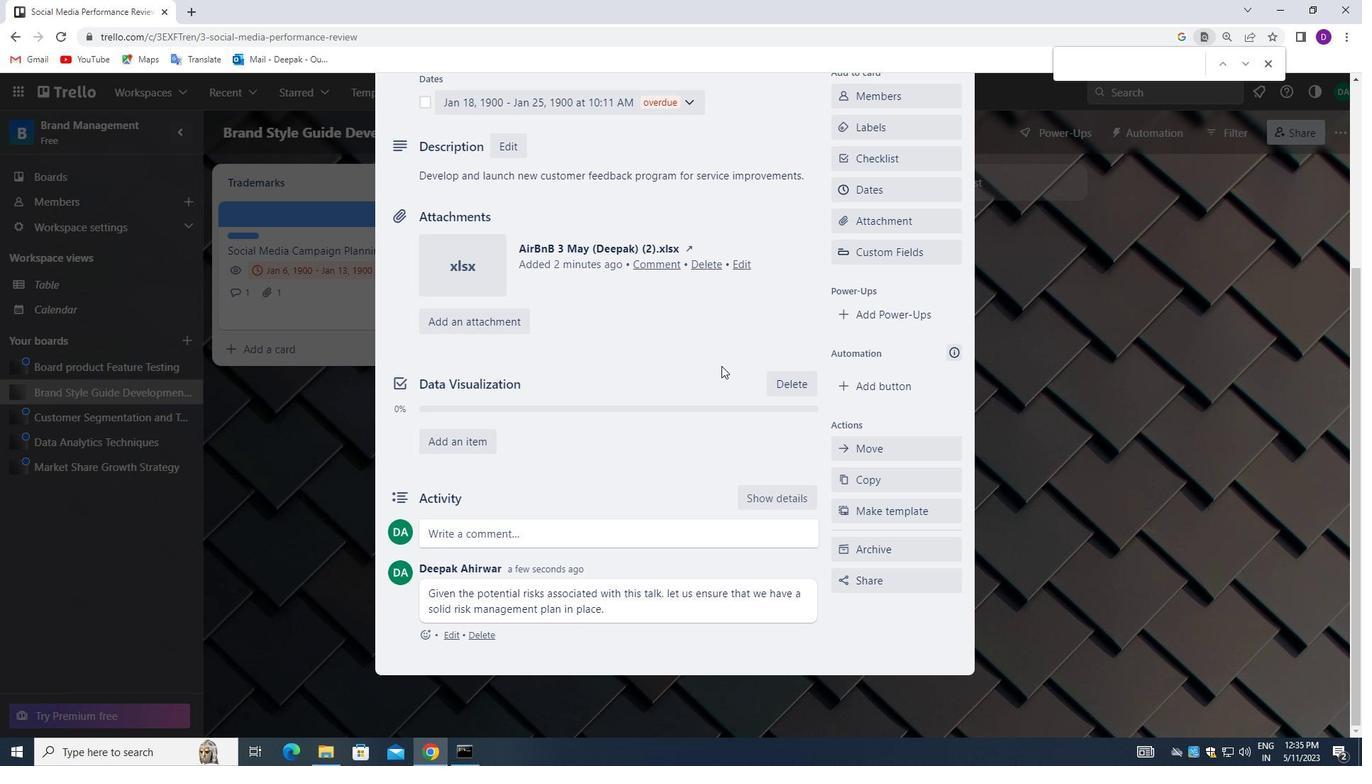 
Action: Mouse scrolled (721, 366) with delta (0, 0)
Screenshot: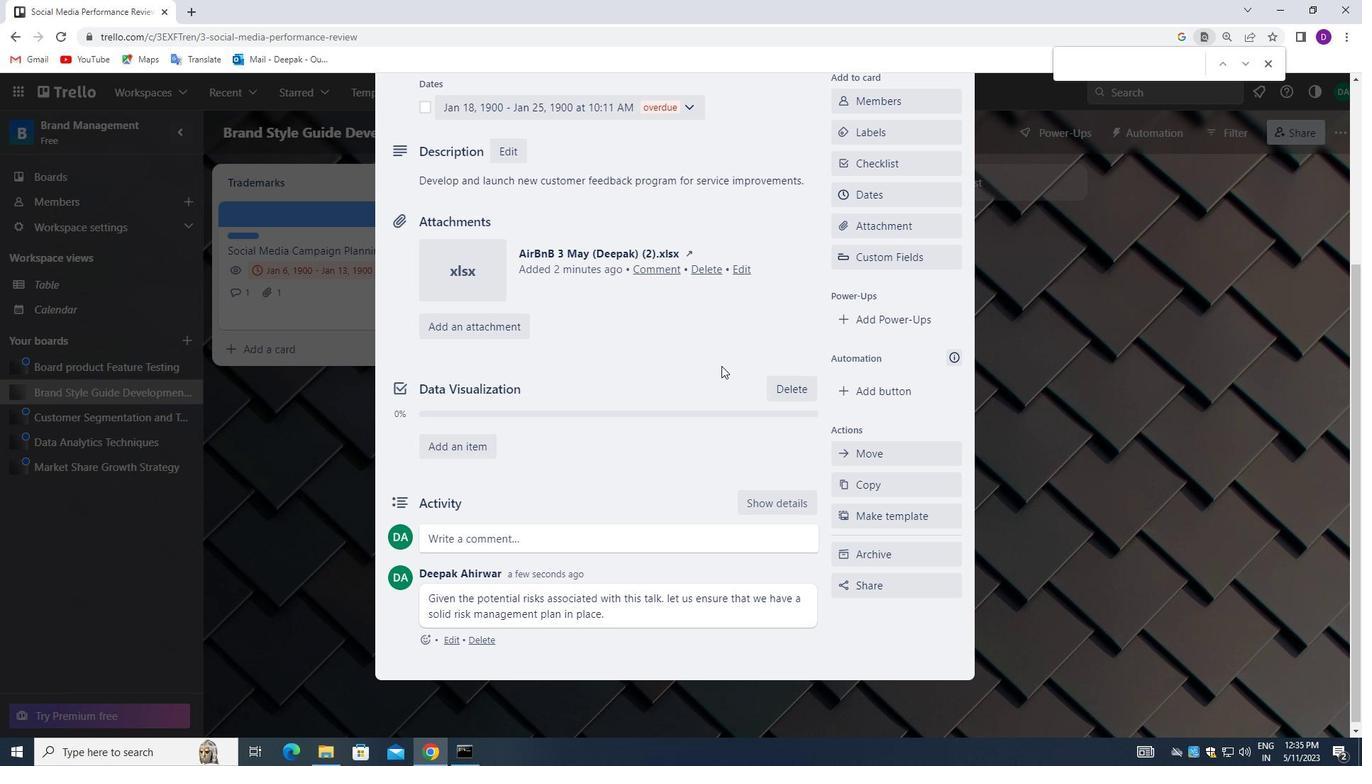 
Action: Mouse moved to (955, 131)
Screenshot: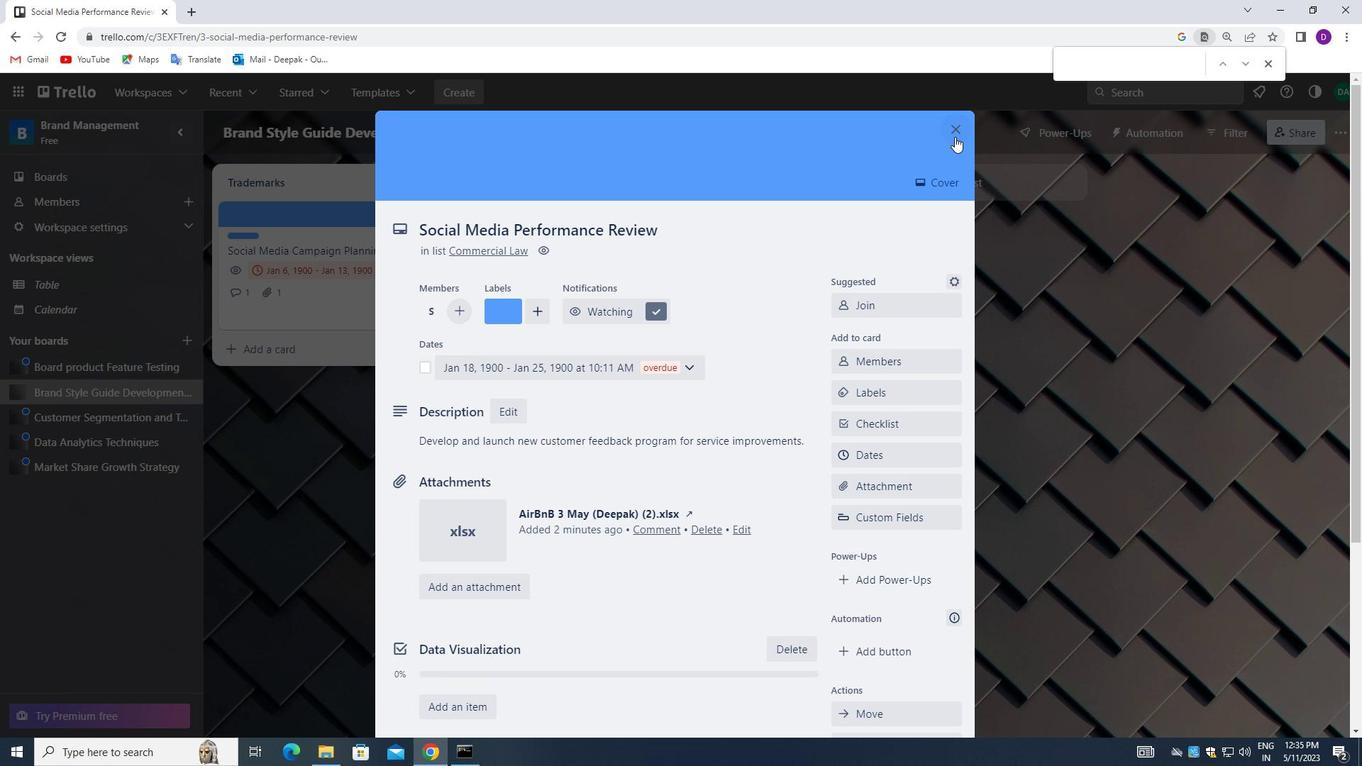 
Action: Mouse pressed left at (955, 131)
Screenshot: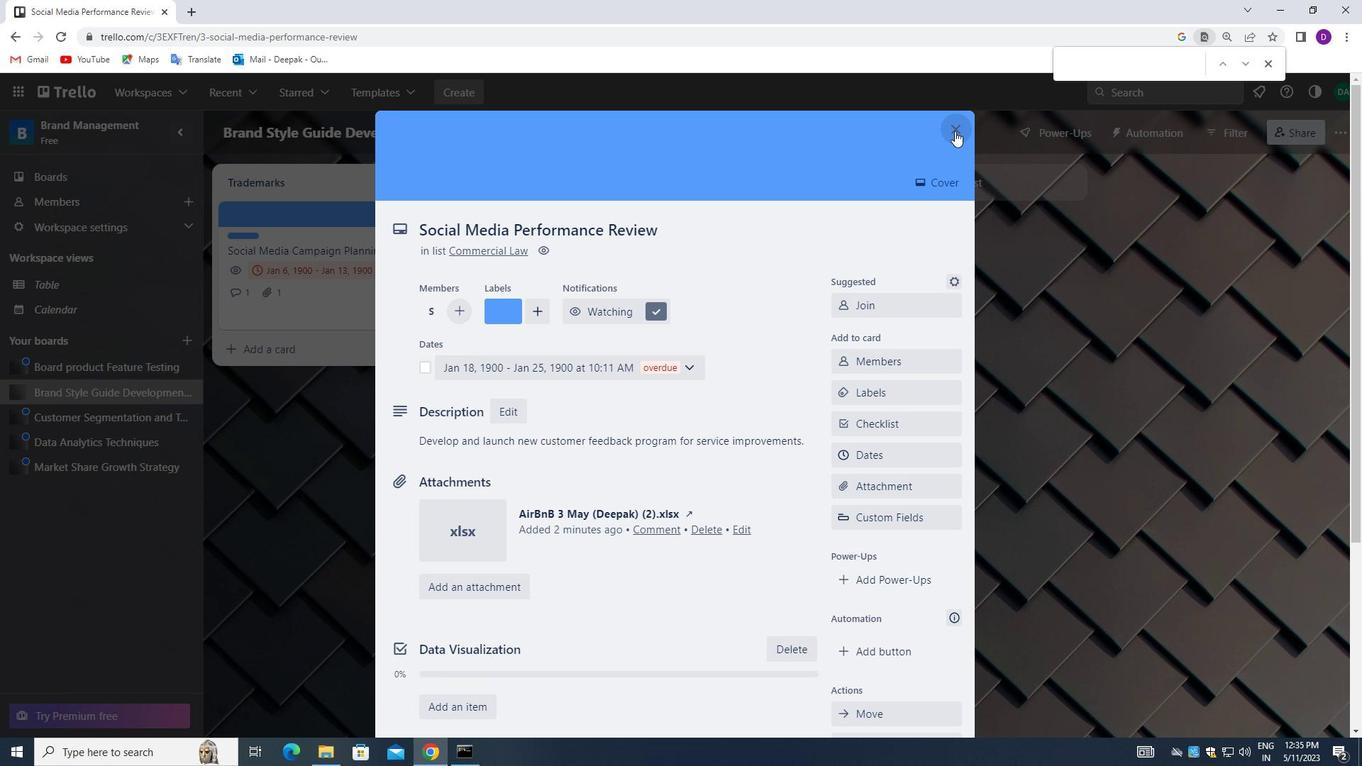 
Action: Mouse moved to (65, 178)
Screenshot: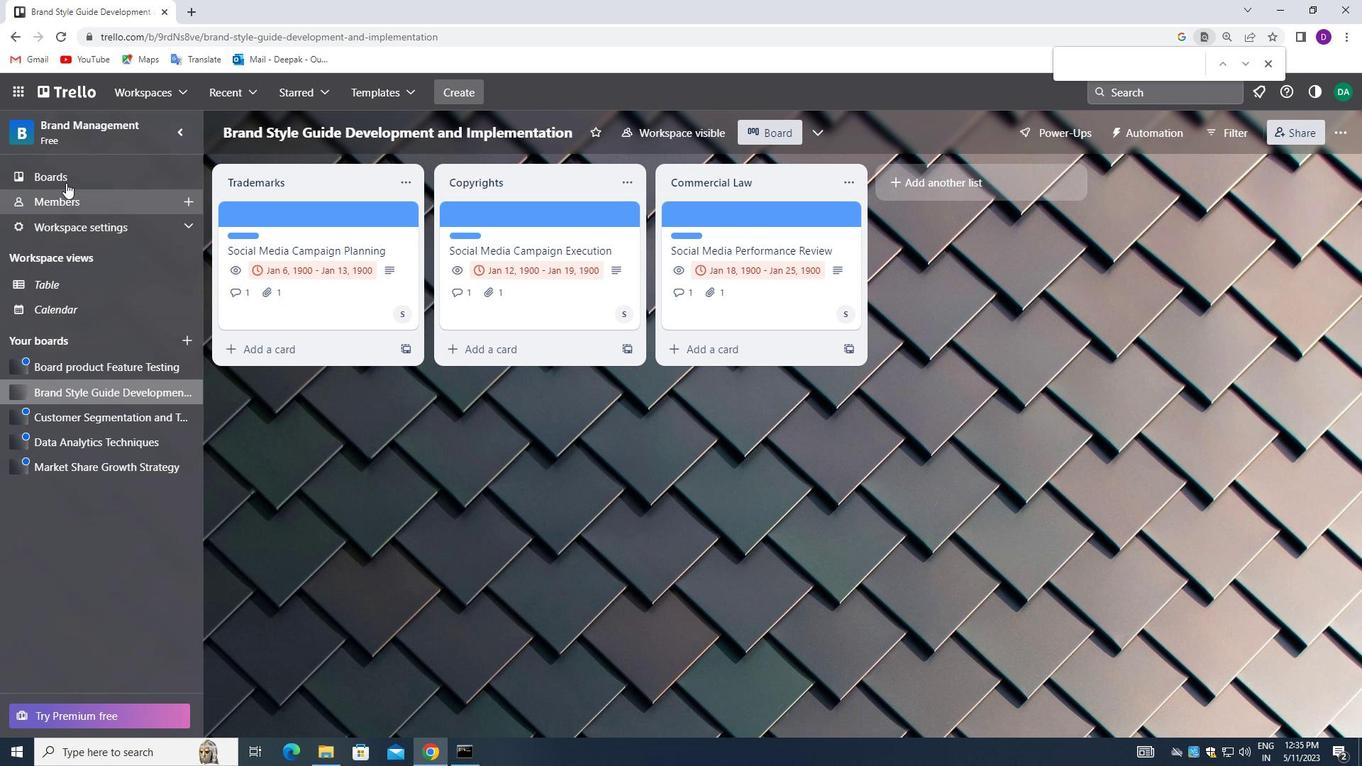 
Action: Mouse pressed left at (65, 178)
Screenshot: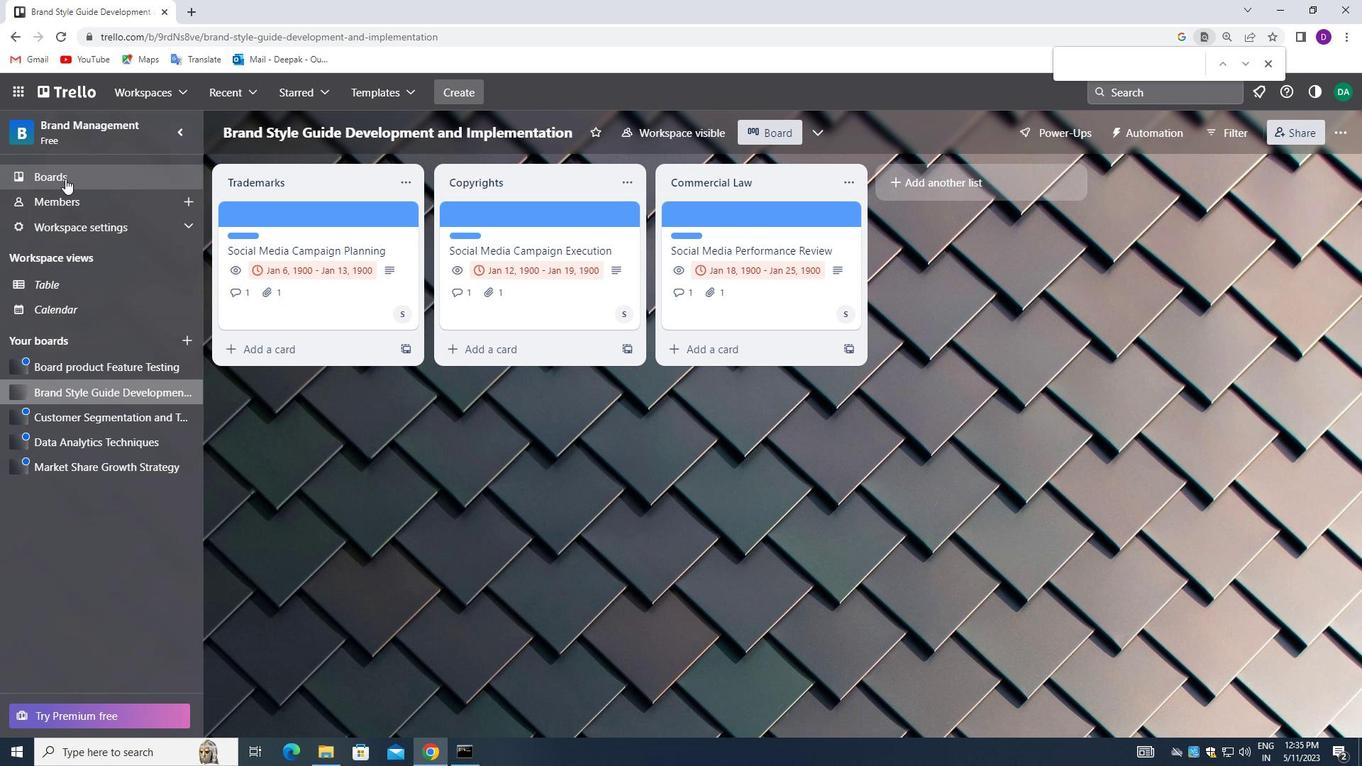 
Action: Mouse moved to (914, 306)
Screenshot: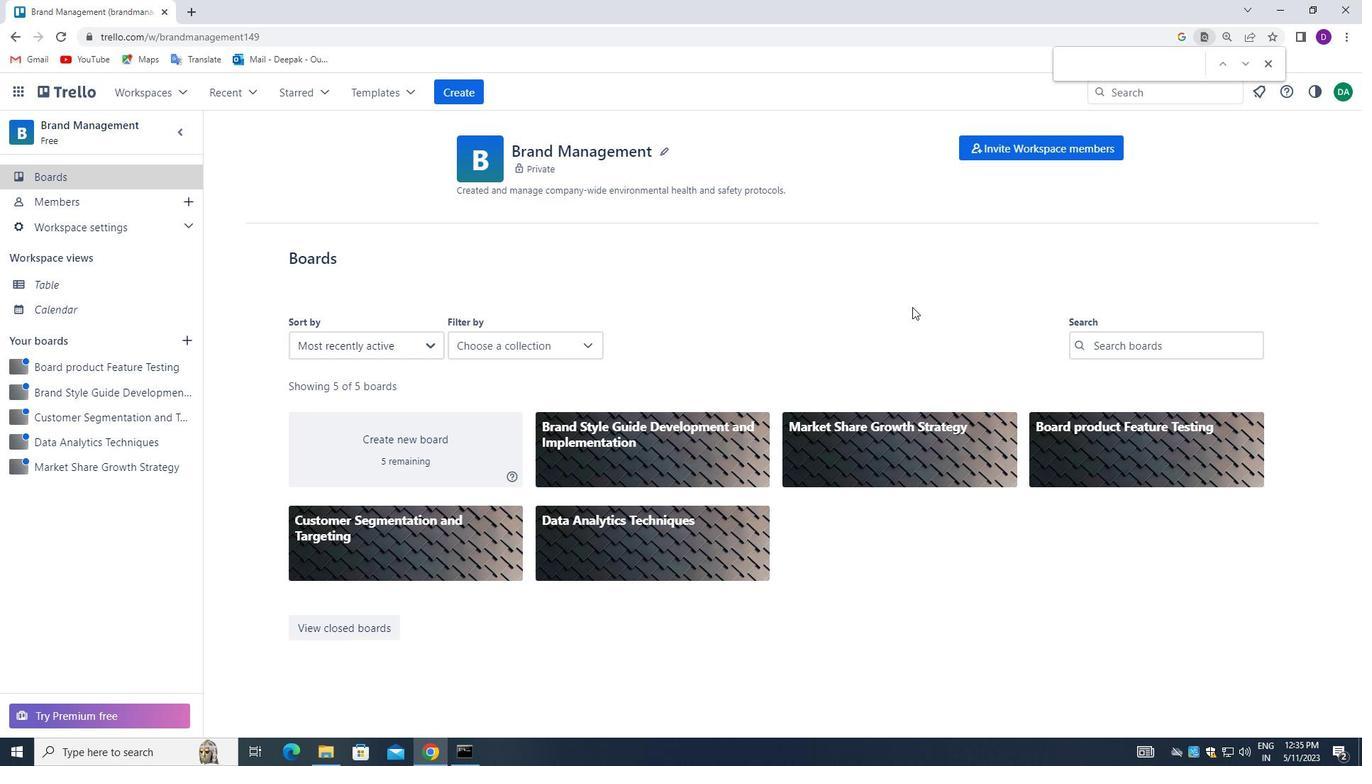 
